 Task: Upload a video to compare different types of technology products.
Action: Mouse moved to (452, 183)
Screenshot: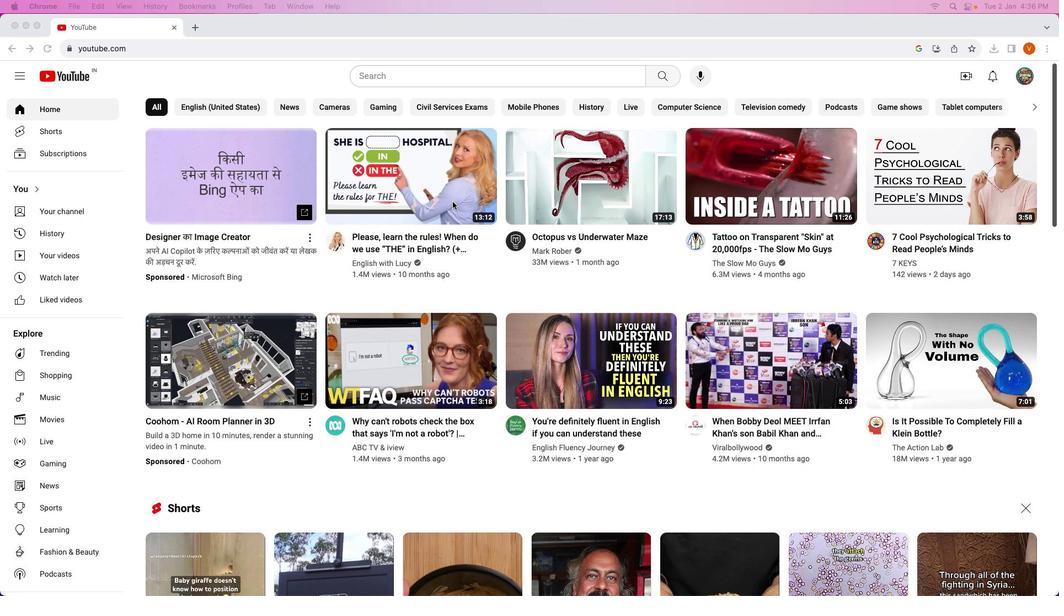 
Action: Mouse scrolled (452, 183) with delta (-2, -3)
Screenshot: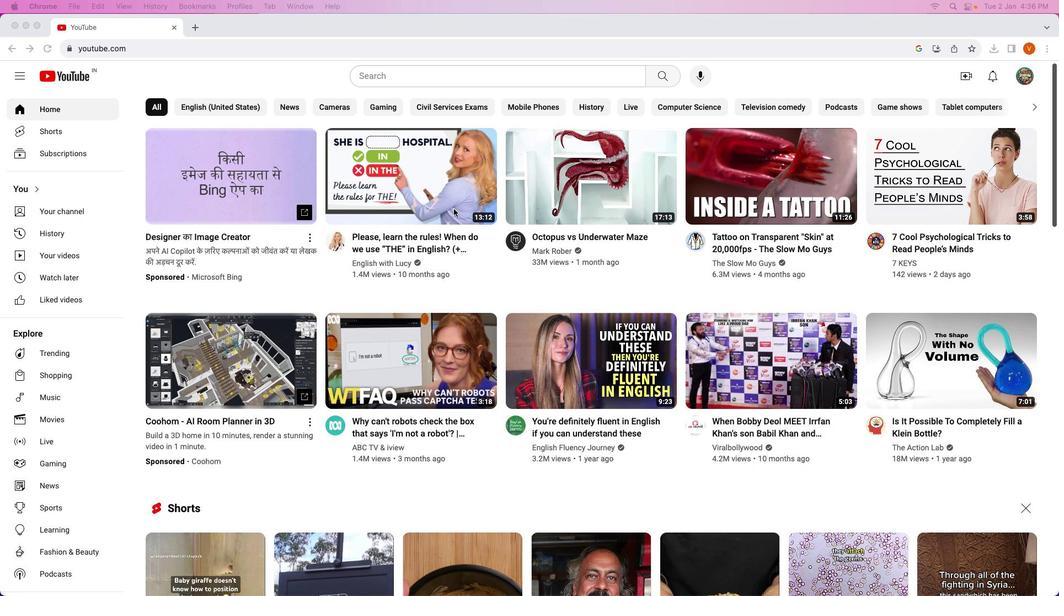
Action: Mouse scrolled (452, 183) with delta (-2, -3)
Screenshot: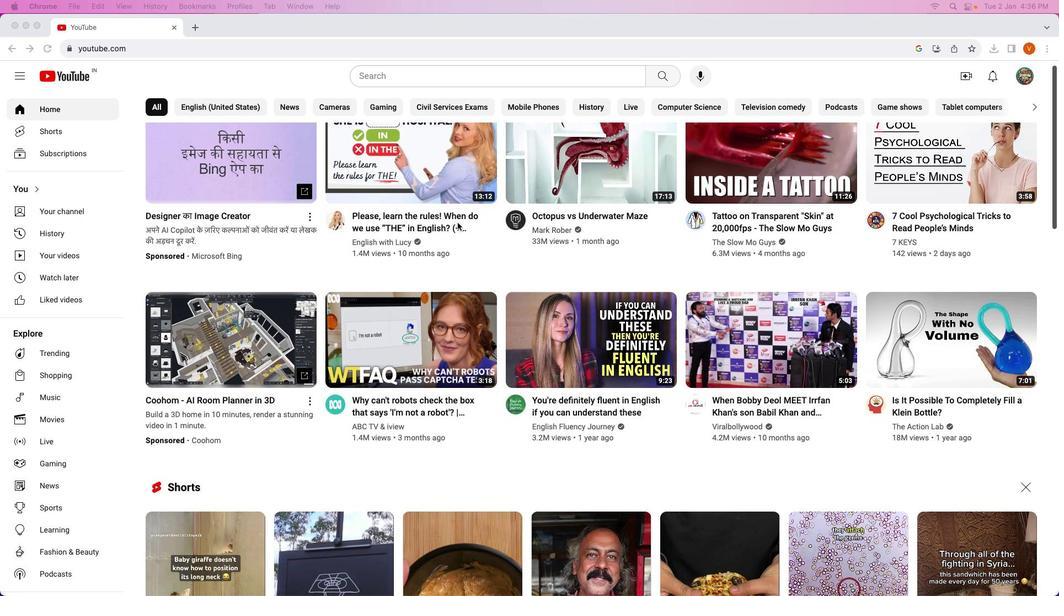 
Action: Mouse moved to (449, 188)
Screenshot: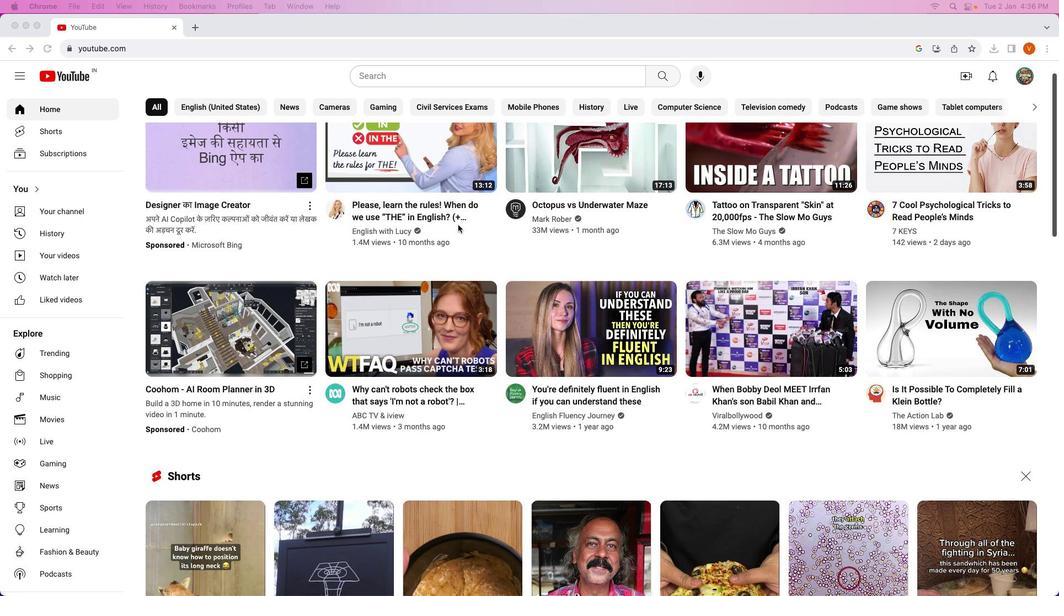 
Action: Mouse scrolled (449, 188) with delta (-2, -3)
Screenshot: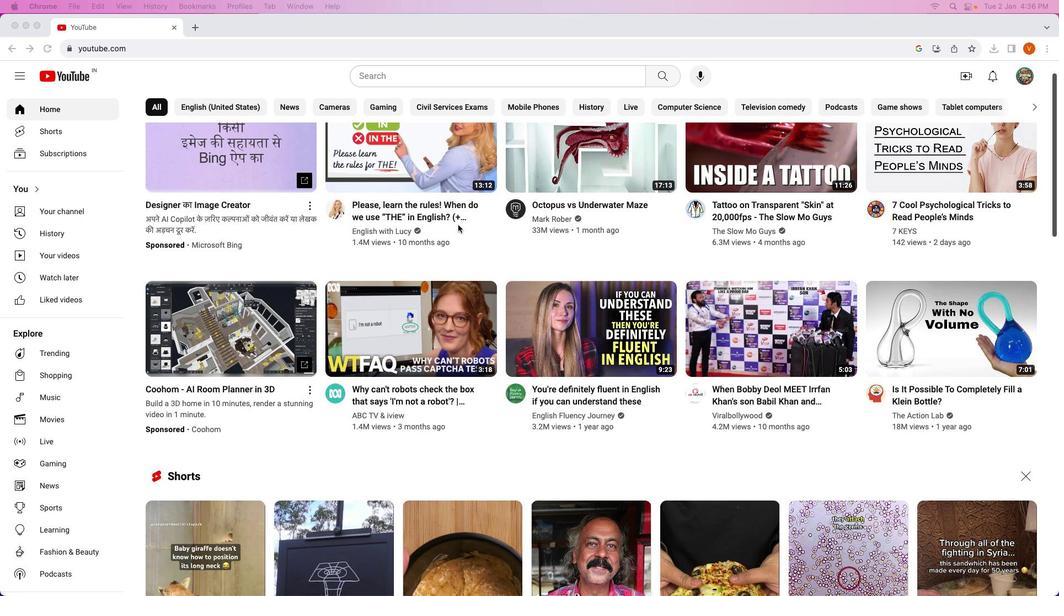 
Action: Mouse moved to (449, 190)
Screenshot: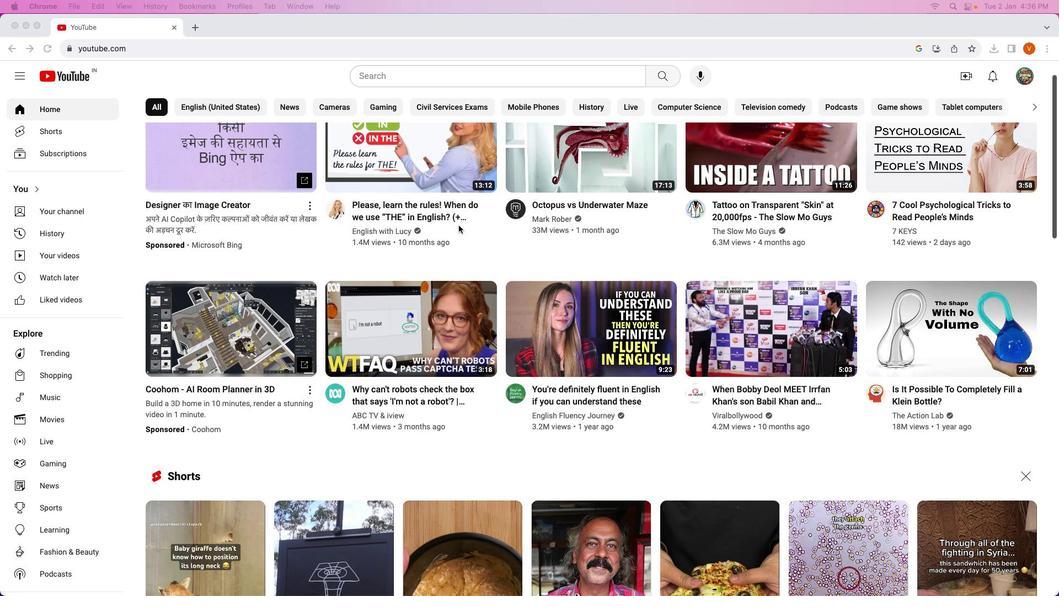 
Action: Mouse scrolled (449, 190) with delta (-2, -3)
Screenshot: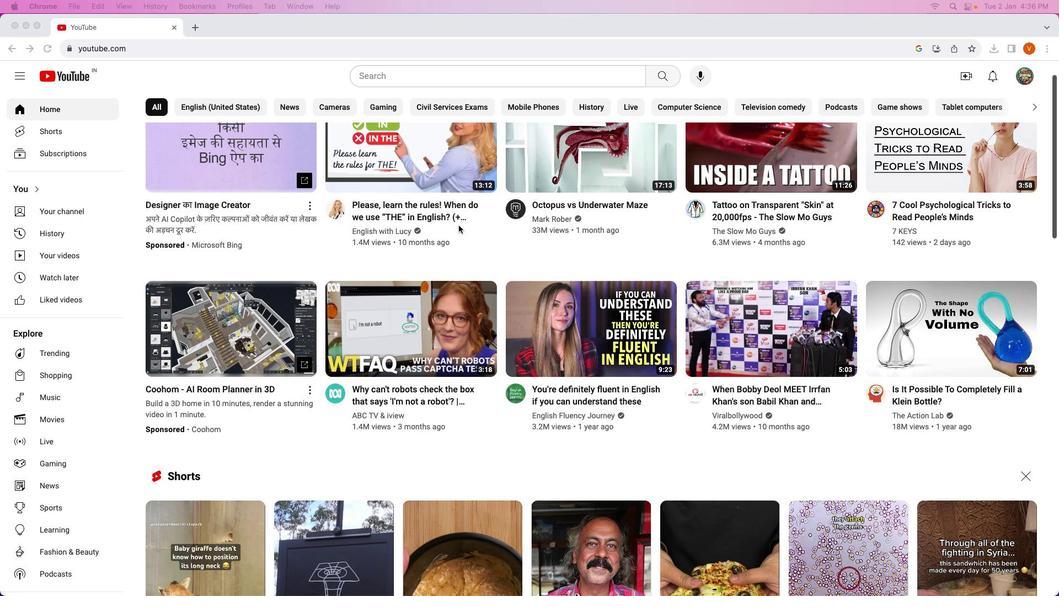 
Action: Mouse moved to (449, 202)
Screenshot: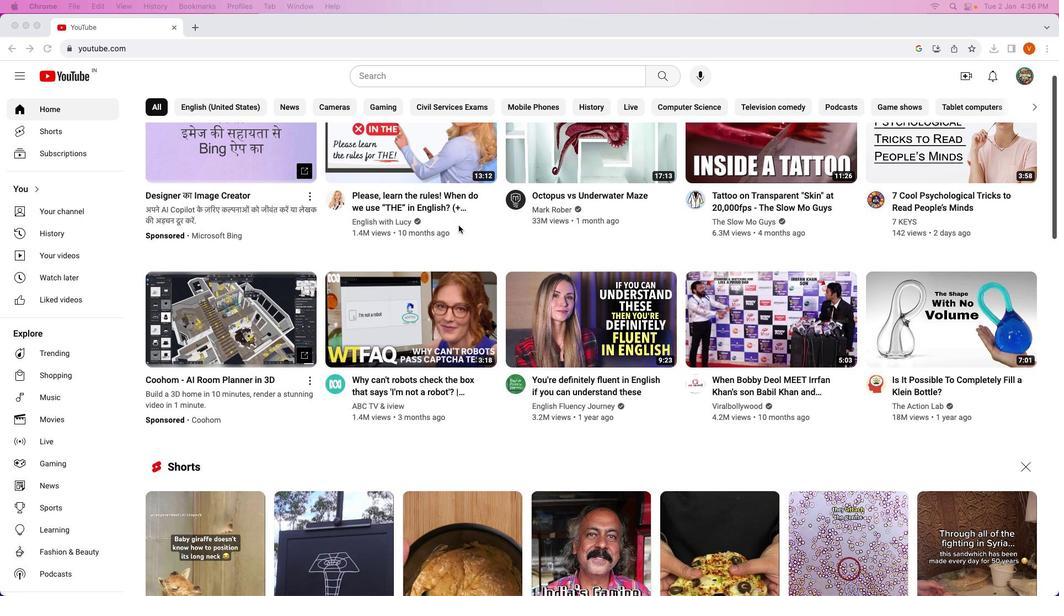 
Action: Mouse scrolled (449, 202) with delta (-2, -3)
Screenshot: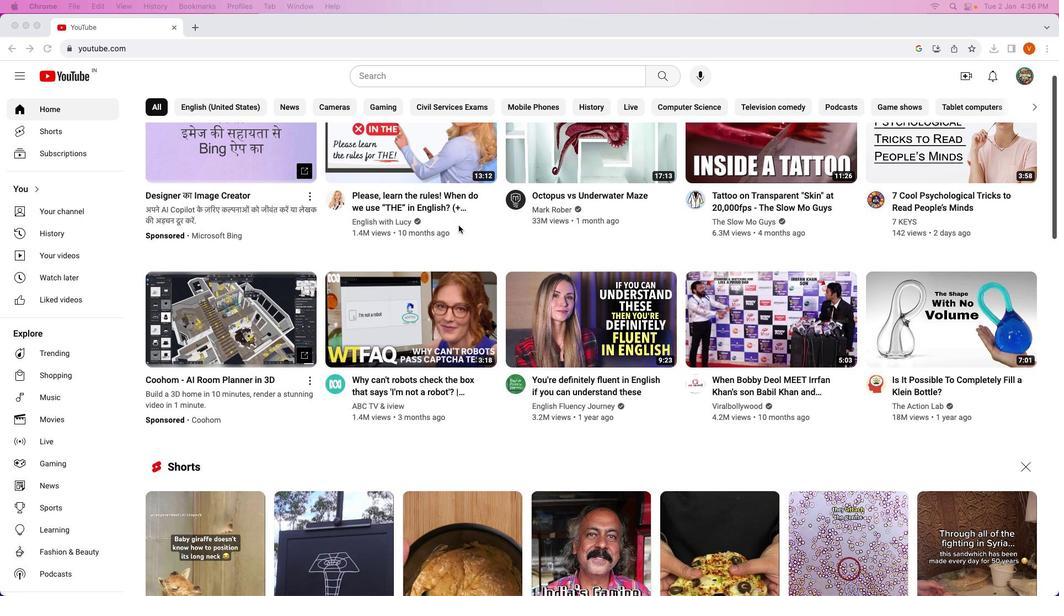 
Action: Mouse moved to (450, 206)
Screenshot: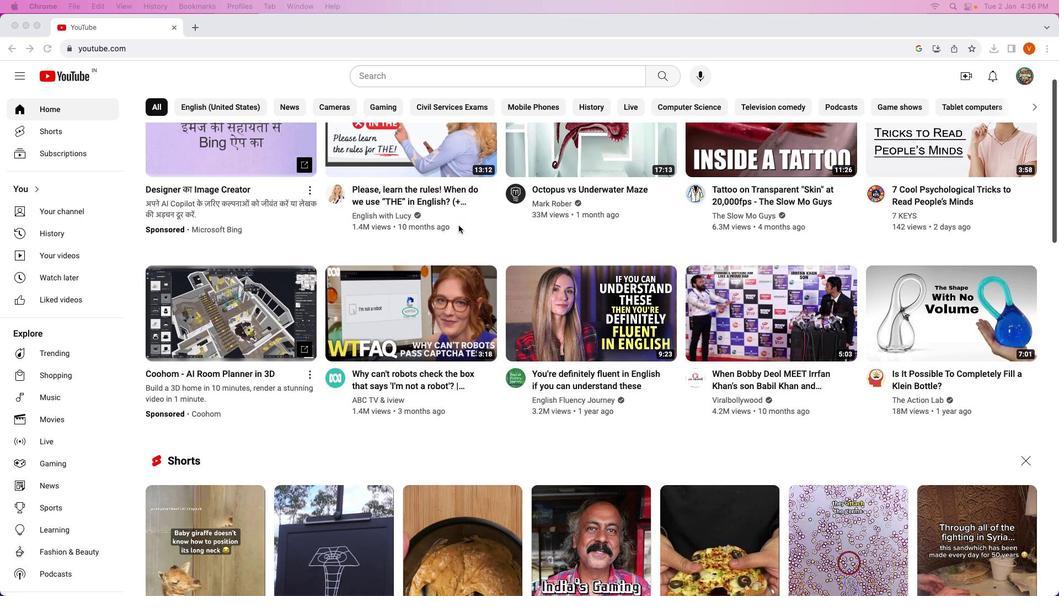 
Action: Mouse scrolled (450, 206) with delta (-2, -3)
Screenshot: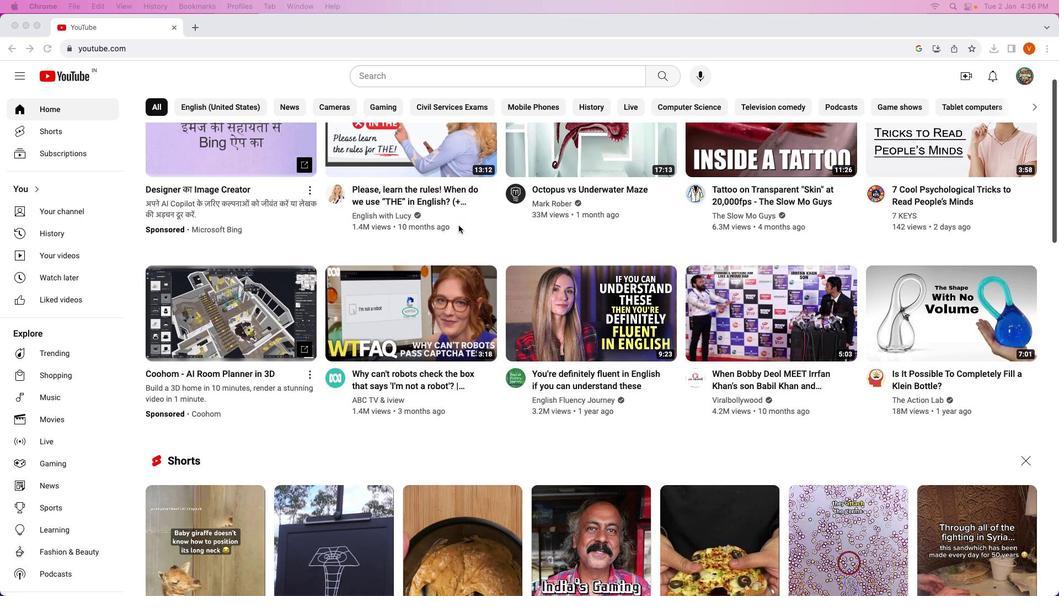 
Action: Mouse moved to (455, 221)
Screenshot: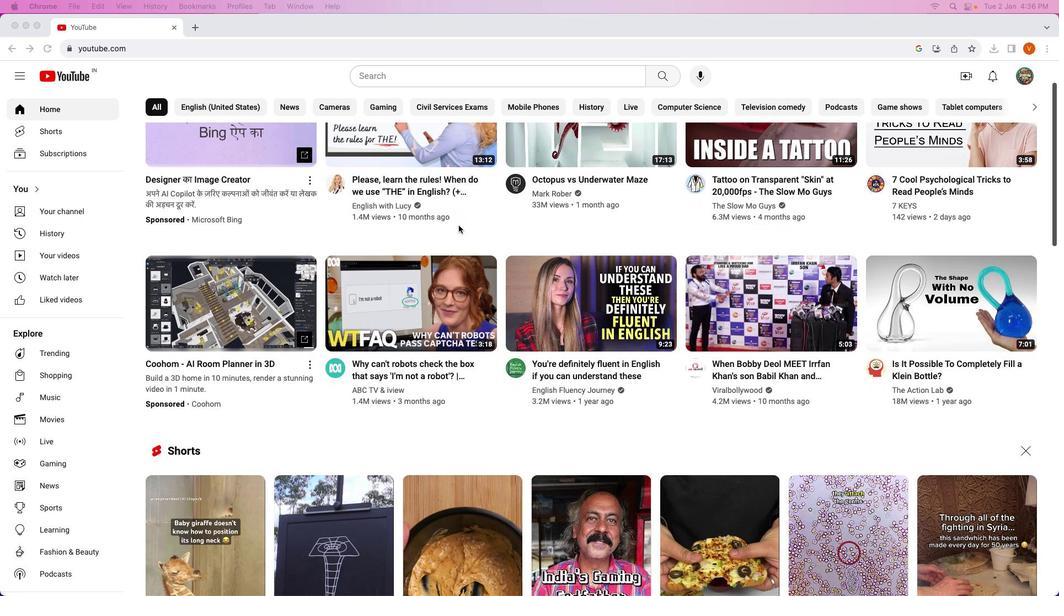 
Action: Mouse scrolled (455, 221) with delta (-2, -3)
Screenshot: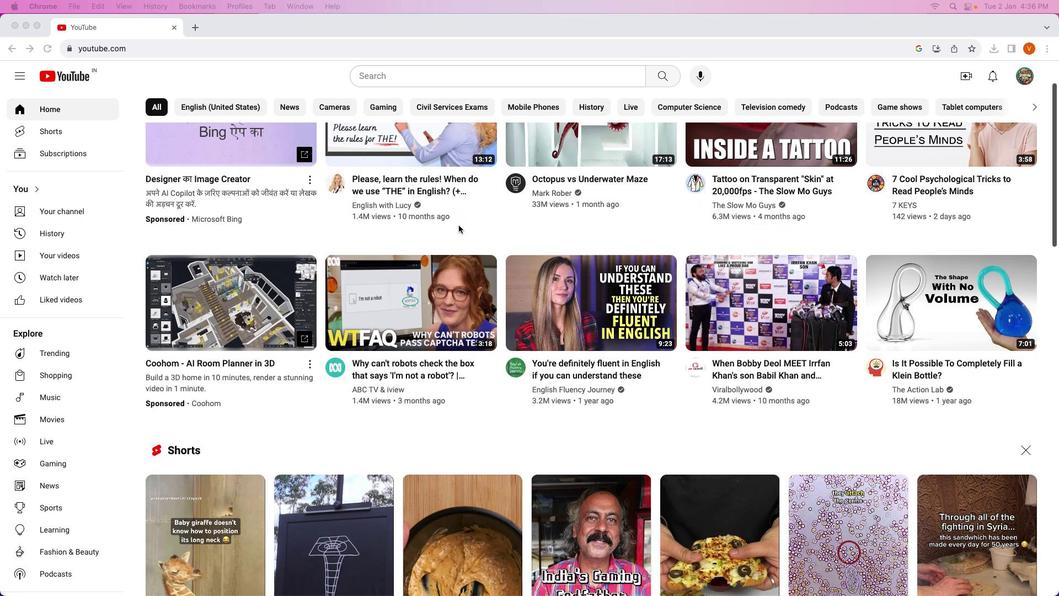 
Action: Mouse scrolled (455, 221) with delta (-2, -3)
Screenshot: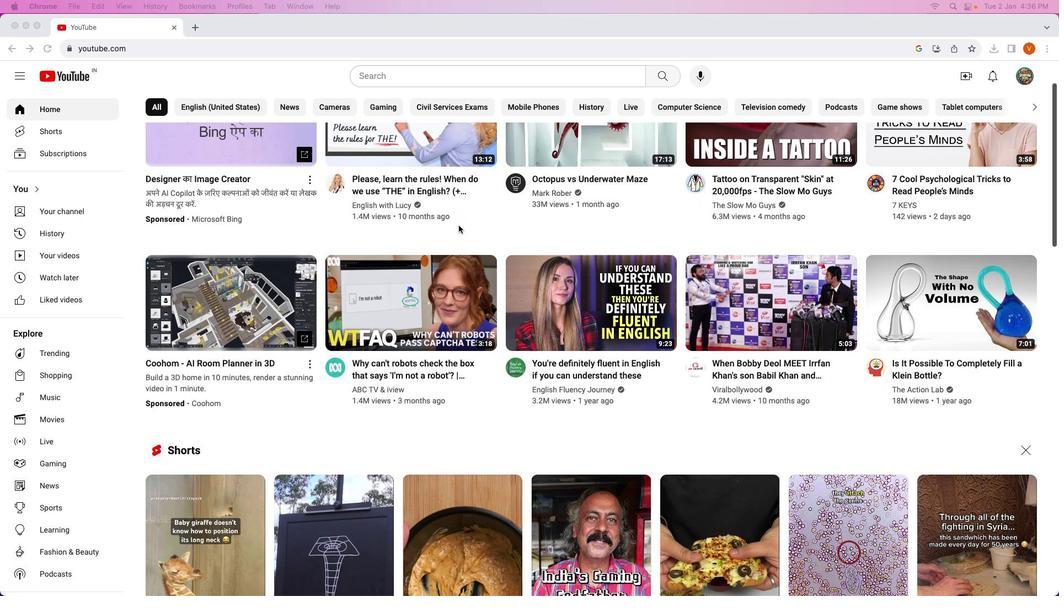 
Action: Mouse scrolled (455, 221) with delta (-2, -3)
Screenshot: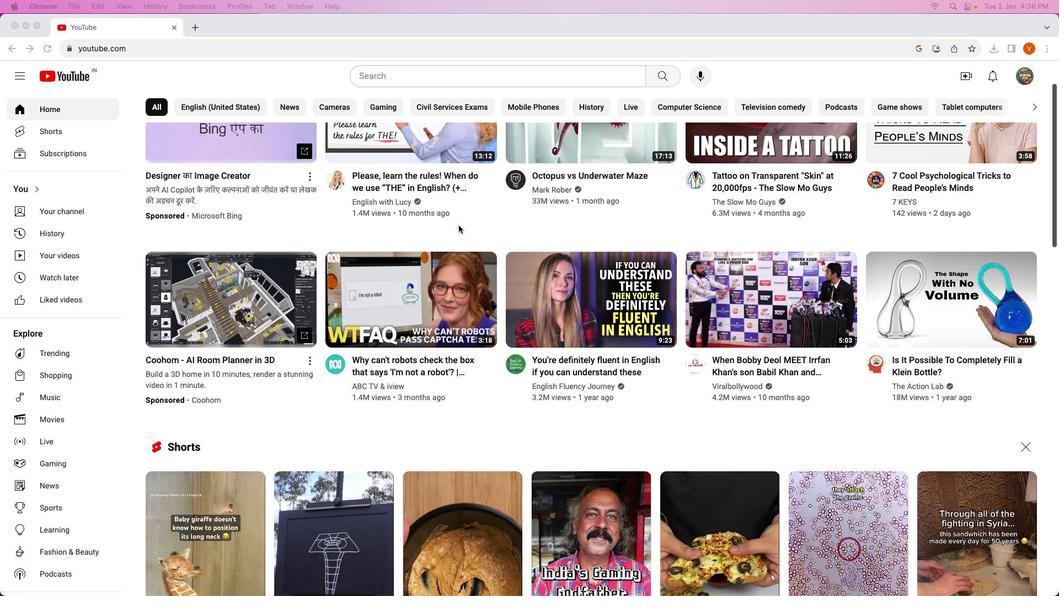 
Action: Mouse scrolled (455, 221) with delta (-2, -3)
Screenshot: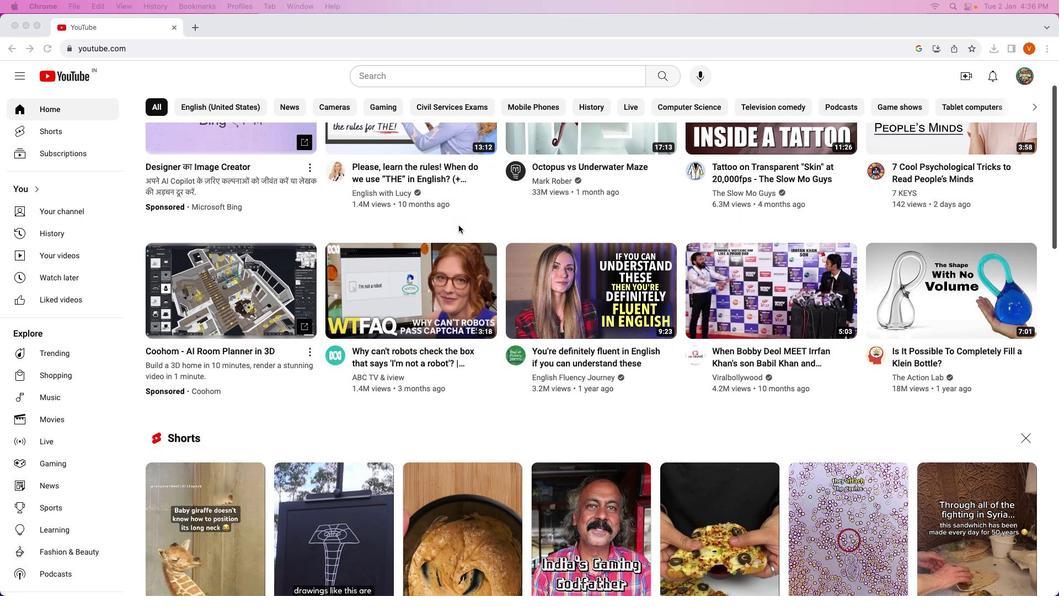 
Action: Mouse scrolled (455, 221) with delta (-2, -3)
Screenshot: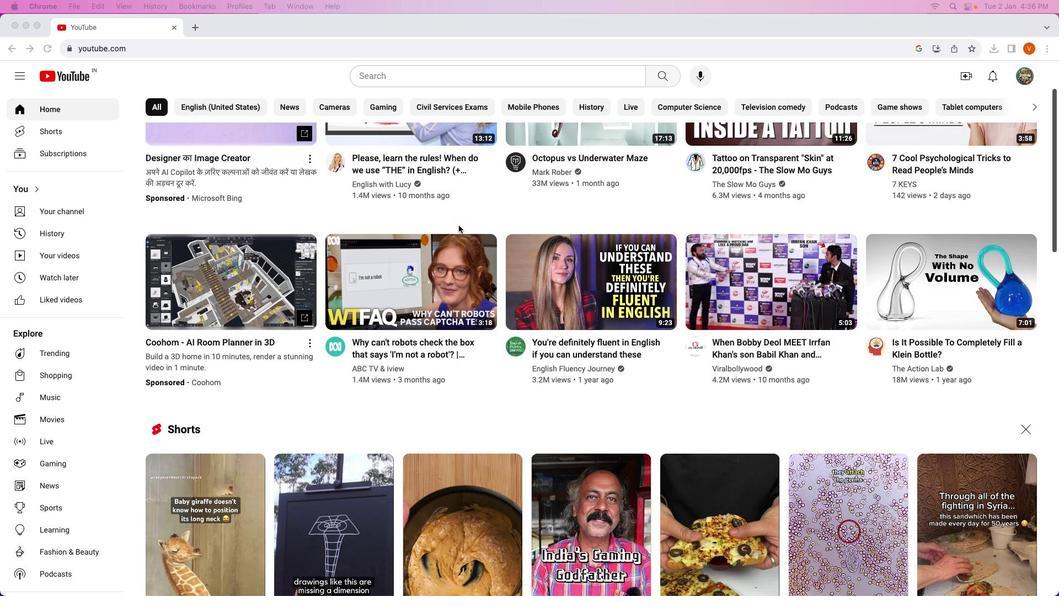 
Action: Mouse scrolled (455, 221) with delta (-2, -3)
Screenshot: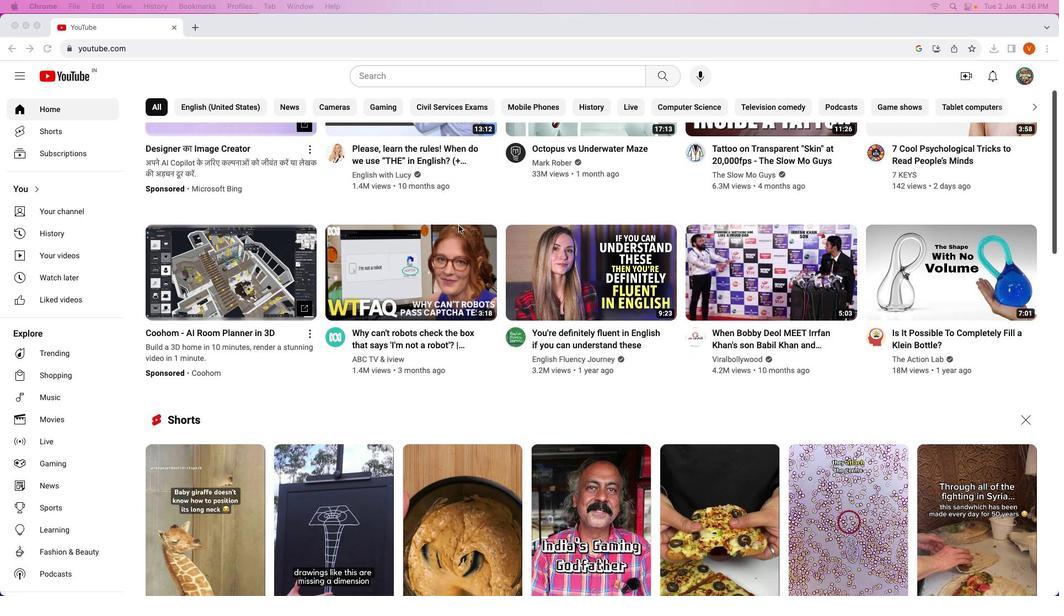 
Action: Mouse scrolled (455, 221) with delta (-2, -3)
Screenshot: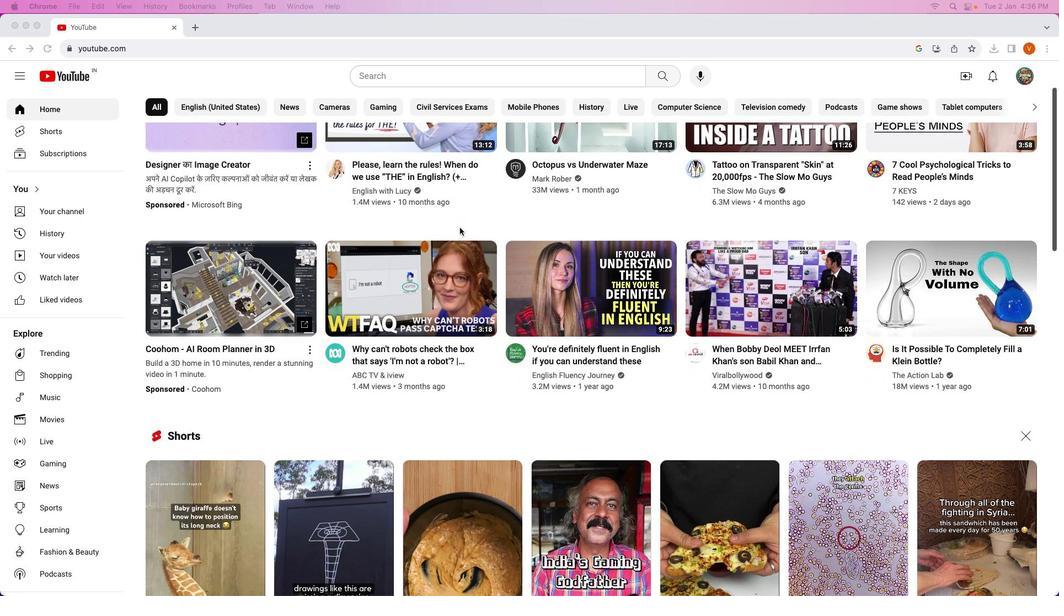 
Action: Mouse scrolled (455, 221) with delta (-2, -3)
Screenshot: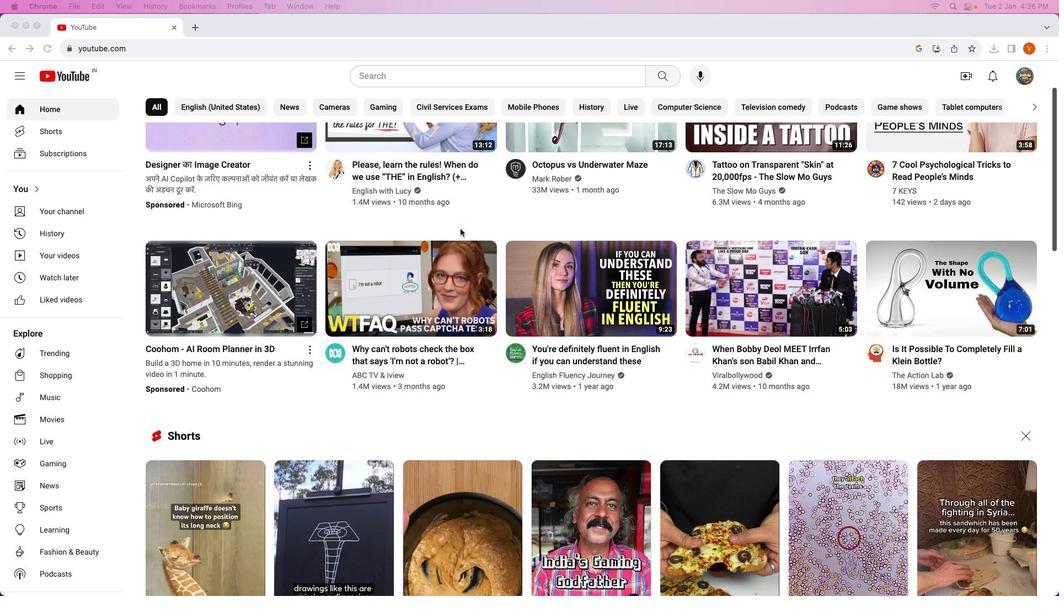 
Action: Mouse scrolled (455, 221) with delta (-2, -2)
Screenshot: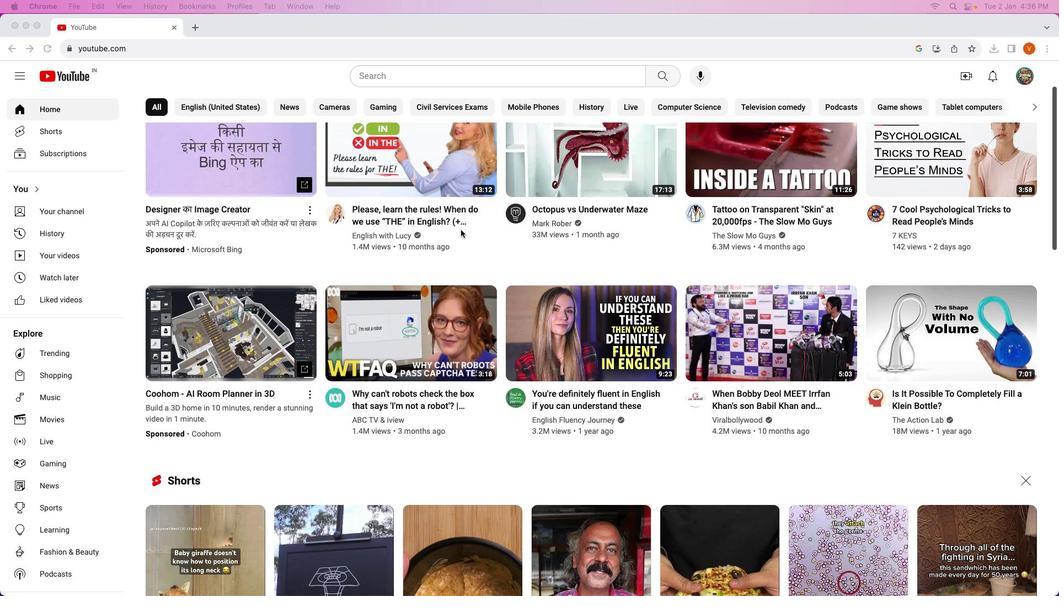 
Action: Mouse scrolled (455, 221) with delta (-2, -2)
Screenshot: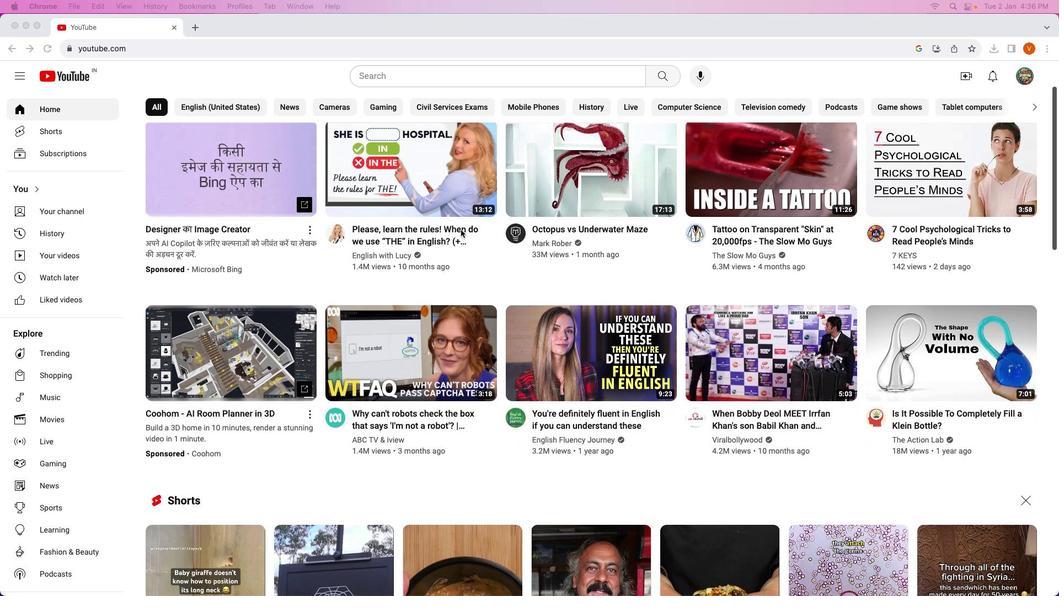 
Action: Mouse moved to (457, 225)
Screenshot: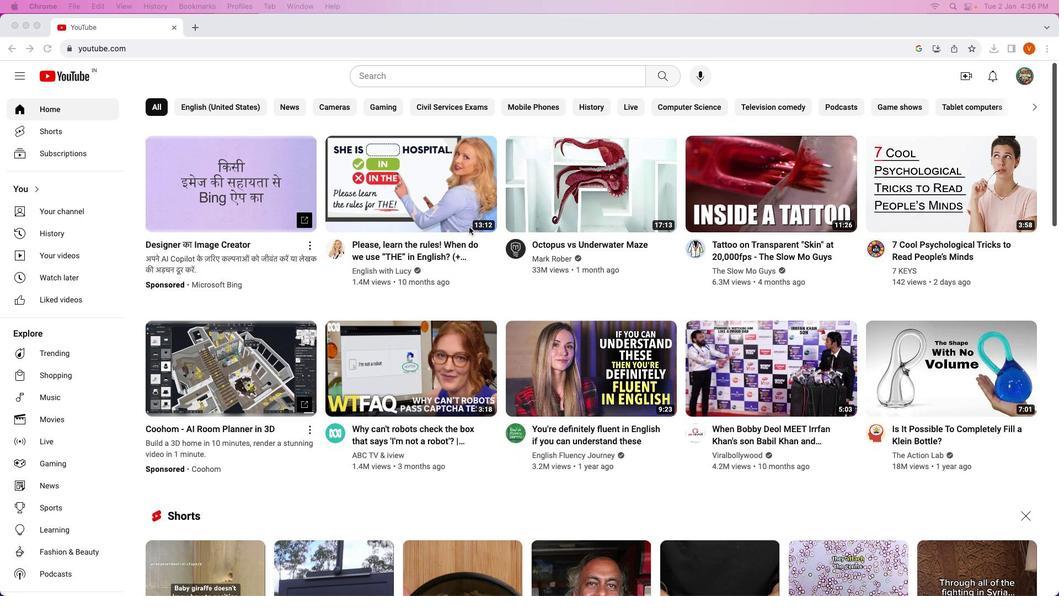 
Action: Mouse scrolled (457, 225) with delta (-2, -2)
Screenshot: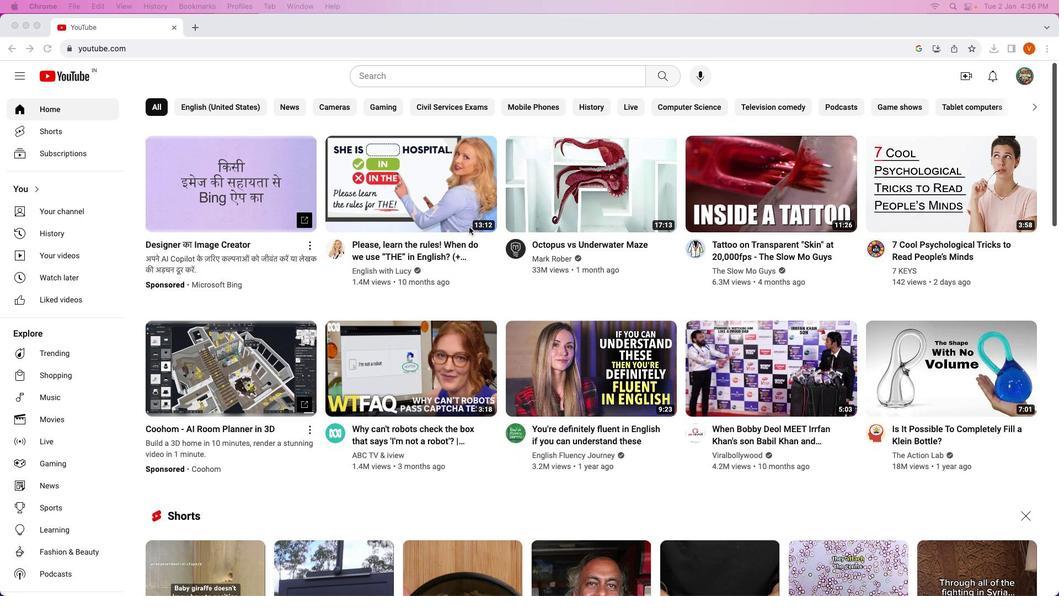 
Action: Mouse moved to (457, 226)
Screenshot: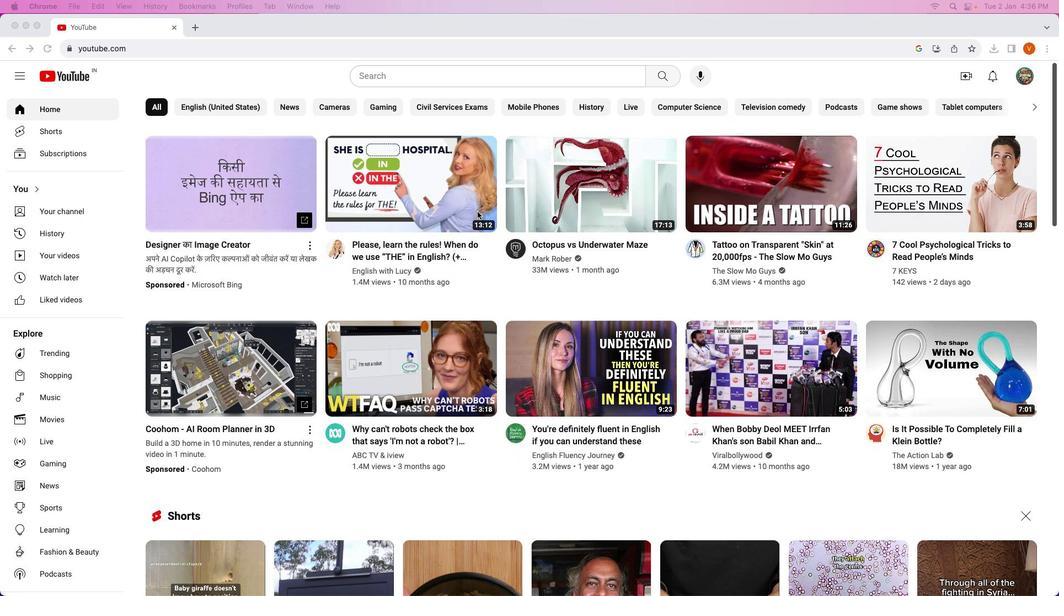 
Action: Mouse scrolled (457, 226) with delta (-2, -2)
Screenshot: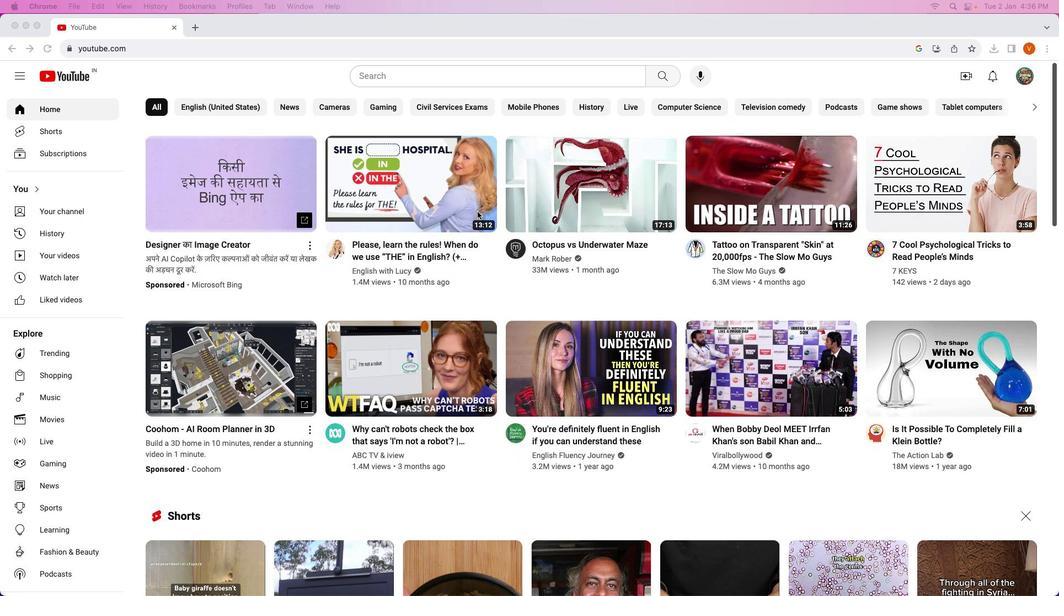
Action: Mouse scrolled (457, 226) with delta (-2, -1)
Screenshot: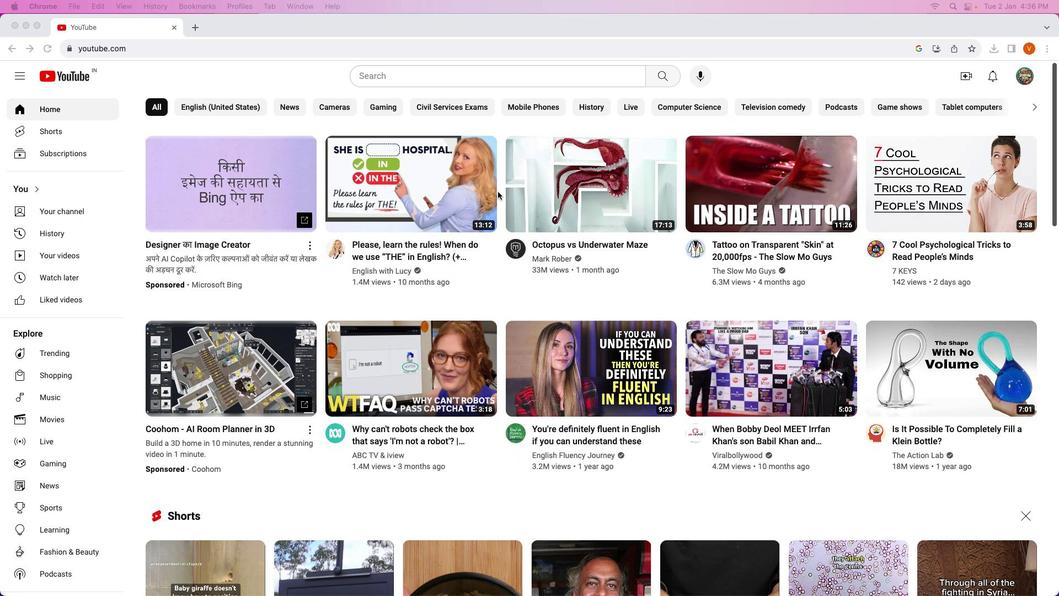 
Action: Mouse scrolled (457, 226) with delta (-2, 0)
Screenshot: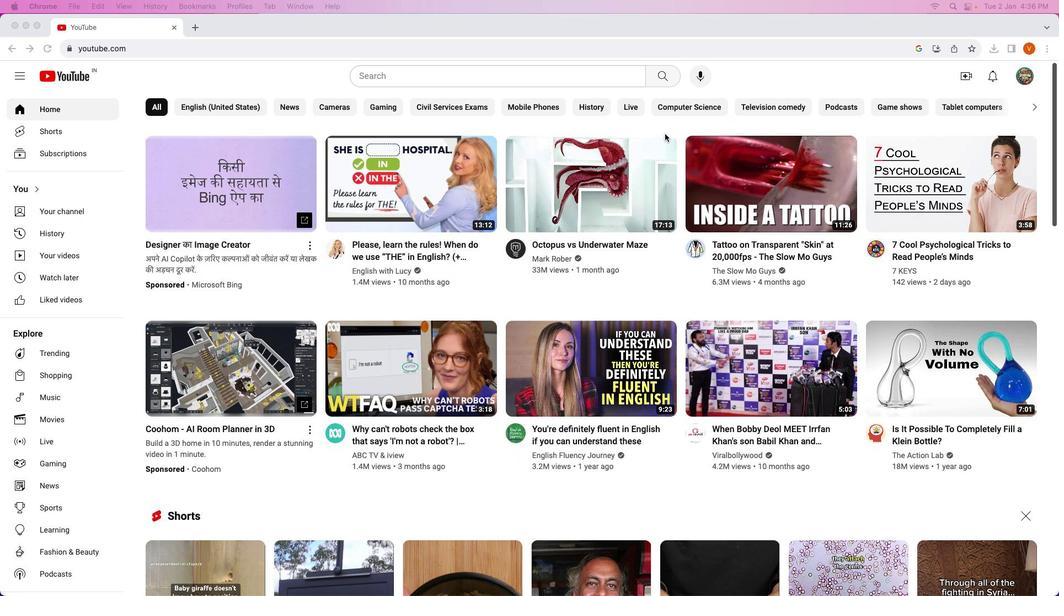 
Action: Mouse moved to (964, 73)
Screenshot: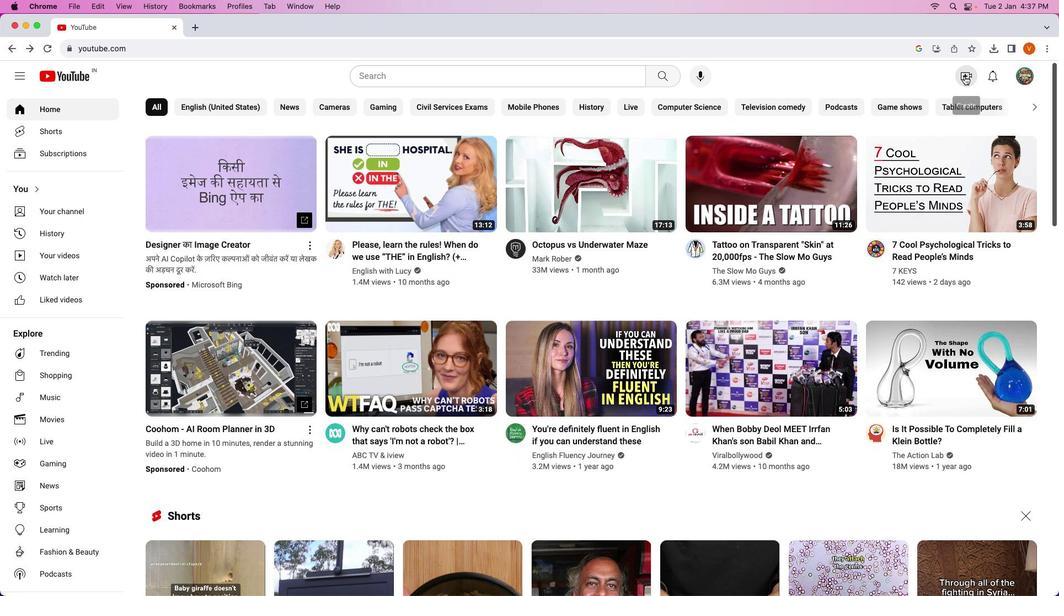 
Action: Mouse pressed left at (964, 73)
Screenshot: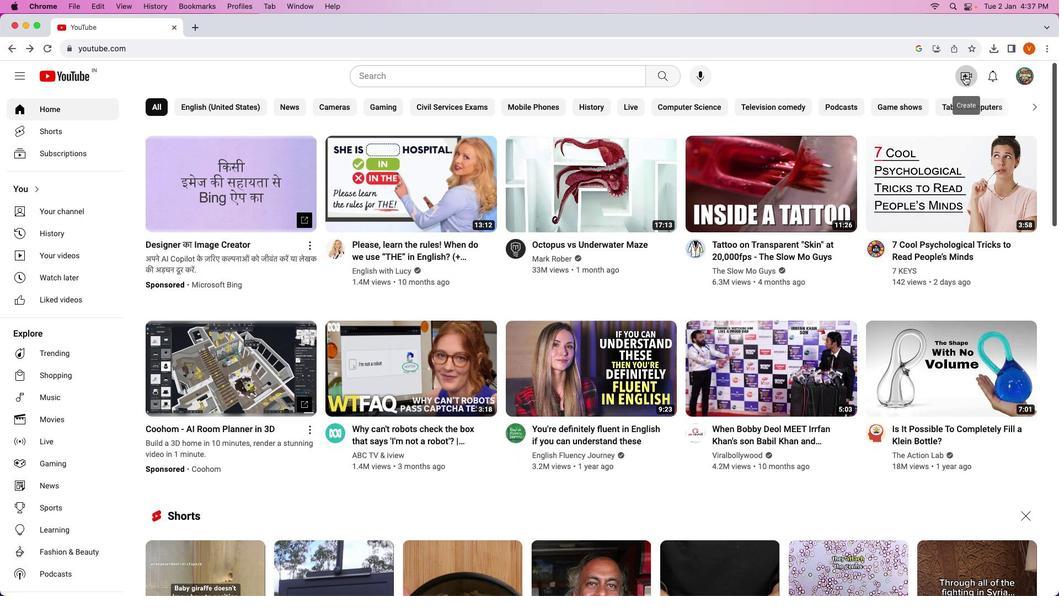 
Action: Mouse moved to (961, 72)
Screenshot: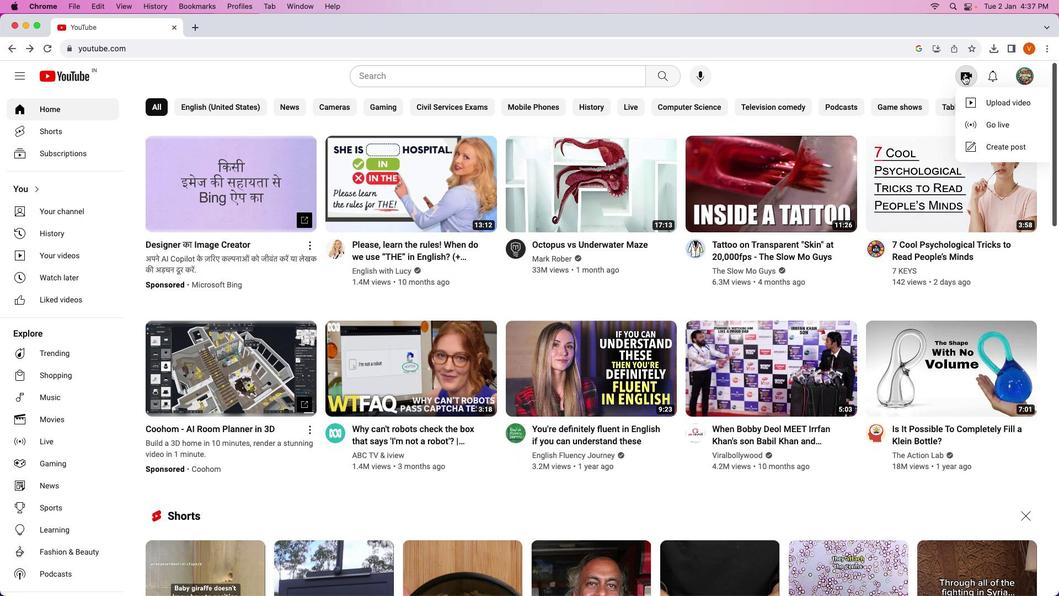 
Action: Mouse pressed left at (961, 72)
Screenshot: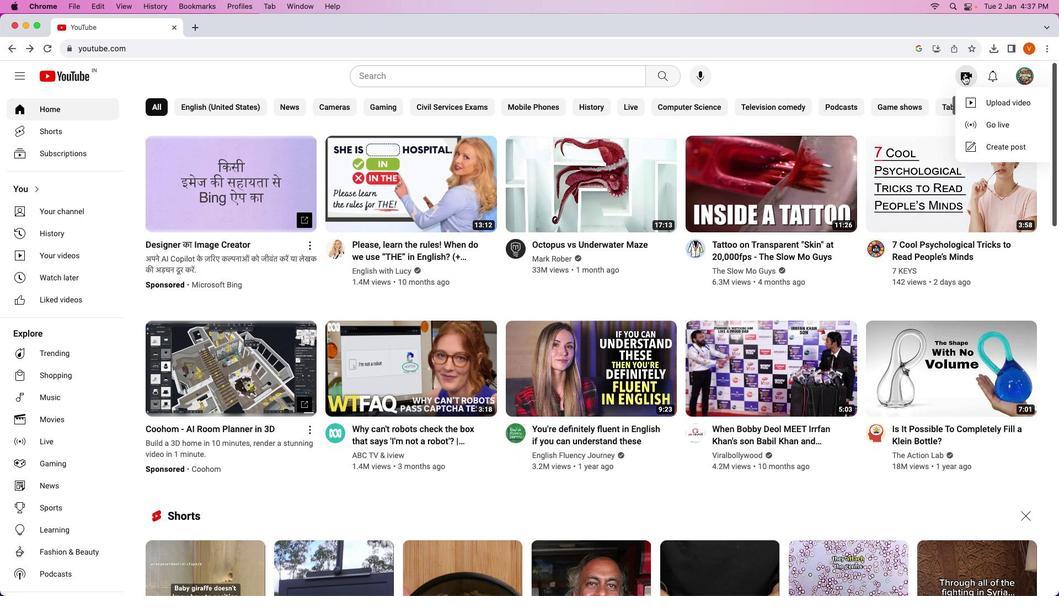 
Action: Mouse moved to (976, 98)
Screenshot: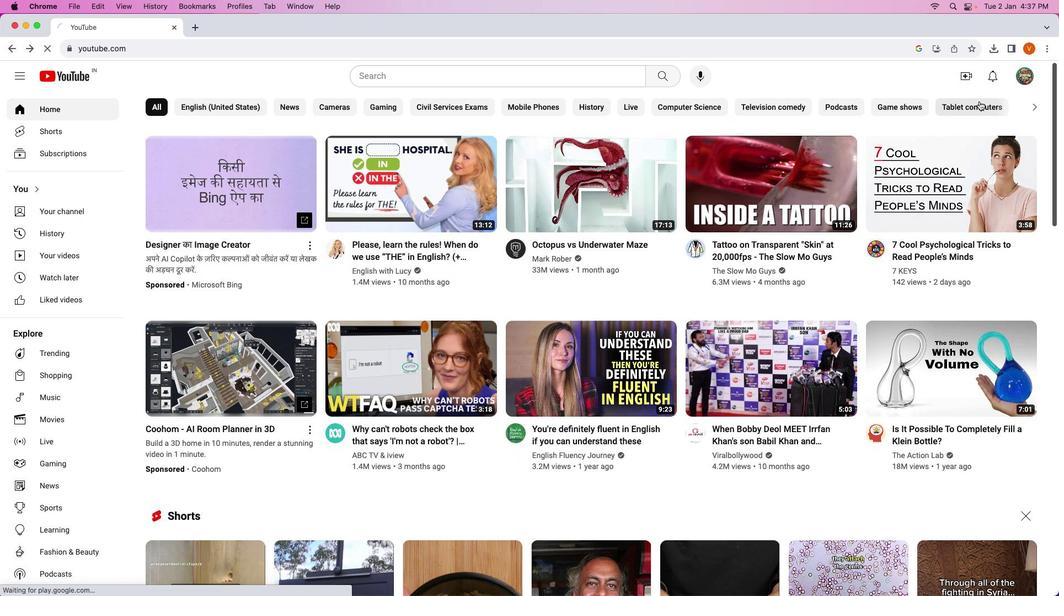 
Action: Mouse pressed left at (976, 98)
Screenshot: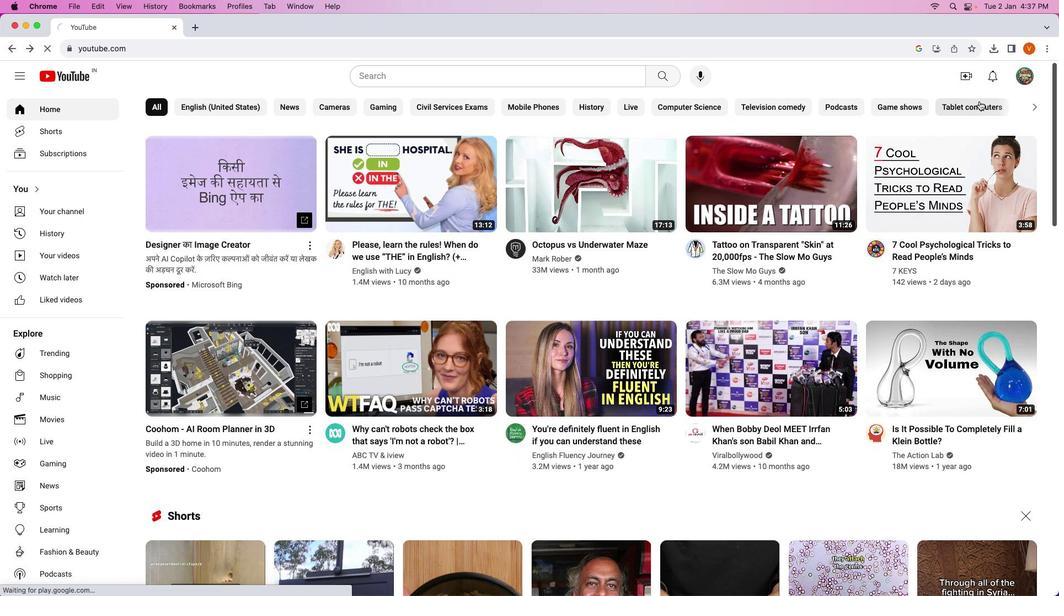 
Action: Mouse moved to (506, 391)
Screenshot: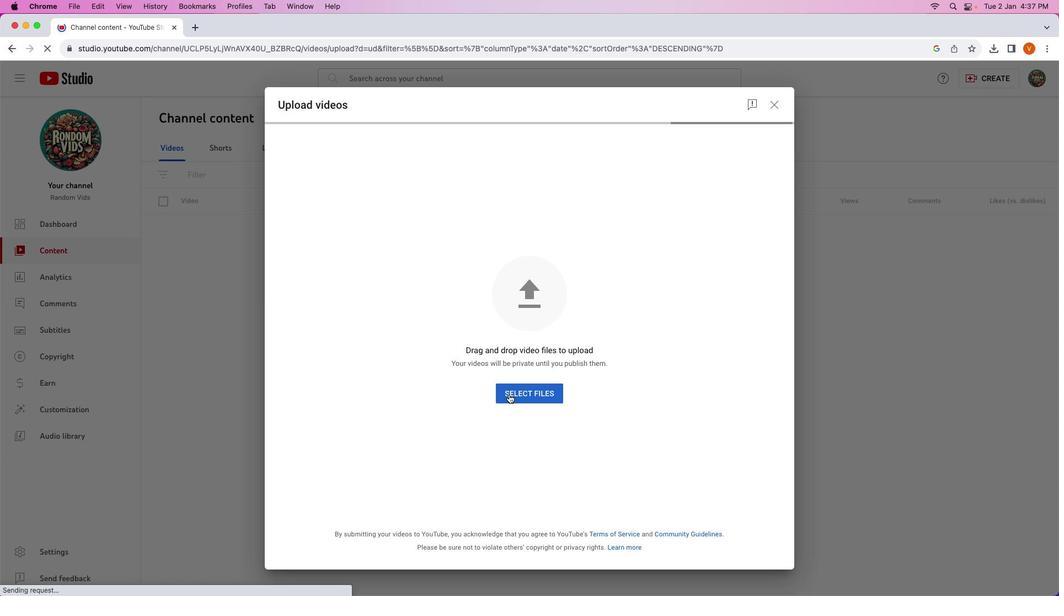 
Action: Mouse pressed left at (506, 391)
Screenshot: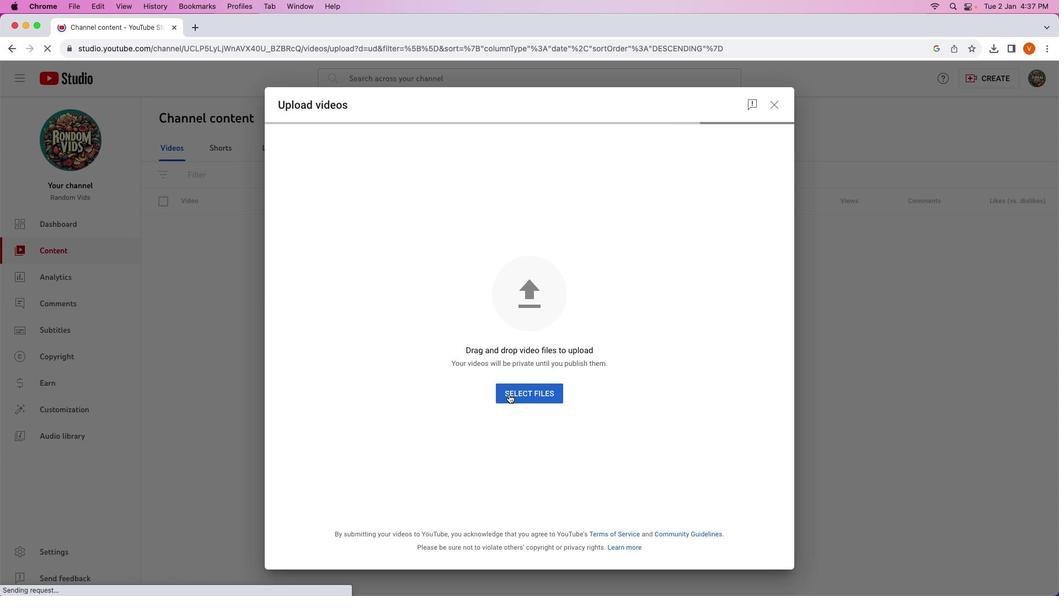 
Action: Mouse moved to (416, 247)
Screenshot: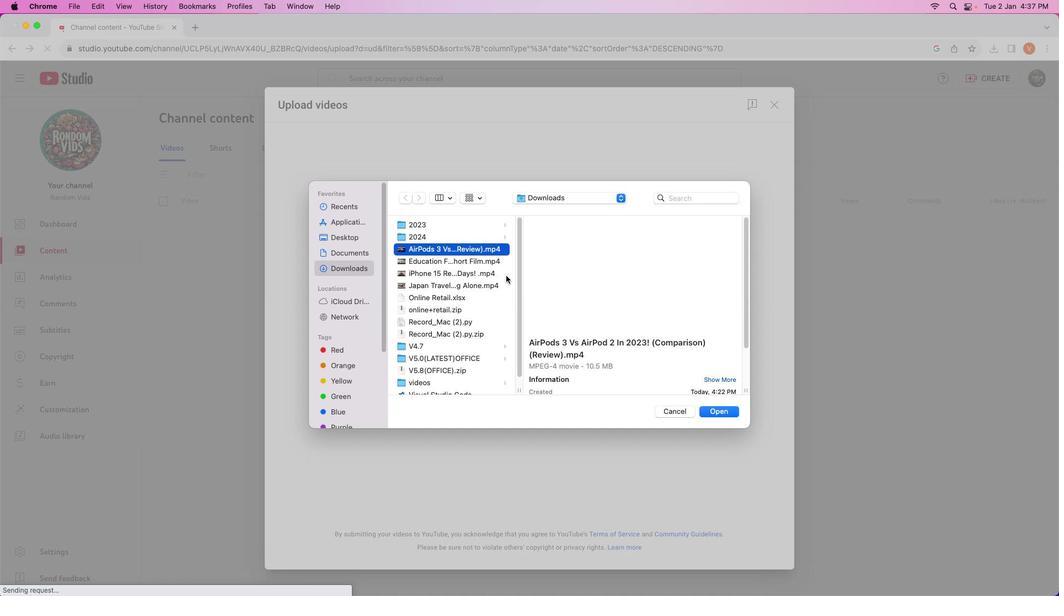 
Action: Mouse pressed left at (416, 247)
Screenshot: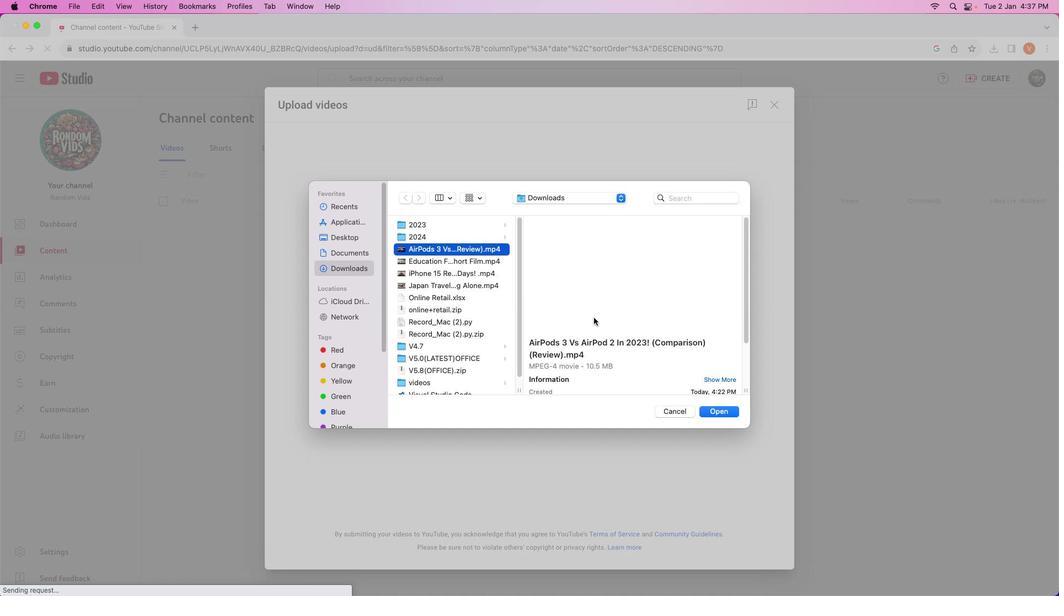 
Action: Mouse moved to (710, 407)
Screenshot: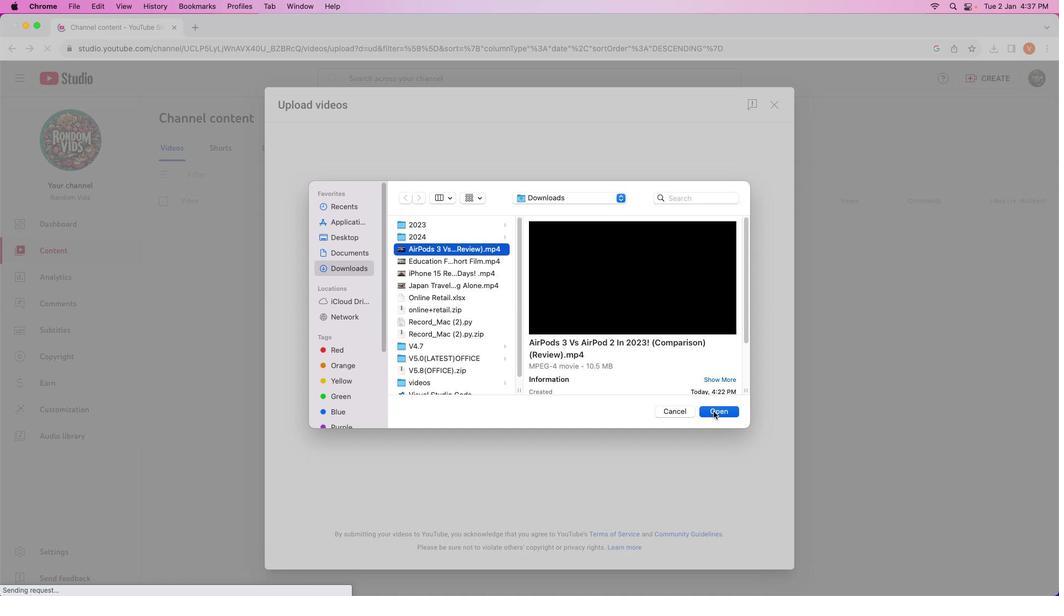 
Action: Mouse pressed left at (710, 407)
Screenshot: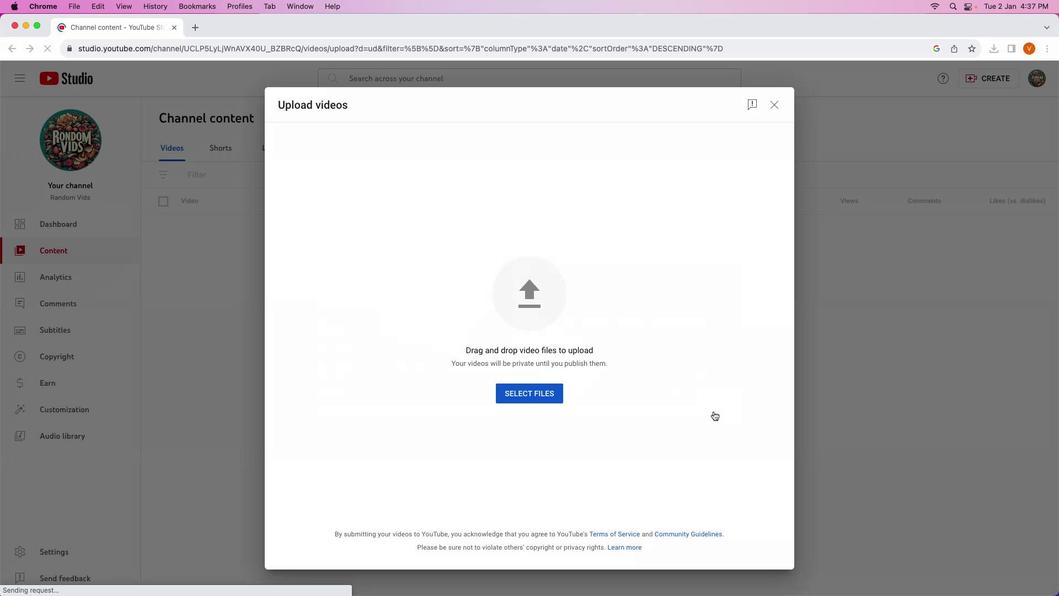 
Action: Mouse moved to (491, 216)
Screenshot: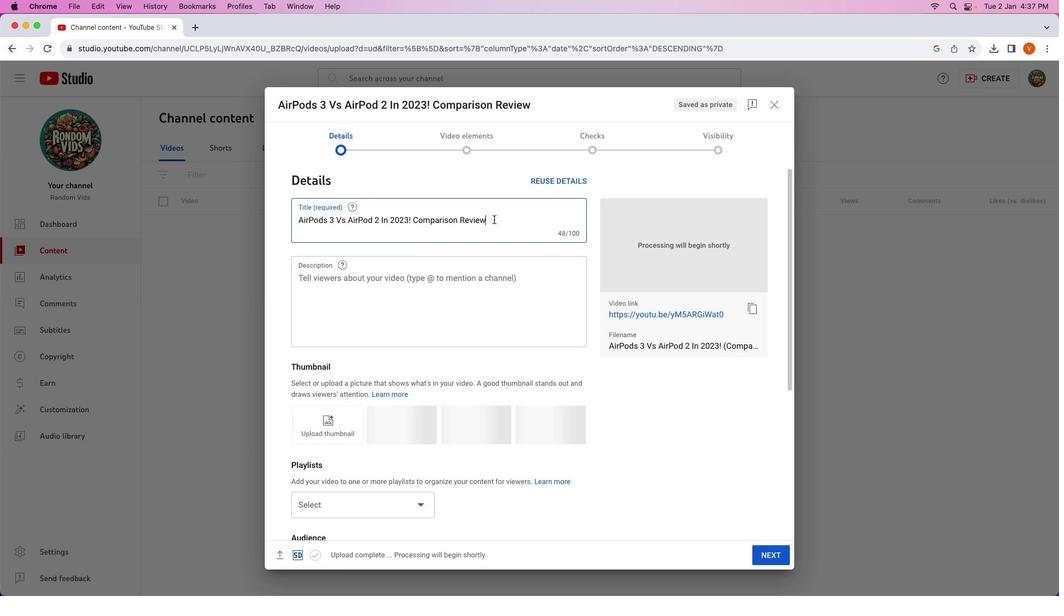 
Action: Mouse pressed left at (491, 216)
Screenshot: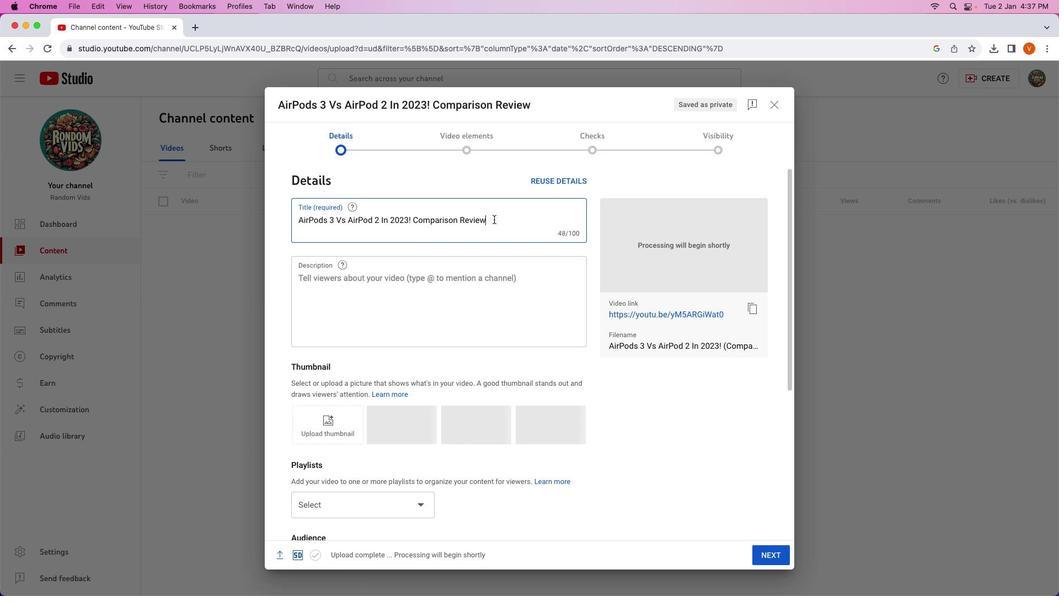 
Action: Key pressed Key.backspaceKey.backspaceKey.backspaceKey.backspaceKey.backspaceKey.backspace
Screenshot: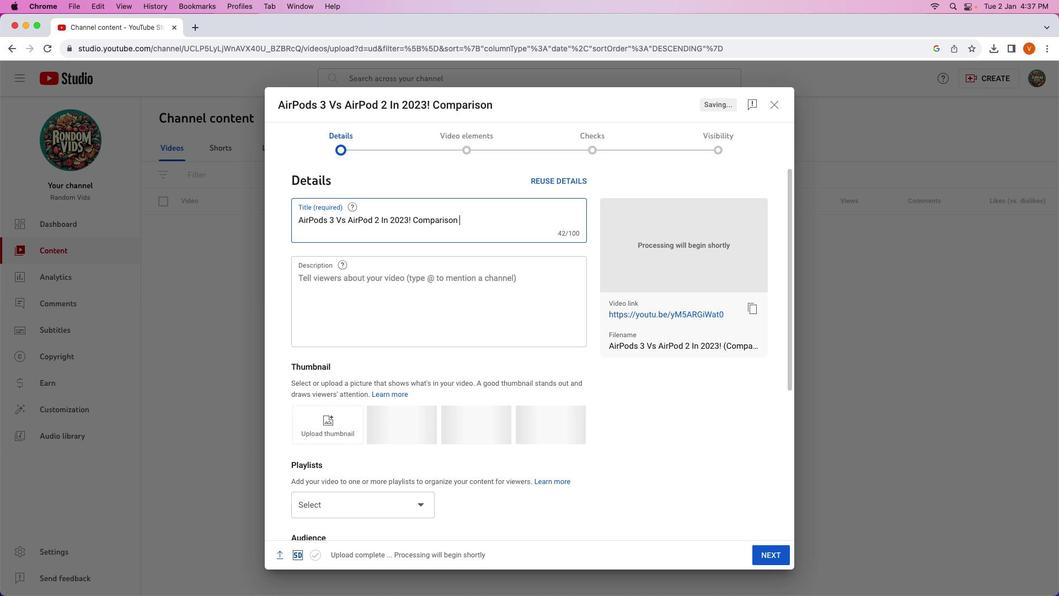
Action: Mouse moved to (380, 283)
Screenshot: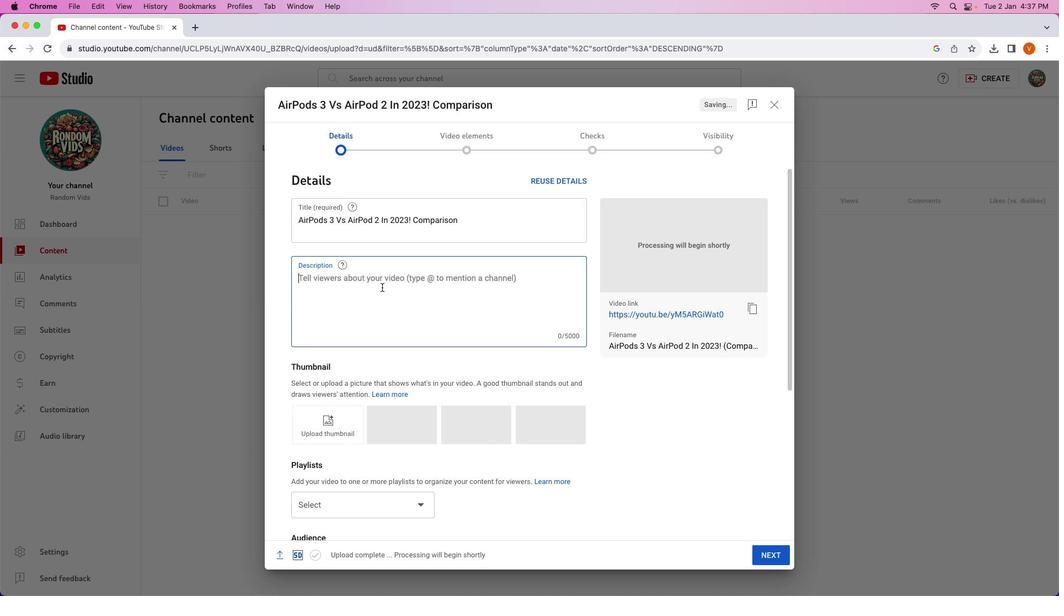 
Action: Mouse pressed left at (380, 283)
Screenshot: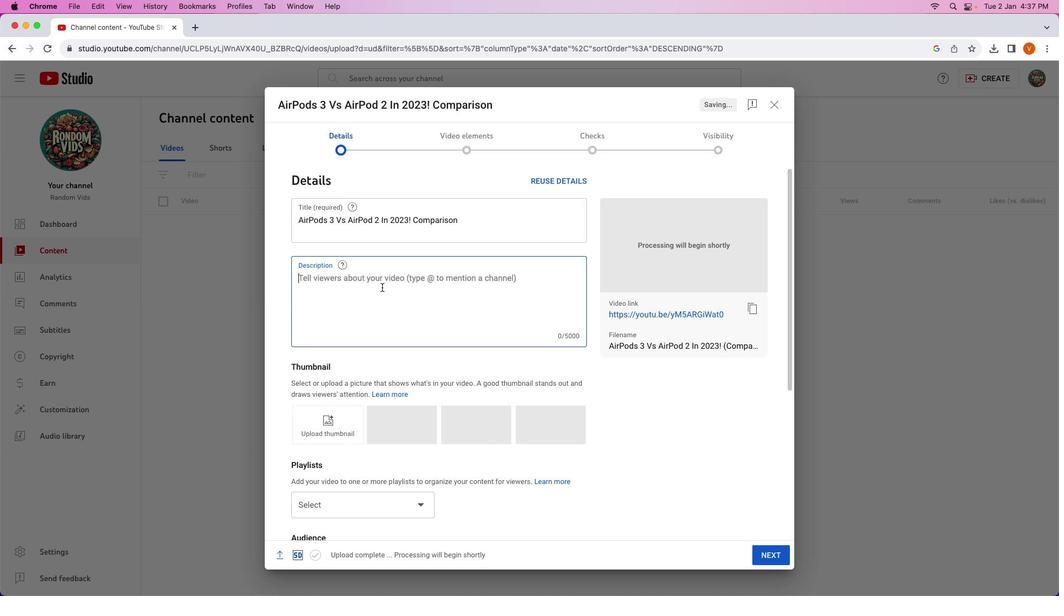 
Action: Mouse moved to (379, 283)
Screenshot: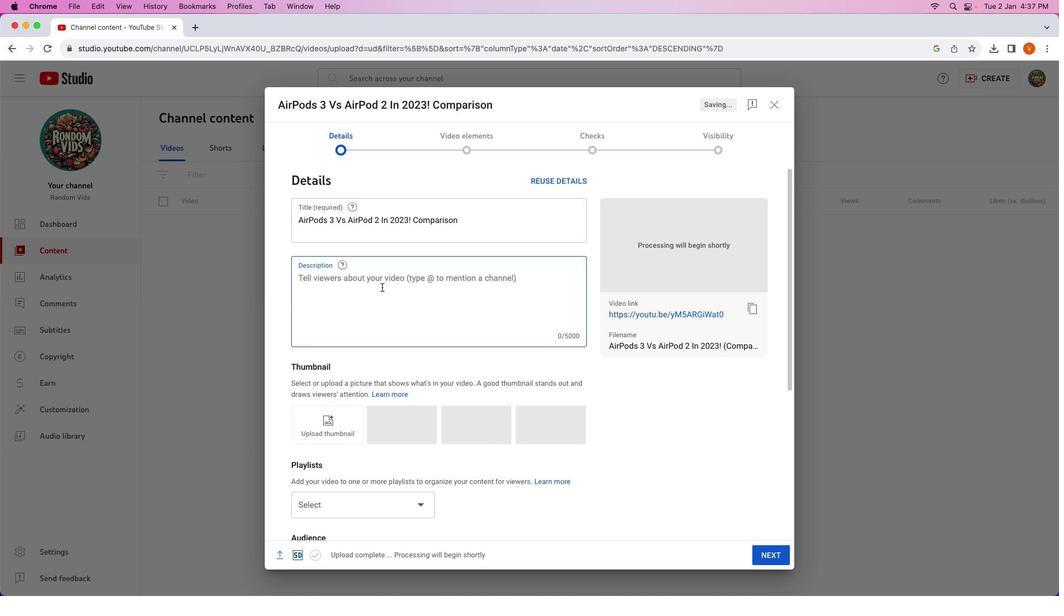 
Action: Key pressed Key.shift'C''o''m''p''a''r''i''n''f'Key.backspace'g'Key.space't''h''e'Key.space't''w''o'Key.space'p''r''o''d''u''c''s'Key.backspace't''s'Key.spaceKey.shift'A''p'Key.backspaceKey.backspaceKey.shift'A''p''p''l''e''s'Key.backspace"'"'s'Key.spaceKey.shift'A''o''r''p'Key.backspaceKey.backspace'i''r''p''o''d'Key.space'2'Key.space'a''n'Key.downKey.leftKey.leftKey.leftKey.leftKey.leftKey.leftKey.leftKey.leftKey.leftKey.leftKey.backspaceKey.down'd'Key.spaceKey.shift'A''i''r''p''o''d'Key.leftKey.rightKey.space'3''.'
Screenshot: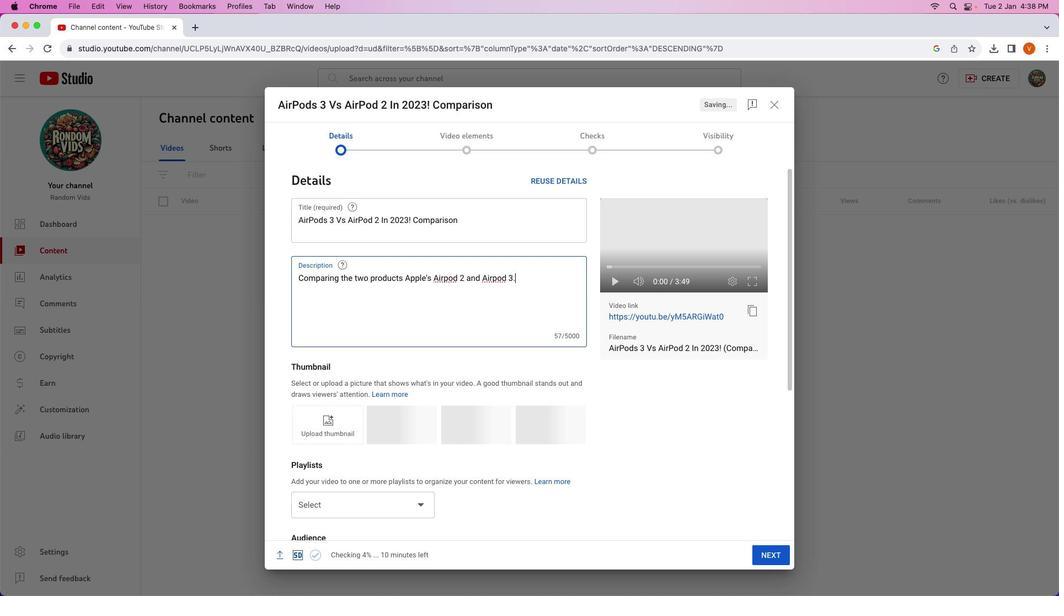 
Action: Mouse moved to (395, 330)
Screenshot: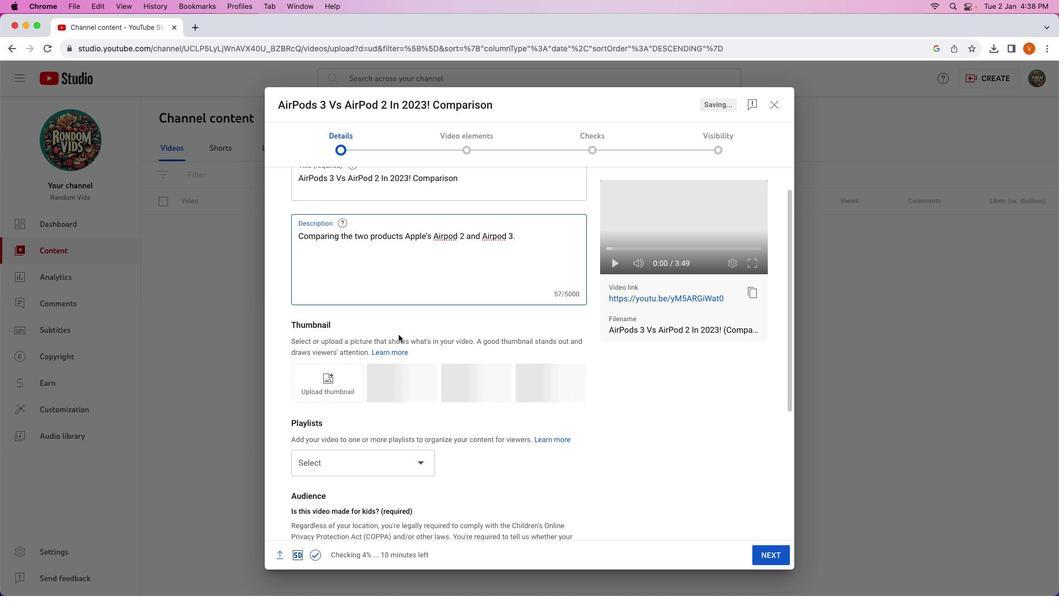 
Action: Mouse scrolled (395, 330) with delta (-2, -3)
Screenshot: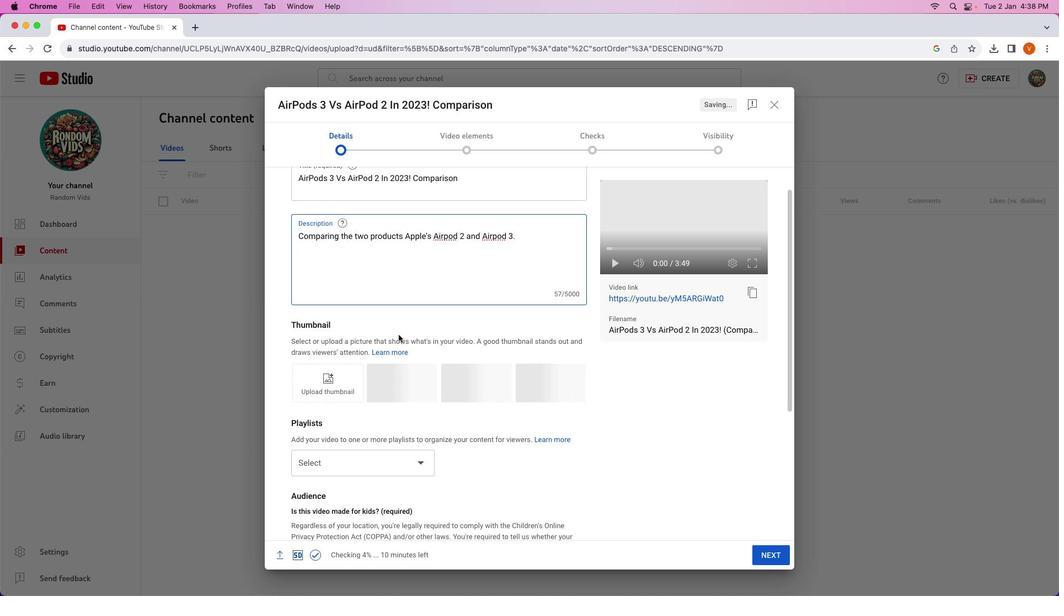 
Action: Mouse scrolled (395, 330) with delta (-2, -3)
Screenshot: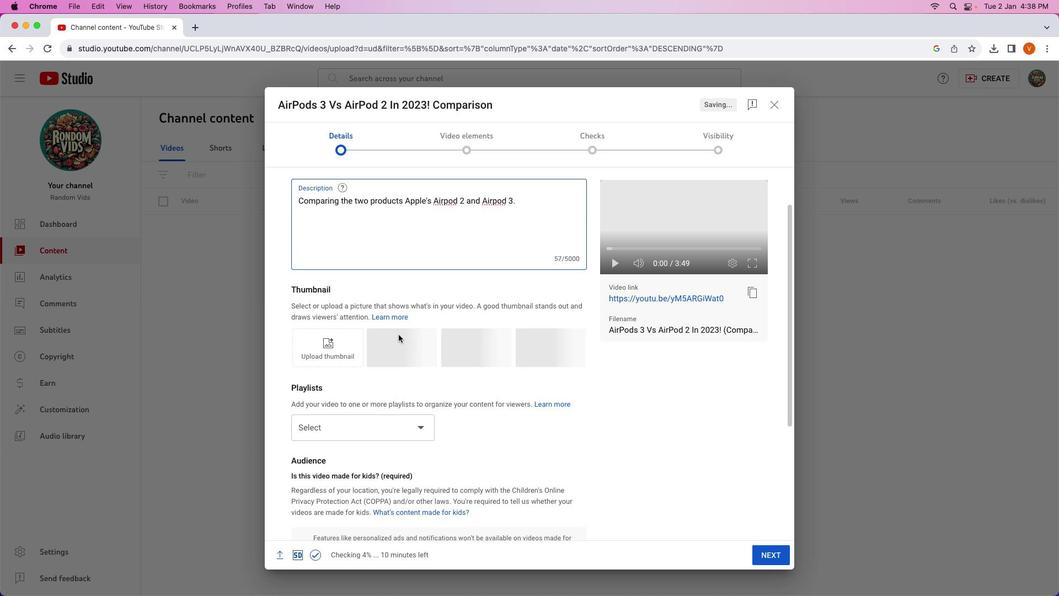 
Action: Mouse moved to (395, 331)
Screenshot: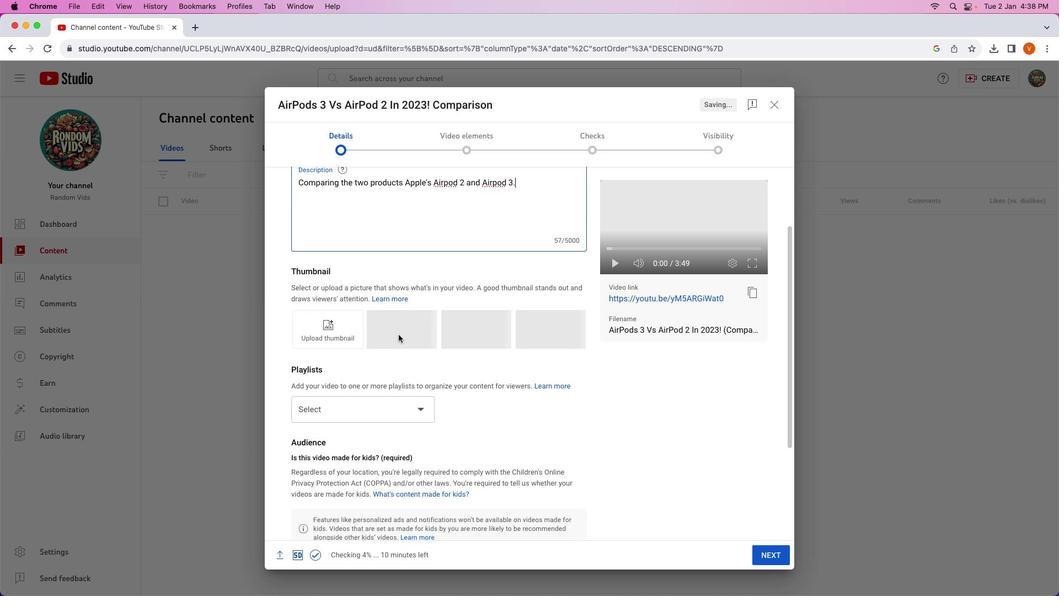 
Action: Mouse scrolled (395, 331) with delta (-2, -3)
Screenshot: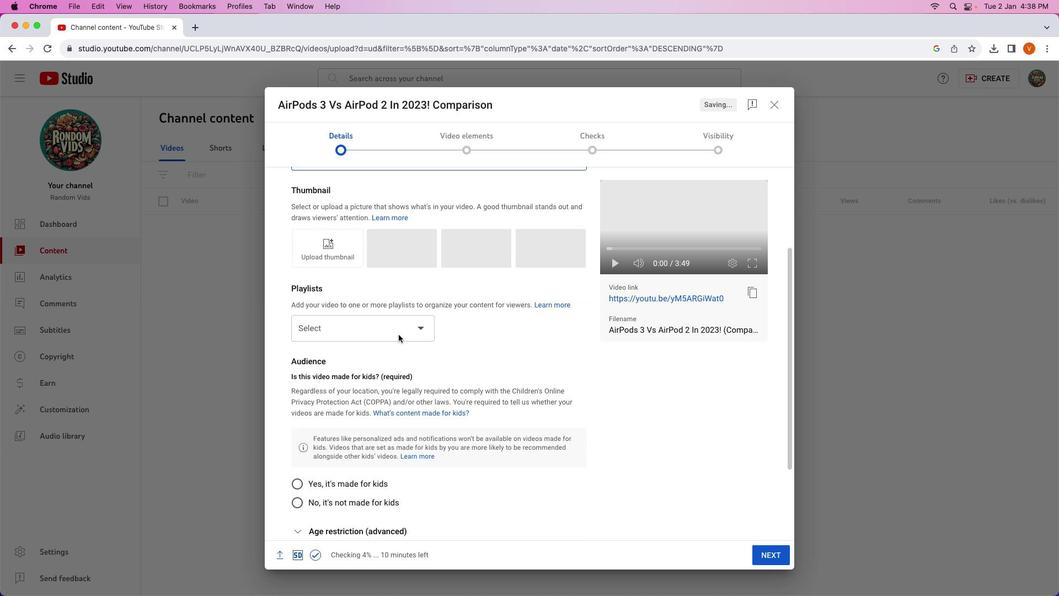 
Action: Mouse scrolled (395, 331) with delta (-2, -3)
Screenshot: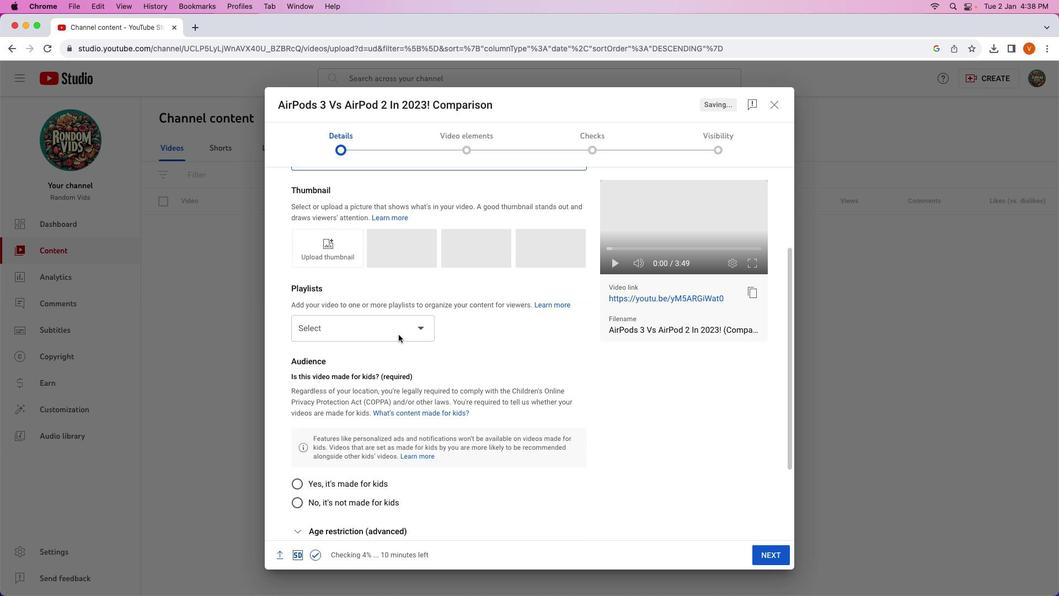 
Action: Mouse scrolled (395, 331) with delta (-2, -3)
Screenshot: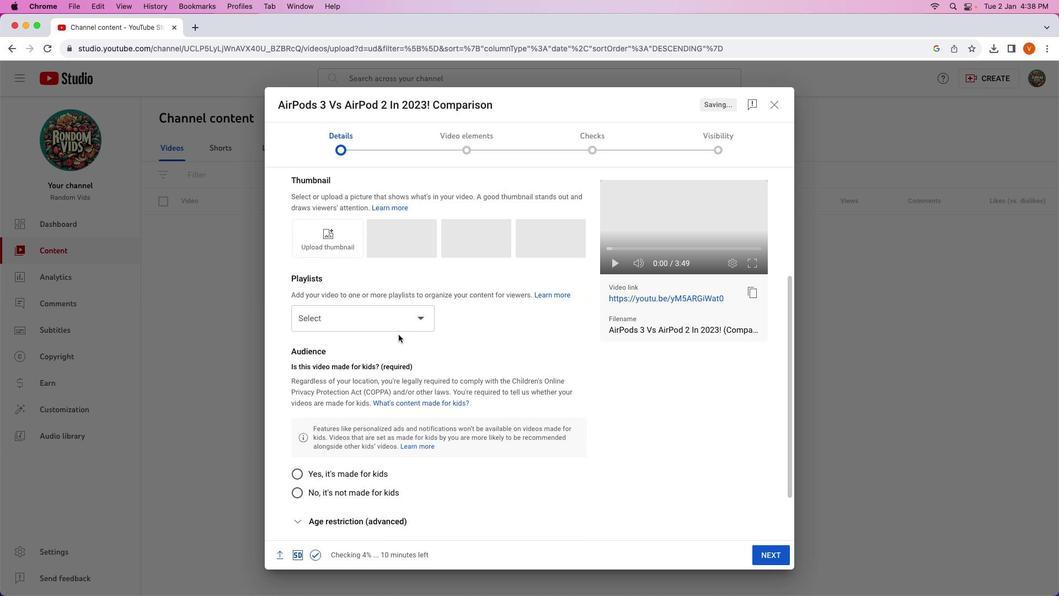 
Action: Mouse scrolled (395, 331) with delta (-2, -3)
Screenshot: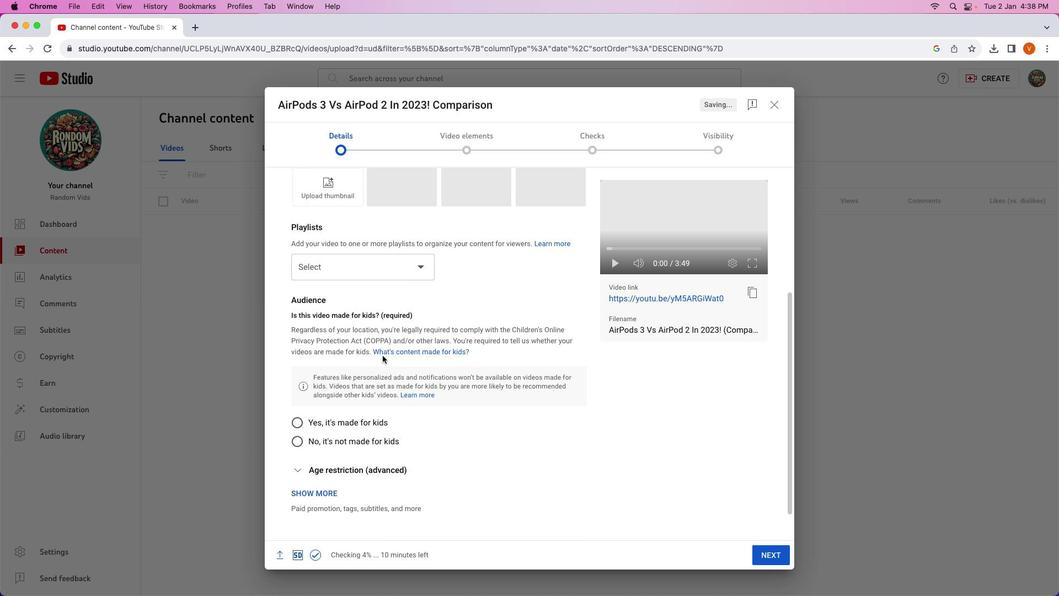 
Action: Mouse scrolled (395, 331) with delta (-2, -3)
Screenshot: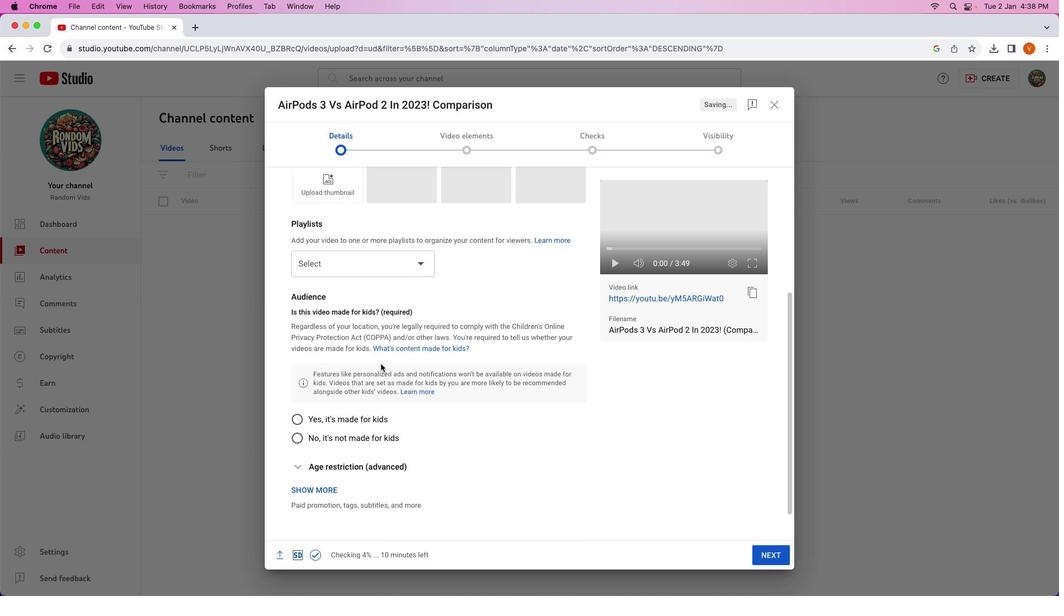 
Action: Mouse scrolled (395, 331) with delta (-2, -4)
Screenshot: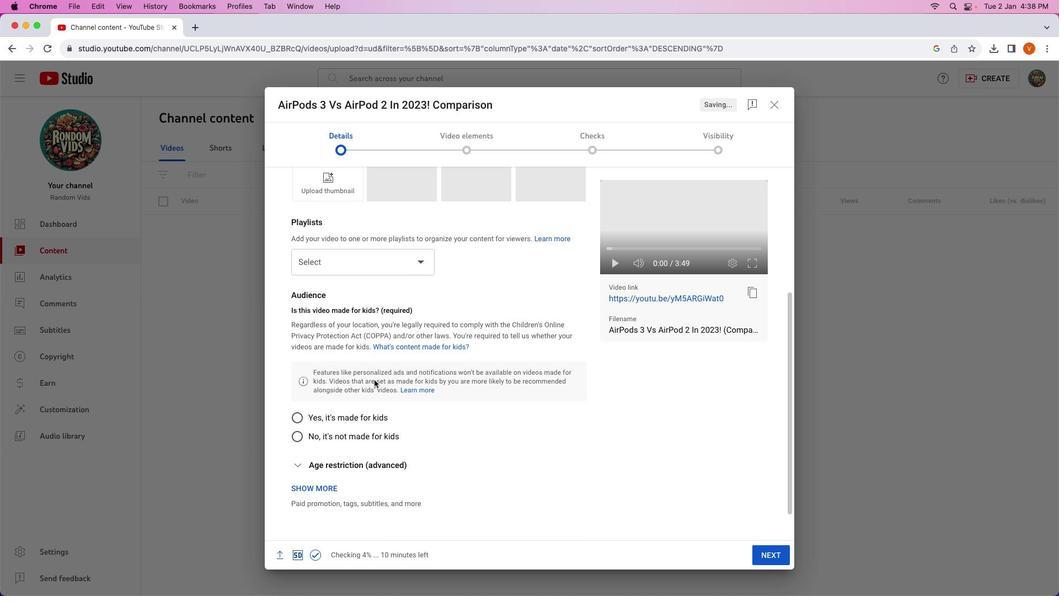 
Action: Mouse scrolled (395, 331) with delta (-2, -3)
Screenshot: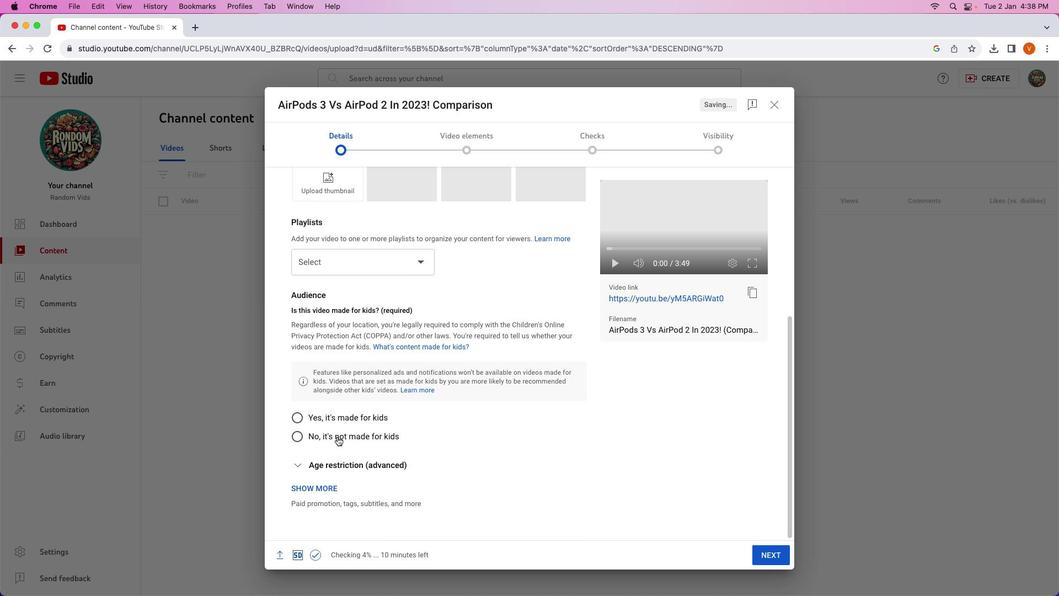
Action: Mouse scrolled (395, 331) with delta (-2, -3)
Screenshot: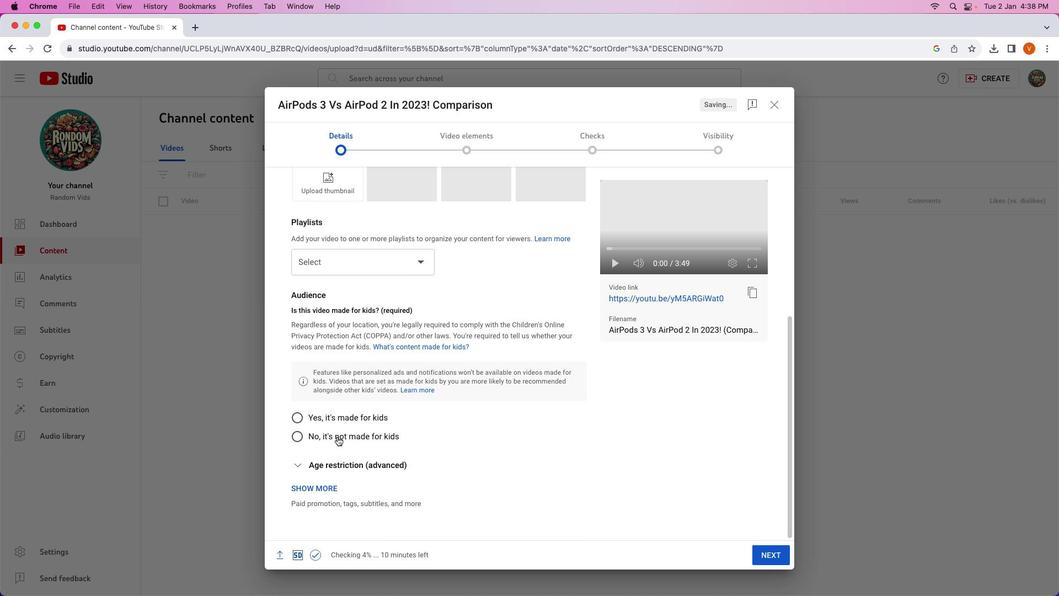 
Action: Mouse scrolled (395, 331) with delta (-2, -4)
Screenshot: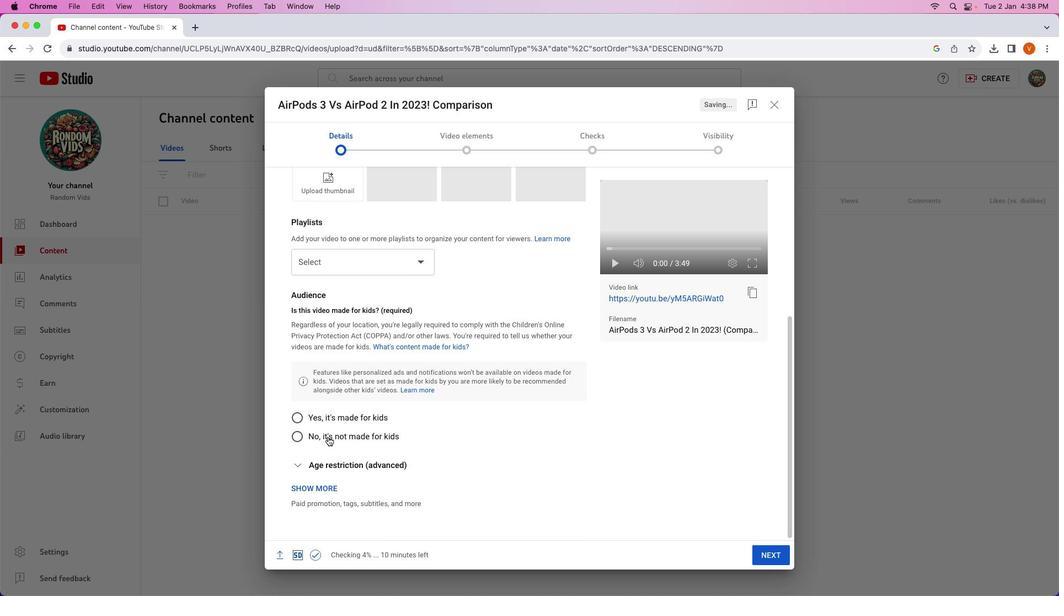 
Action: Mouse scrolled (395, 331) with delta (-2, -5)
Screenshot: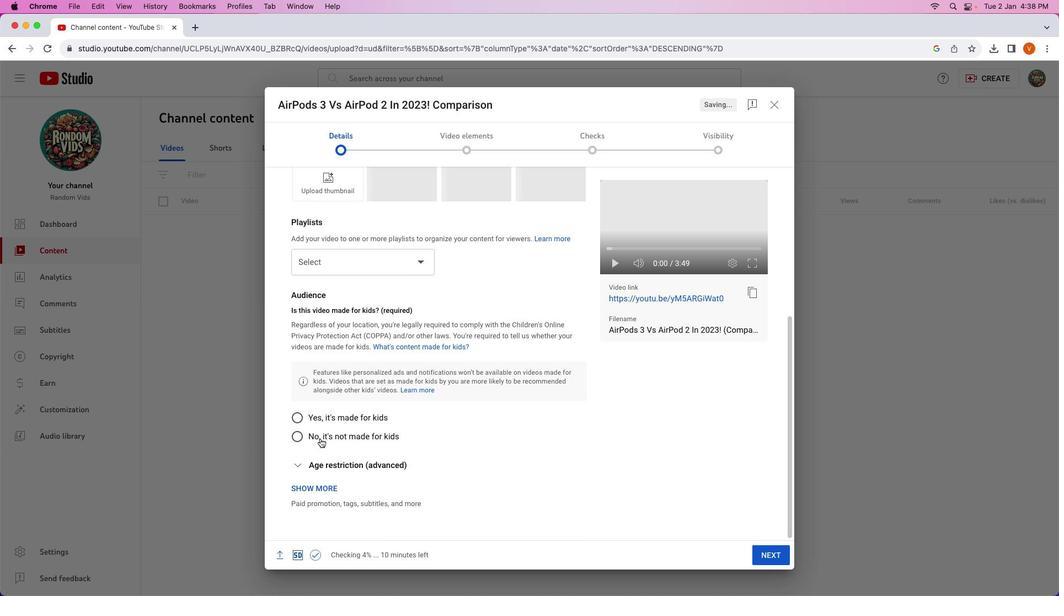 
Action: Mouse moved to (294, 434)
Screenshot: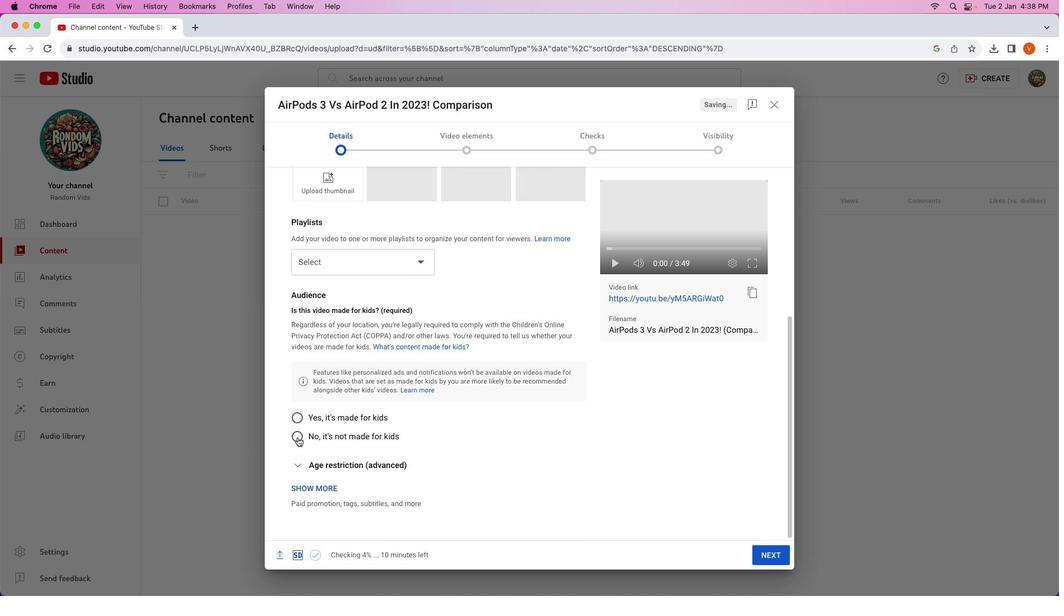 
Action: Mouse pressed left at (294, 434)
Screenshot: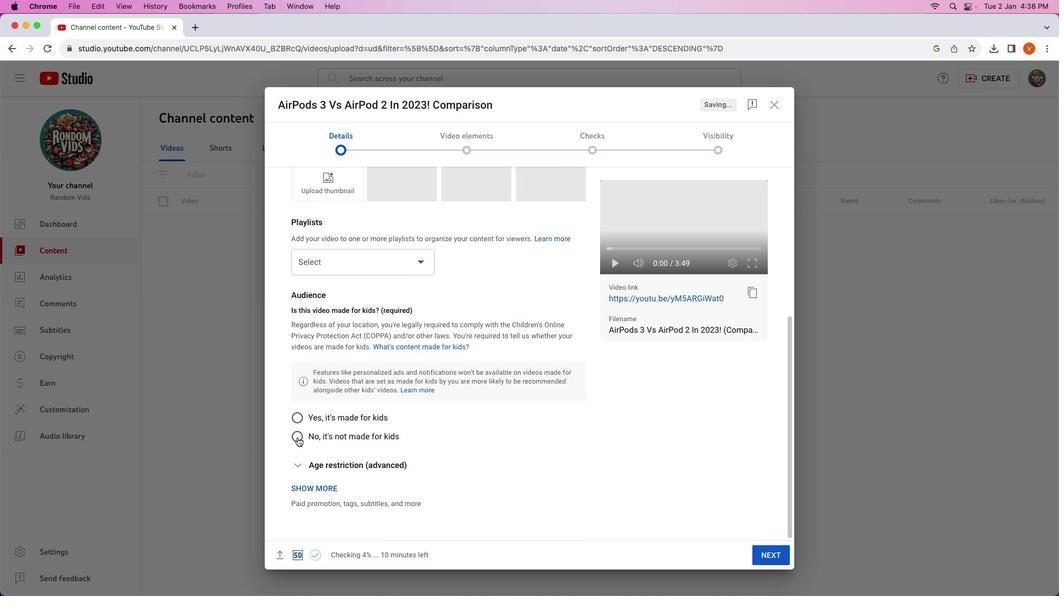 
Action: Mouse moved to (300, 421)
Screenshot: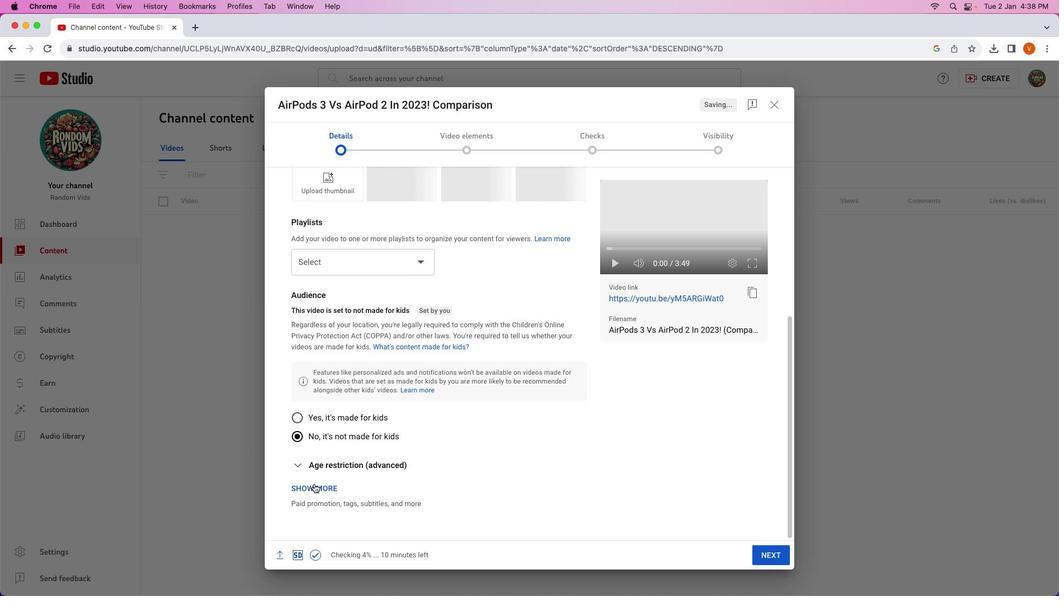 
Action: Mouse scrolled (300, 421) with delta (-2, -3)
Screenshot: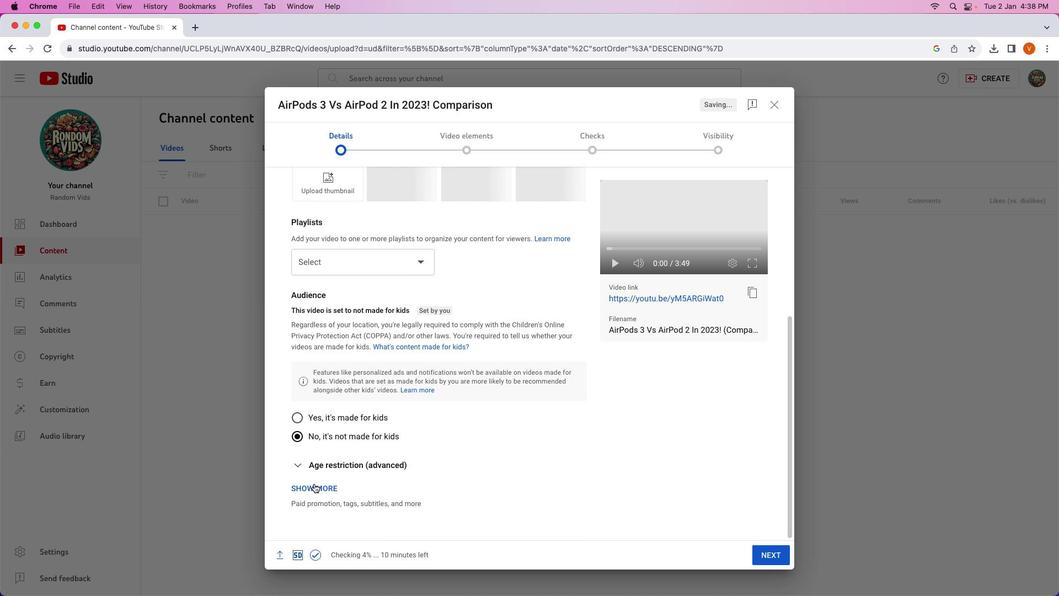 
Action: Mouse scrolled (300, 421) with delta (-2, -3)
Screenshot: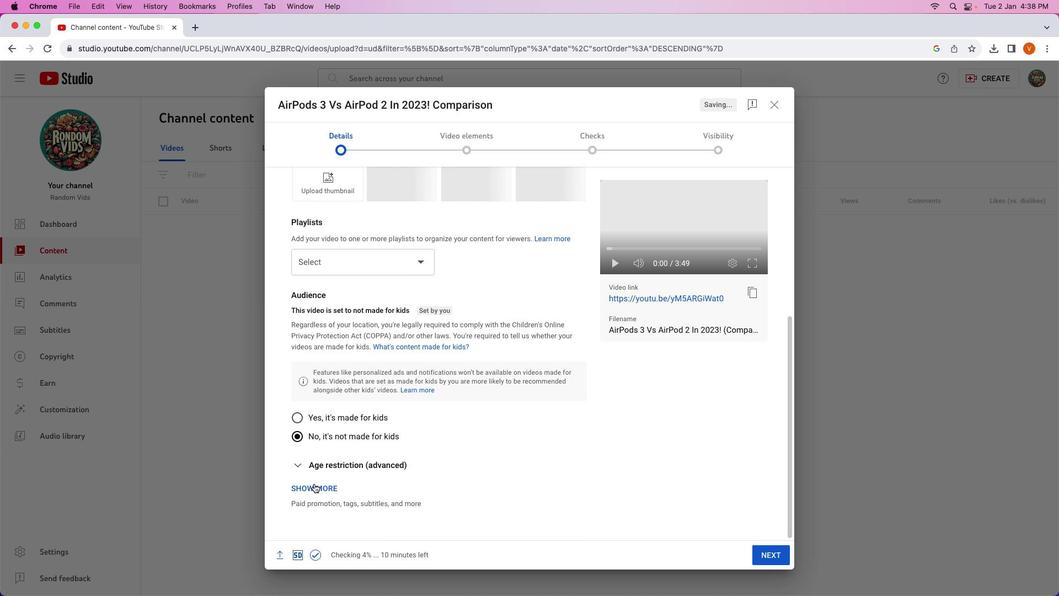 
Action: Mouse scrolled (300, 421) with delta (-2, -4)
Screenshot: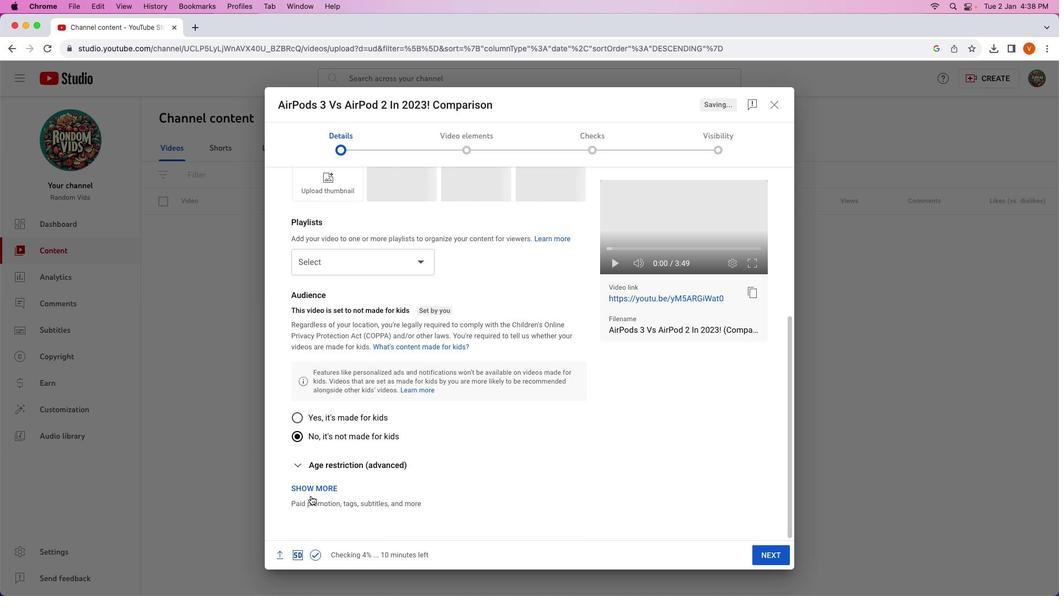 
Action: Mouse scrolled (300, 421) with delta (-2, -4)
Screenshot: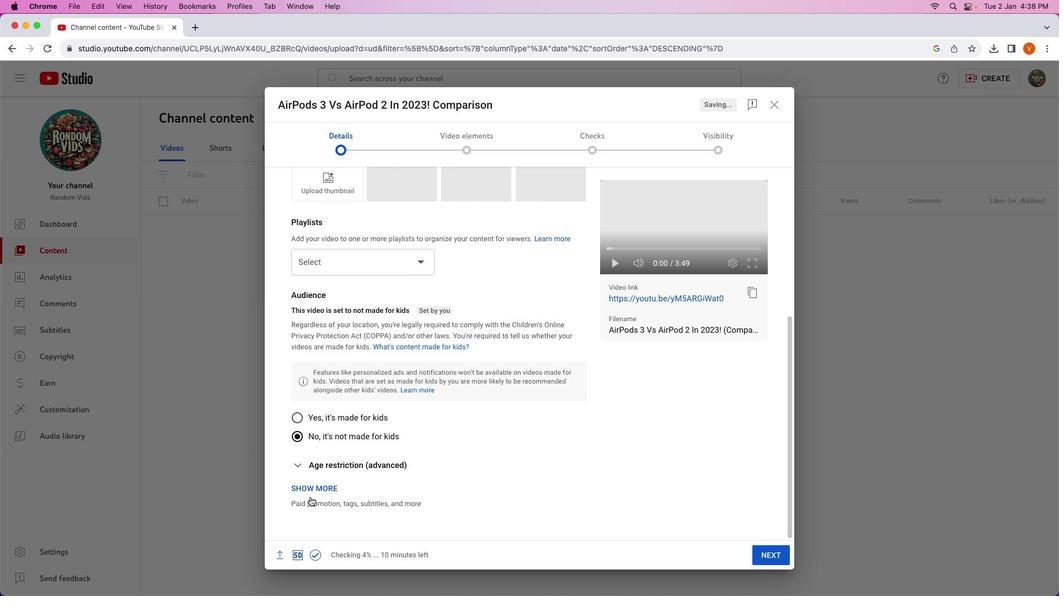 
Action: Mouse moved to (307, 494)
Screenshot: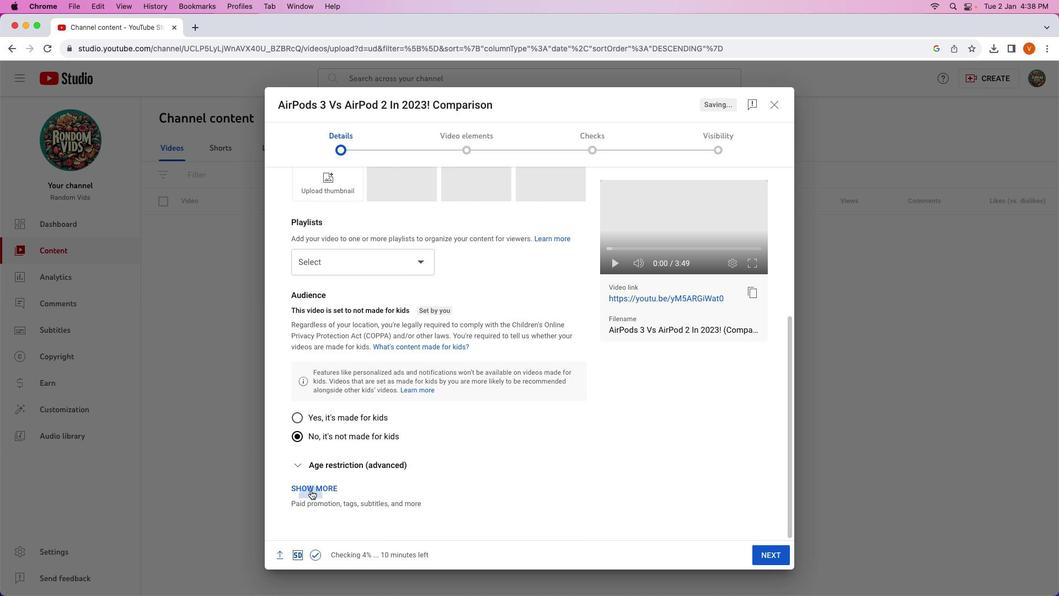 
Action: Mouse pressed left at (307, 494)
Screenshot: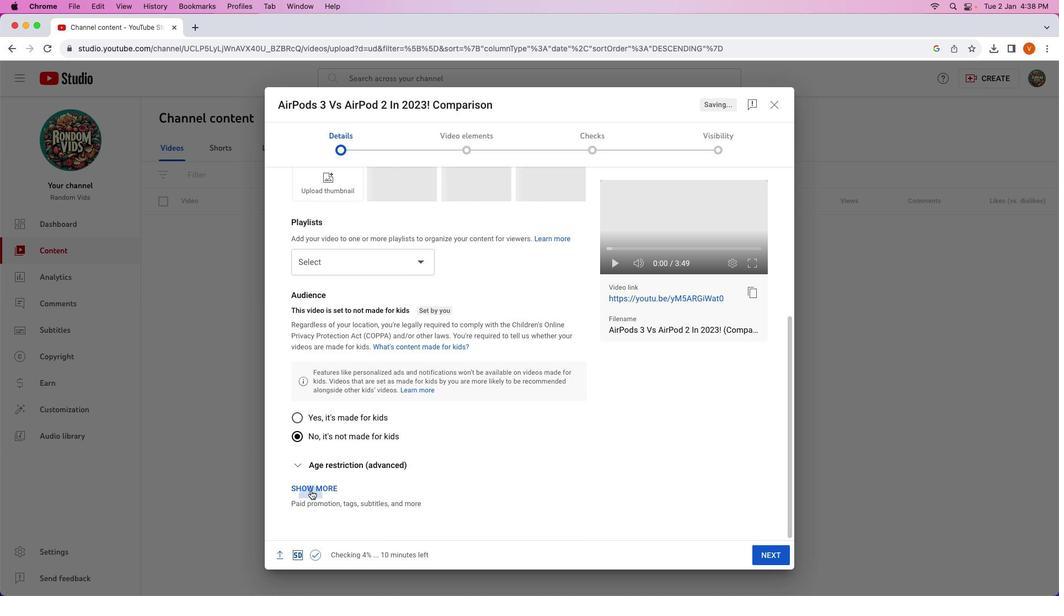 
Action: Mouse moved to (315, 484)
Screenshot: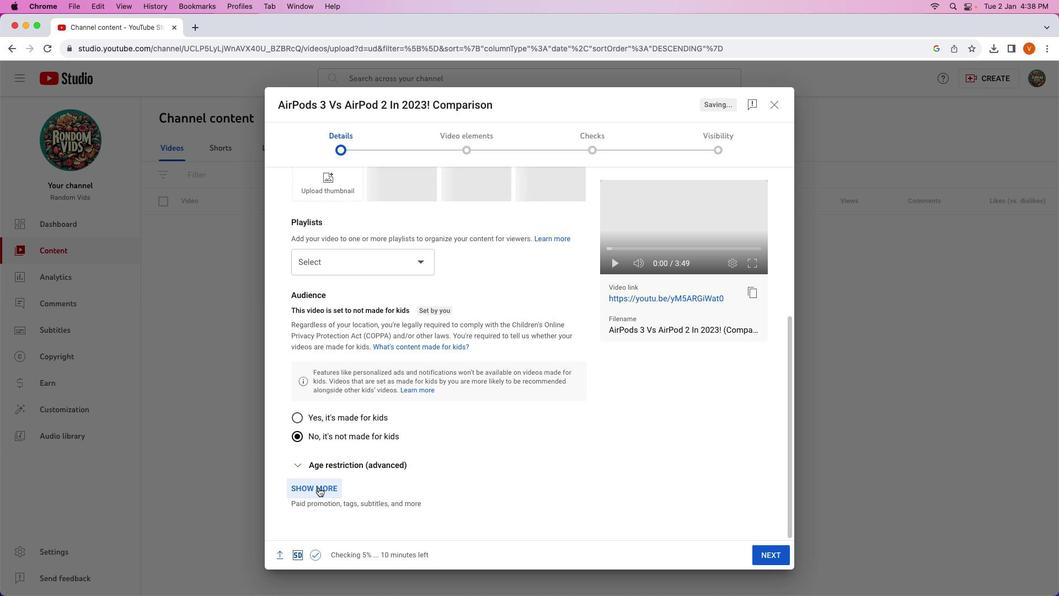 
Action: Mouse pressed left at (315, 484)
Screenshot: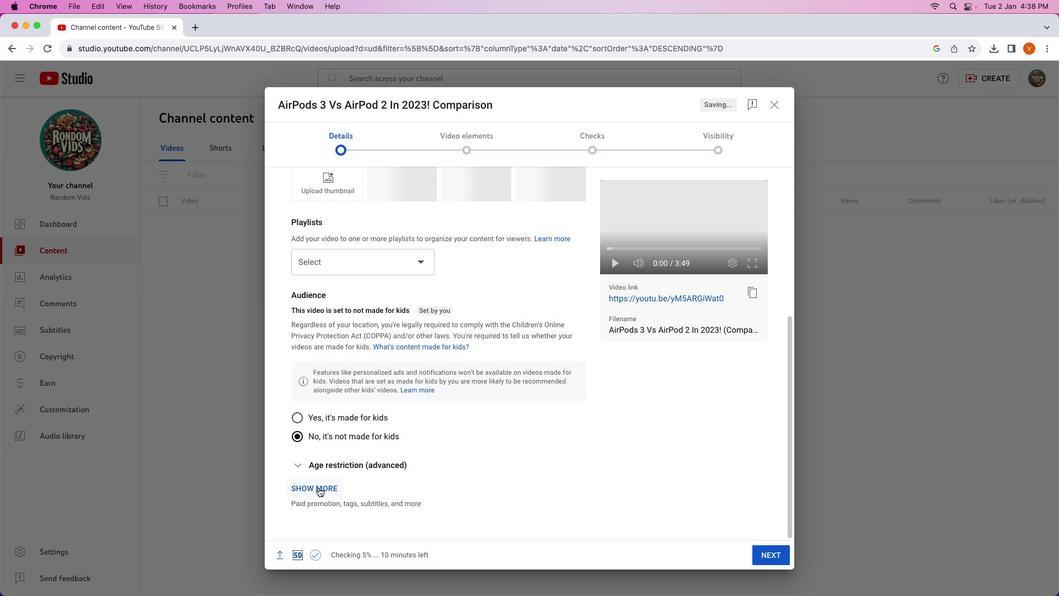 
Action: Mouse moved to (342, 367)
Screenshot: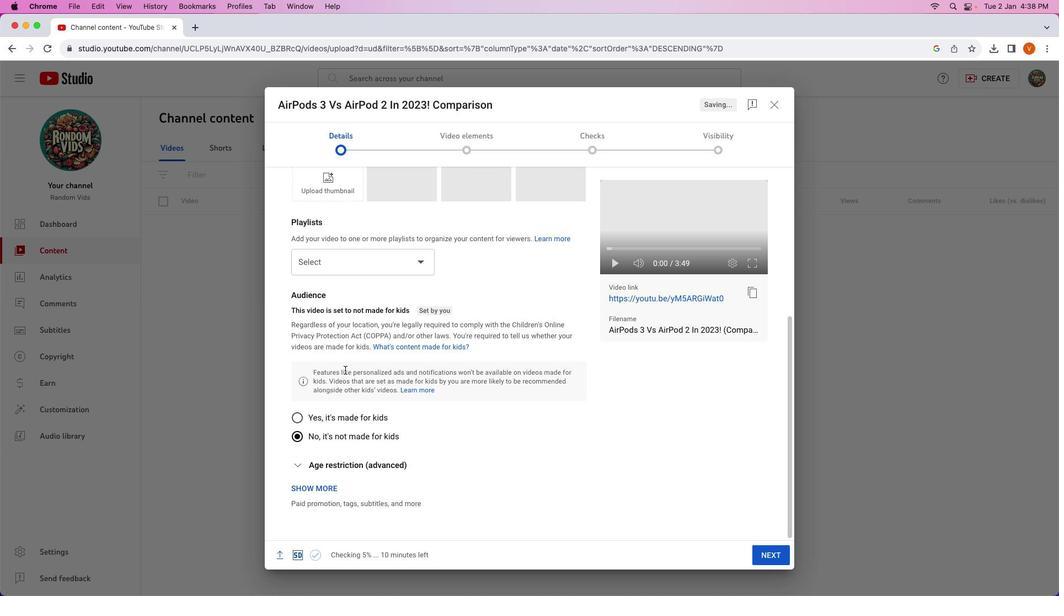 
Action: Mouse scrolled (342, 367) with delta (-2, -3)
Screenshot: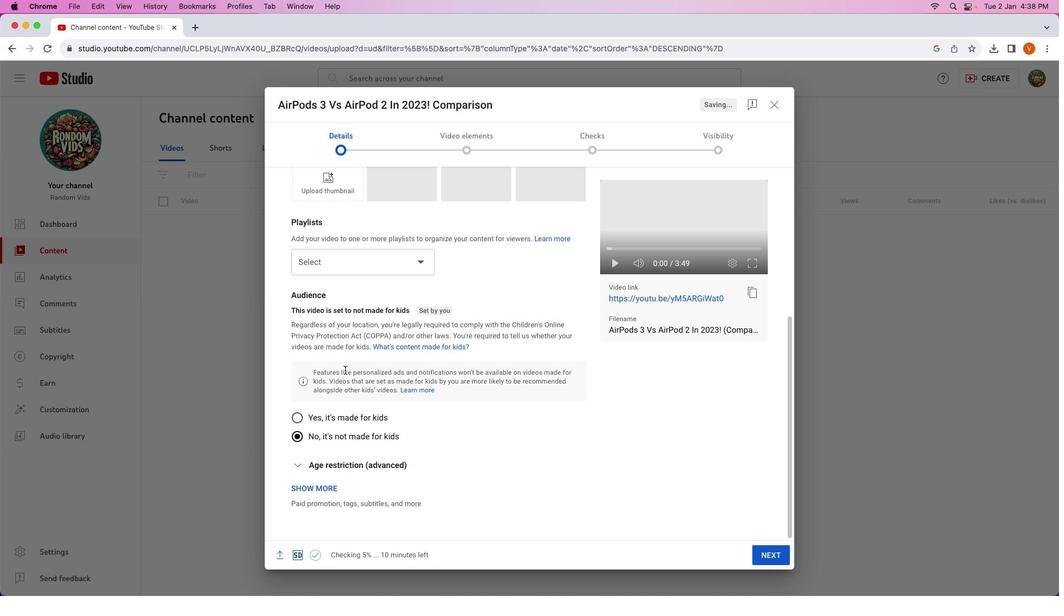 
Action: Mouse scrolled (342, 367) with delta (-2, -3)
Screenshot: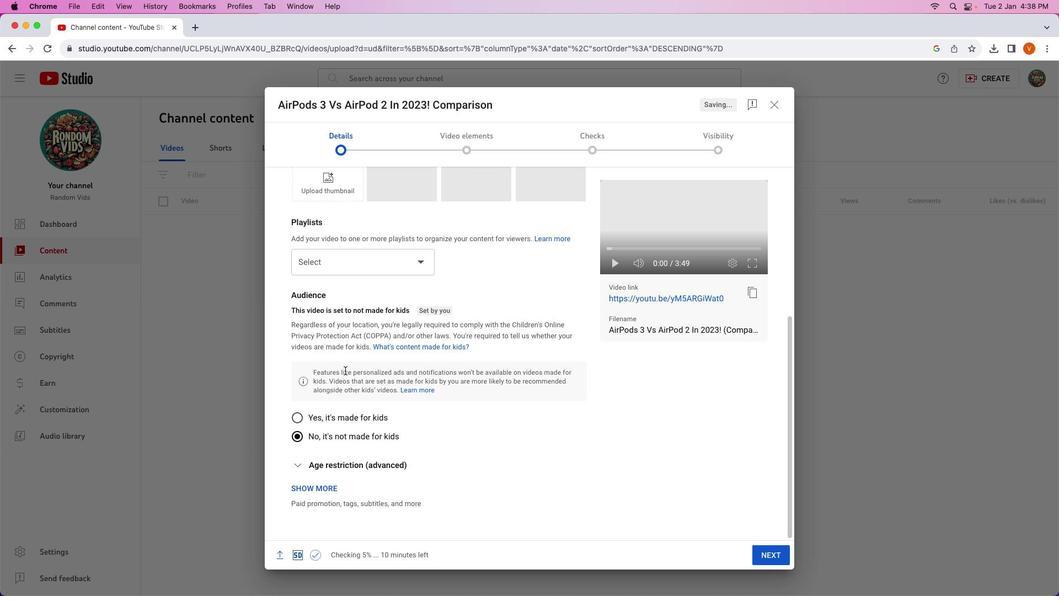 
Action: Mouse scrolled (342, 367) with delta (-2, -3)
Screenshot: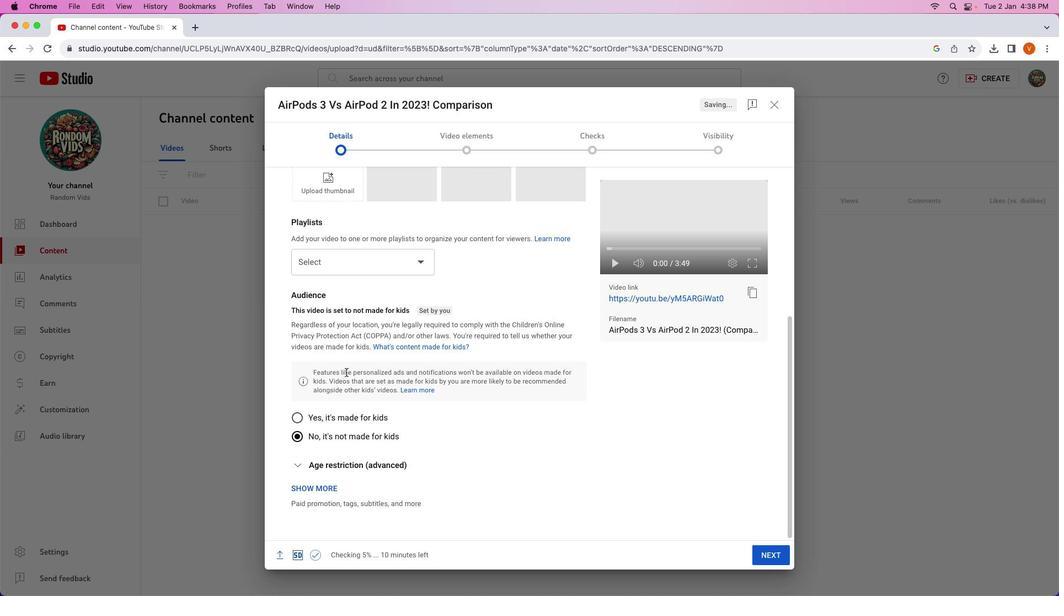 
Action: Mouse scrolled (342, 367) with delta (-2, -3)
Screenshot: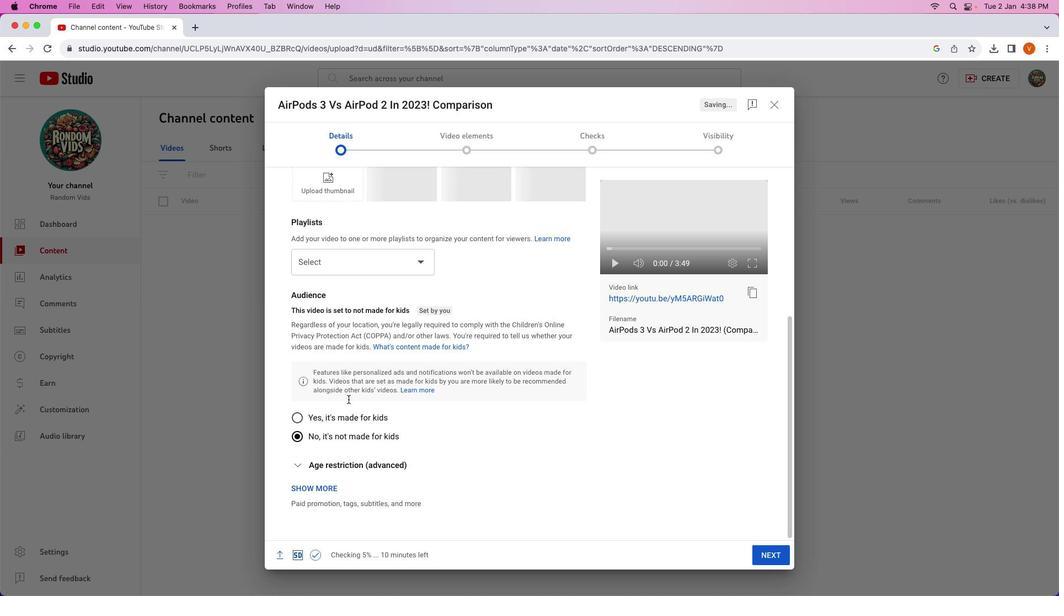 
Action: Mouse scrolled (342, 367) with delta (-2, -3)
Screenshot: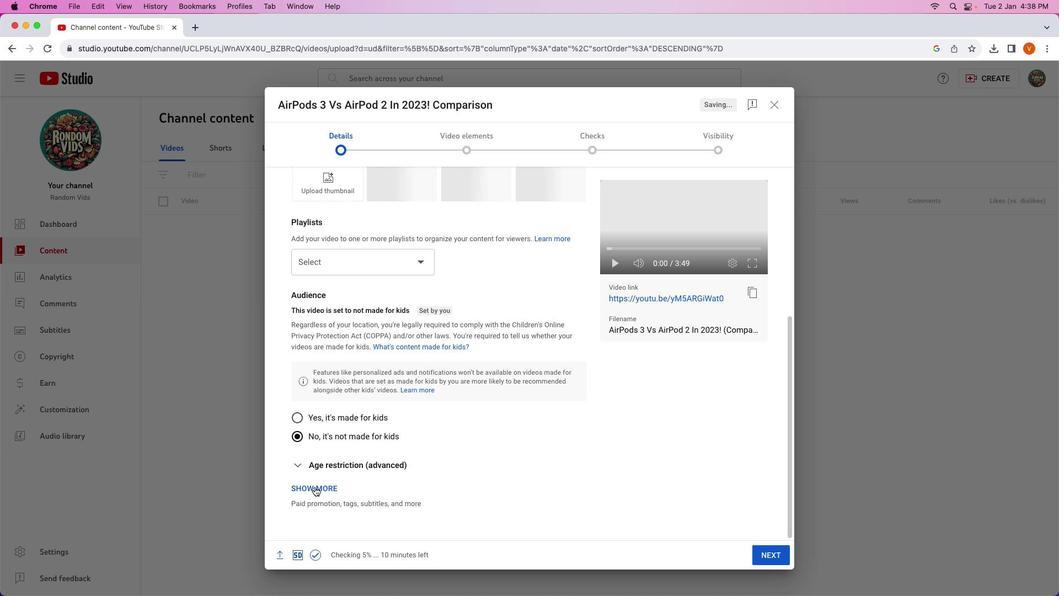 
Action: Mouse moved to (311, 483)
Screenshot: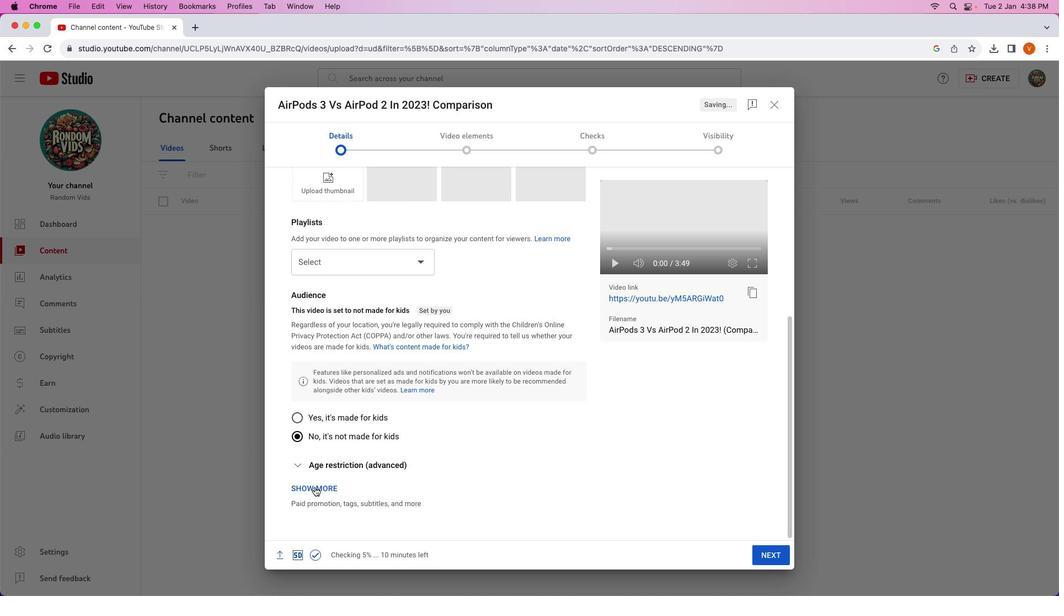 
Action: Mouse pressed left at (311, 483)
Screenshot: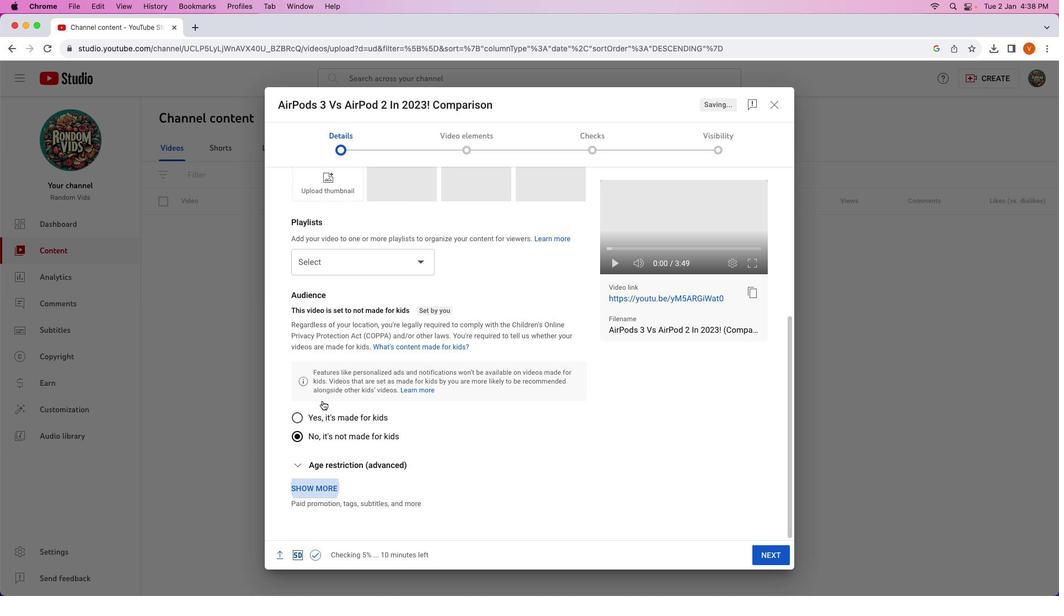 
Action: Mouse moved to (337, 361)
Screenshot: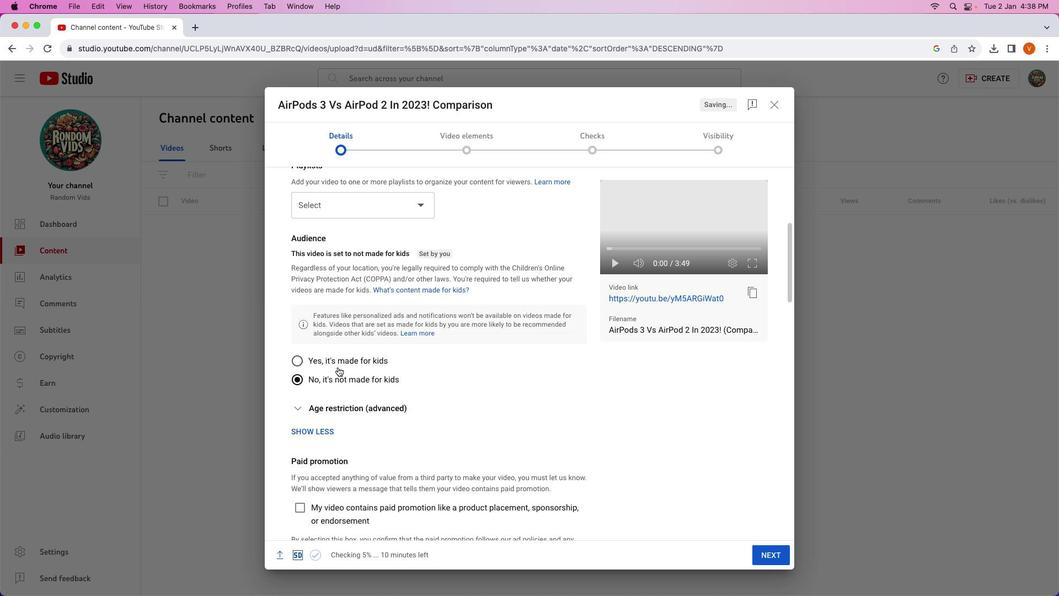 
Action: Mouse scrolled (337, 361) with delta (-2, -3)
Screenshot: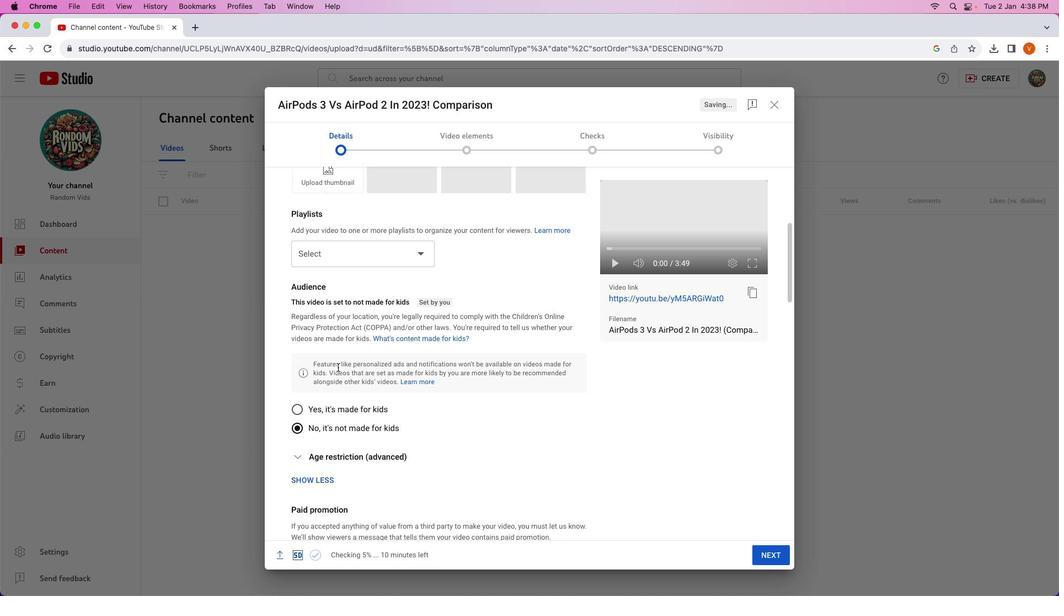 
Action: Mouse scrolled (337, 361) with delta (-2, -3)
Screenshot: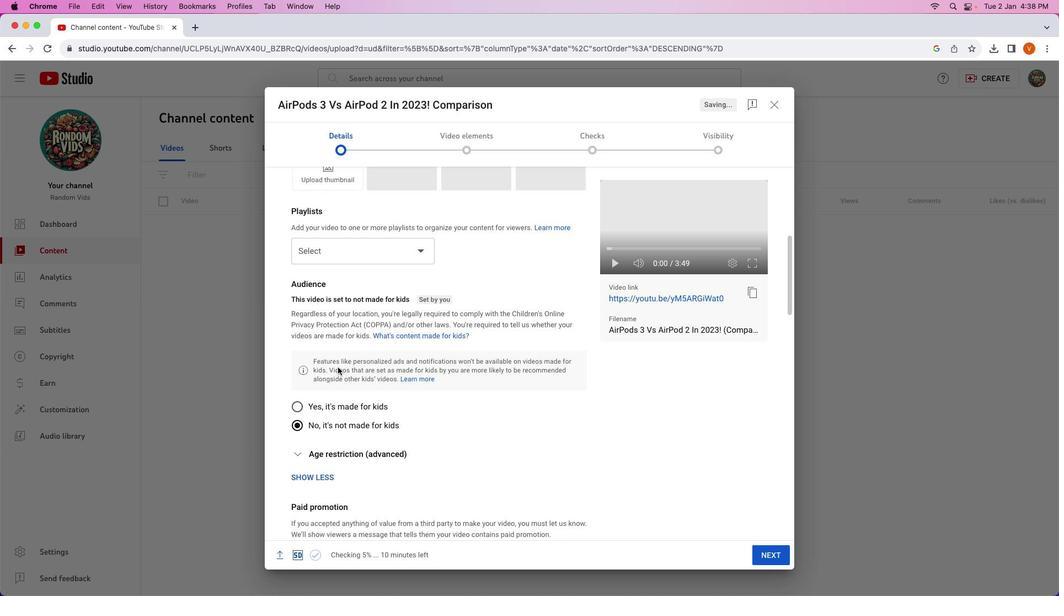
Action: Mouse moved to (336, 361)
Screenshot: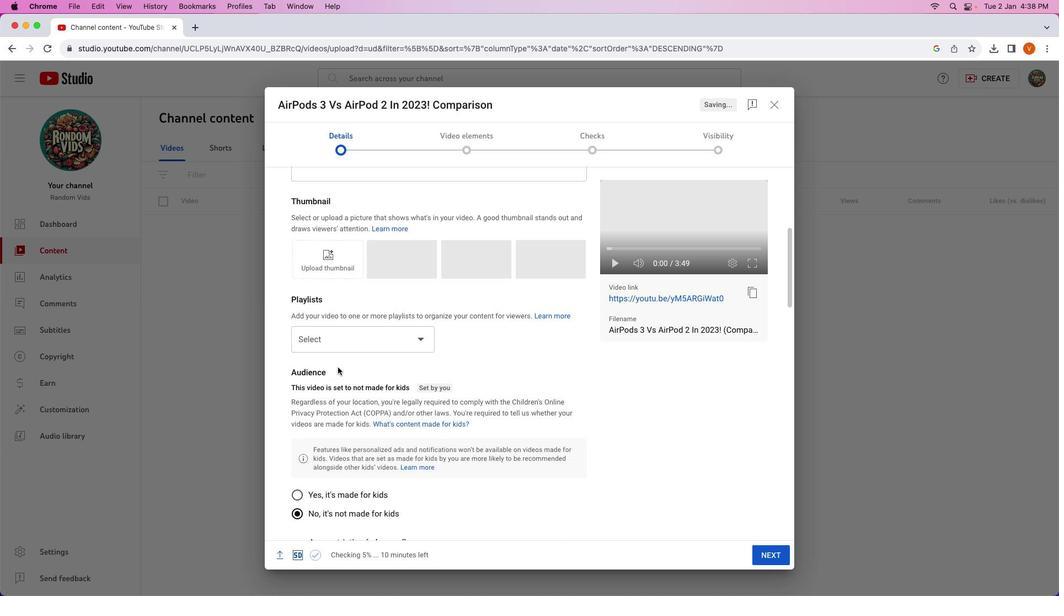 
Action: Mouse scrolled (336, 361) with delta (-2, -3)
Screenshot: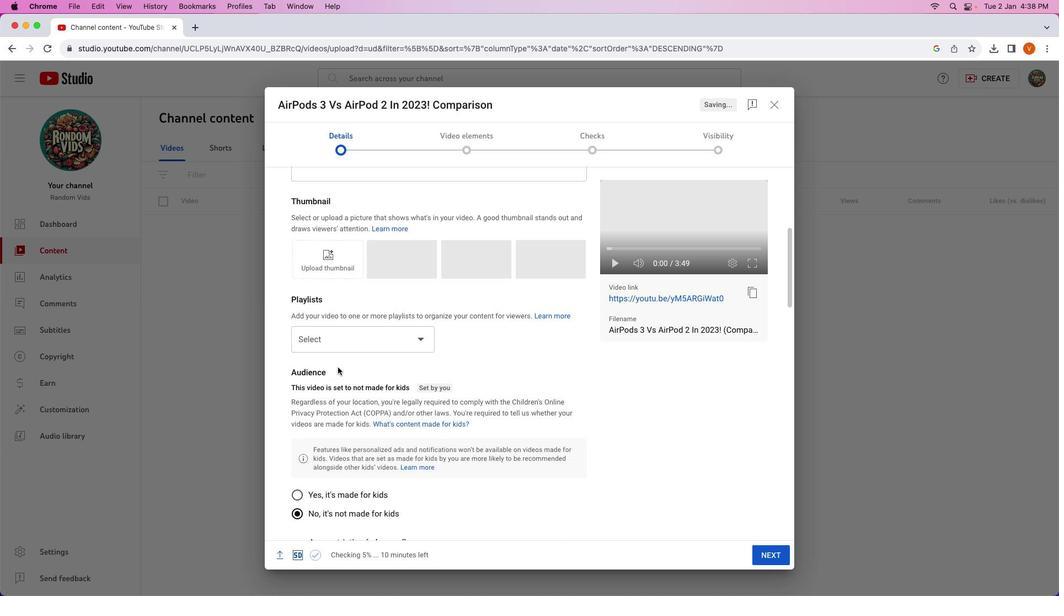 
Action: Mouse moved to (335, 362)
Screenshot: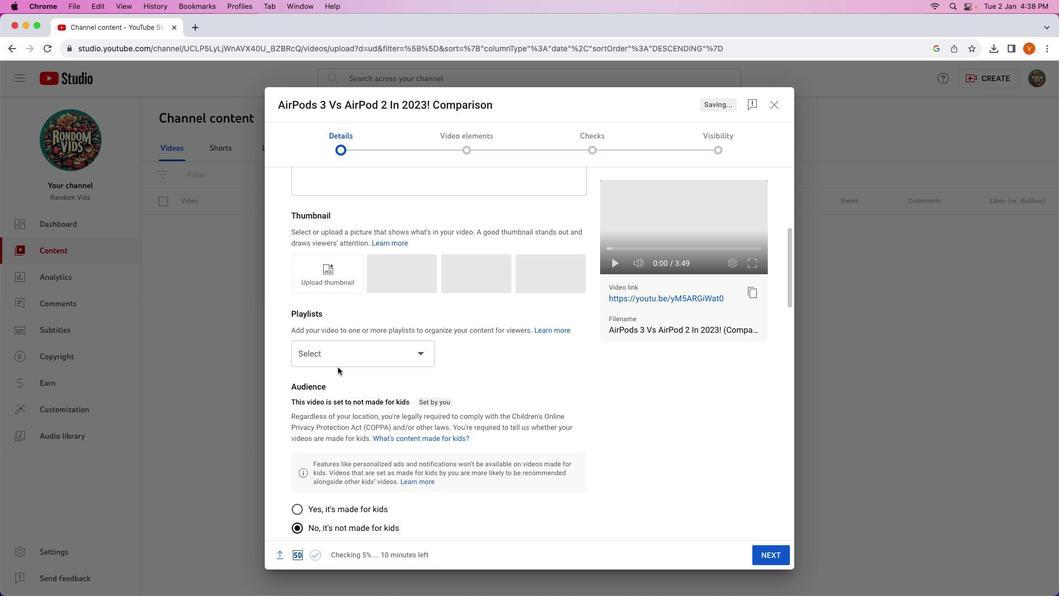 
Action: Mouse scrolled (335, 362) with delta (-2, -3)
Screenshot: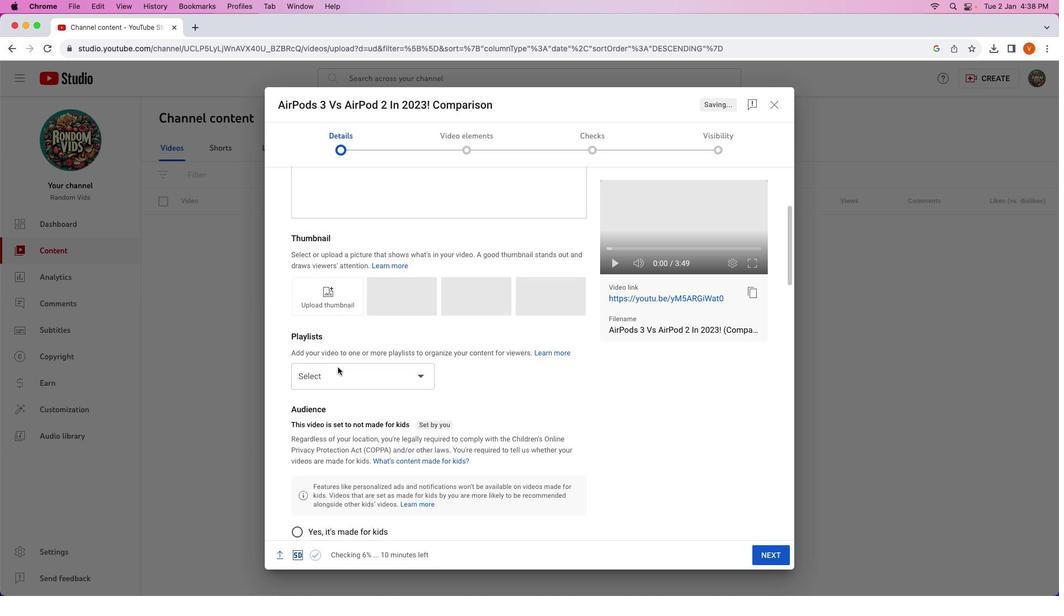
Action: Mouse moved to (335, 363)
Screenshot: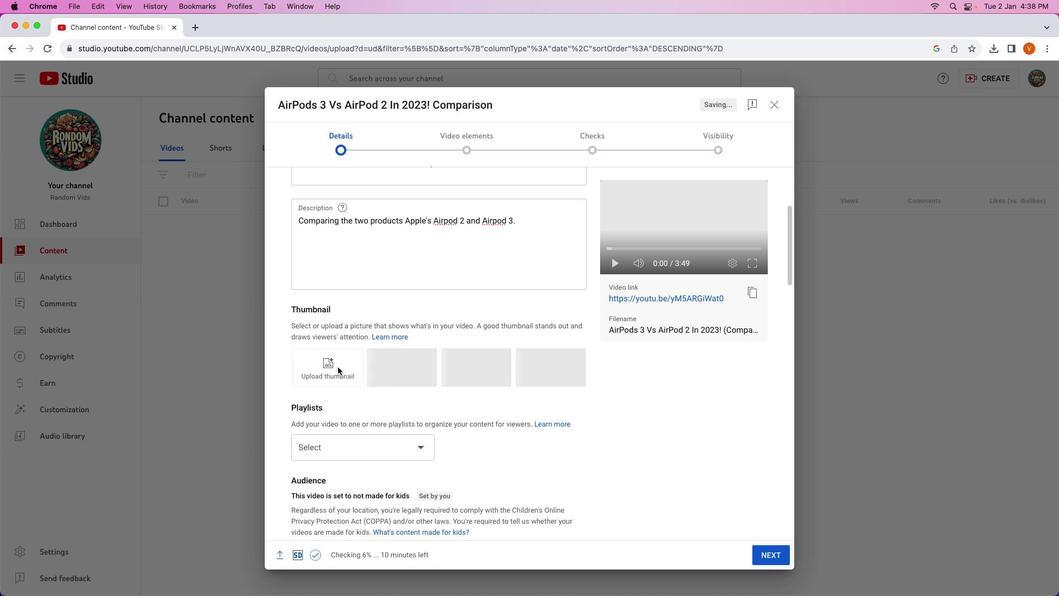 
Action: Mouse scrolled (335, 363) with delta (-2, -2)
Screenshot: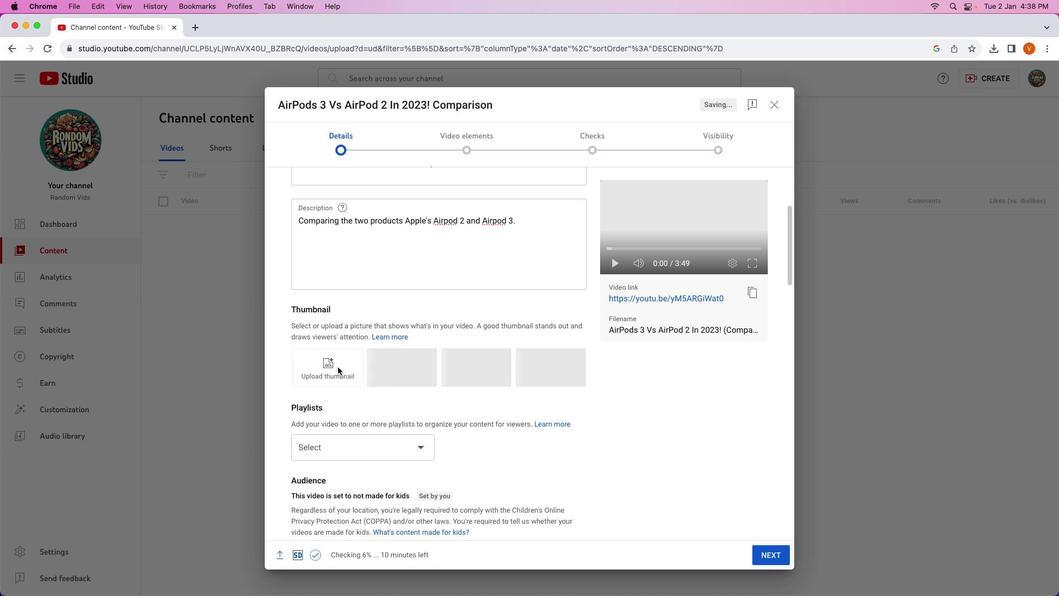 
Action: Mouse scrolled (335, 363) with delta (-2, -2)
Screenshot: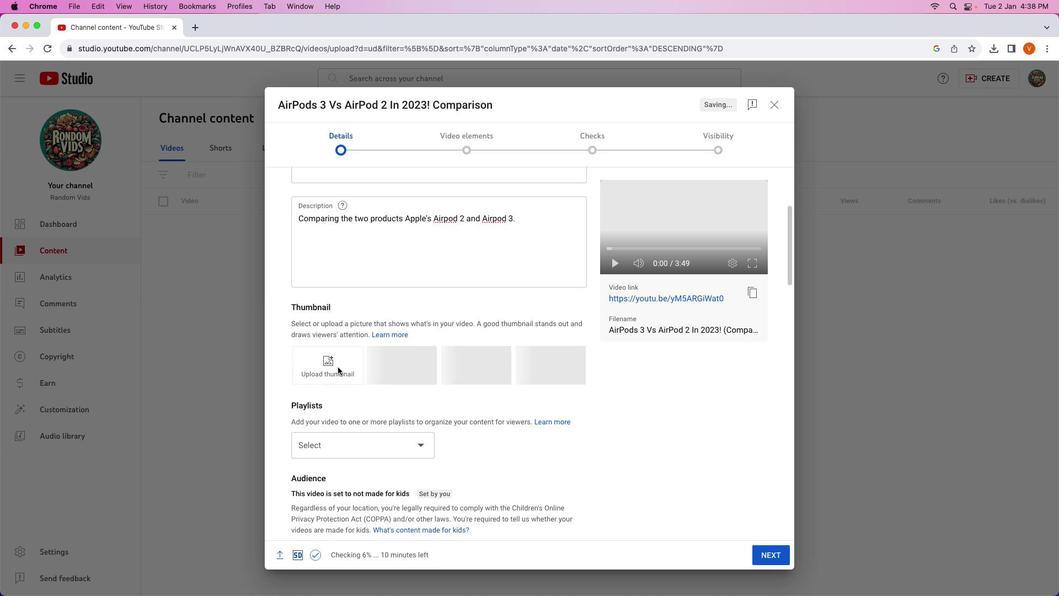 
Action: Mouse moved to (335, 363)
Screenshot: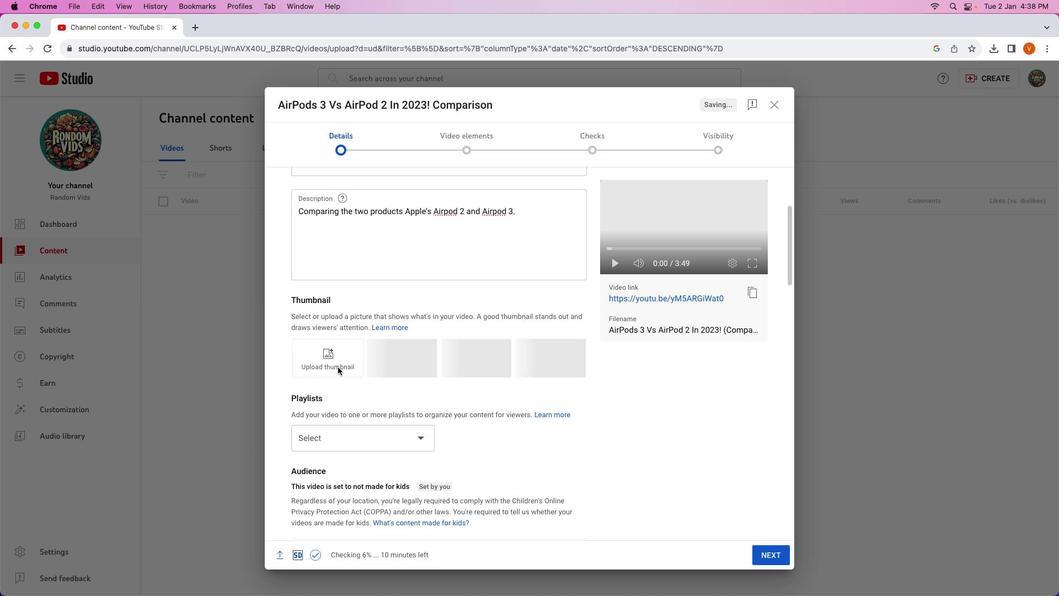 
Action: Mouse scrolled (335, 363) with delta (-2, -1)
Screenshot: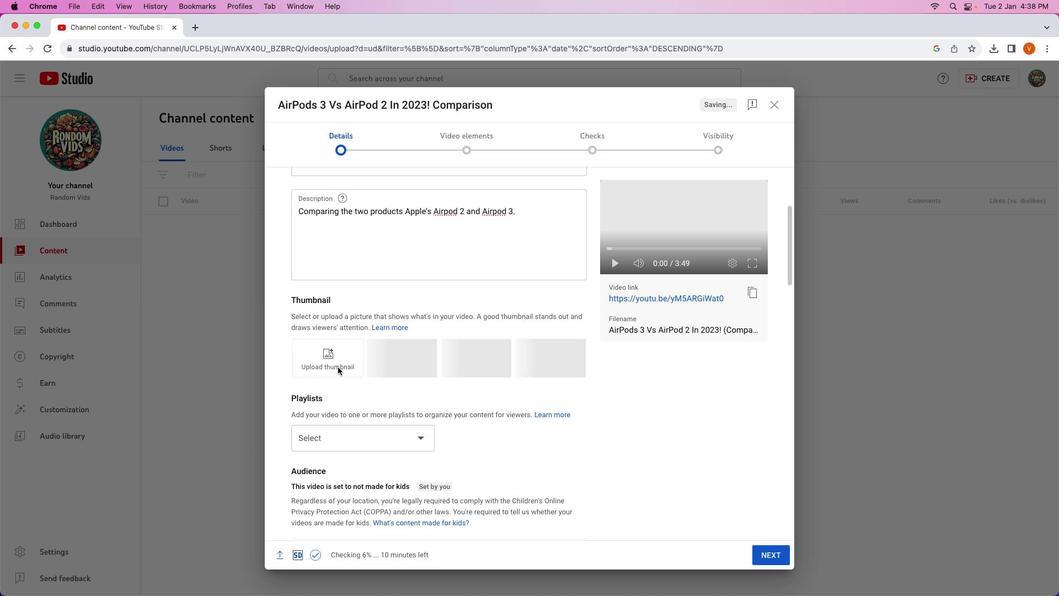 
Action: Mouse moved to (335, 363)
Screenshot: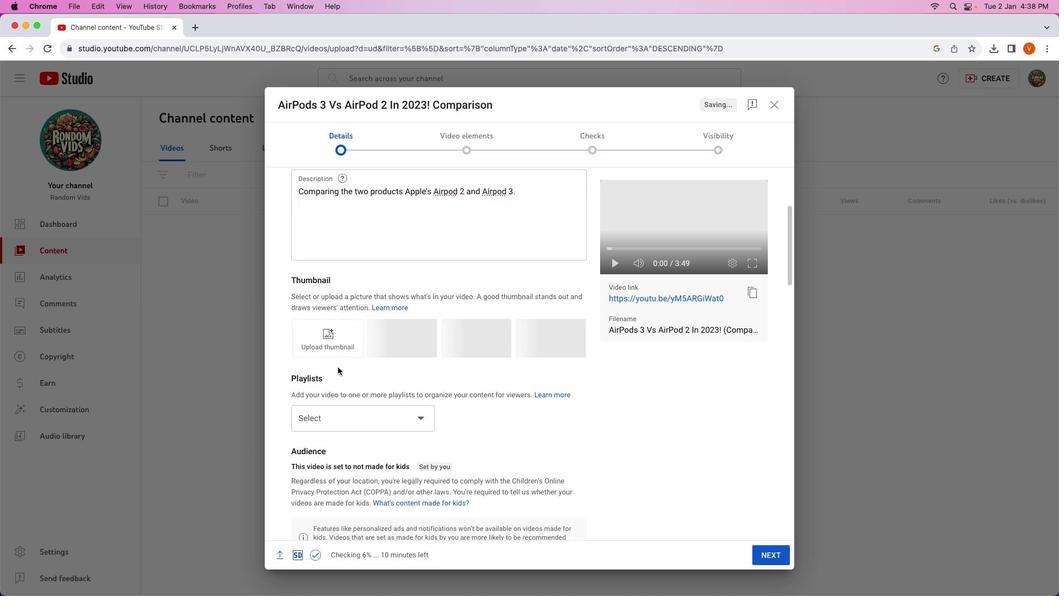 
Action: Mouse scrolled (335, 363) with delta (-2, -1)
Screenshot: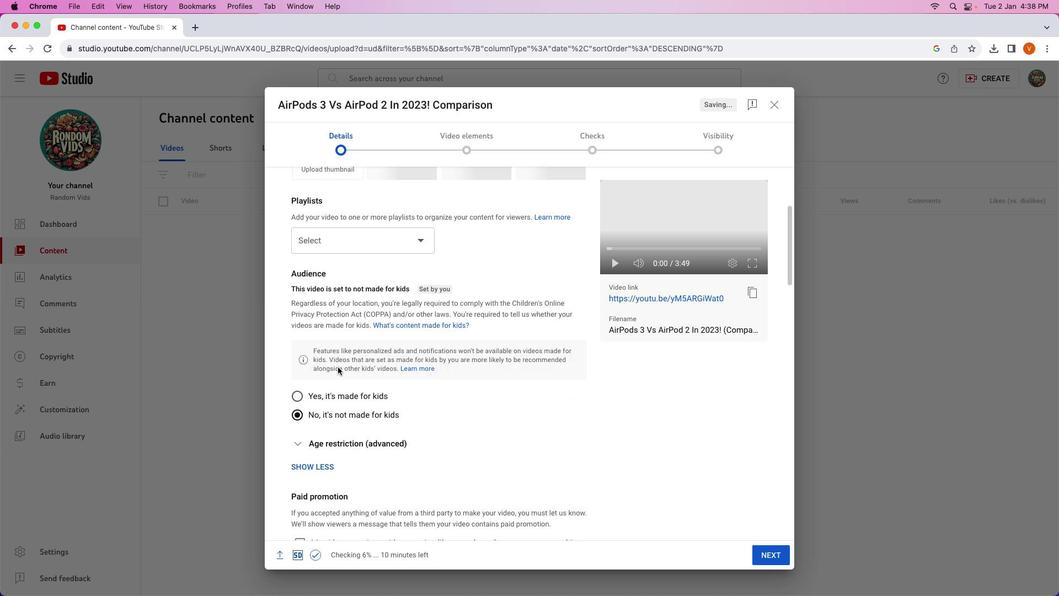 
Action: Mouse scrolled (335, 363) with delta (-2, -1)
Screenshot: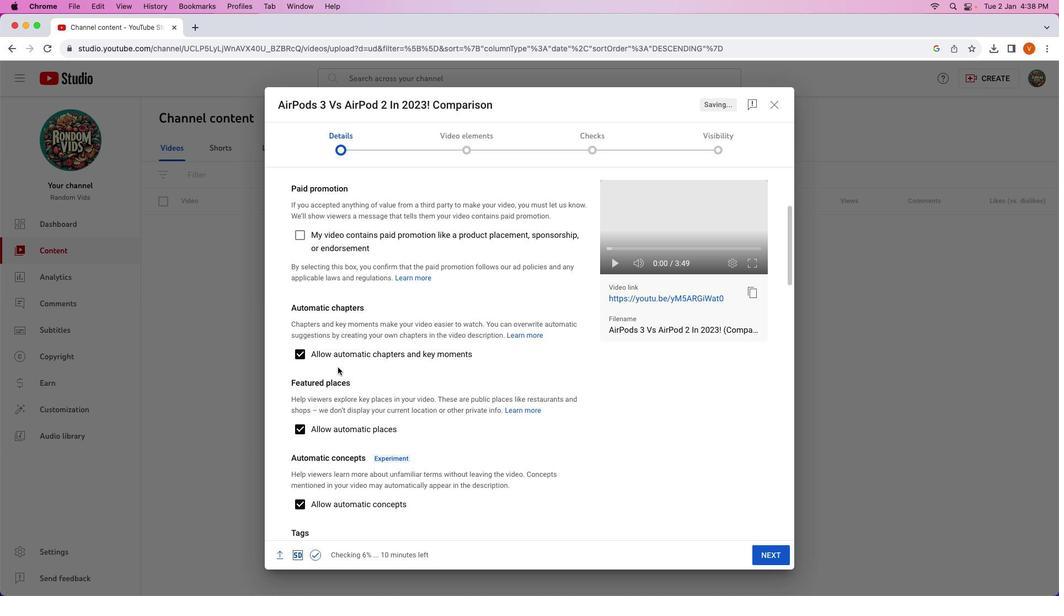 
Action: Mouse scrolled (335, 363) with delta (-2, -3)
Screenshot: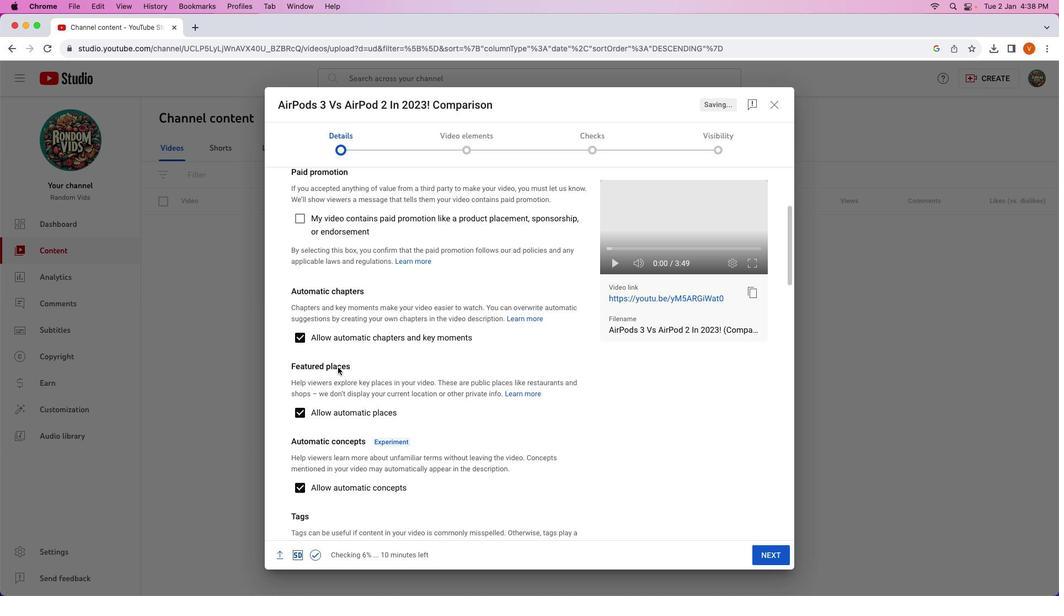 
Action: Mouse scrolled (335, 363) with delta (-2, -3)
Screenshot: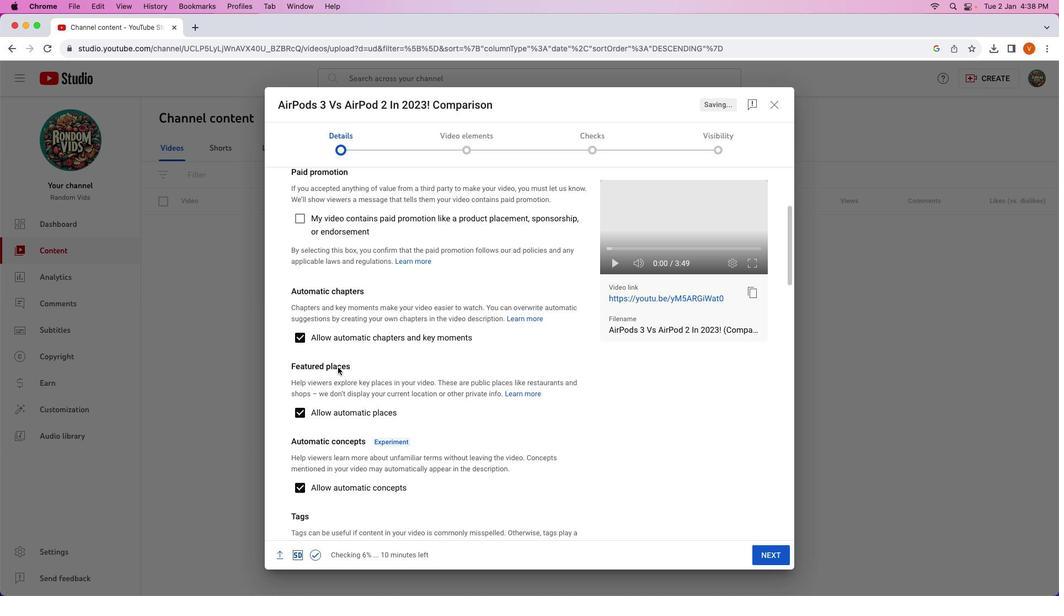 
Action: Mouse scrolled (335, 363) with delta (-2, -4)
Screenshot: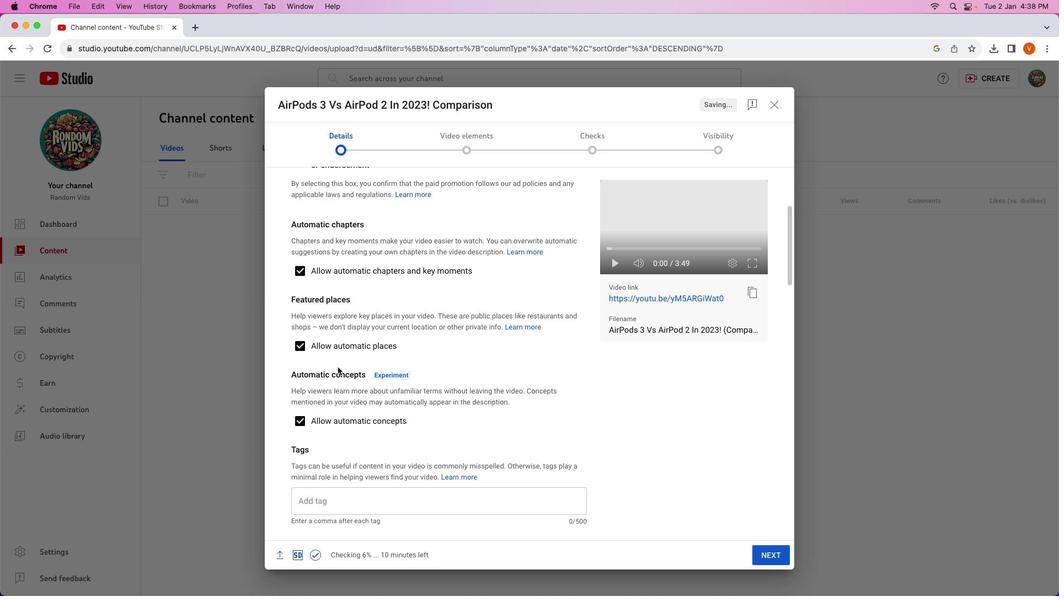 
Action: Mouse scrolled (335, 363) with delta (-2, -5)
Screenshot: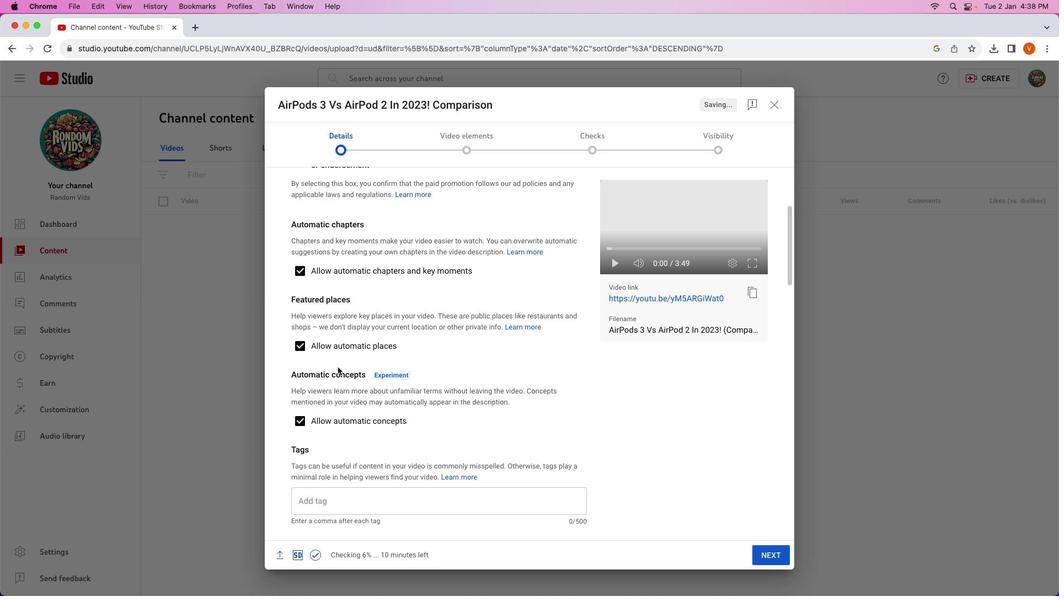 
Action: Mouse scrolled (335, 363) with delta (-2, -6)
Screenshot: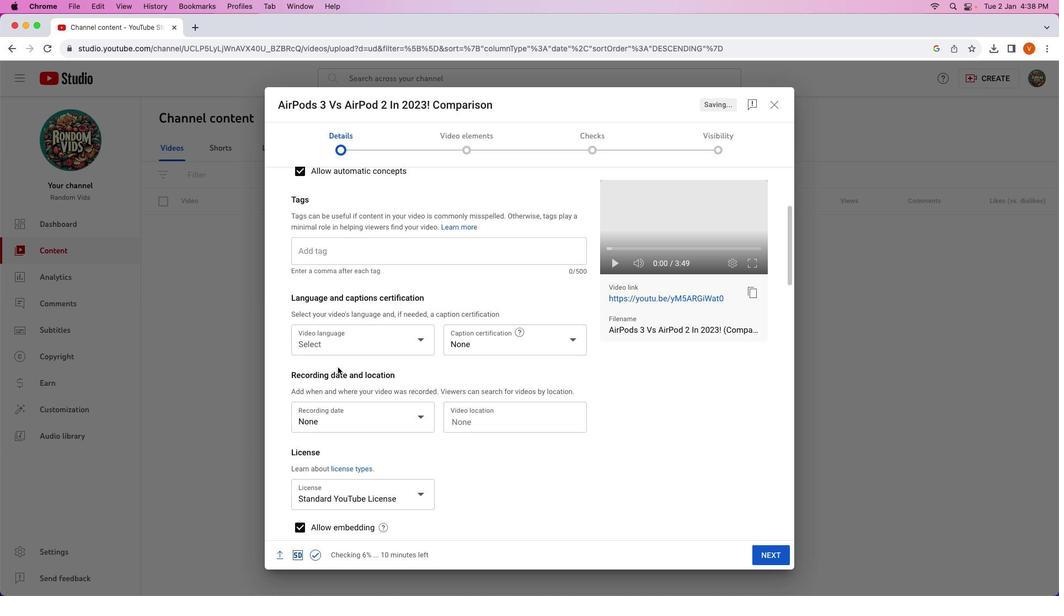 
Action: Mouse scrolled (335, 363) with delta (-2, -6)
Screenshot: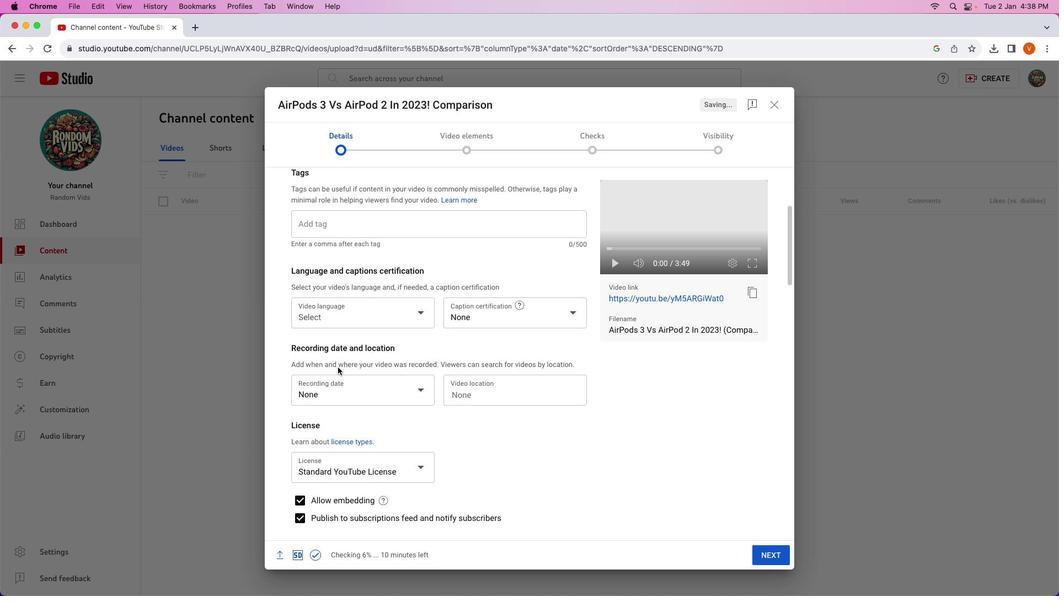 
Action: Mouse moved to (335, 364)
Screenshot: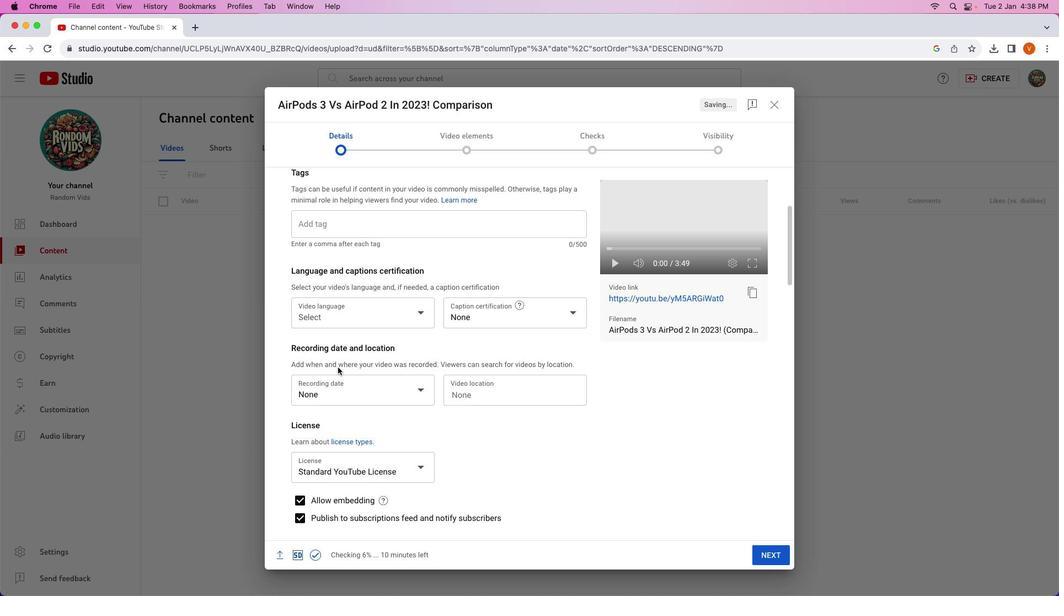 
Action: Mouse scrolled (335, 364) with delta (-2, -3)
Screenshot: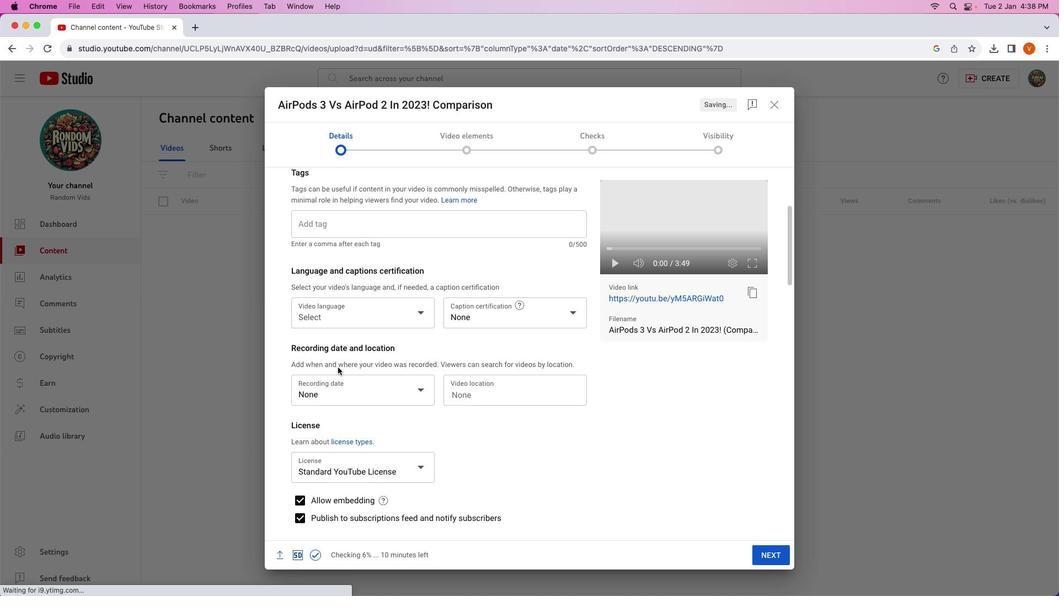 
Action: Mouse scrolled (335, 364) with delta (-2, -3)
Screenshot: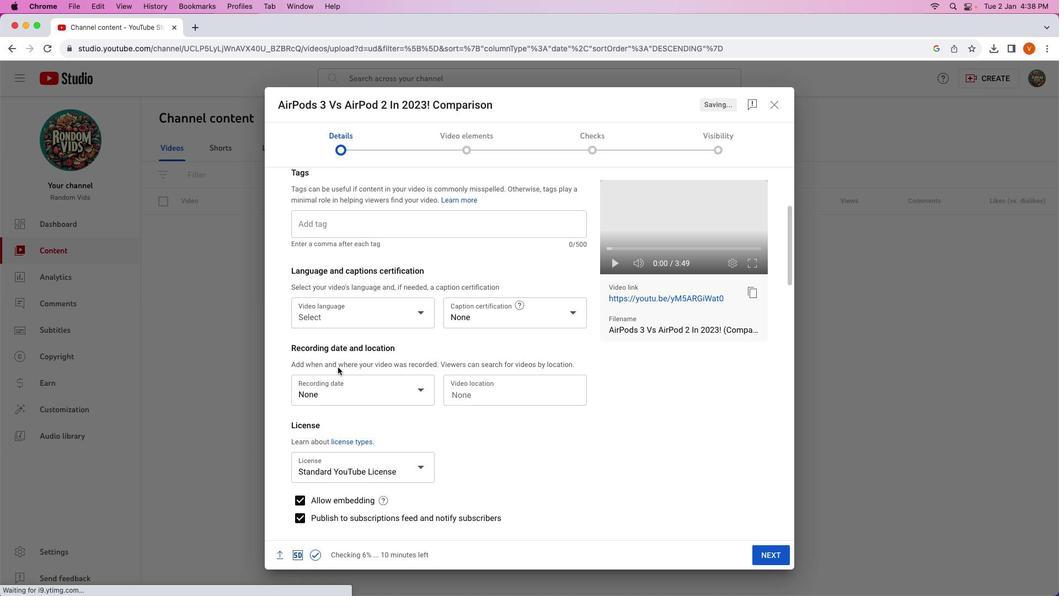 
Action: Mouse scrolled (335, 364) with delta (-2, -4)
Screenshot: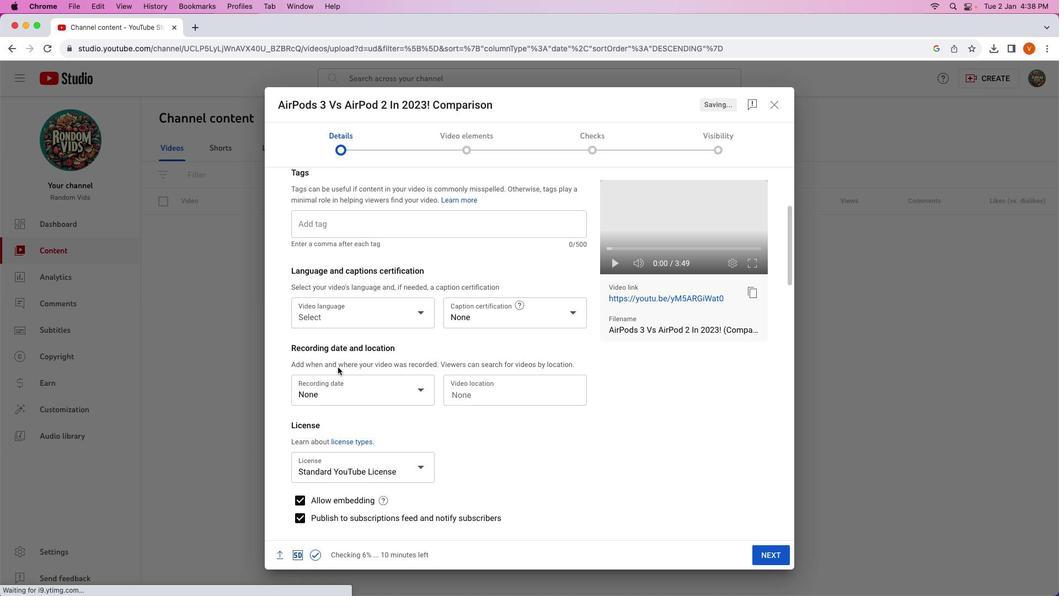 
Action: Mouse scrolled (335, 364) with delta (-2, -5)
Screenshot: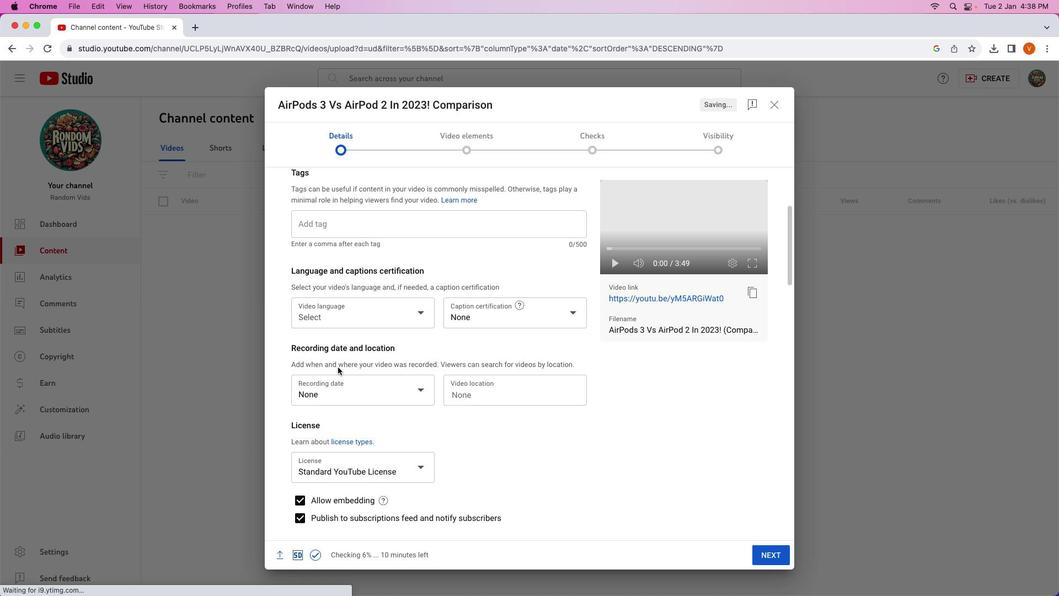 
Action: Mouse scrolled (335, 364) with delta (-2, -5)
Screenshot: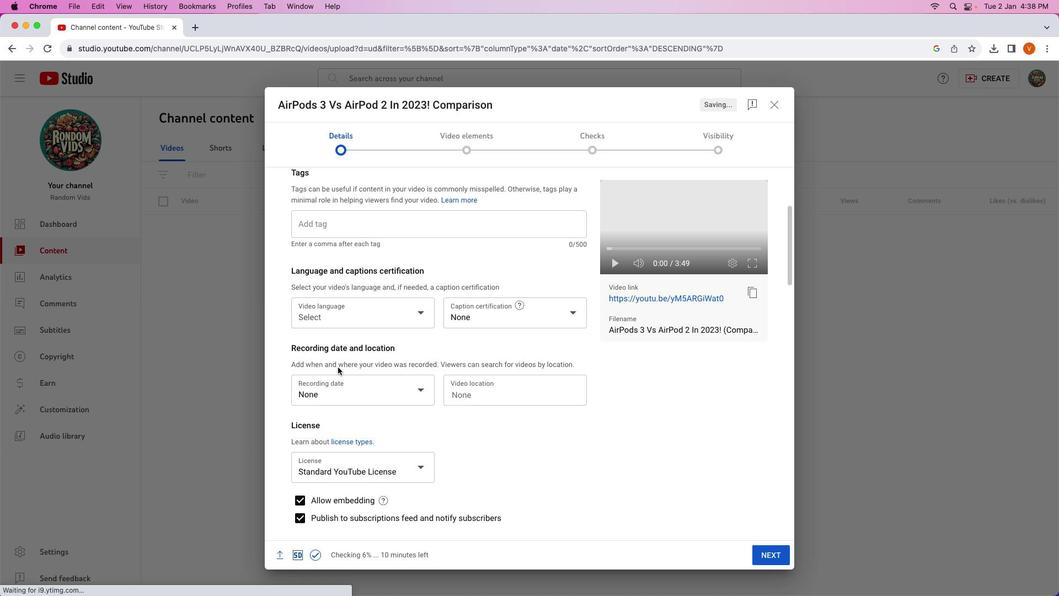 
Action: Mouse scrolled (335, 364) with delta (-2, -3)
Screenshot: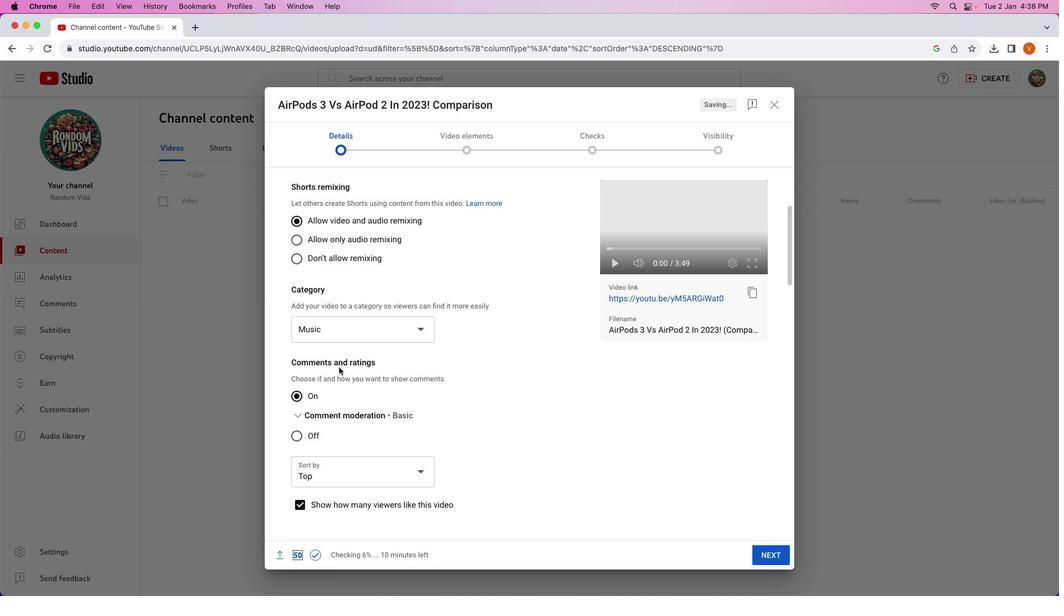 
Action: Mouse scrolled (335, 364) with delta (-2, -3)
Screenshot: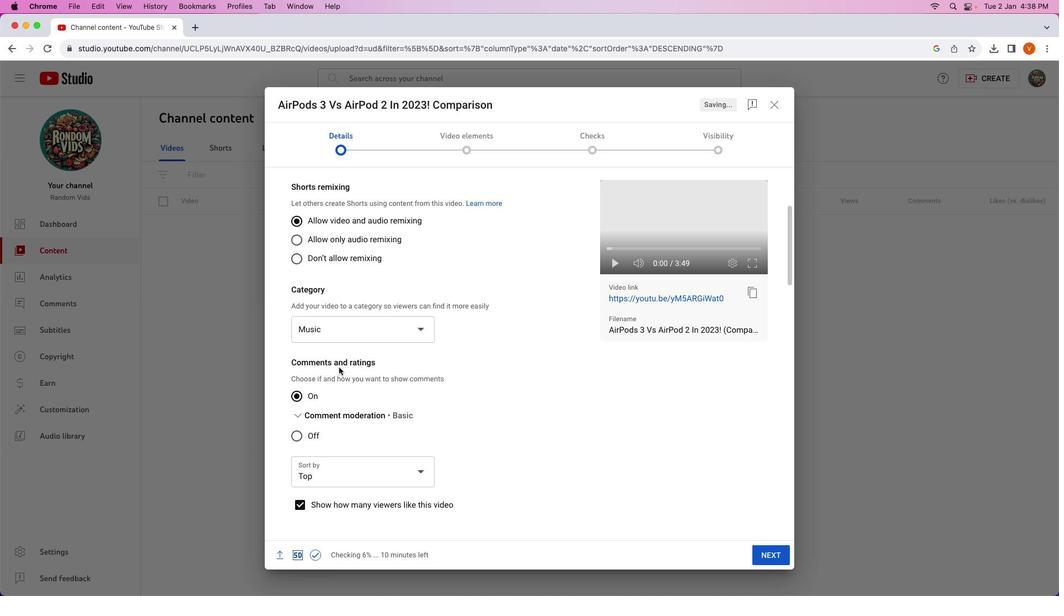 
Action: Mouse scrolled (335, 364) with delta (-2, -4)
Screenshot: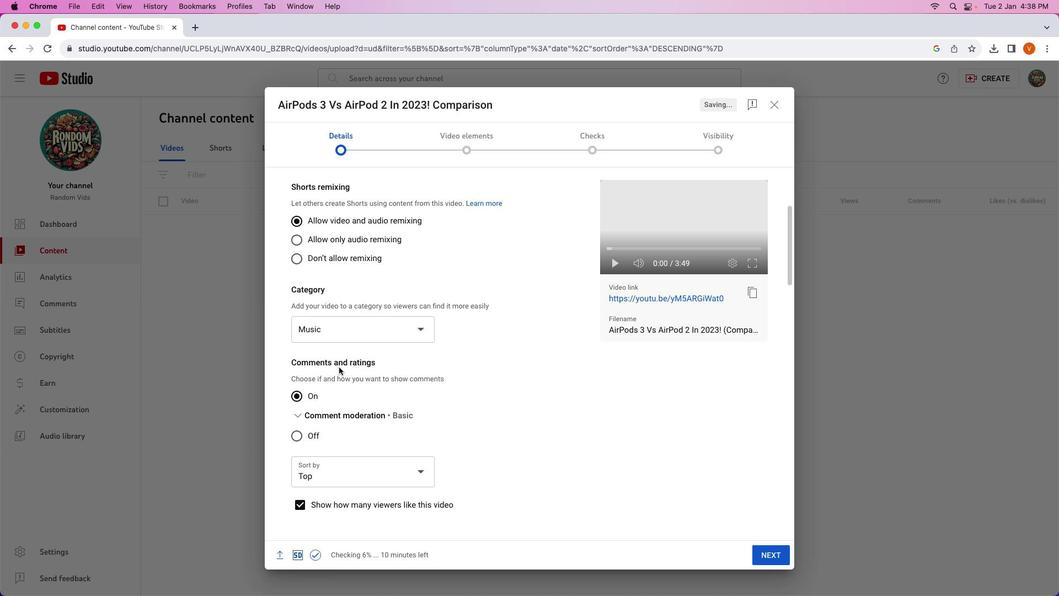 
Action: Mouse scrolled (335, 364) with delta (-2, -4)
Screenshot: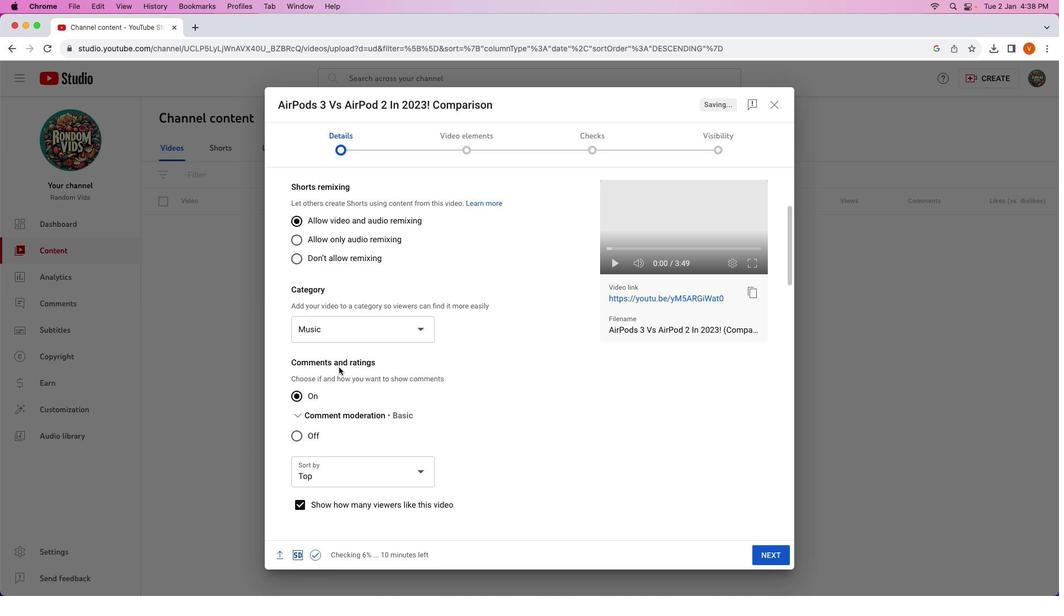 
Action: Mouse scrolled (335, 364) with delta (-2, -5)
Screenshot: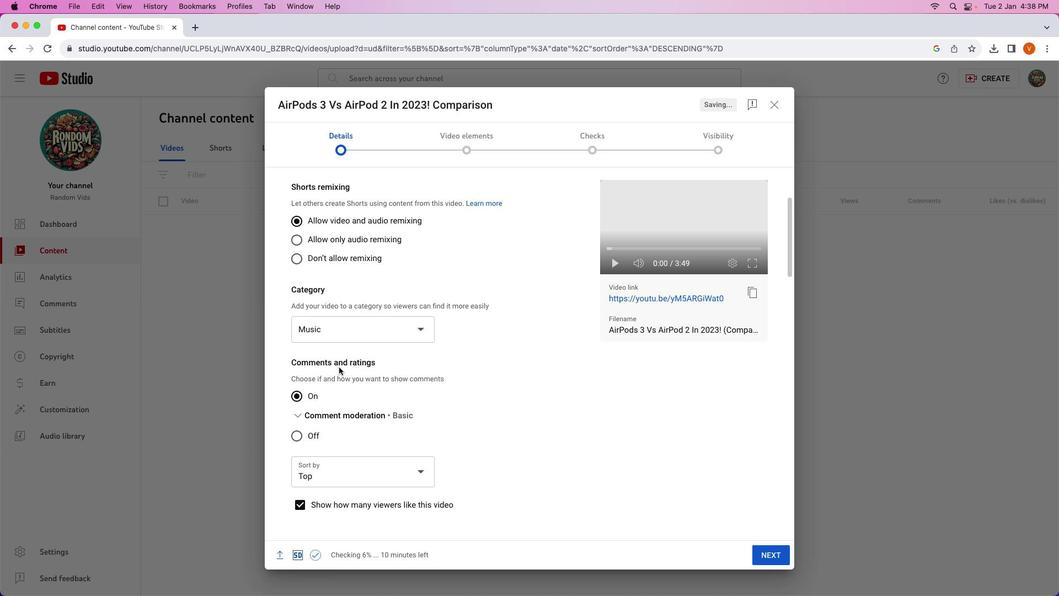 
Action: Mouse scrolled (335, 364) with delta (-2, -5)
Screenshot: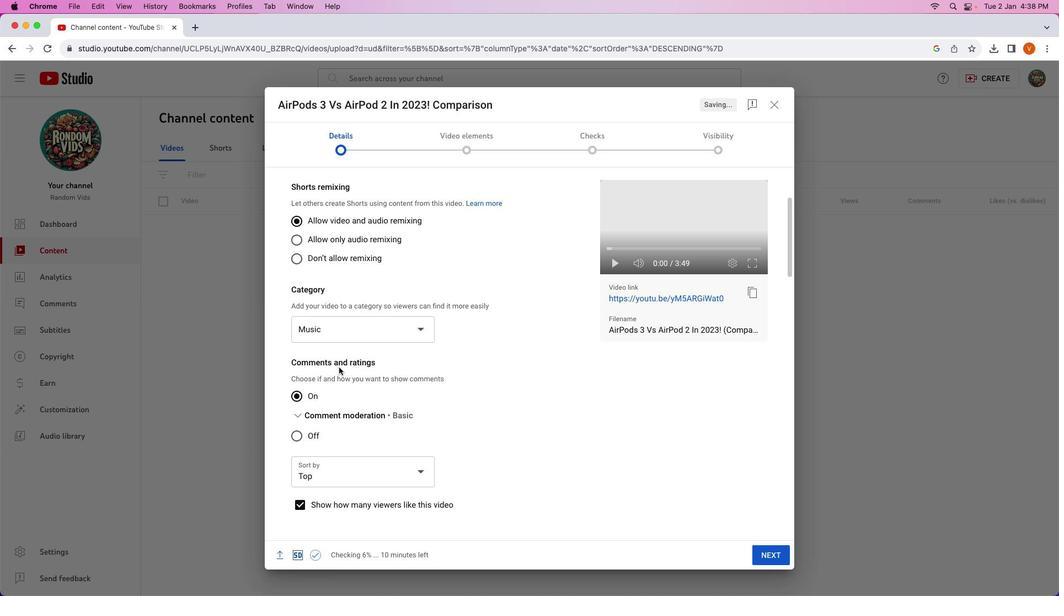 
Action: Mouse moved to (336, 364)
Screenshot: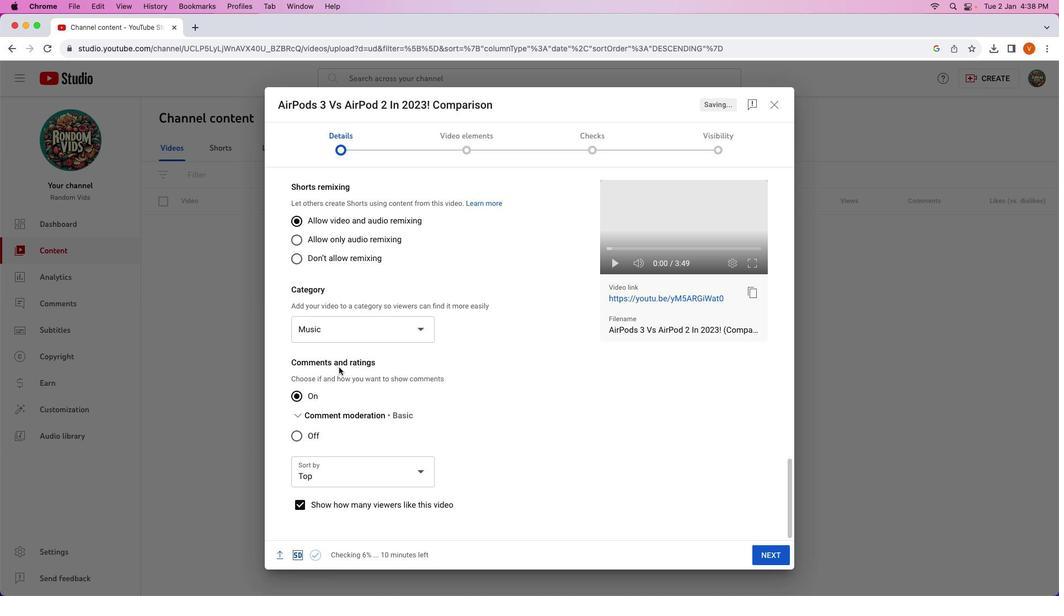 
Action: Mouse scrolled (336, 364) with delta (-2, -3)
Screenshot: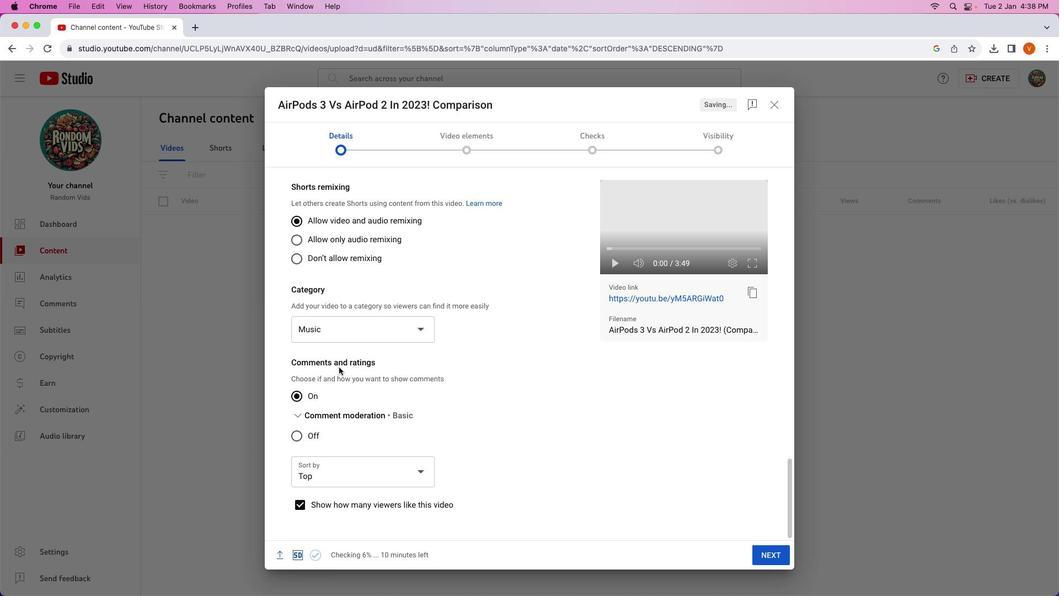 
Action: Mouse scrolled (336, 364) with delta (-2, -3)
Screenshot: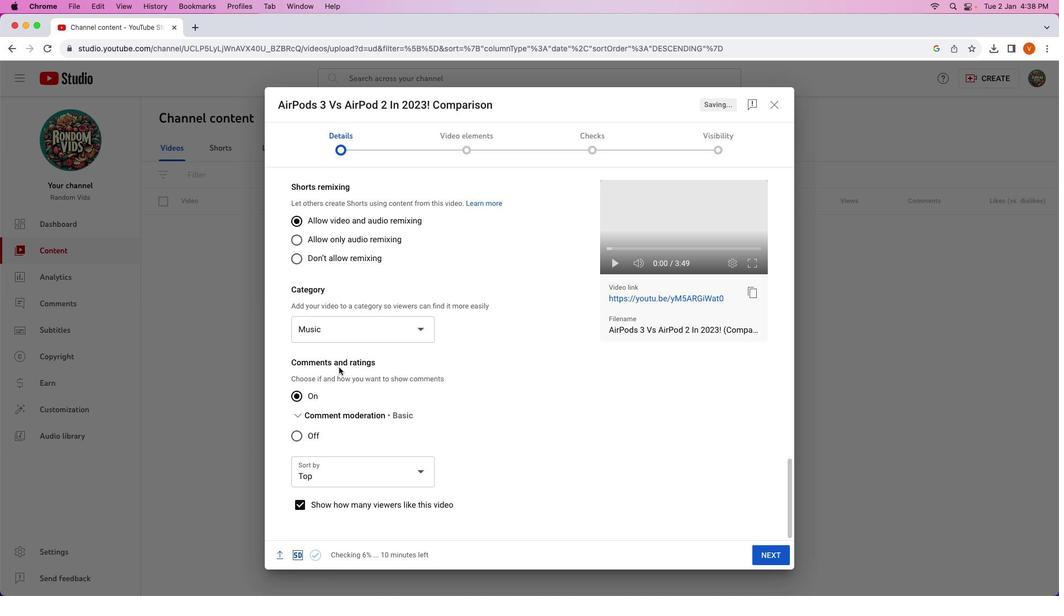 
Action: Mouse scrolled (336, 364) with delta (-2, -4)
Screenshot: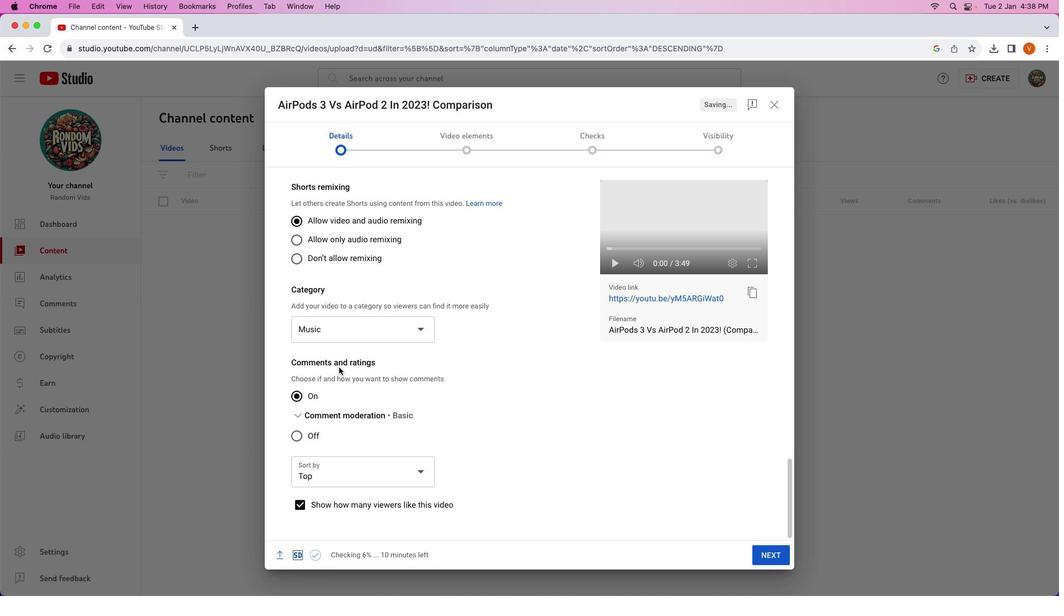 
Action: Mouse scrolled (336, 364) with delta (-2, -4)
Screenshot: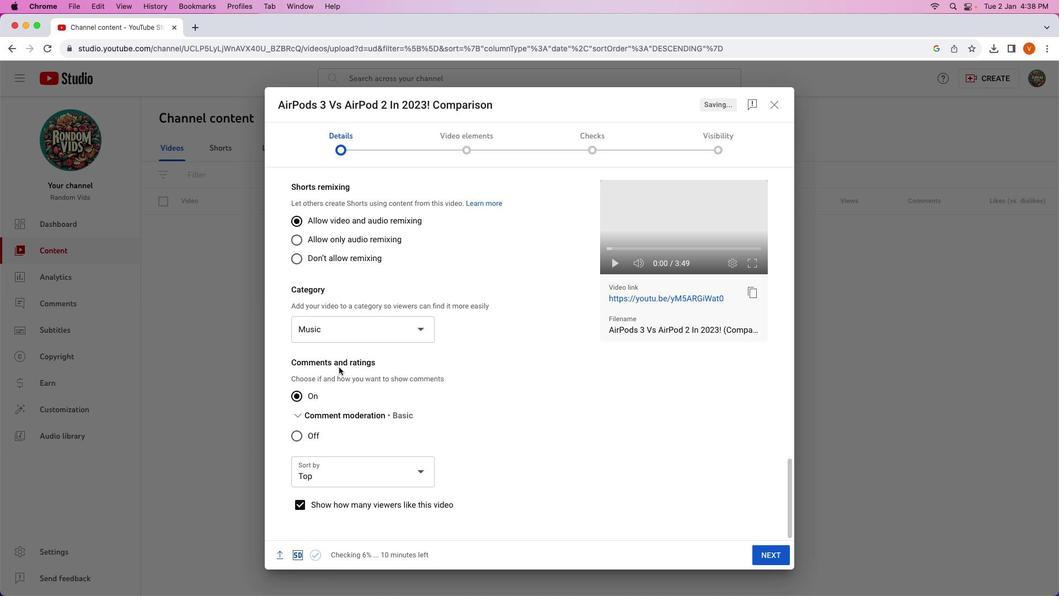 
Action: Mouse scrolled (336, 364) with delta (-2, -5)
Screenshot: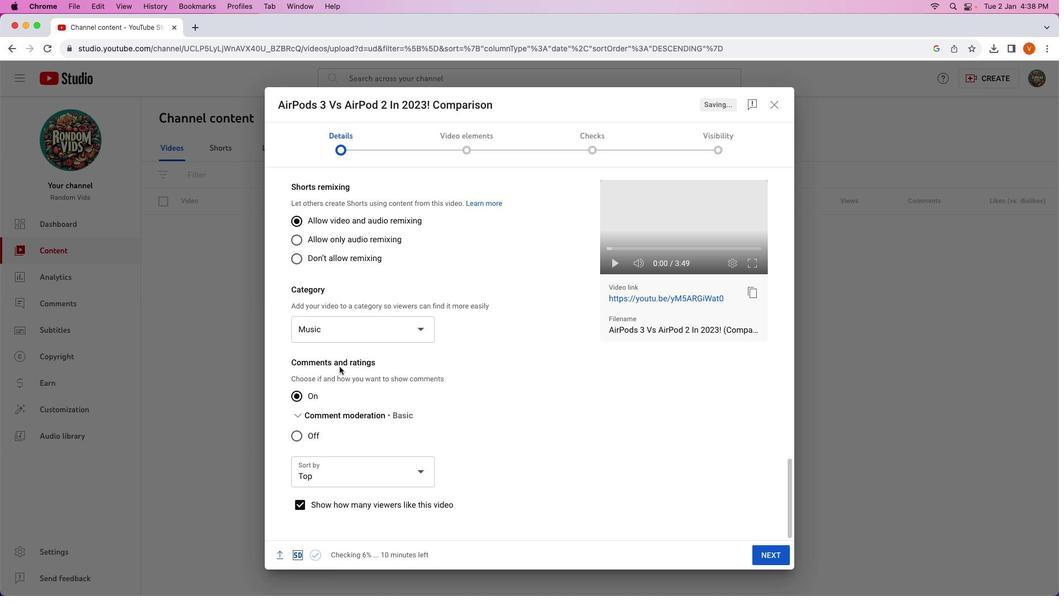 
Action: Mouse moved to (324, 340)
Screenshot: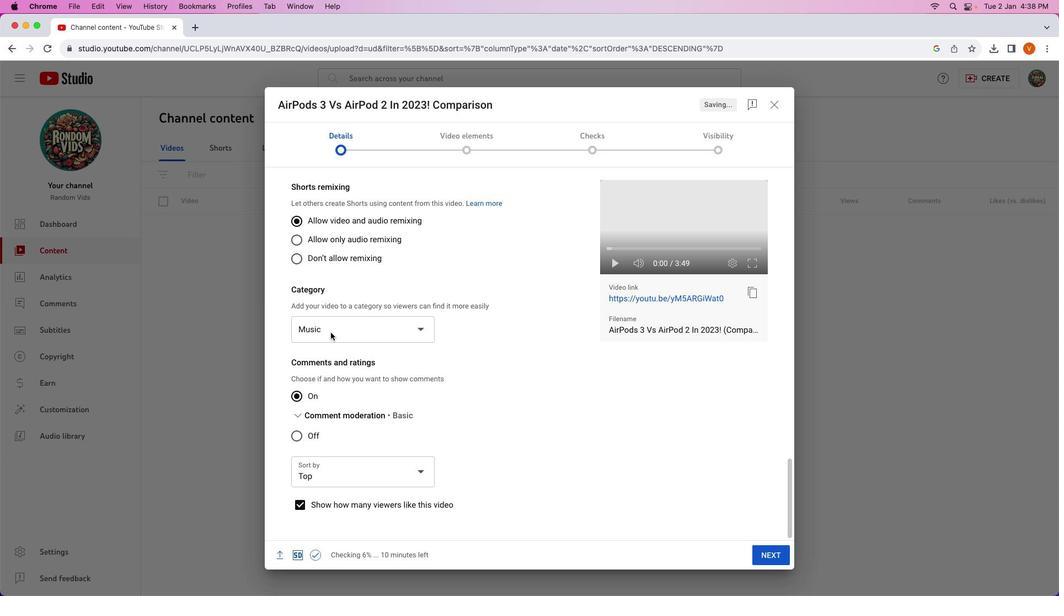 
Action: Mouse scrolled (324, 340) with delta (-2, -3)
Screenshot: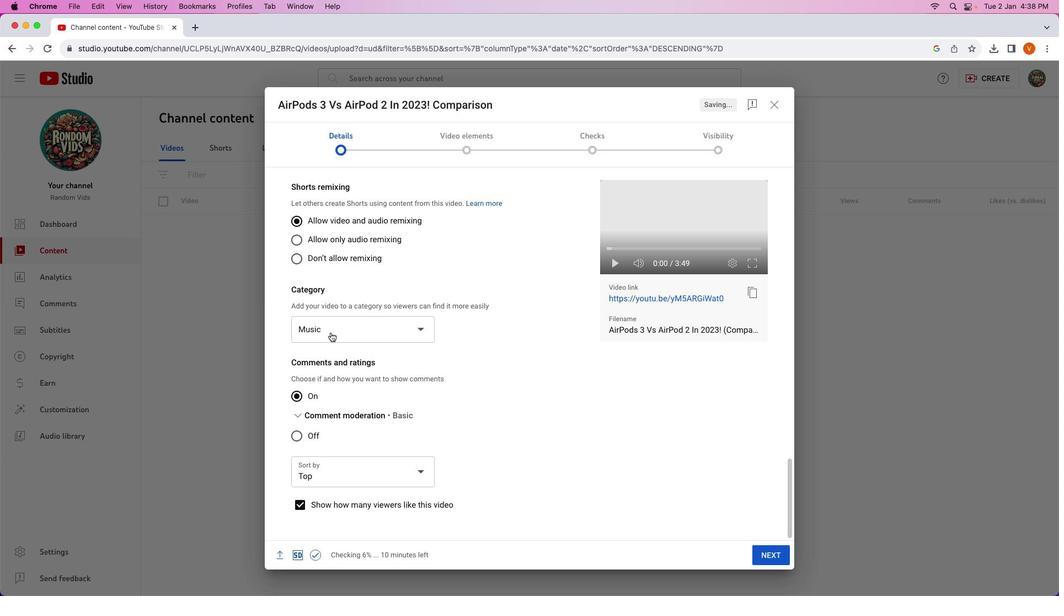 
Action: Mouse moved to (327, 329)
Screenshot: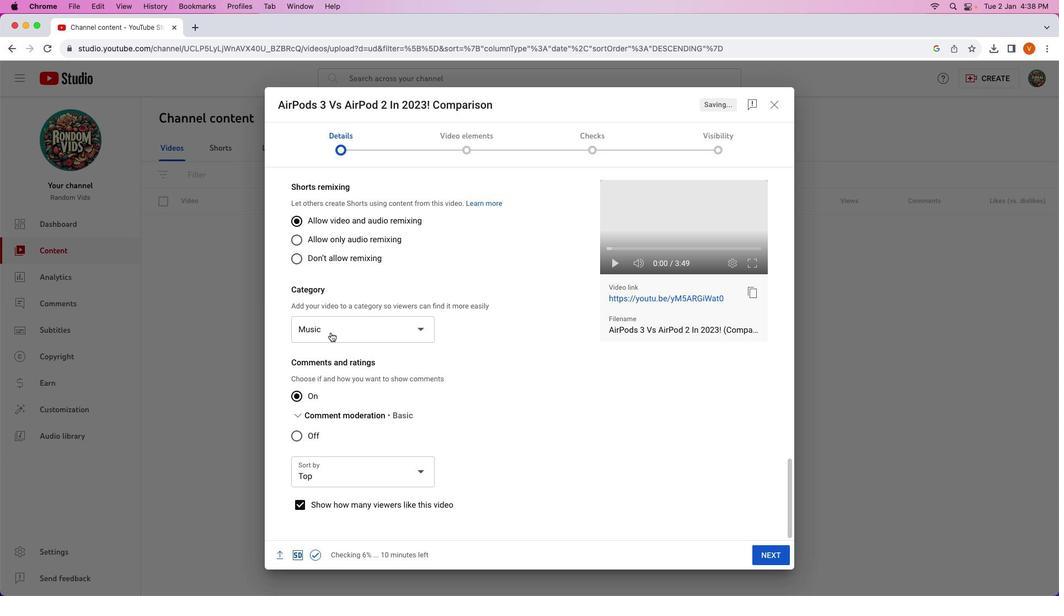 
Action: Mouse pressed left at (327, 329)
Screenshot: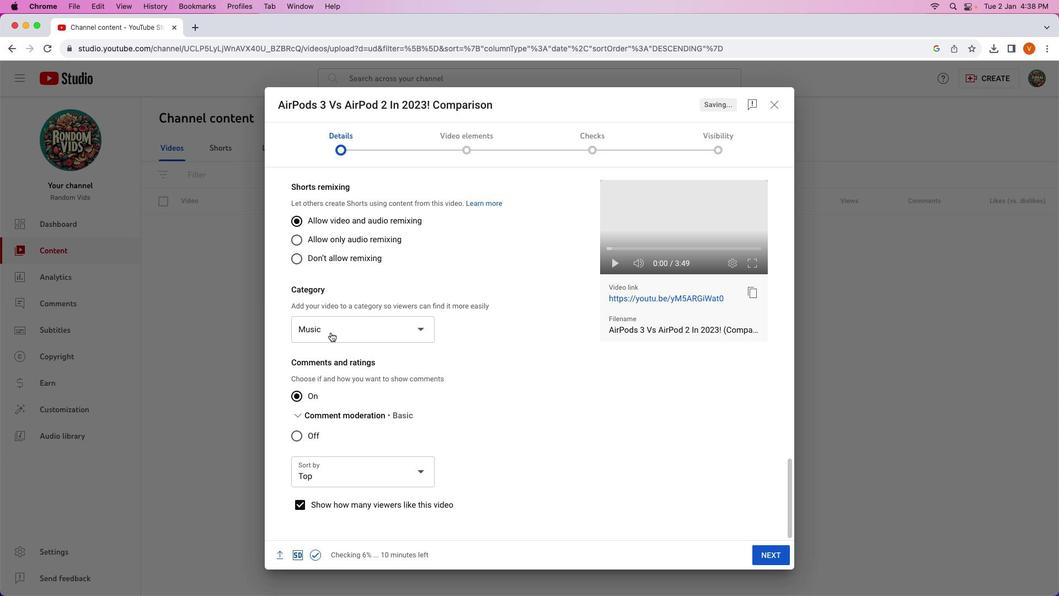 
Action: Mouse pressed left at (327, 329)
Screenshot: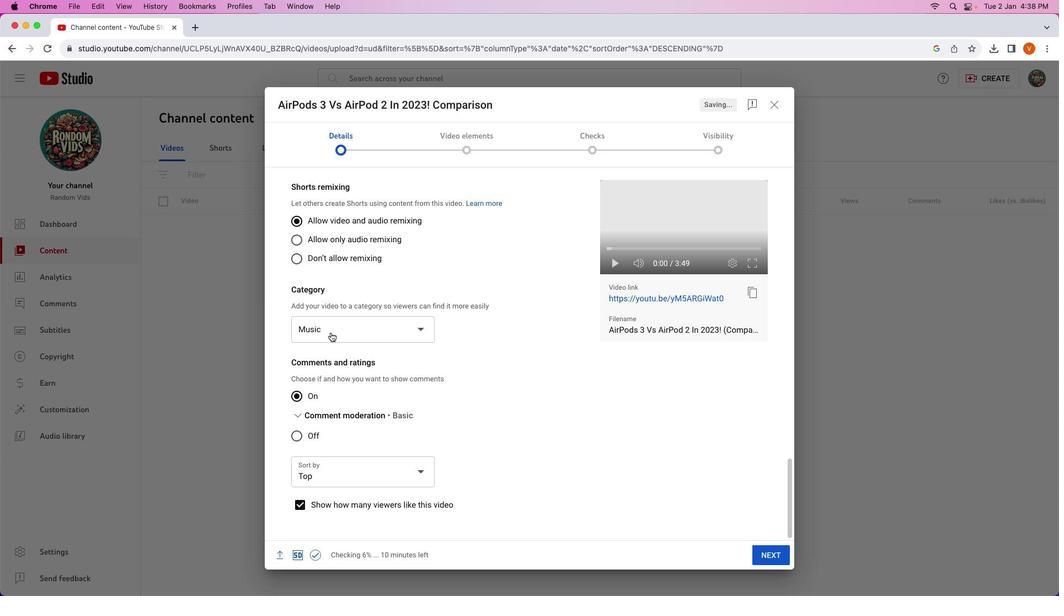 
Action: Mouse moved to (360, 322)
Screenshot: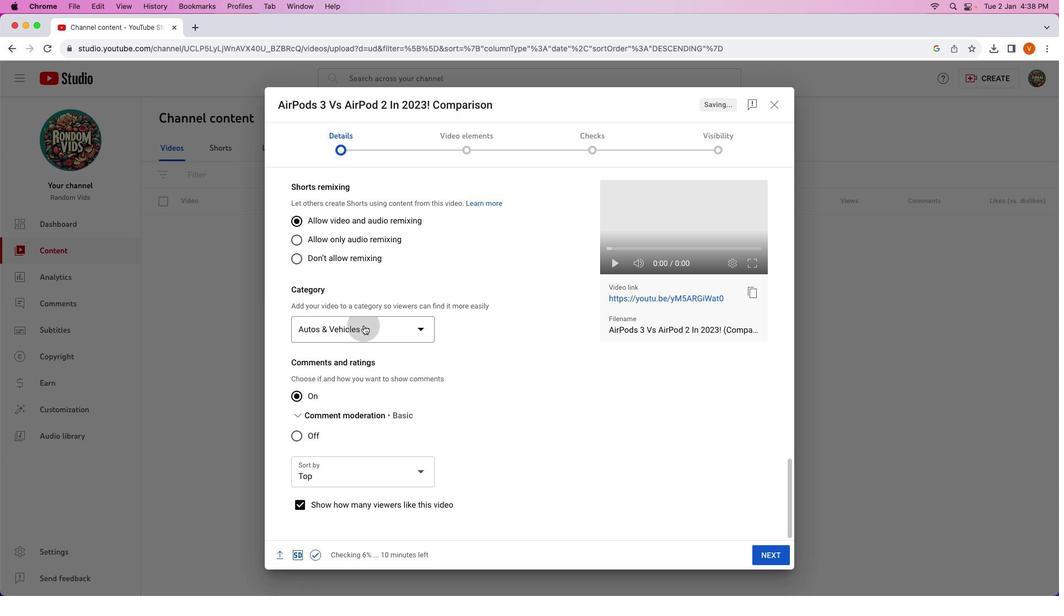 
Action: Mouse pressed left at (360, 322)
Screenshot: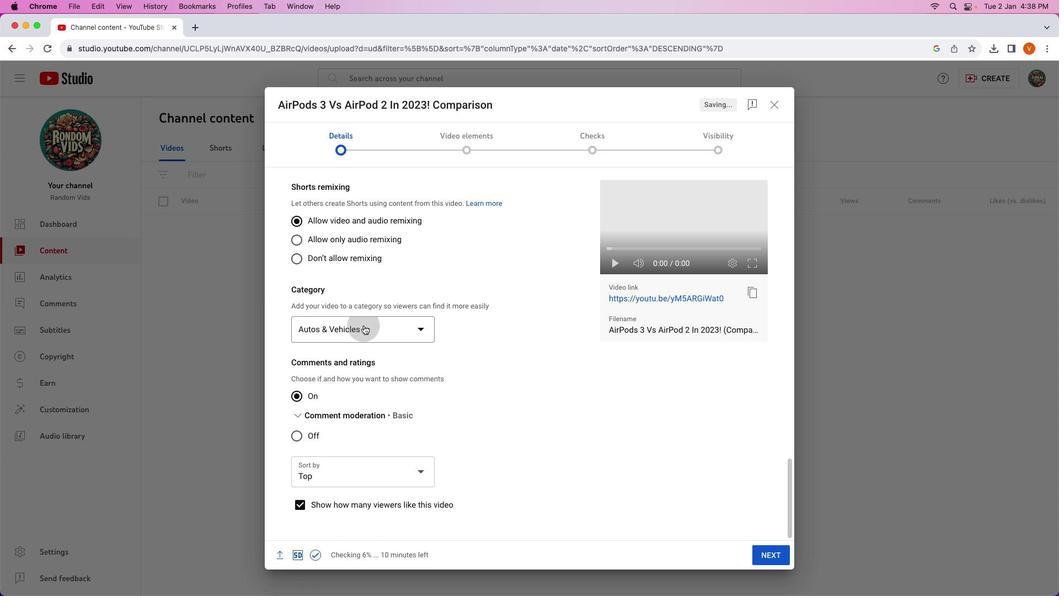 
Action: Mouse moved to (322, 532)
Screenshot: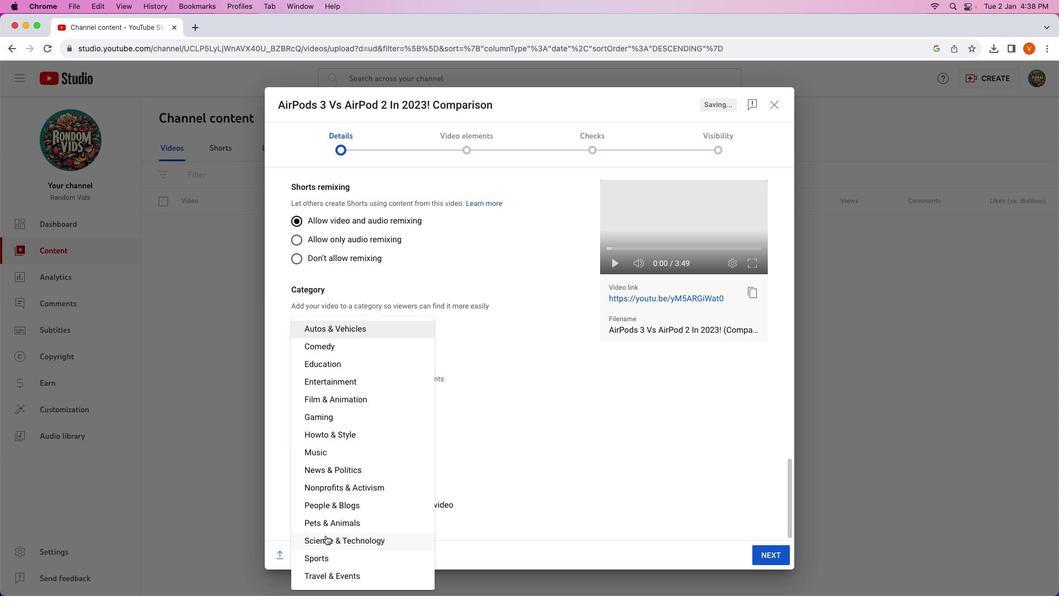 
Action: Mouse pressed left at (322, 532)
Screenshot: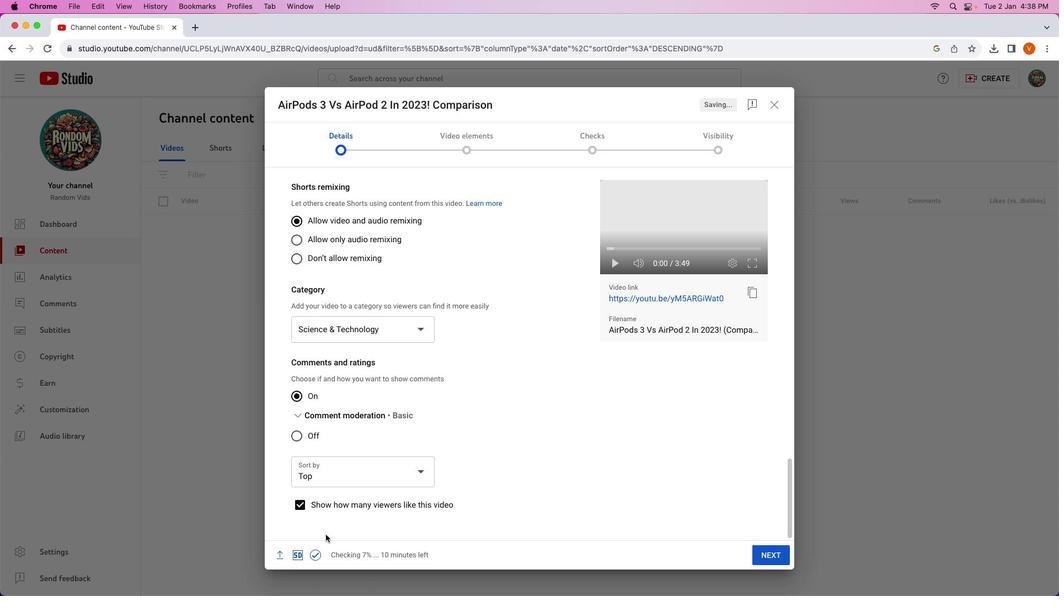 
Action: Mouse moved to (341, 246)
Screenshot: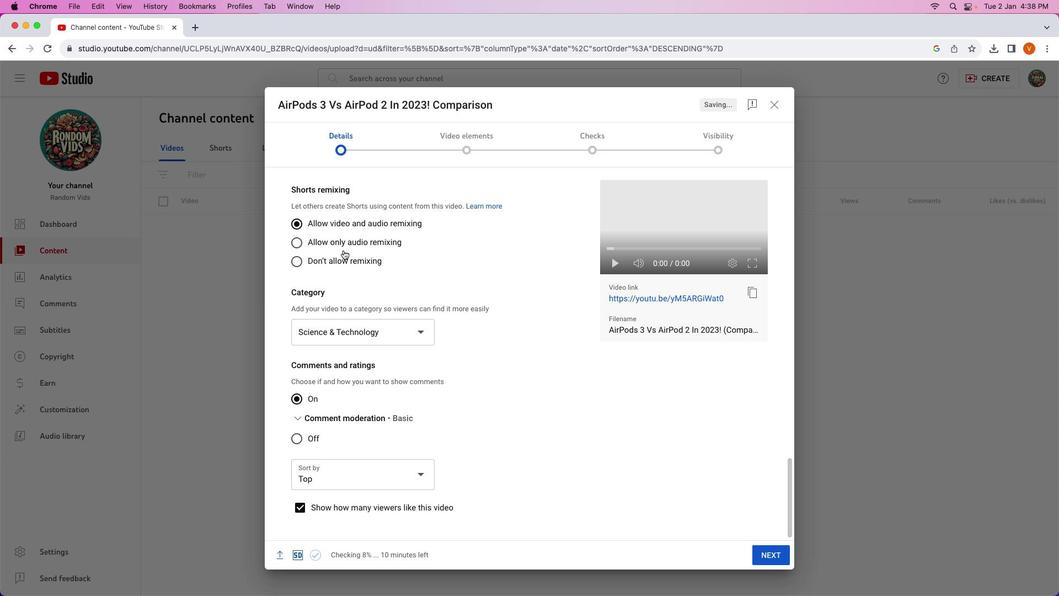 
Action: Mouse scrolled (341, 246) with delta (-2, -2)
Screenshot: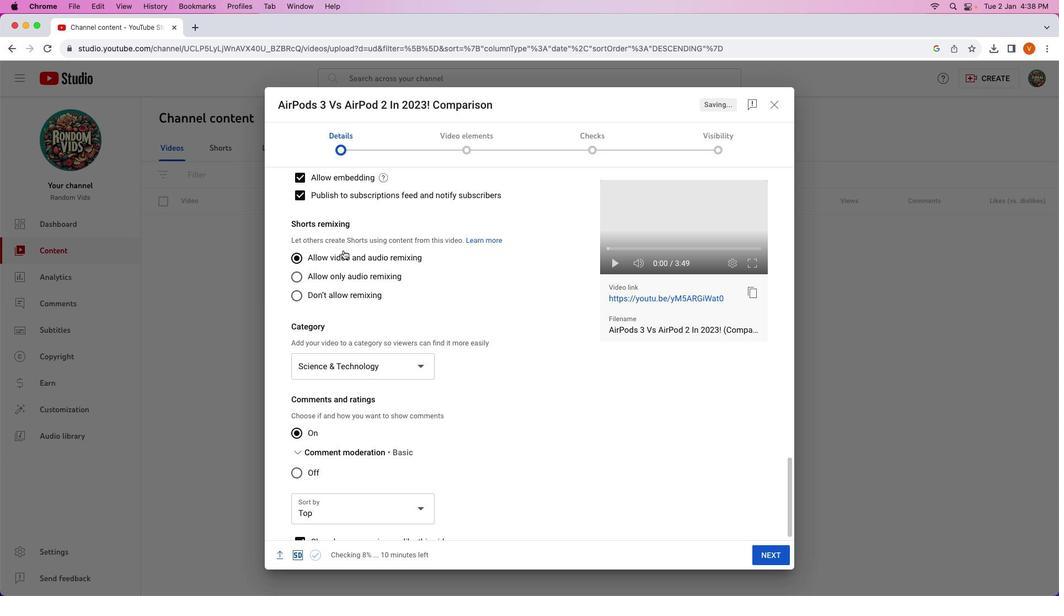 
Action: Mouse moved to (340, 246)
Screenshot: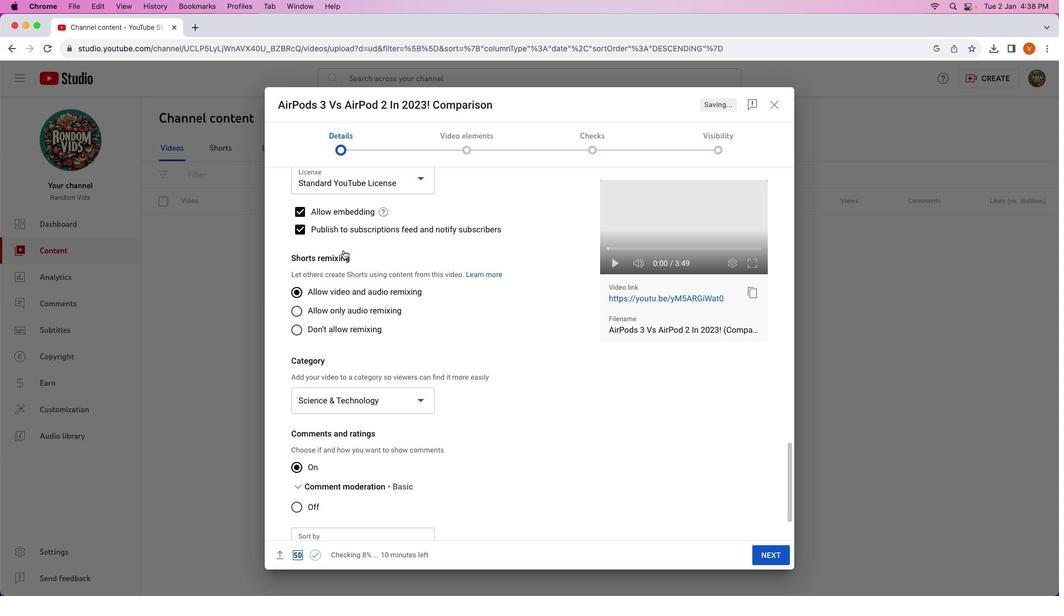 
Action: Mouse scrolled (340, 246) with delta (-2, -2)
Screenshot: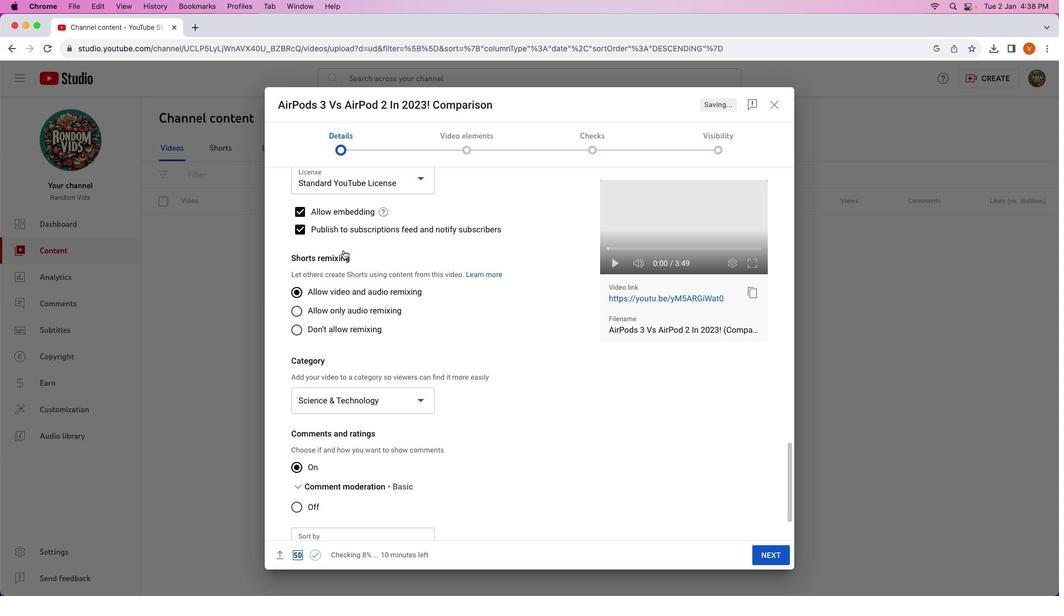 
Action: Mouse moved to (340, 246)
Screenshot: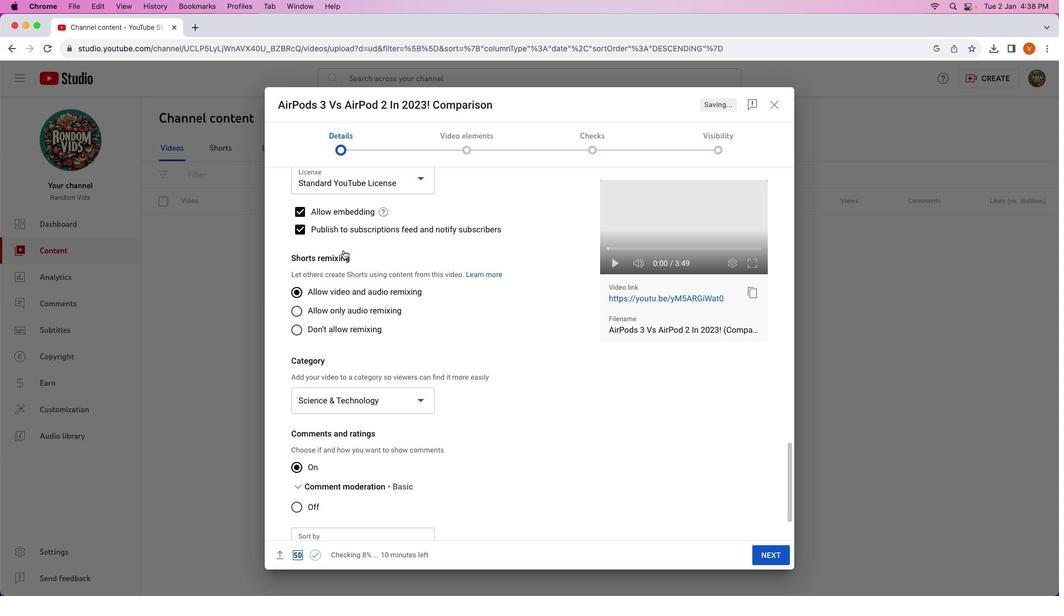 
Action: Mouse scrolled (340, 246) with delta (-2, -2)
Screenshot: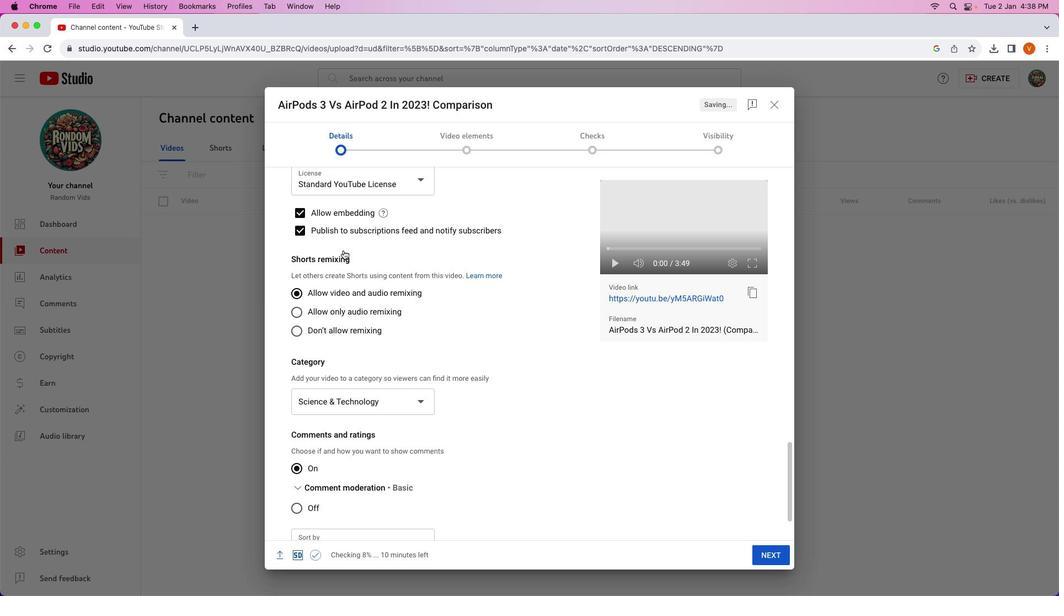 
Action: Mouse scrolled (340, 246) with delta (-2, -1)
Screenshot: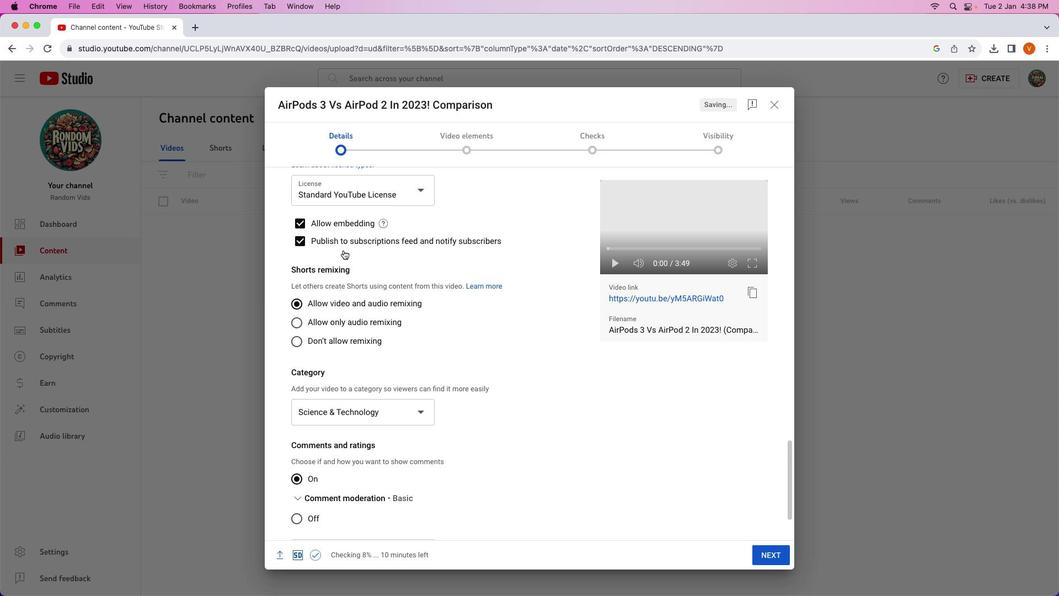 
Action: Mouse scrolled (340, 246) with delta (-2, -2)
Screenshot: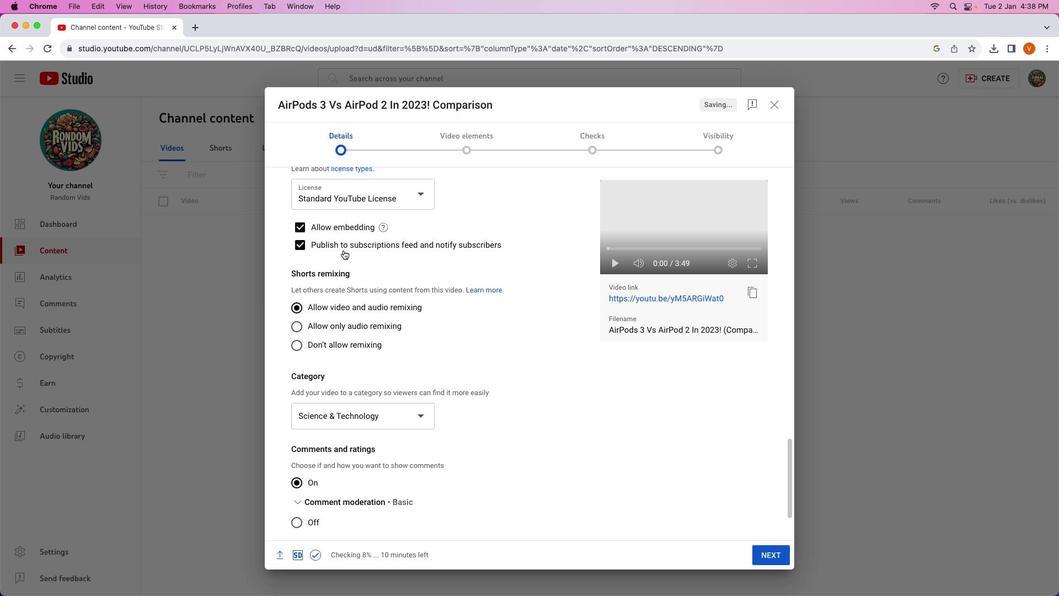 
Action: Mouse scrolled (340, 246) with delta (-2, -2)
Screenshot: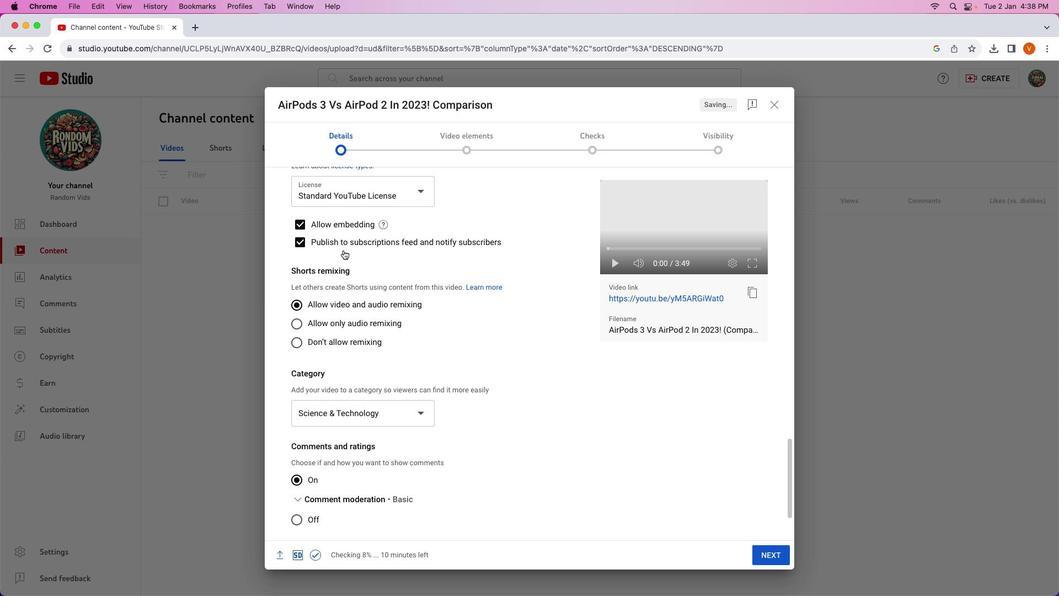 
Action: Mouse moved to (340, 246)
Screenshot: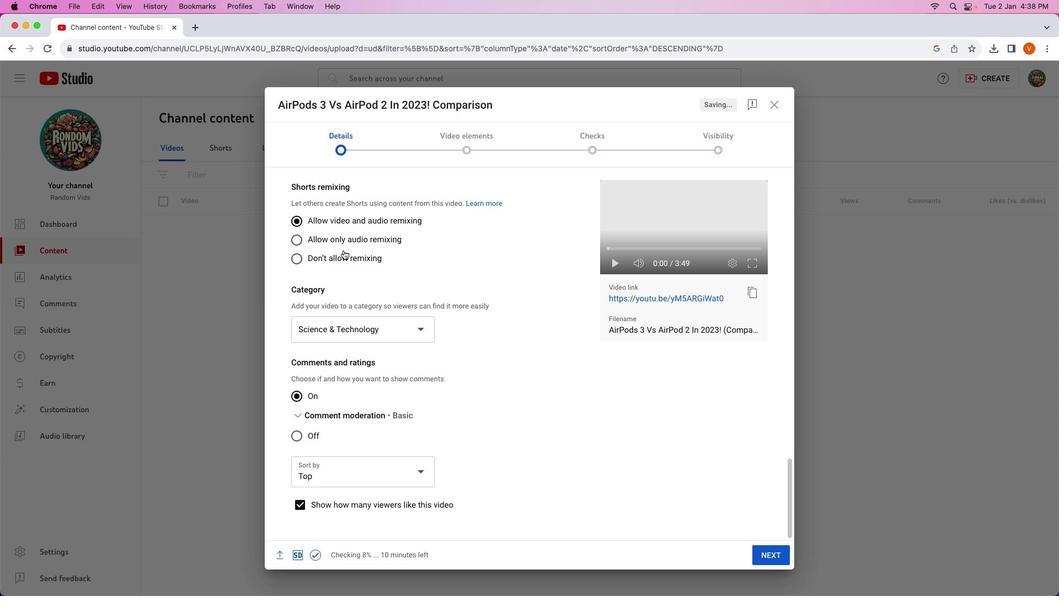 
Action: Mouse scrolled (340, 246) with delta (-2, -3)
Screenshot: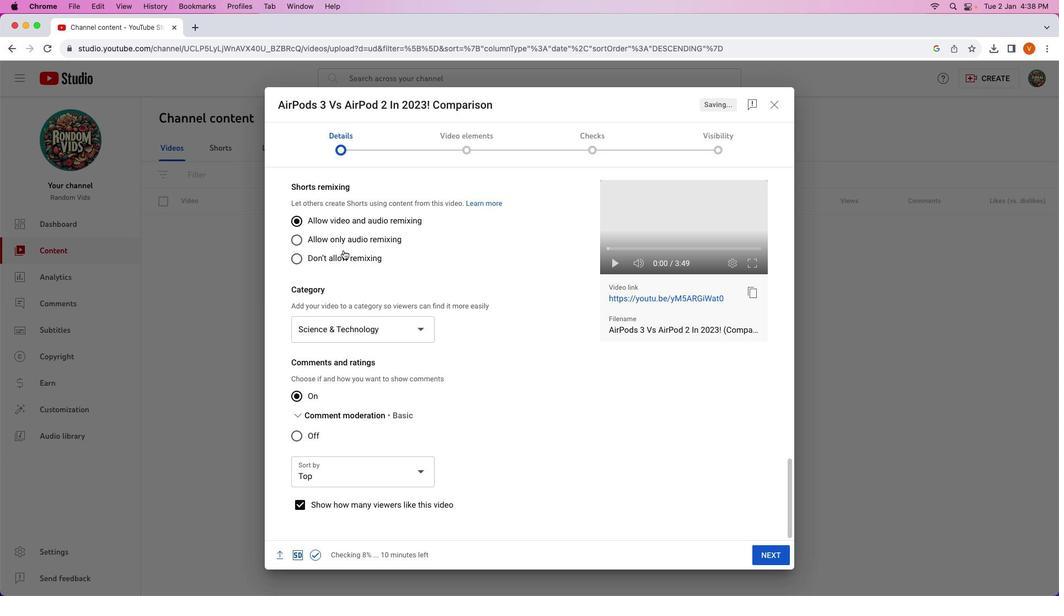 
Action: Mouse scrolled (340, 246) with delta (-2, -3)
Screenshot: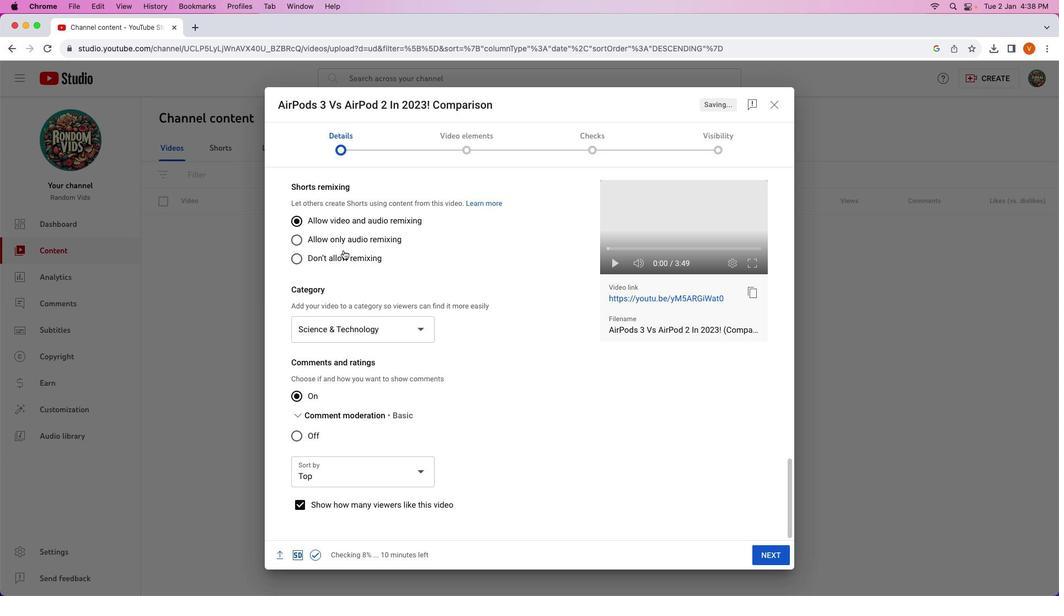 
Action: Mouse scrolled (340, 246) with delta (-2, -4)
Screenshot: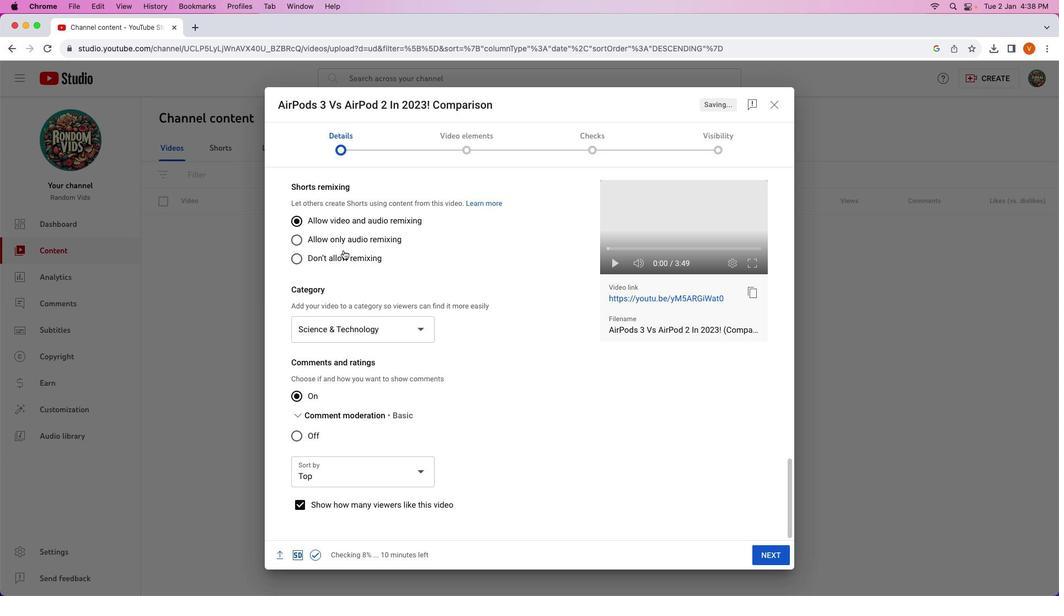 
Action: Mouse scrolled (340, 246) with delta (-2, -4)
Screenshot: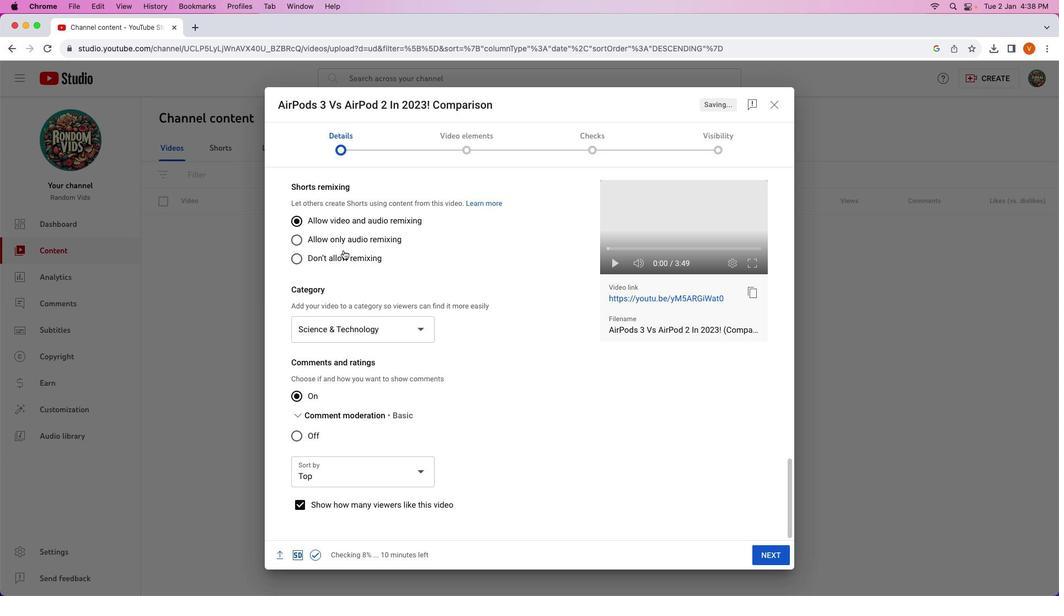 
Action: Mouse scrolled (340, 246) with delta (-2, -3)
Screenshot: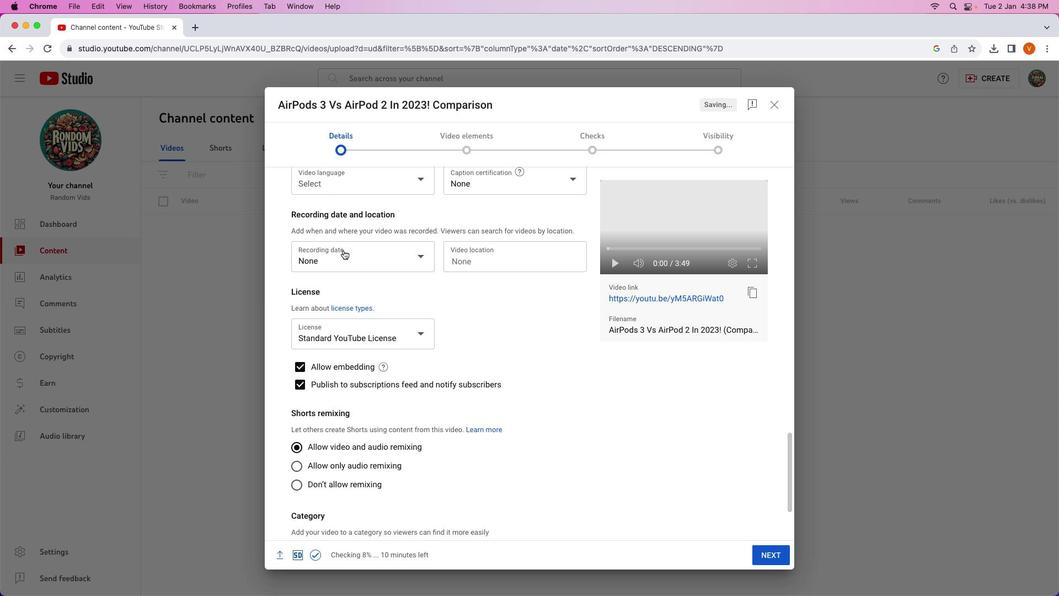 
Action: Mouse scrolled (340, 246) with delta (-2, -3)
Screenshot: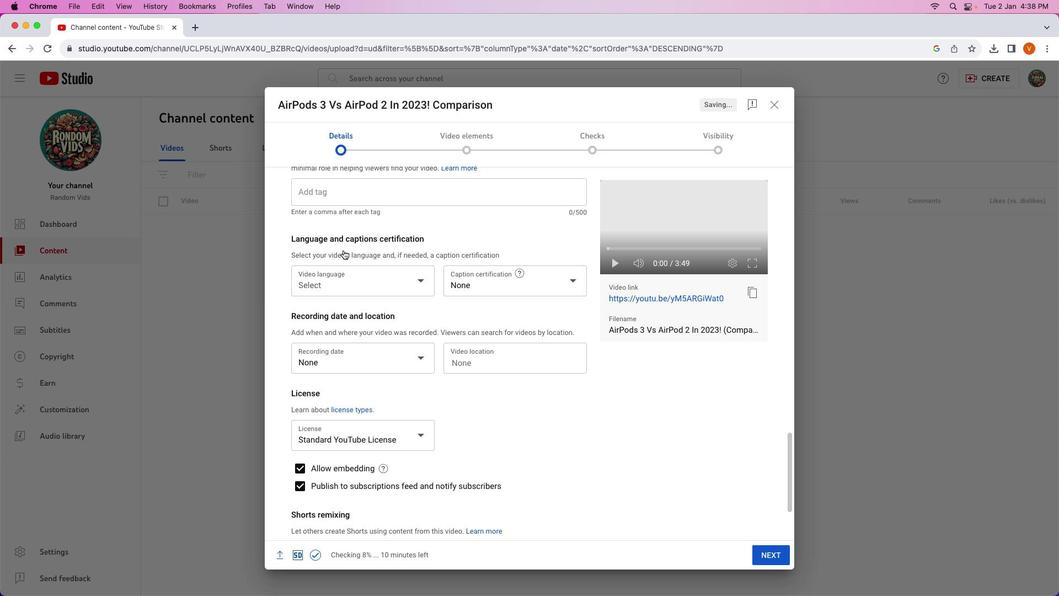 
Action: Mouse scrolled (340, 246) with delta (-2, -4)
Screenshot: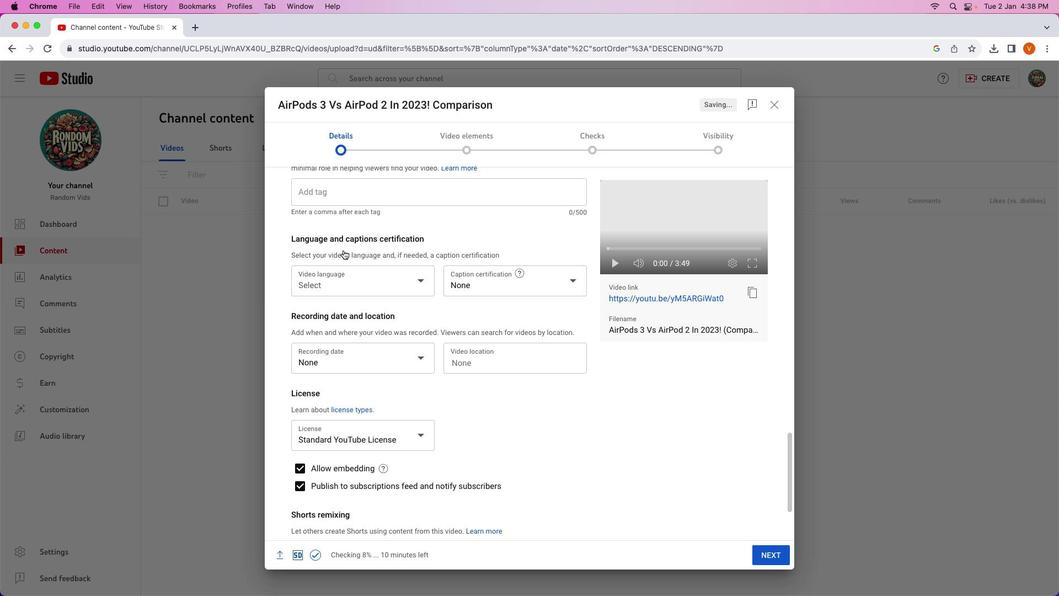 
Action: Mouse scrolled (340, 246) with delta (-2, -4)
Screenshot: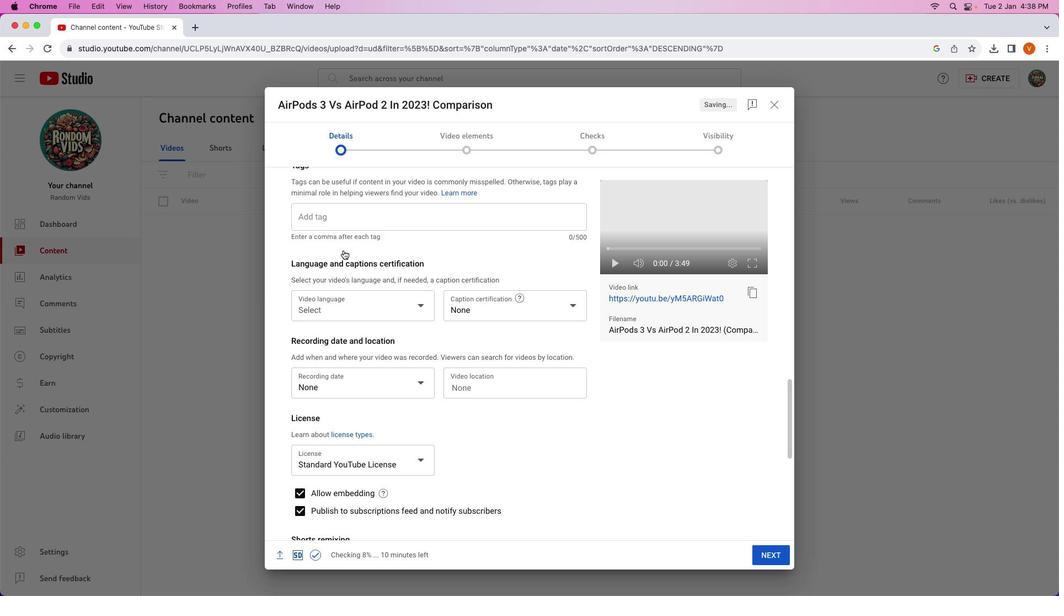 
Action: Mouse scrolled (340, 246) with delta (-2, -5)
Screenshot: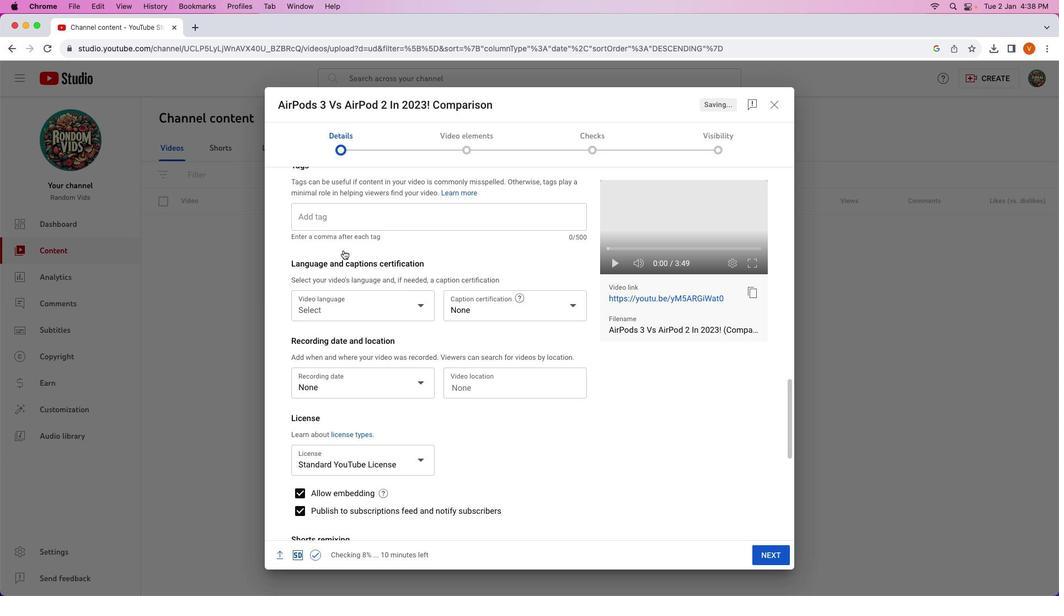 
Action: Mouse scrolled (340, 246) with delta (-2, -2)
Screenshot: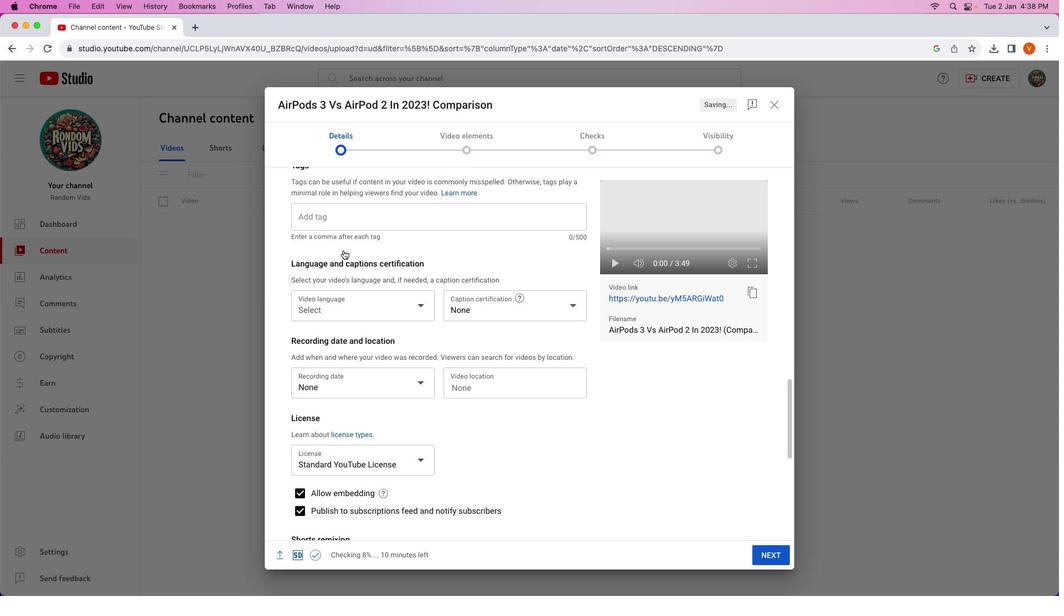 
Action: Mouse scrolled (340, 246) with delta (-2, -2)
Screenshot: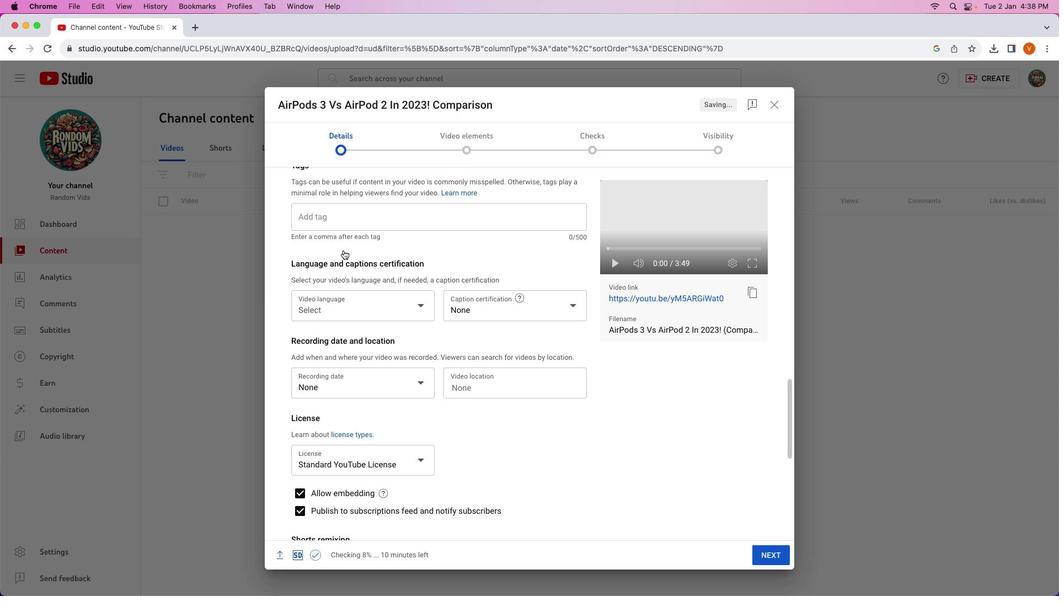 
Action: Mouse scrolled (340, 246) with delta (-2, -1)
Screenshot: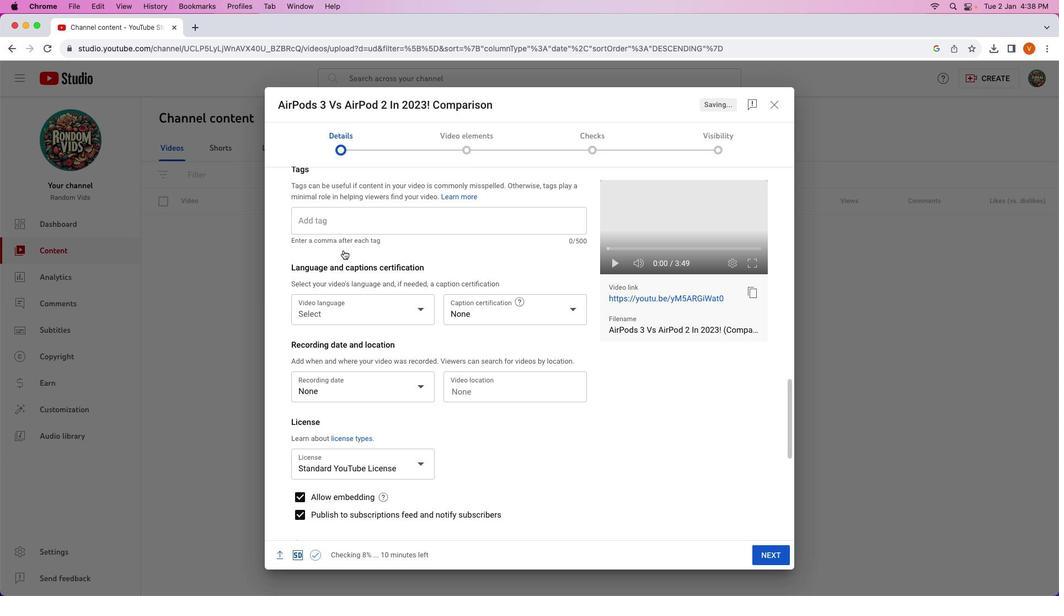 
Action: Mouse scrolled (340, 246) with delta (-2, 0)
Screenshot: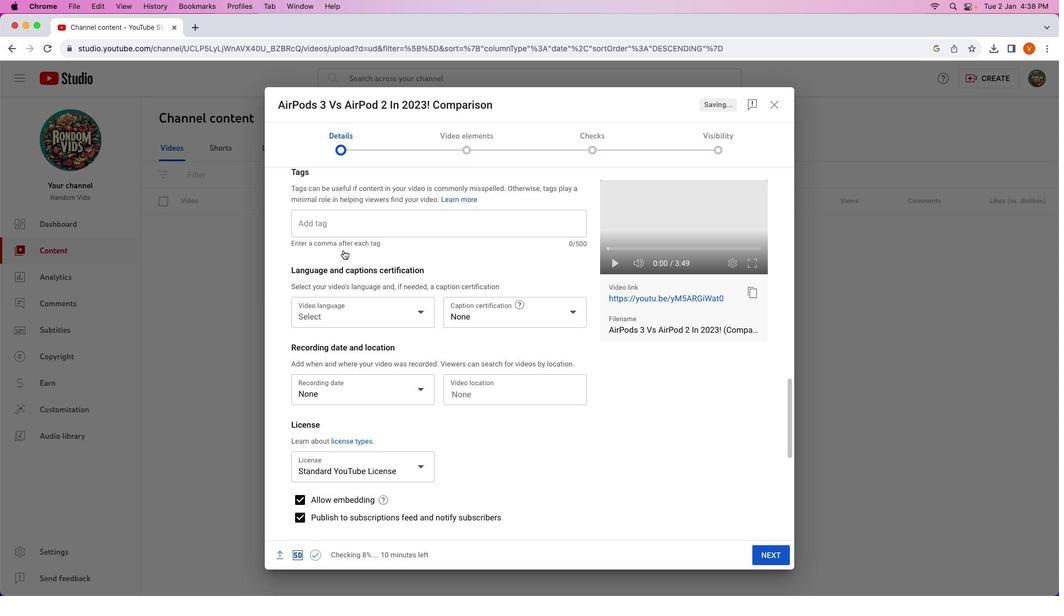 
Action: Mouse scrolled (340, 246) with delta (-2, 0)
Screenshot: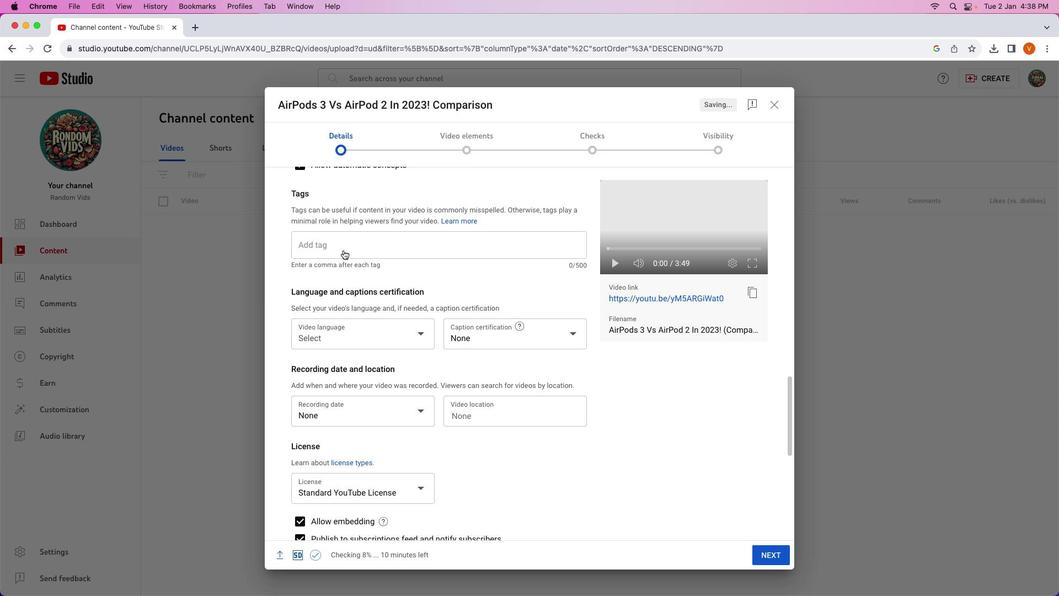 
Action: Mouse scrolled (340, 246) with delta (-2, -2)
Screenshot: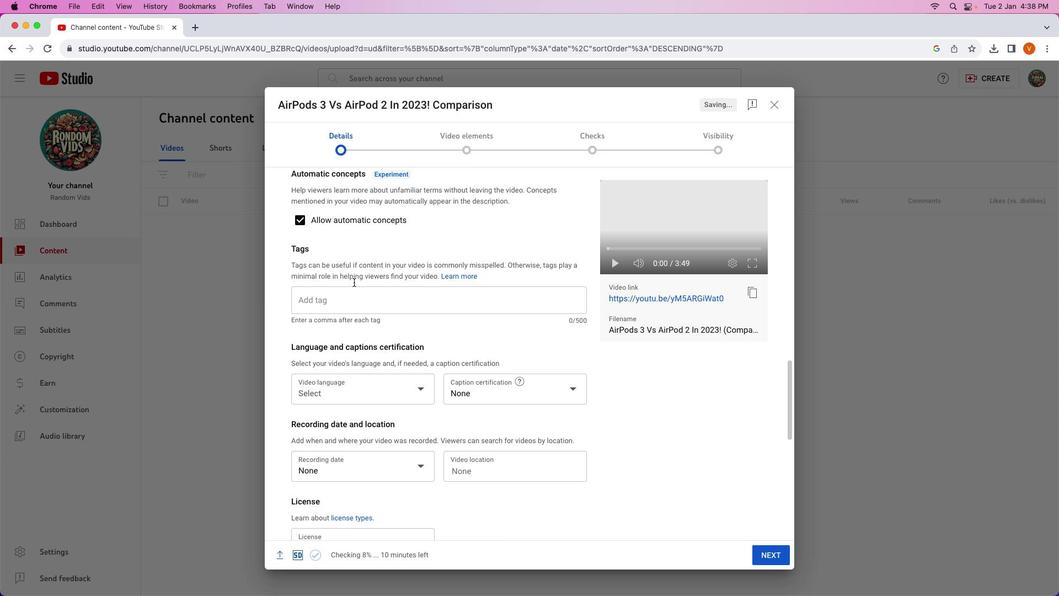 
Action: Mouse scrolled (340, 246) with delta (-2, -2)
Screenshot: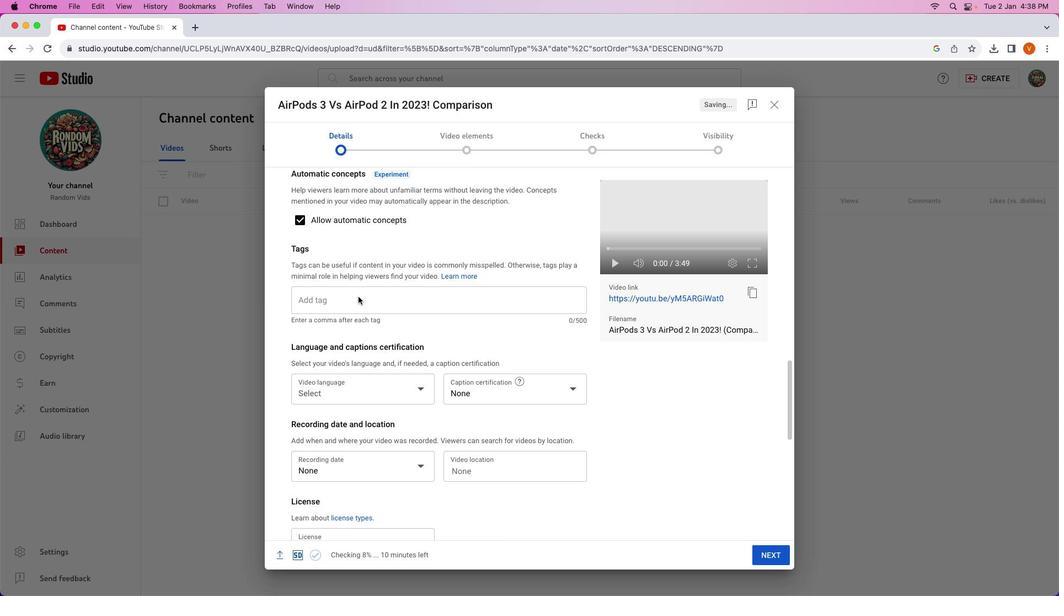 
Action: Mouse scrolled (340, 246) with delta (-2, -1)
Screenshot: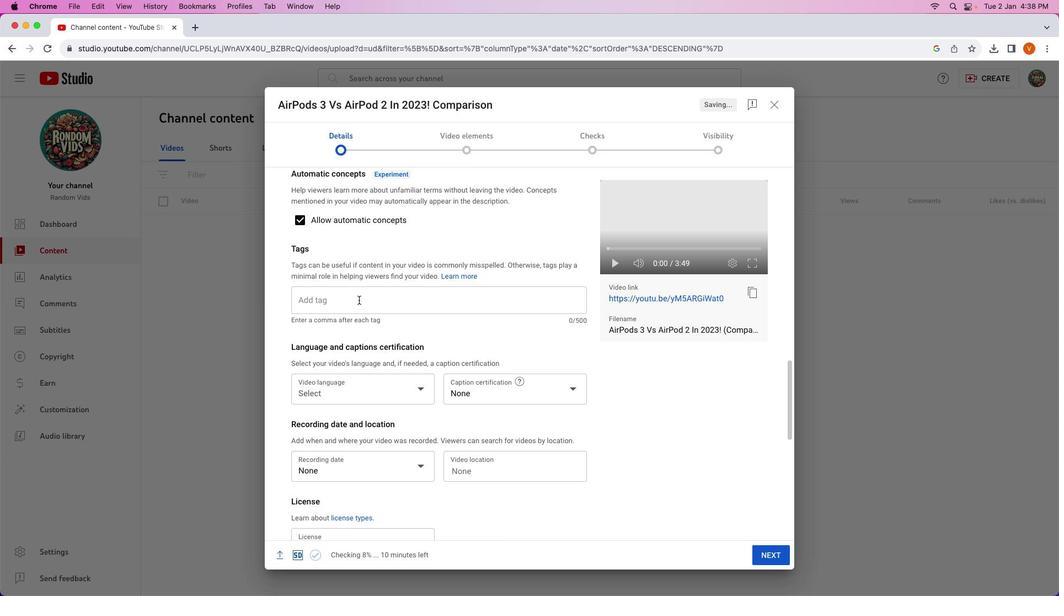 
Action: Mouse moved to (352, 302)
Screenshot: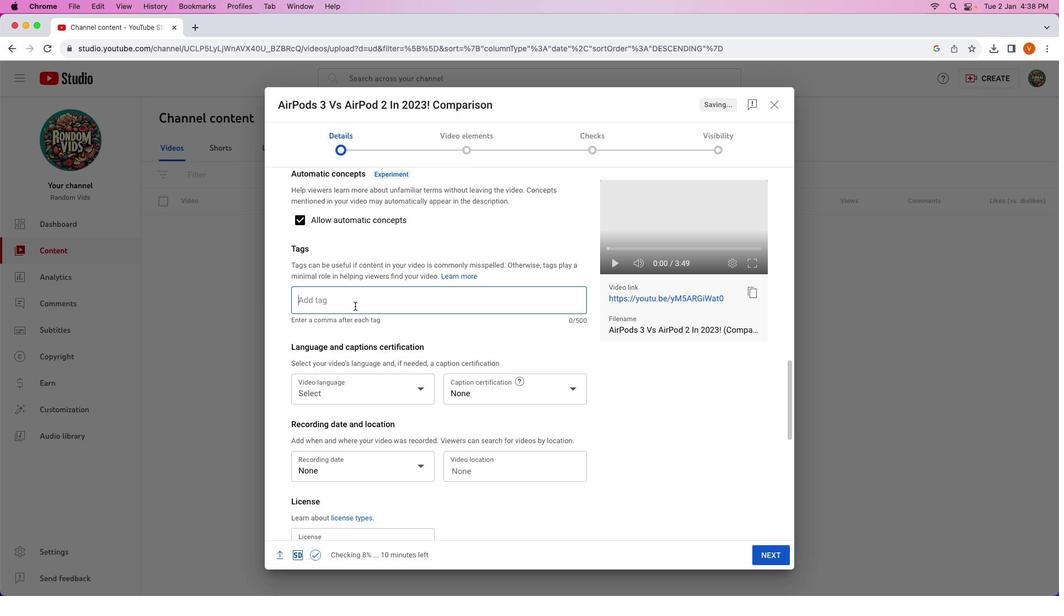 
Action: Mouse pressed left at (352, 302)
Screenshot: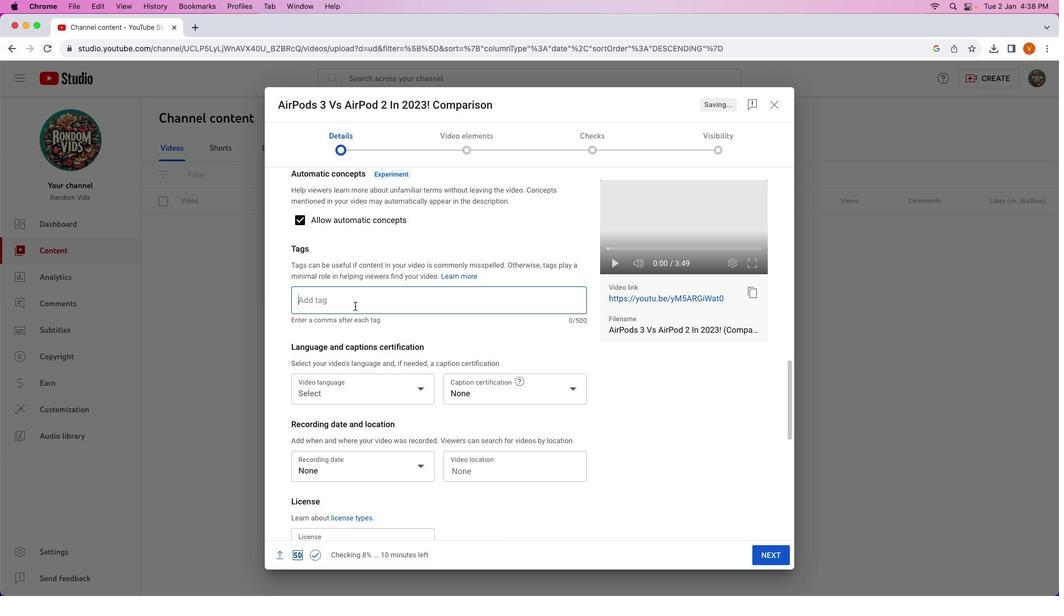 
Action: Key pressed Key.shift'C''o''m''p''a''r''i''s''o''n'Key.spaceKey.shift'S'Key.backspace'A''i''r''p''o''d''s'Key.space'2'Key.space'a''n''d'Key.spaceKey.shift'A''i''r''p''o''d''s'Key.backspace'3'Key.backspaceKey.space'3'Key.enterKey.shift'C''o''m''p''a''r''e'Key.enterKey.shift'A''i''r''p''o''d''s'Key.space'a'Key.backspace'2'Key.space'a''n''d'Key.space'3'
Screenshot: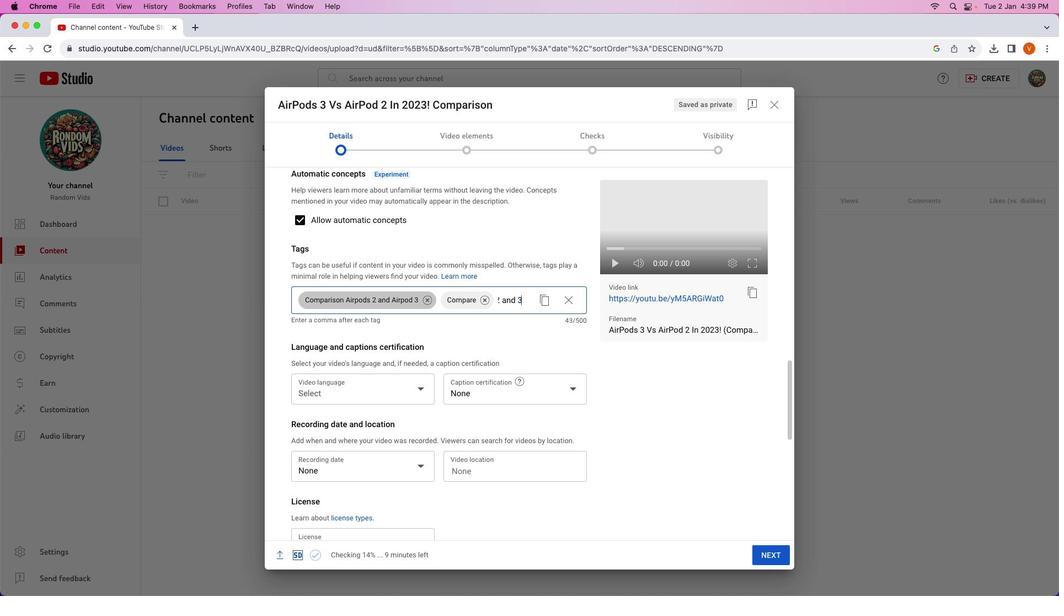 
Action: Mouse moved to (515, 295)
Screenshot: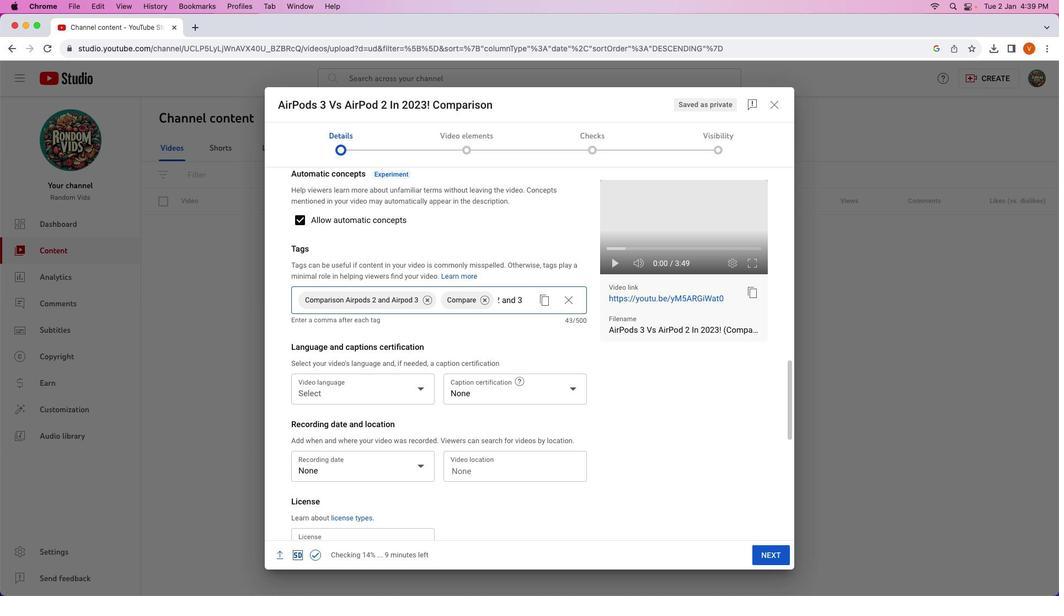 
Action: Key pressed Key.enter
Screenshot: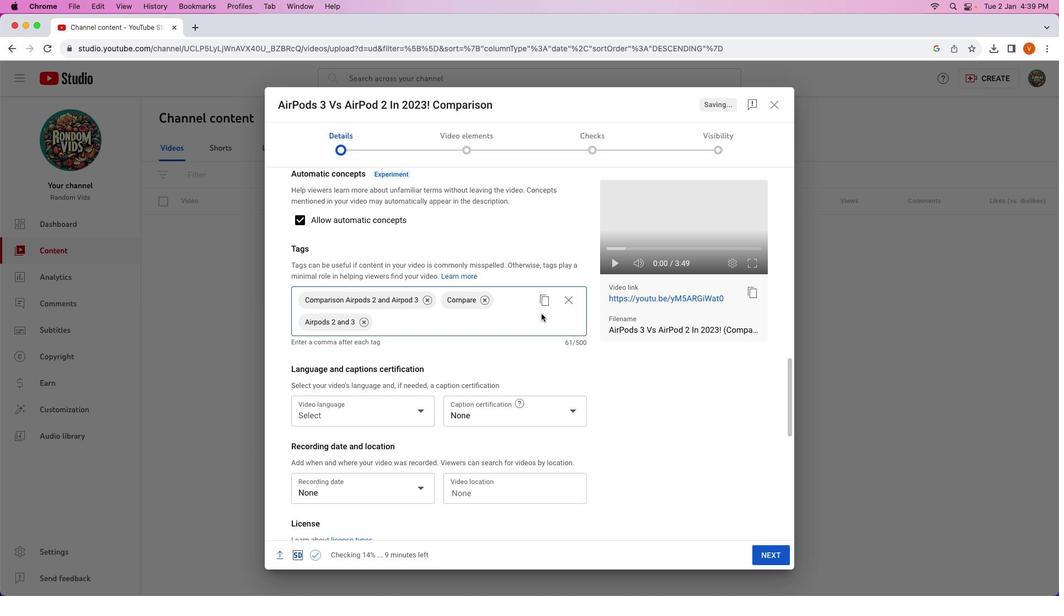 
Action: Mouse moved to (531, 396)
Screenshot: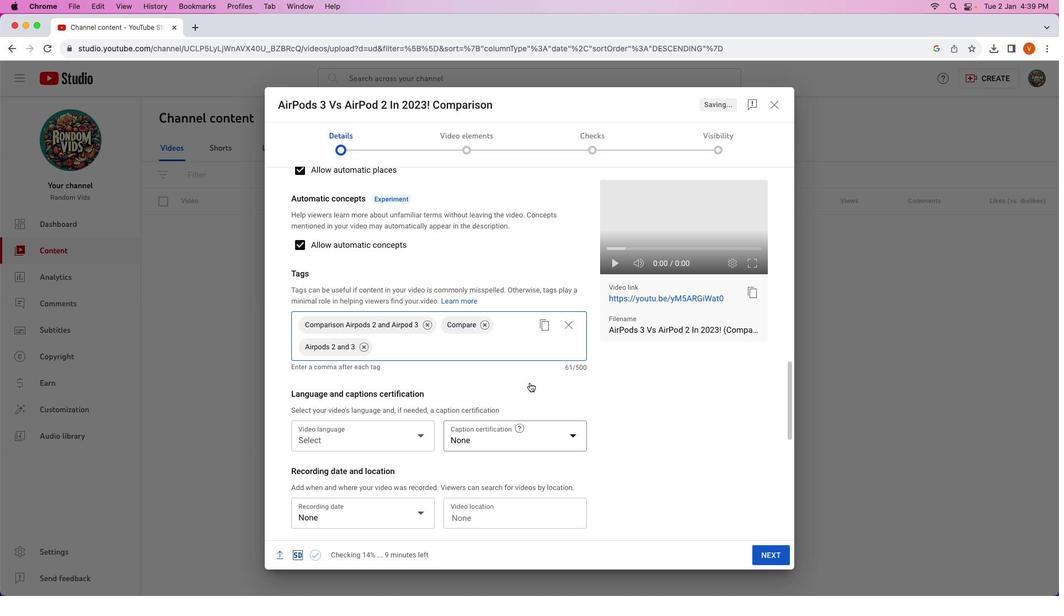 
Action: Mouse scrolled (531, 396) with delta (-2, -3)
Screenshot: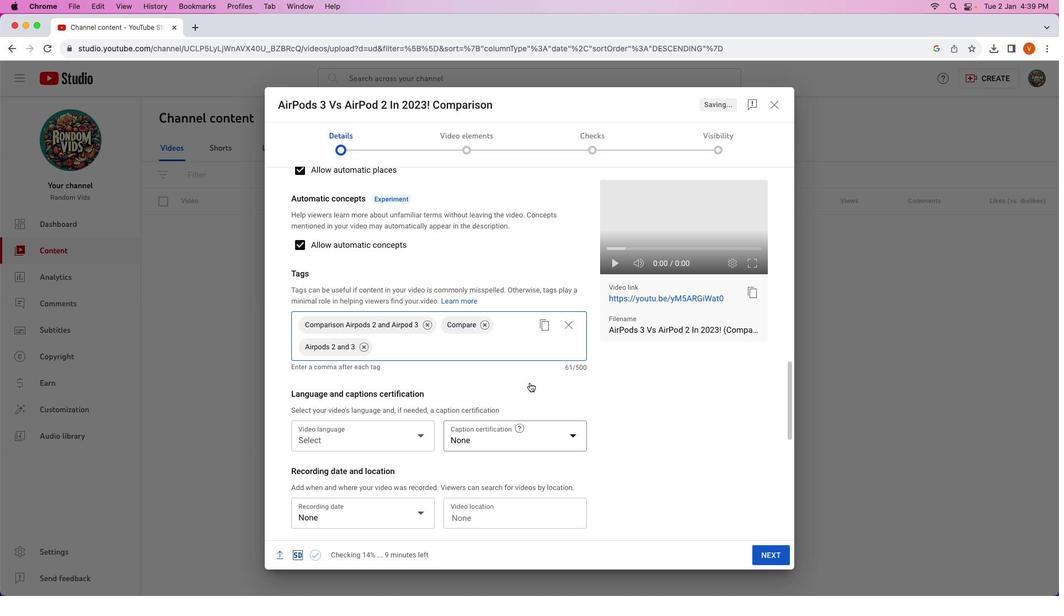 
Action: Mouse moved to (532, 396)
Screenshot: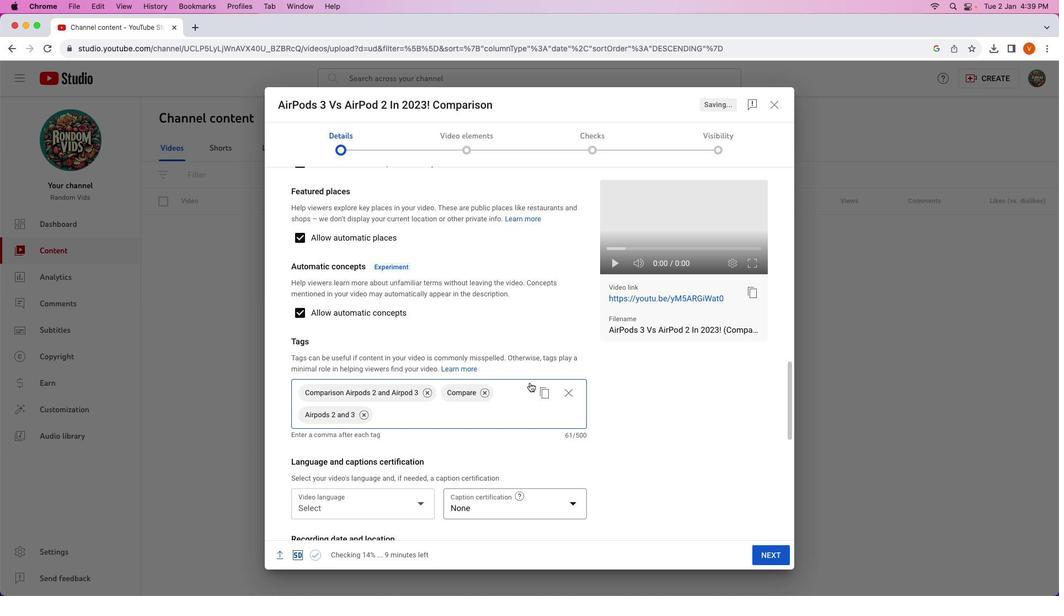 
Action: Mouse scrolled (532, 396) with delta (-2, -3)
Screenshot: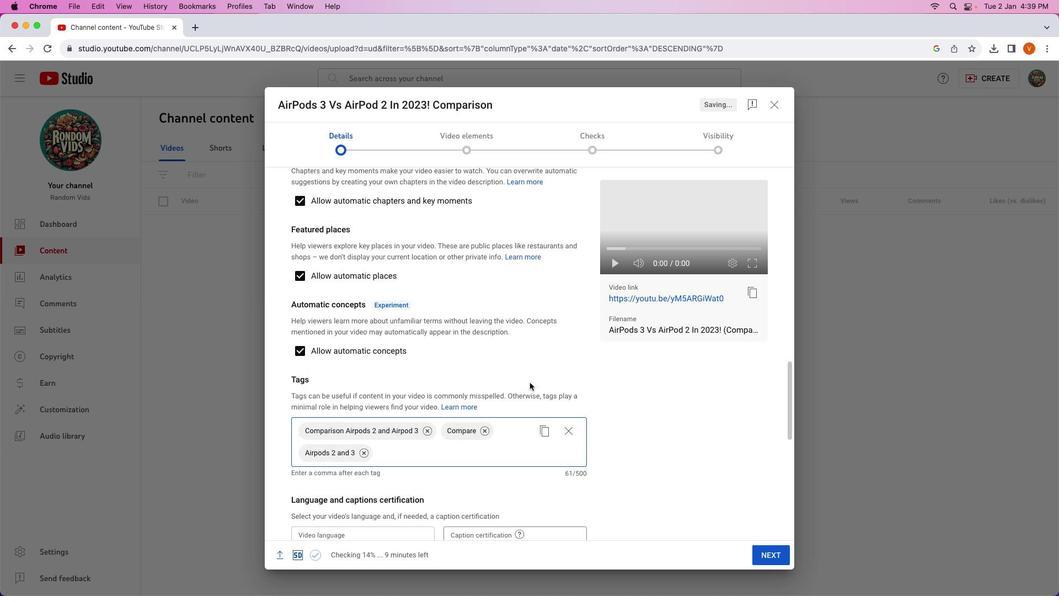 
Action: Mouse moved to (529, 379)
Screenshot: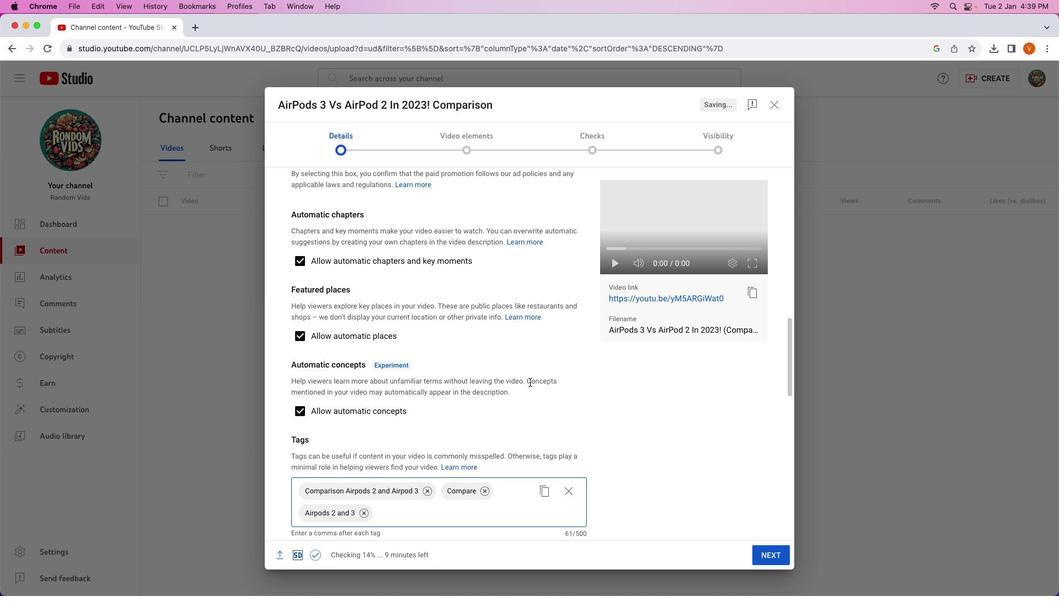
Action: Mouse scrolled (529, 379) with delta (-2, -2)
Screenshot: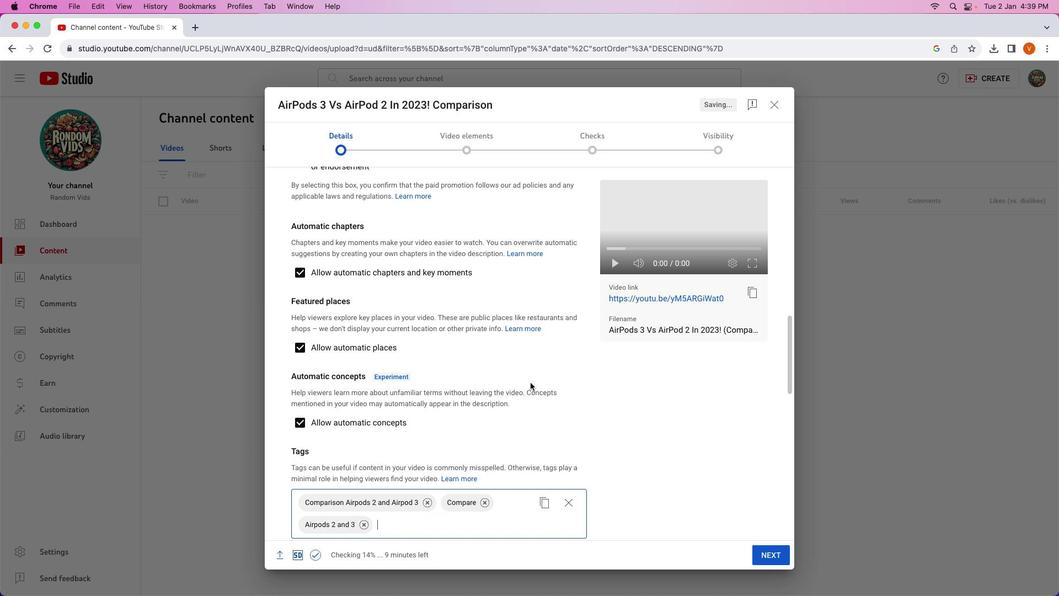 
Action: Mouse scrolled (529, 379) with delta (-2, -2)
Screenshot: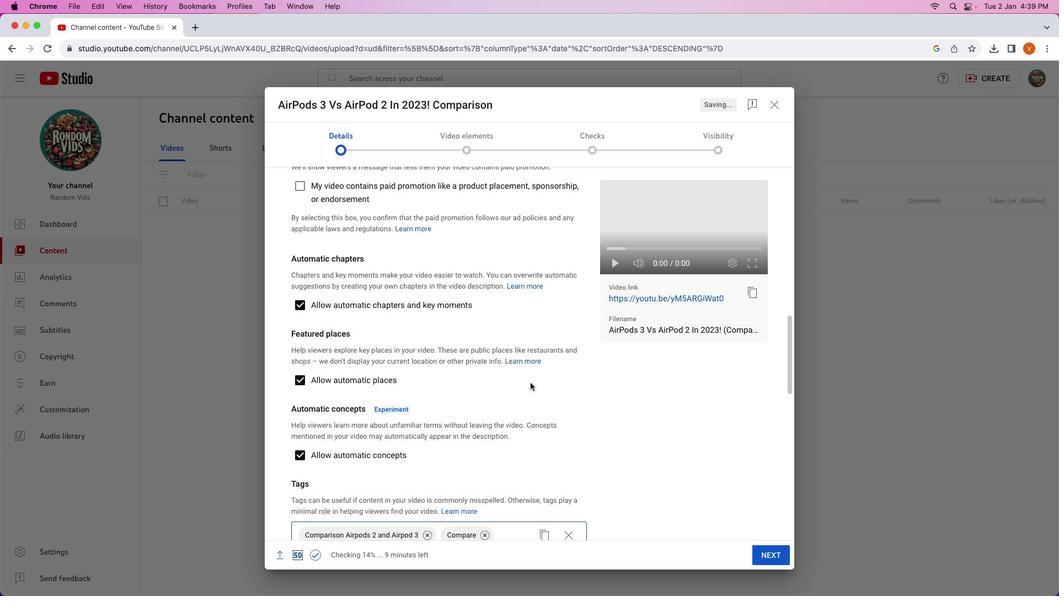 
Action: Mouse scrolled (529, 379) with delta (-2, -1)
Screenshot: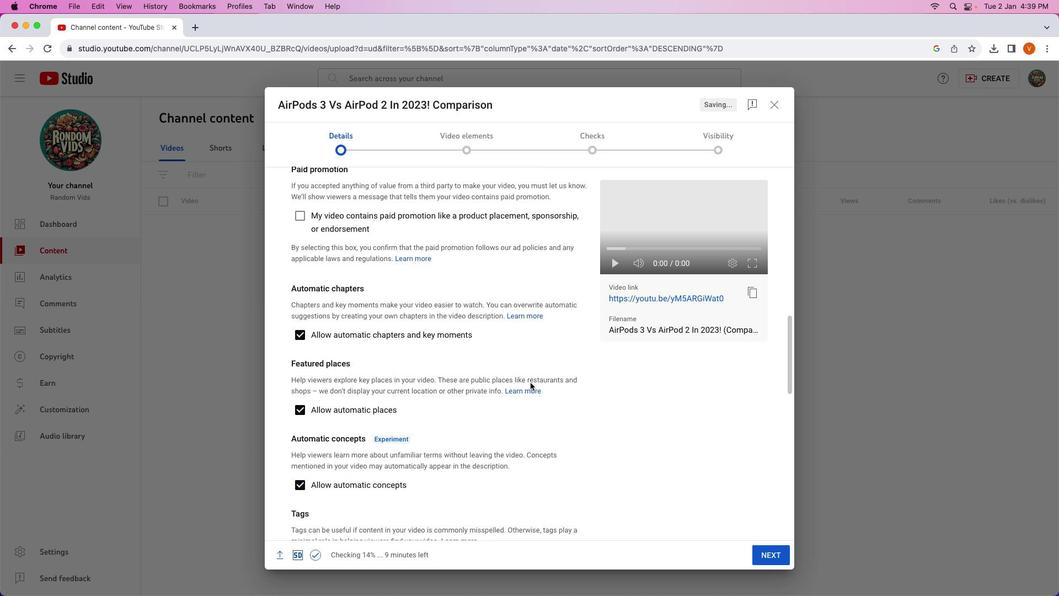 
Action: Mouse moved to (529, 379)
Screenshot: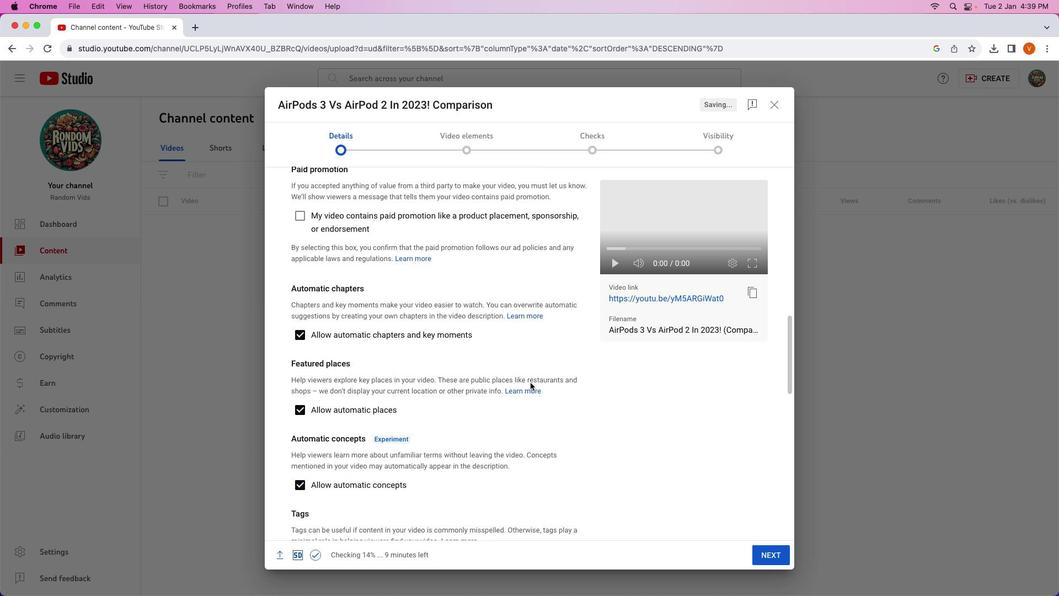 
Action: Mouse scrolled (529, 379) with delta (-2, 0)
Screenshot: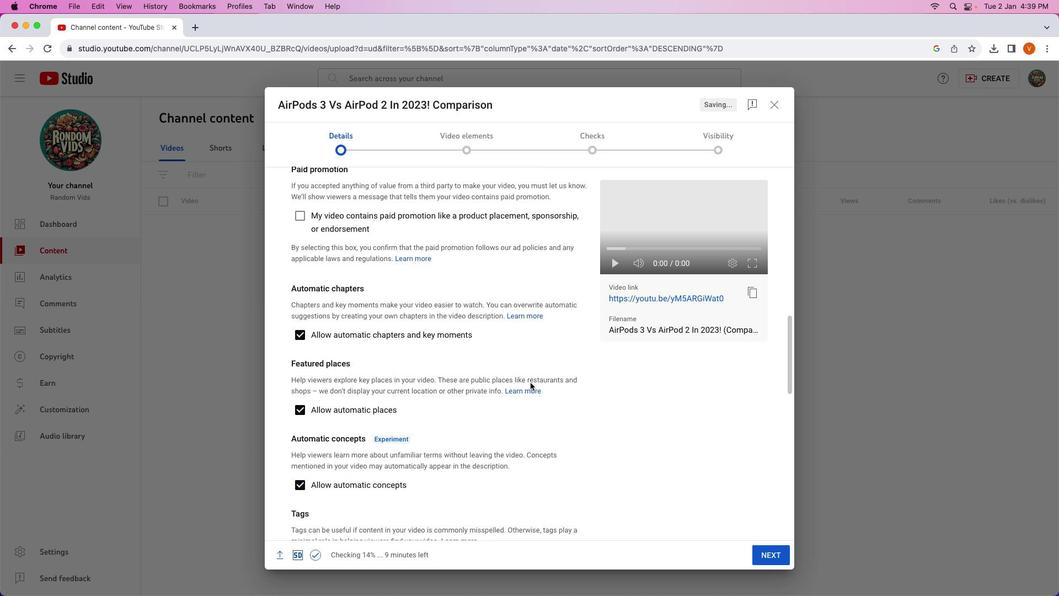 
Action: Mouse moved to (527, 378)
Screenshot: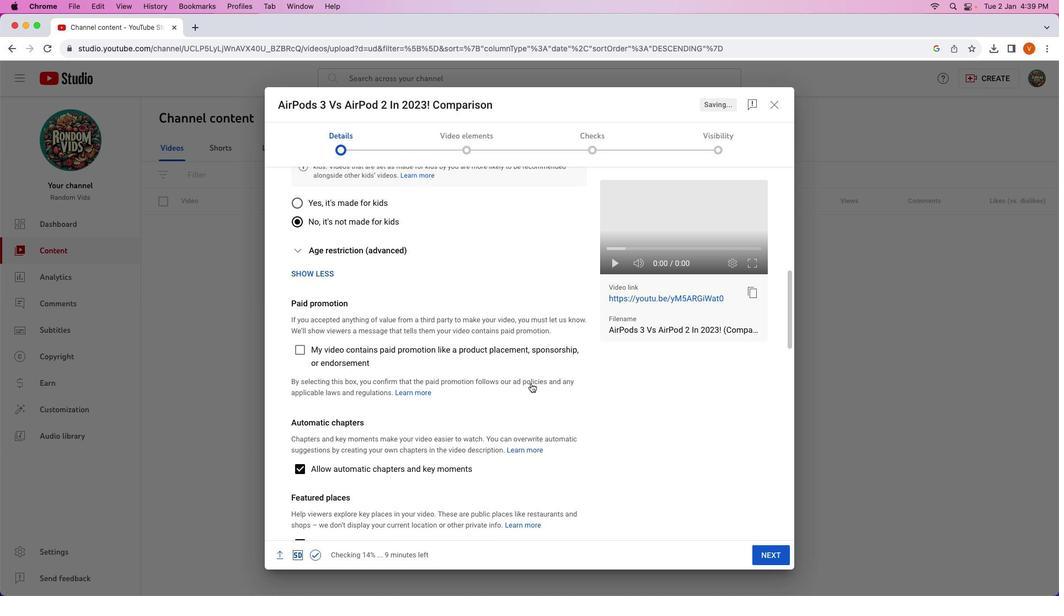 
Action: Mouse scrolled (527, 378) with delta (-2, -2)
Screenshot: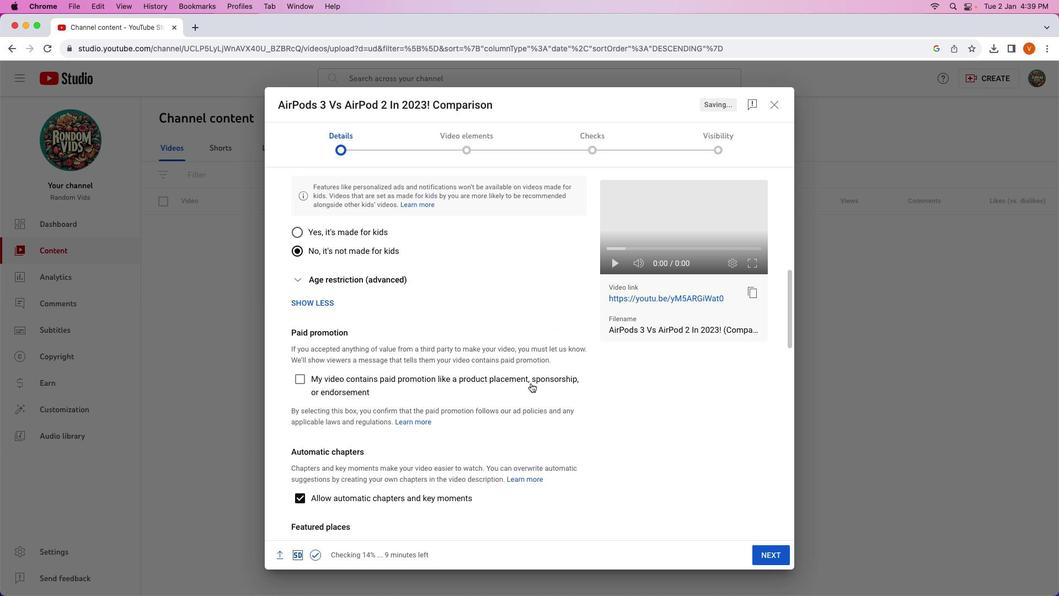 
Action: Mouse scrolled (527, 378) with delta (-2, -2)
Screenshot: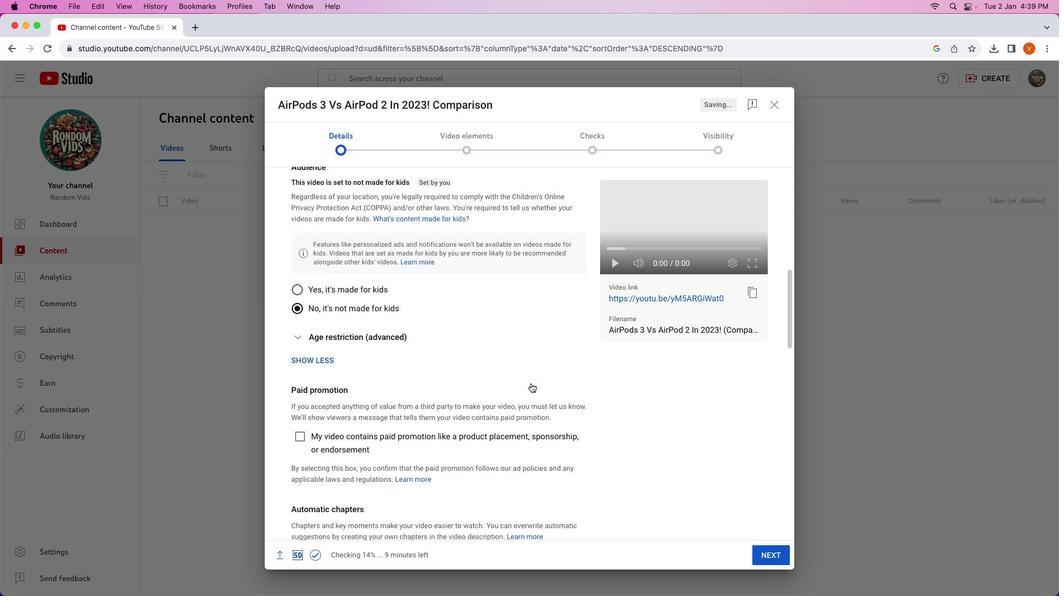 
Action: Mouse scrolled (527, 378) with delta (-2, -1)
Screenshot: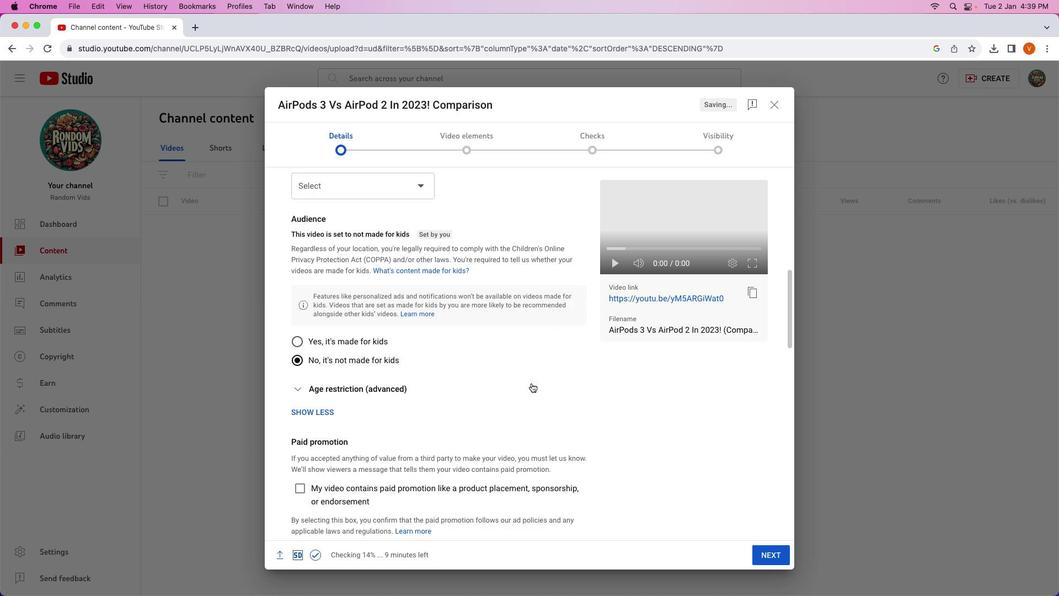 
Action: Mouse moved to (527, 379)
Screenshot: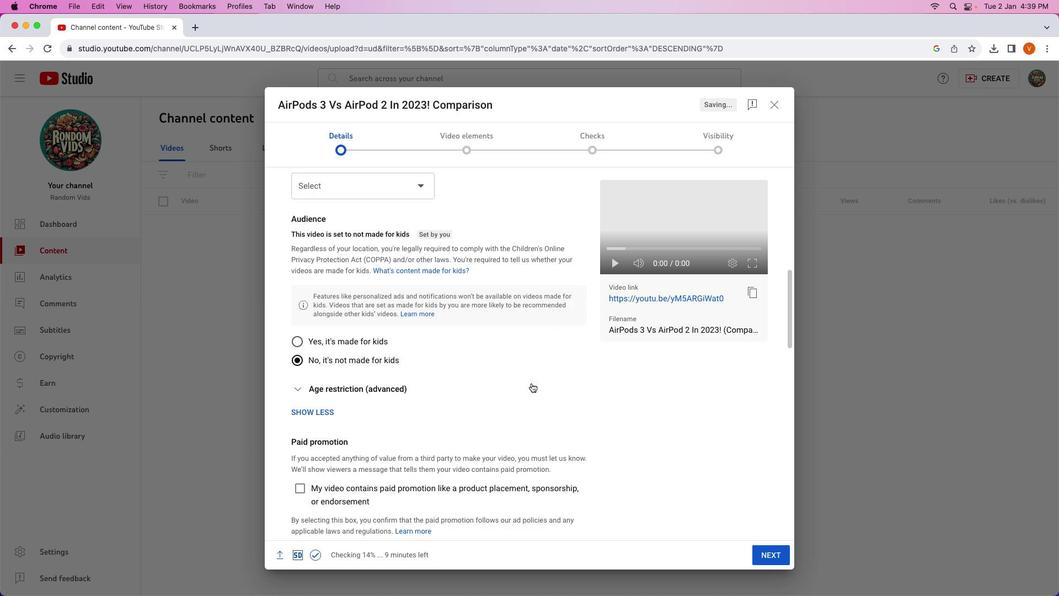 
Action: Mouse scrolled (527, 379) with delta (-2, 0)
Screenshot: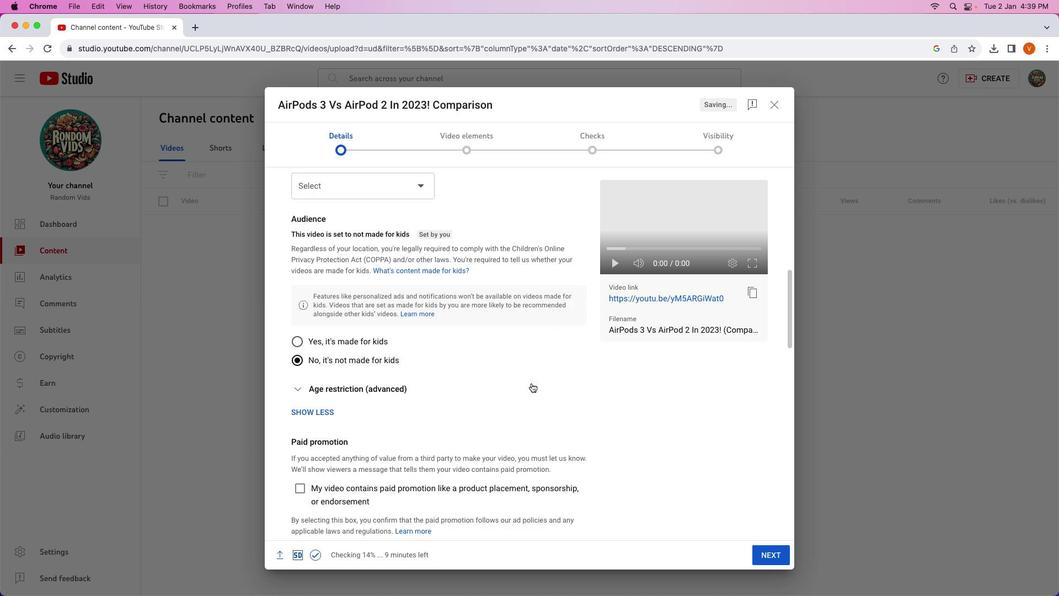 
Action: Mouse moved to (527, 379)
Screenshot: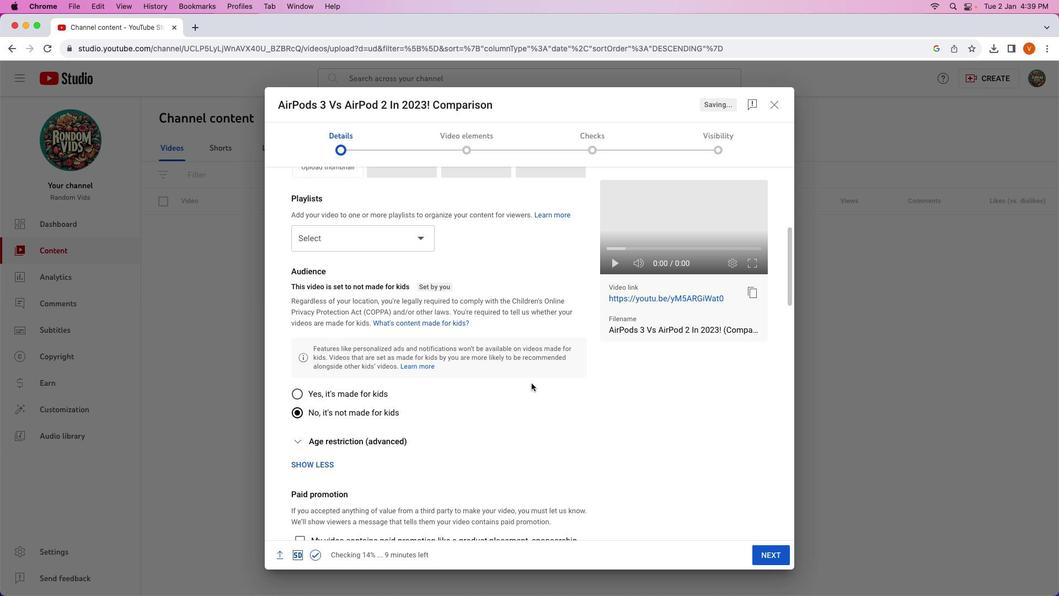 
Action: Mouse scrolled (527, 379) with delta (-2, -2)
Screenshot: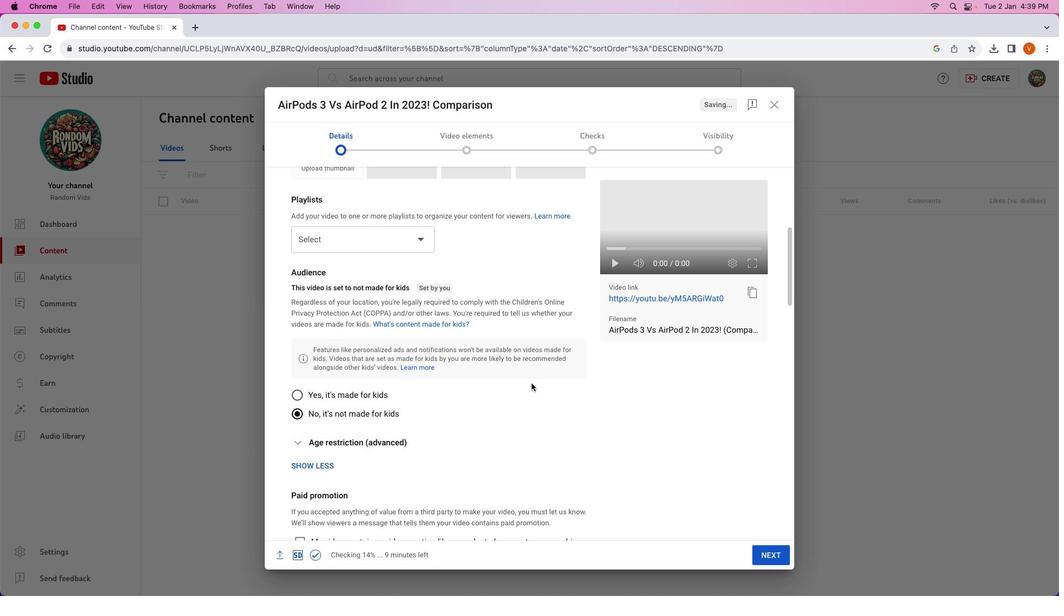 
Action: Mouse moved to (528, 379)
Screenshot: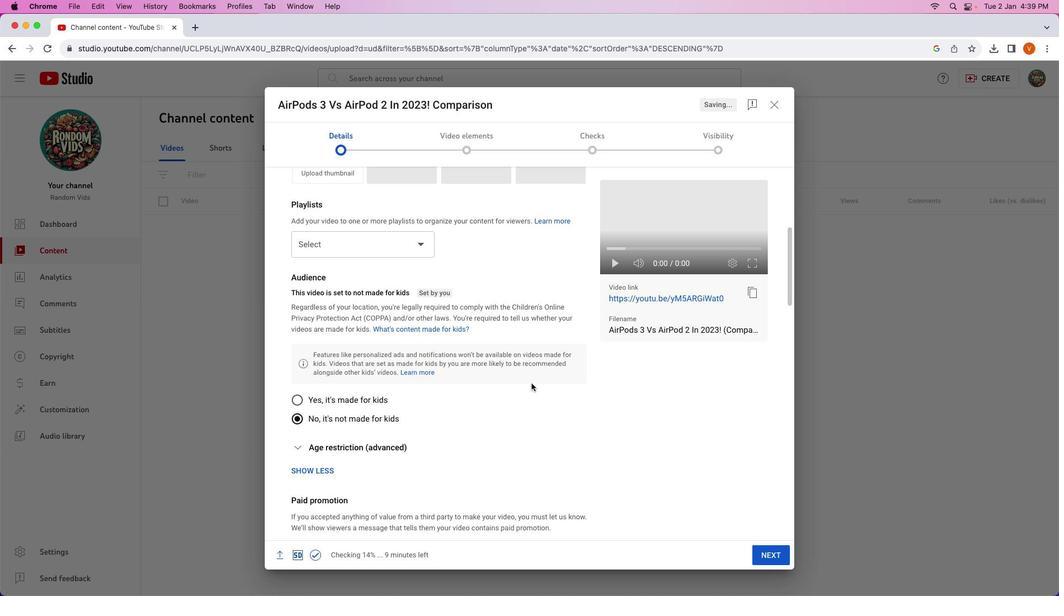 
Action: Mouse scrolled (528, 379) with delta (-2, -2)
Screenshot: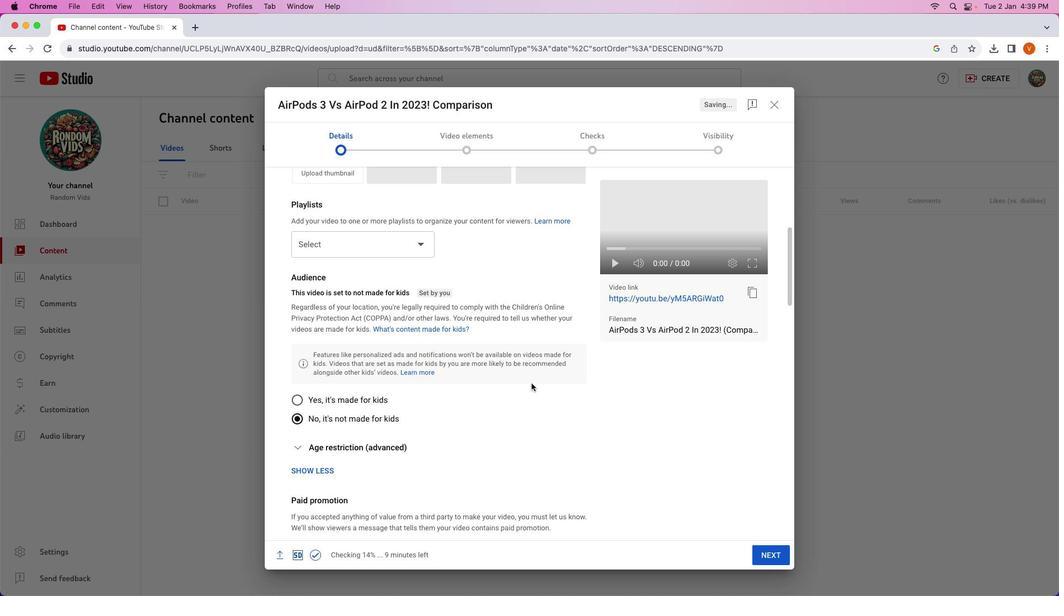 
Action: Mouse moved to (528, 379)
Screenshot: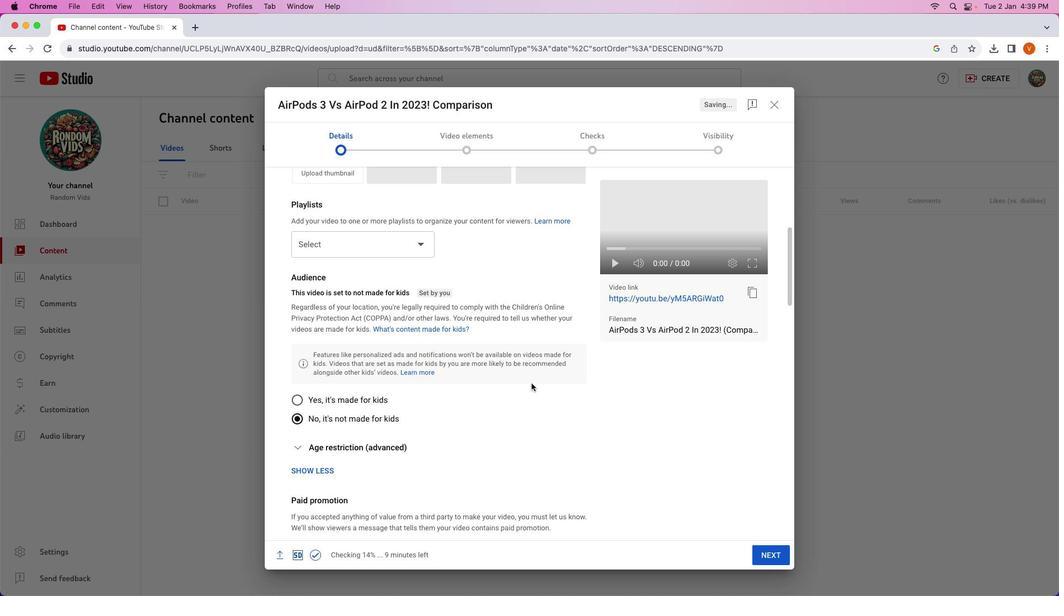 
Action: Mouse scrolled (528, 379) with delta (-2, -1)
Screenshot: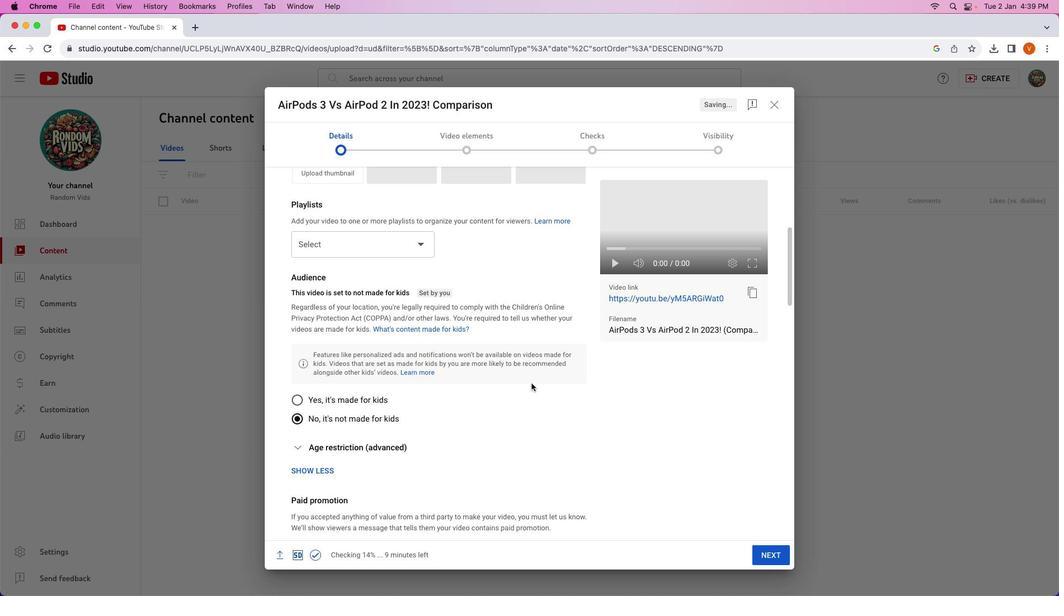 
Action: Mouse moved to (528, 380)
Screenshot: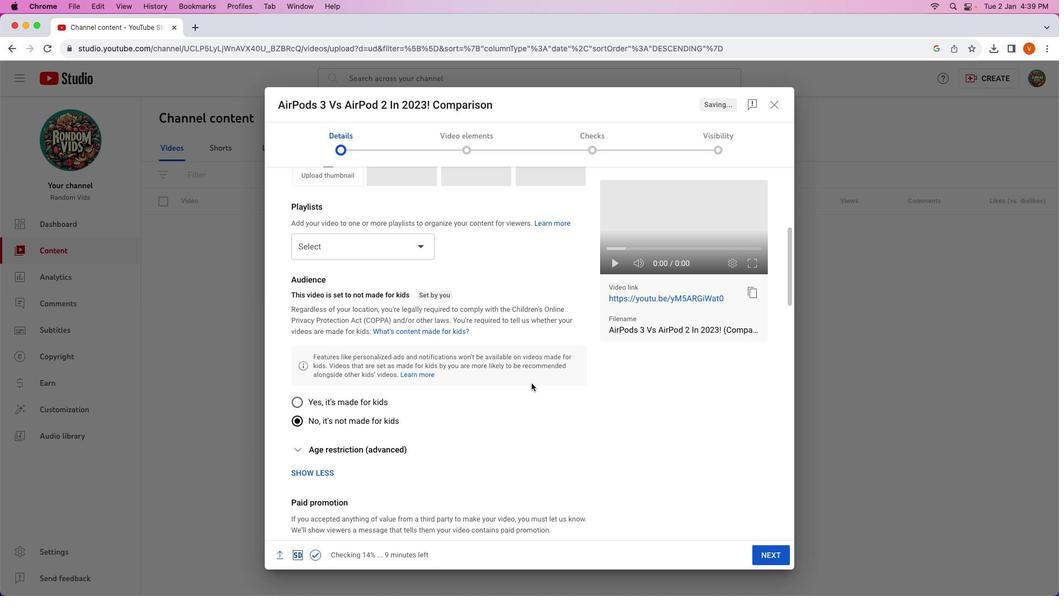 
Action: Mouse scrolled (528, 380) with delta (-2, 0)
Screenshot: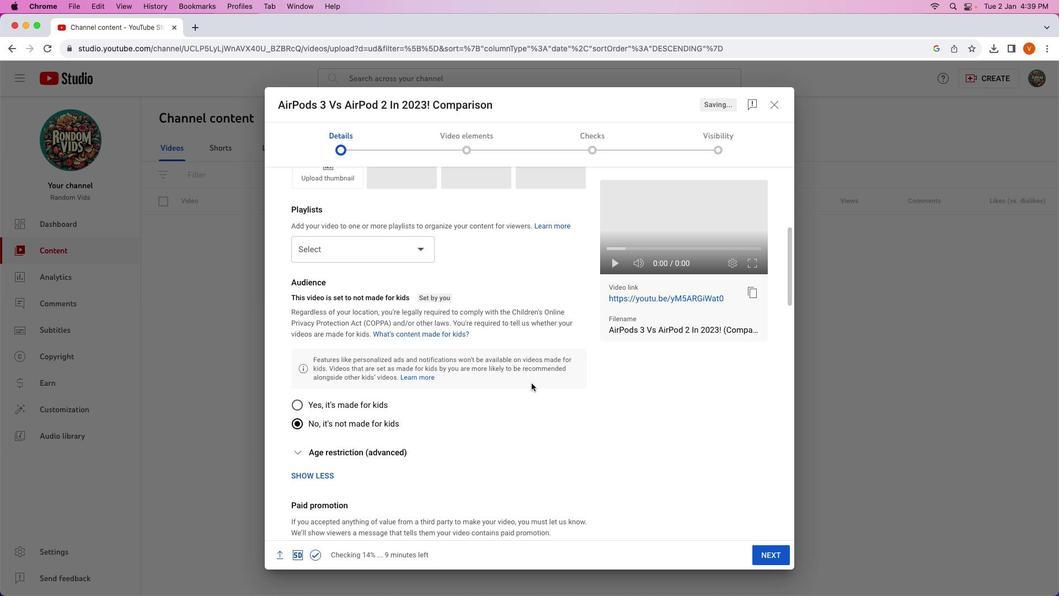 
Action: Mouse moved to (528, 380)
Screenshot: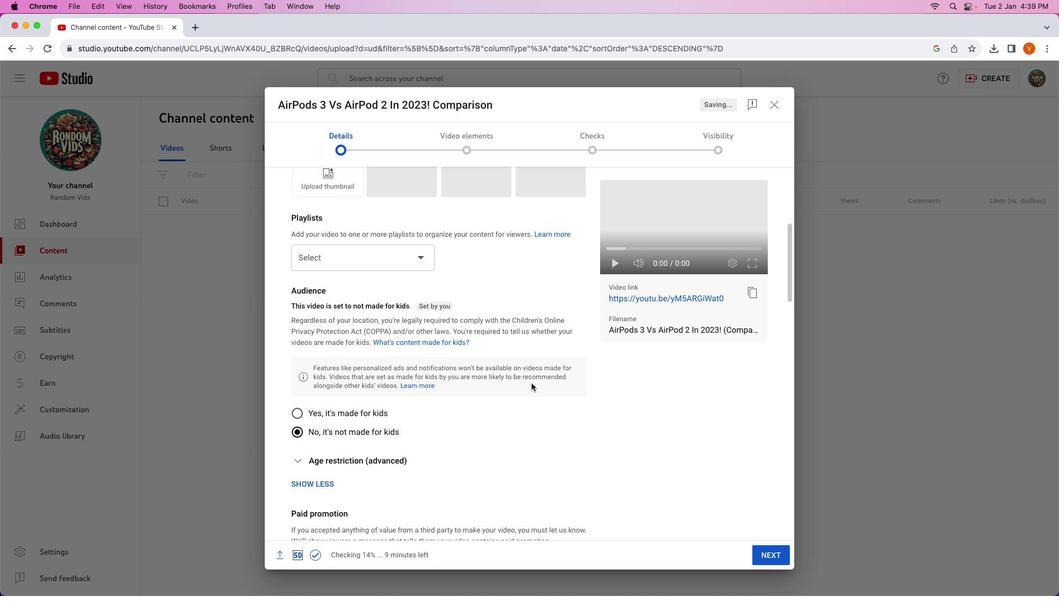 
Action: Mouse scrolled (528, 380) with delta (-2, -2)
Screenshot: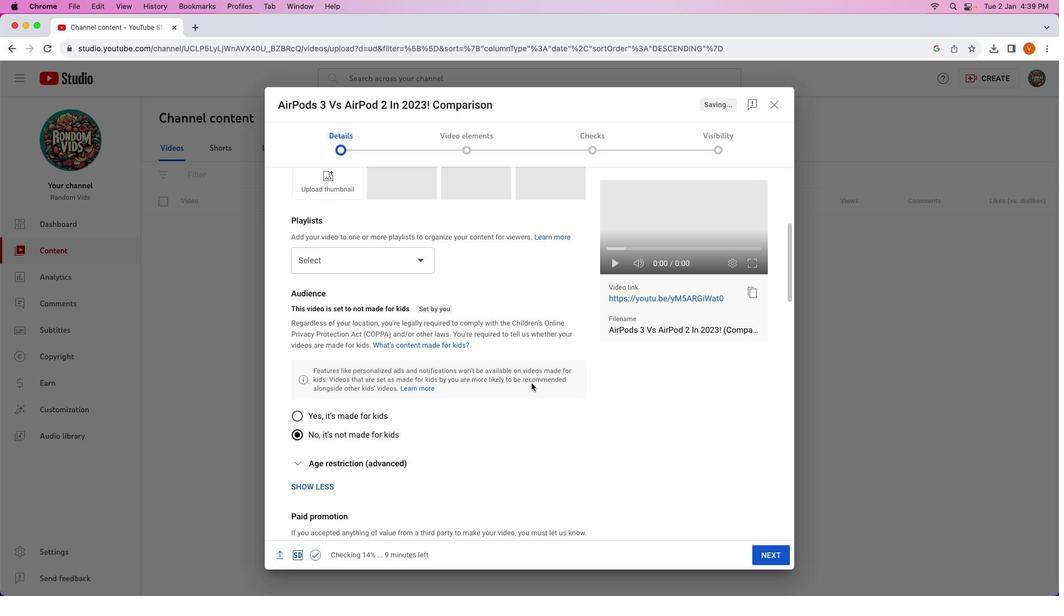 
Action: Mouse scrolled (528, 380) with delta (-2, -2)
Screenshot: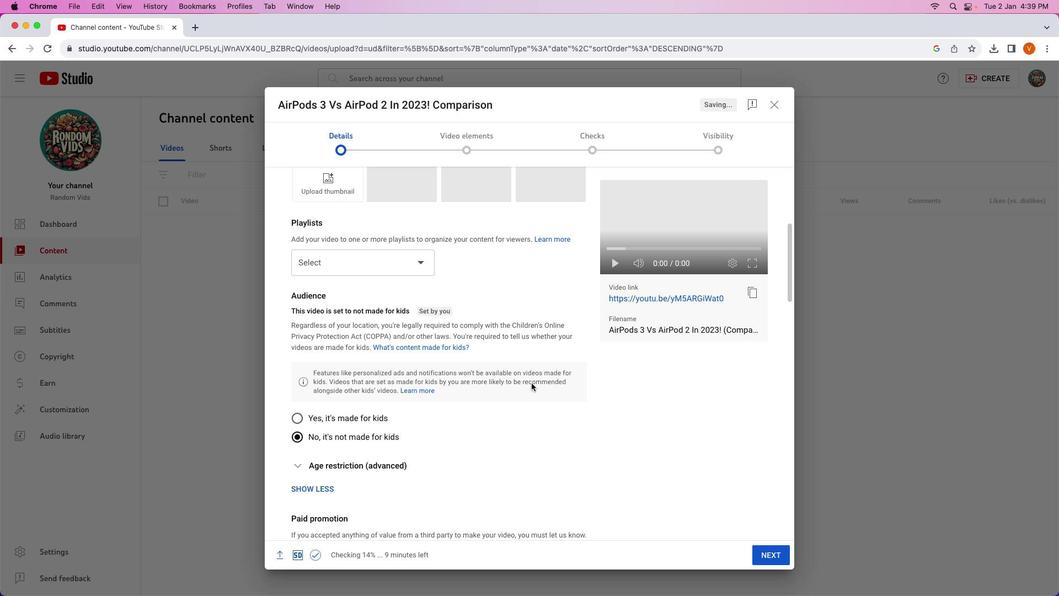 
Action: Mouse scrolled (528, 380) with delta (-2, -2)
Screenshot: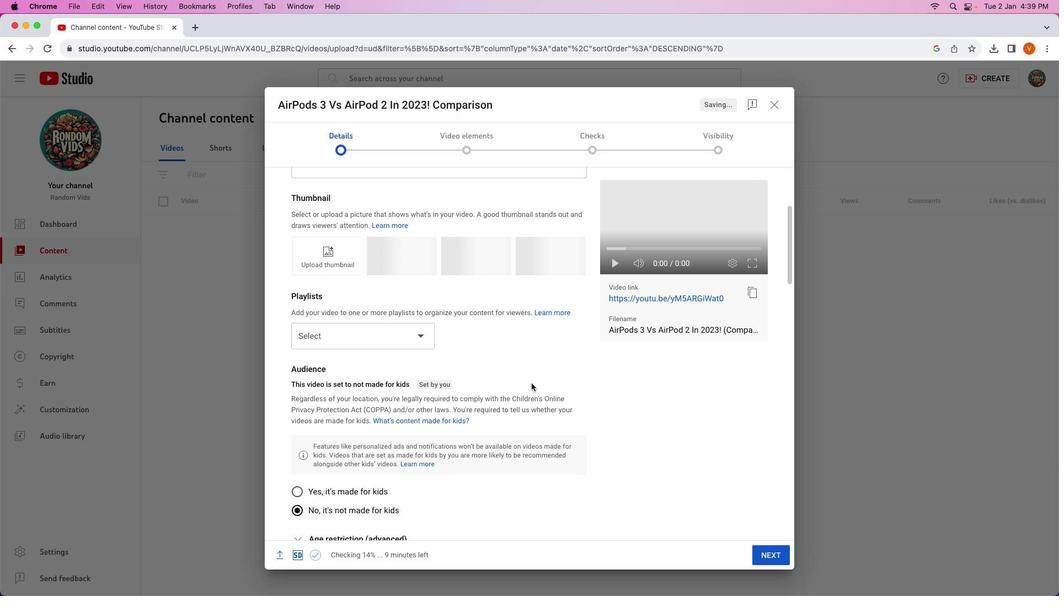 
Action: Mouse scrolled (528, 380) with delta (-2, -2)
Screenshot: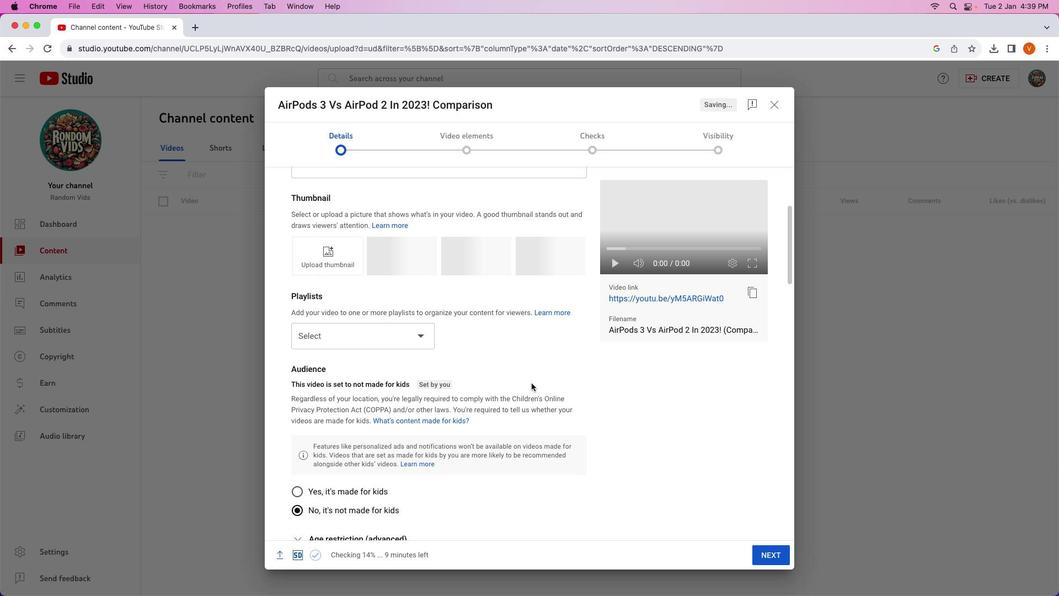 
Action: Mouse scrolled (528, 380) with delta (-2, -1)
Screenshot: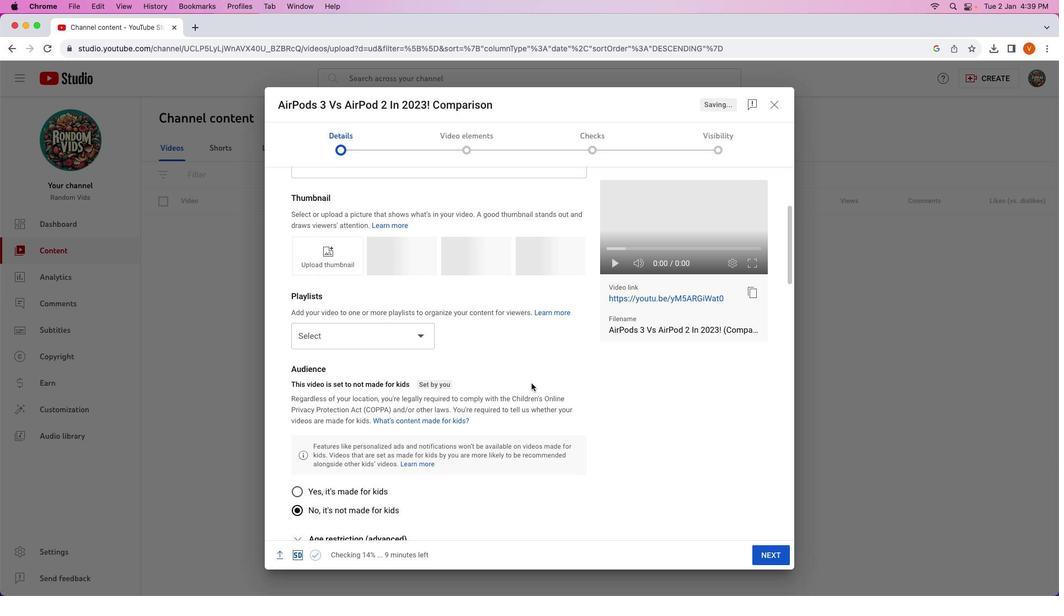 
Action: Mouse moved to (528, 380)
Screenshot: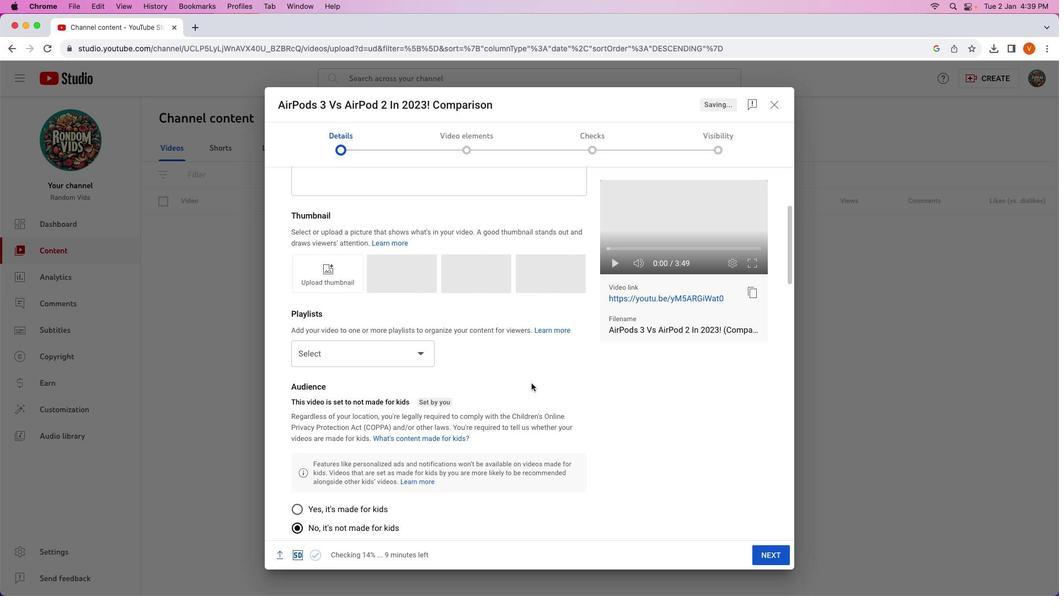 
Action: Mouse scrolled (528, 380) with delta (-2, -2)
Screenshot: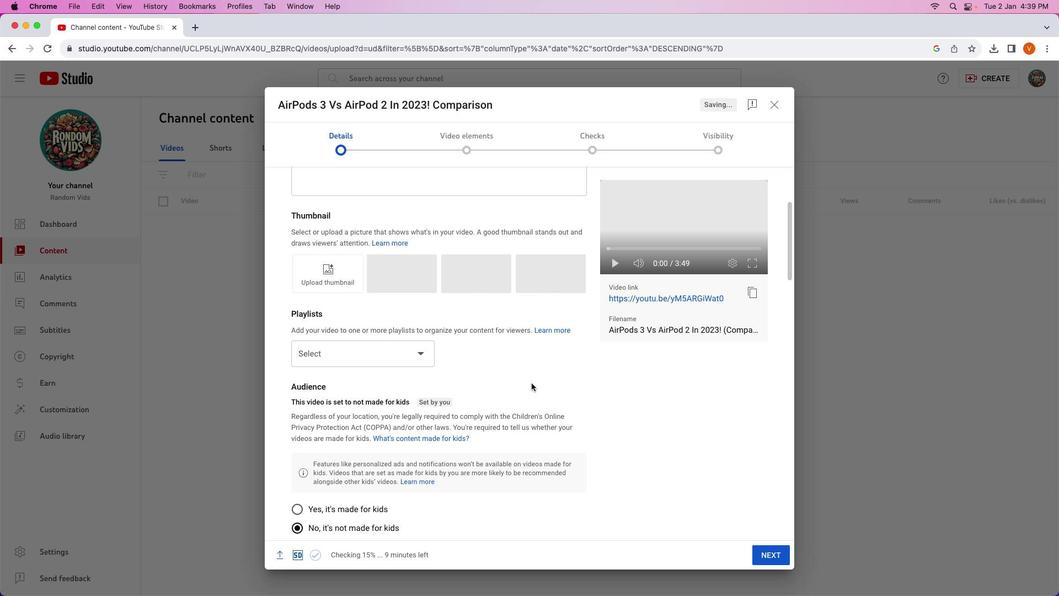 
Action: Mouse scrolled (528, 380) with delta (-2, -2)
Screenshot: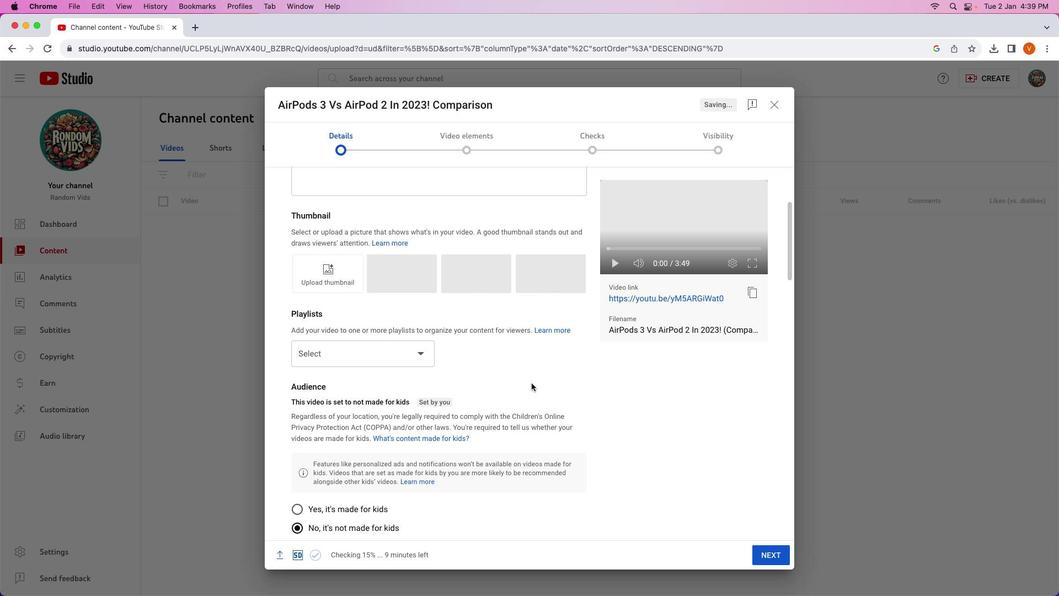
Action: Mouse scrolled (528, 380) with delta (-2, -2)
Screenshot: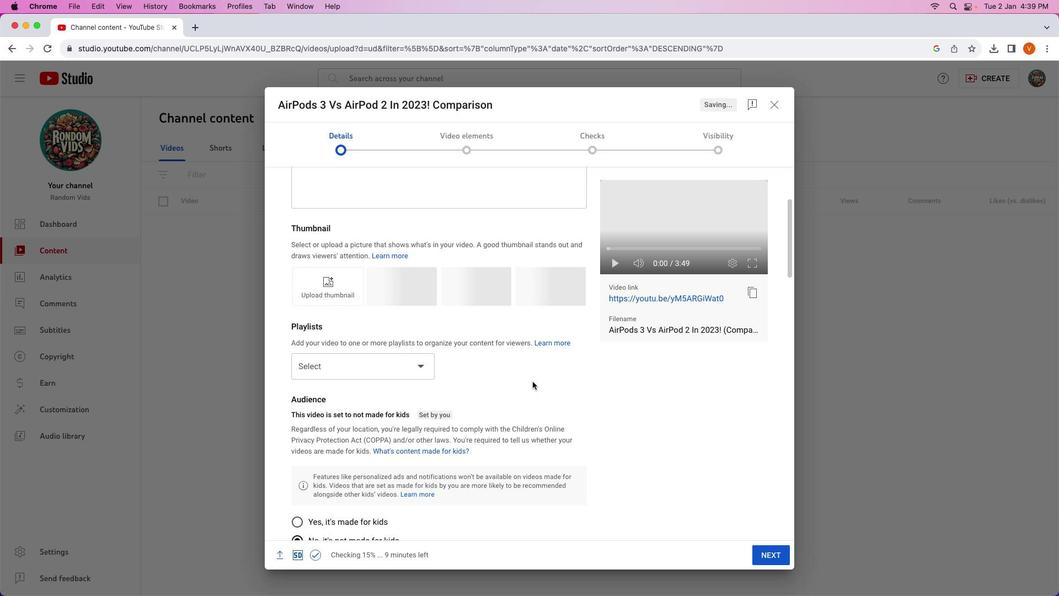 
Action: Mouse scrolled (528, 380) with delta (-2, -2)
Screenshot: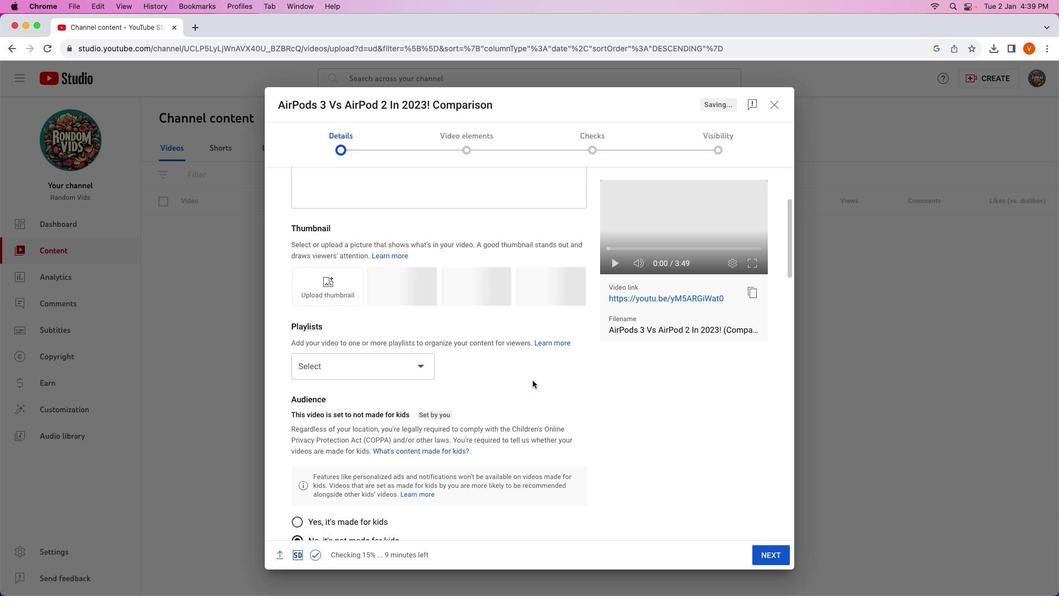 
Action: Mouse moved to (503, 352)
Screenshot: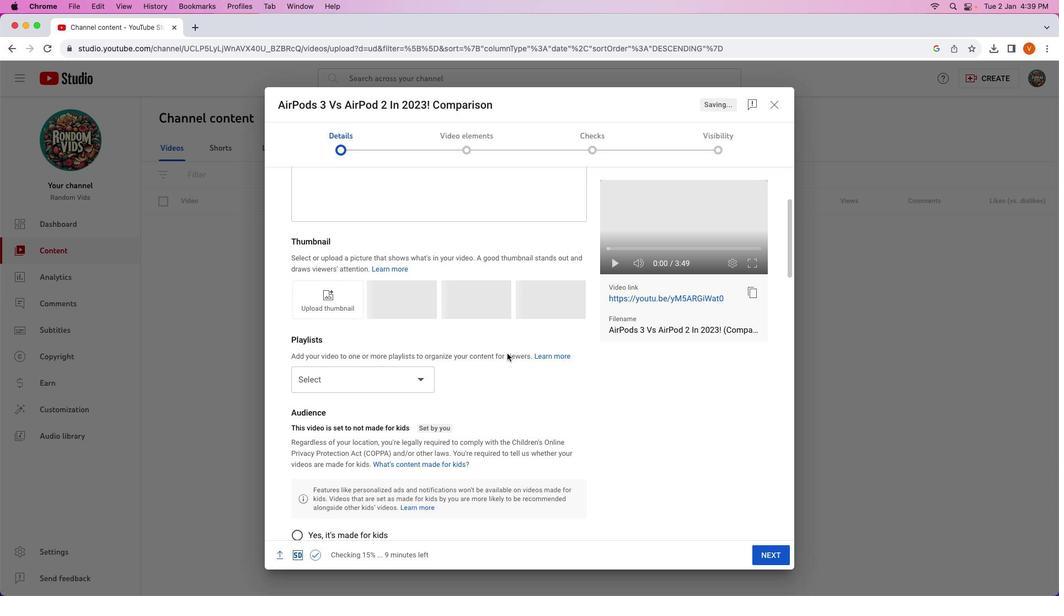 
Action: Mouse scrolled (503, 352) with delta (-2, -2)
Screenshot: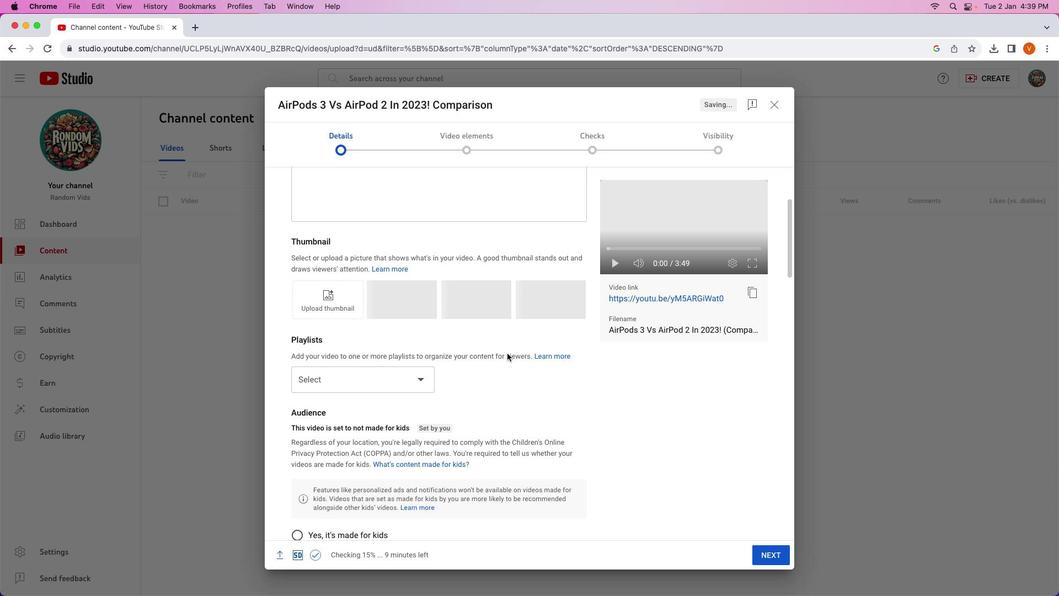 
Action: Mouse scrolled (503, 352) with delta (-2, -2)
Screenshot: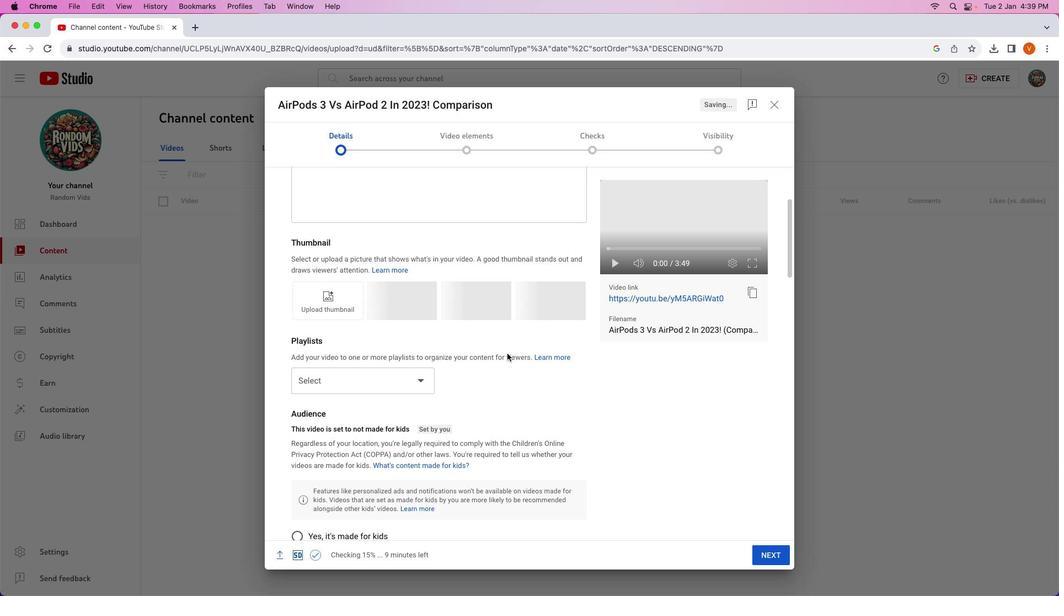 
Action: Mouse moved to (504, 349)
Screenshot: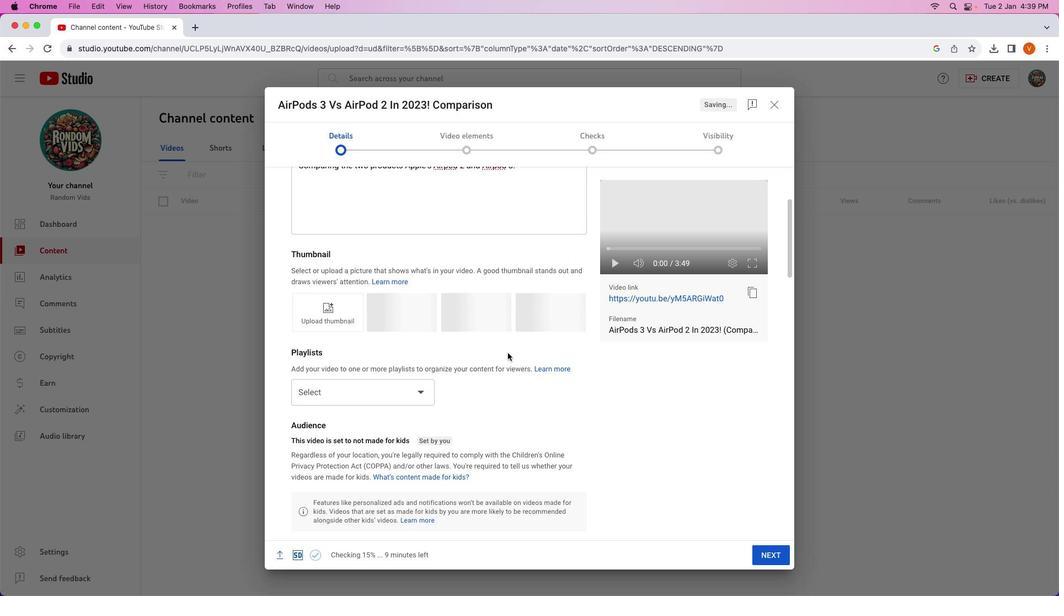 
Action: Mouse scrolled (504, 349) with delta (-2, -2)
Screenshot: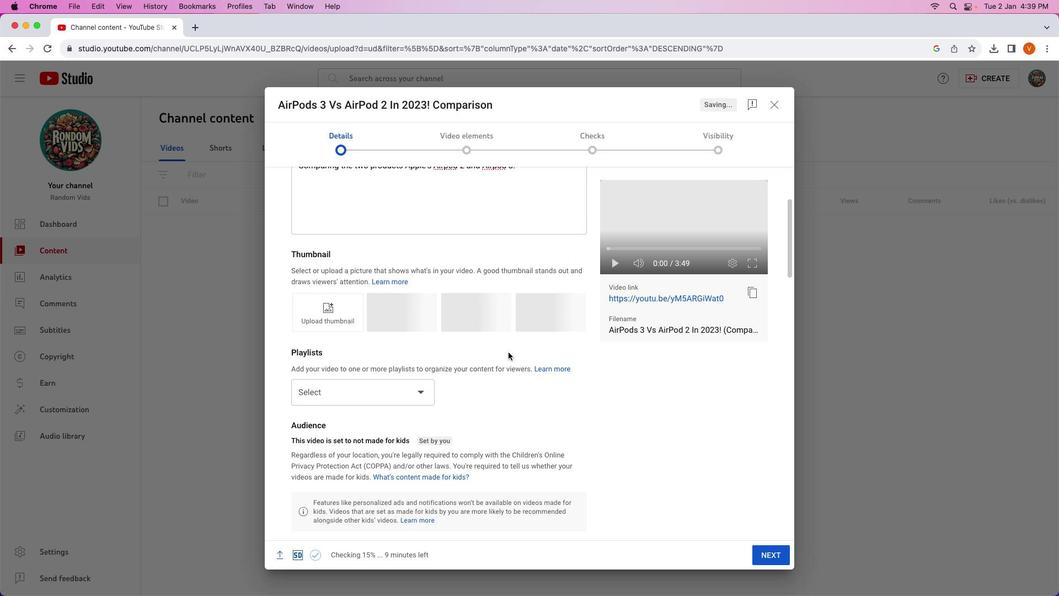
Action: Mouse scrolled (504, 349) with delta (-2, -2)
Screenshot: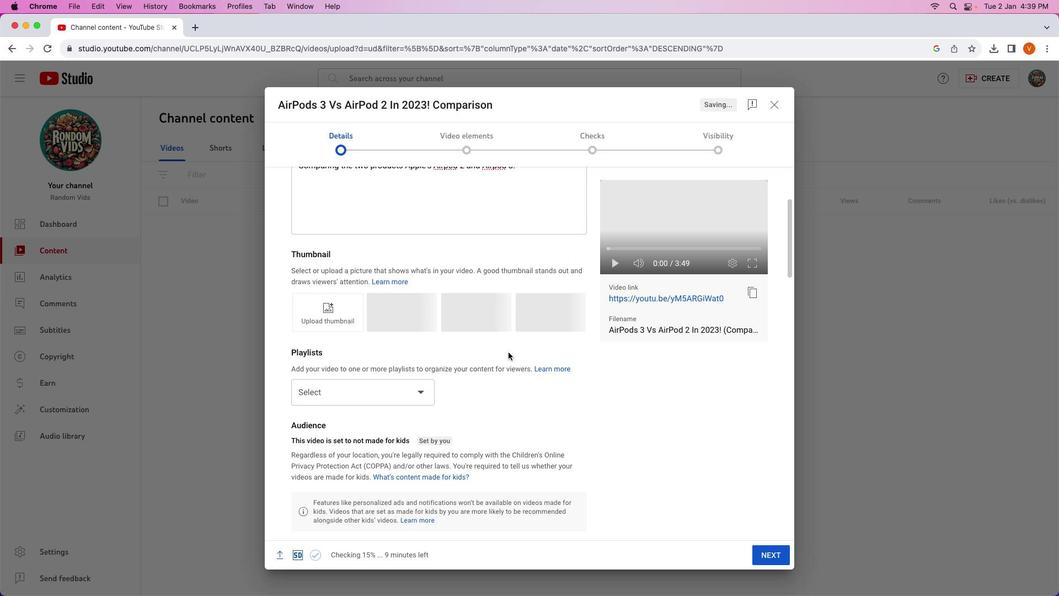 
Action: Mouse moved to (505, 349)
Screenshot: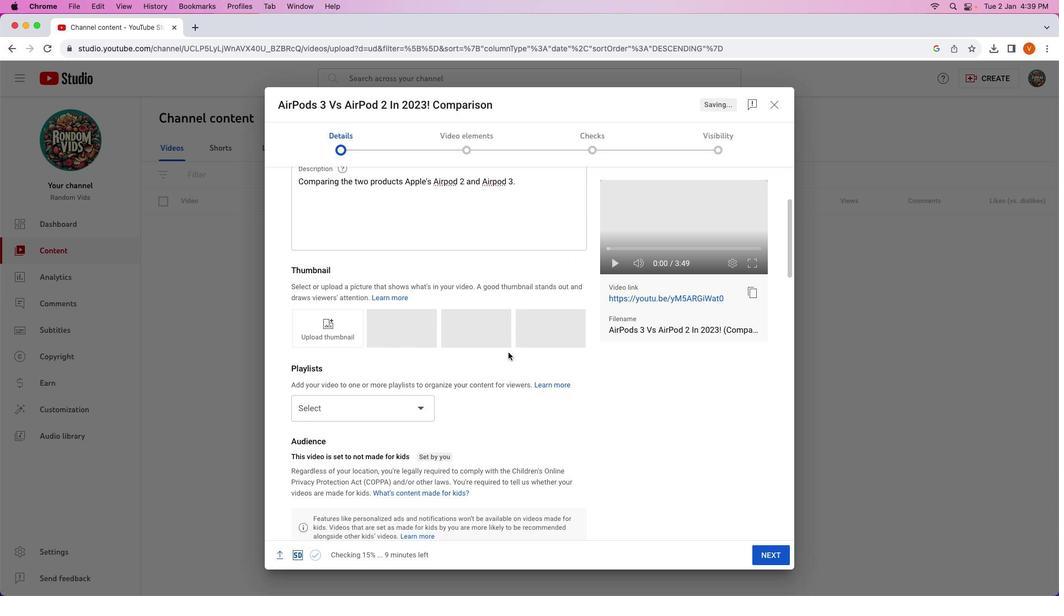 
Action: Mouse scrolled (505, 349) with delta (-2, -2)
Screenshot: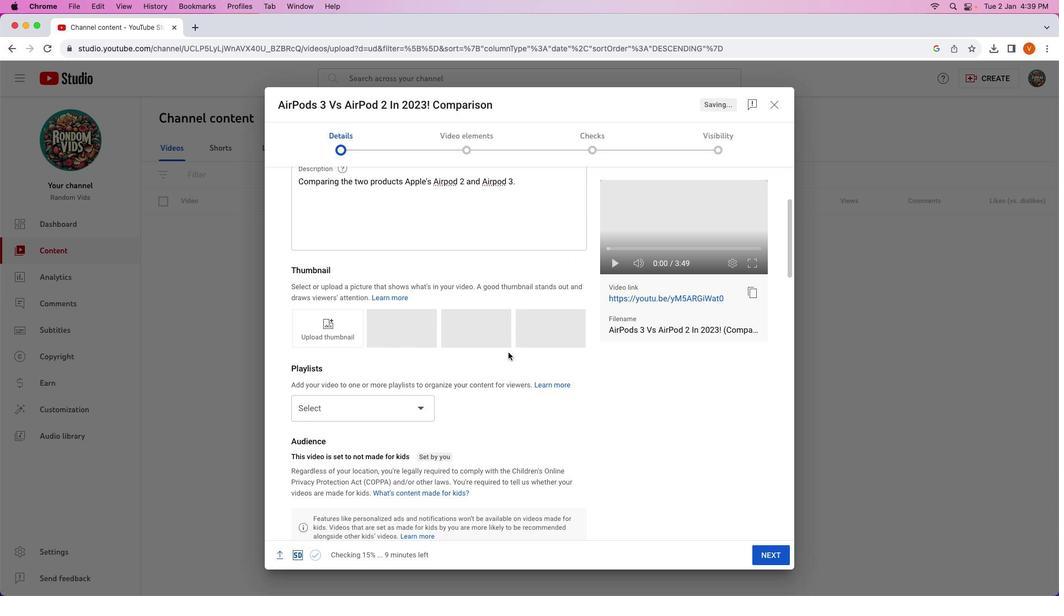 
Action: Mouse scrolled (505, 349) with delta (-2, -2)
Screenshot: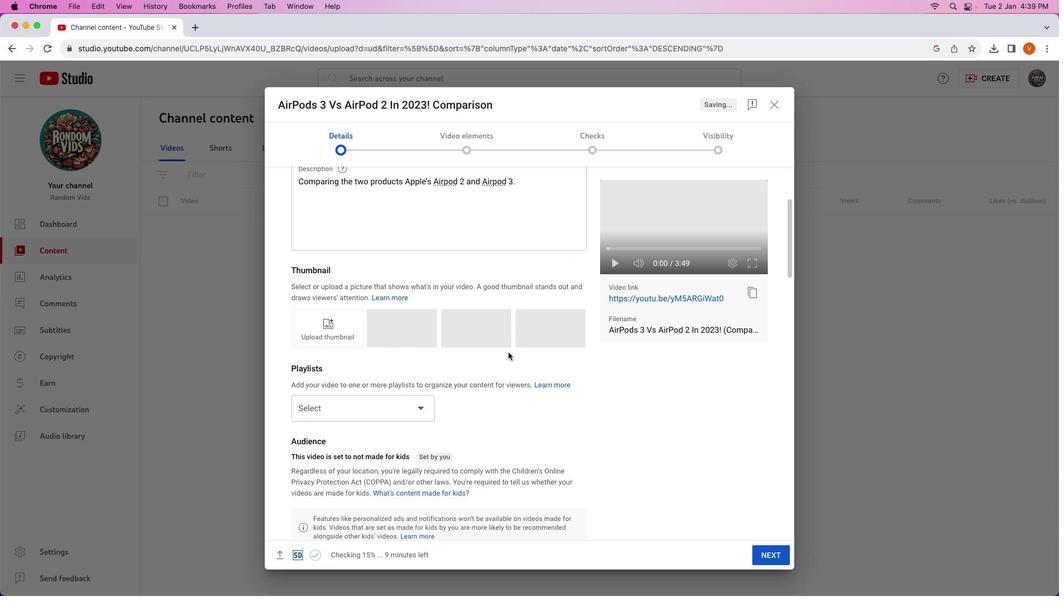 
Action: Mouse moved to (505, 348)
Screenshot: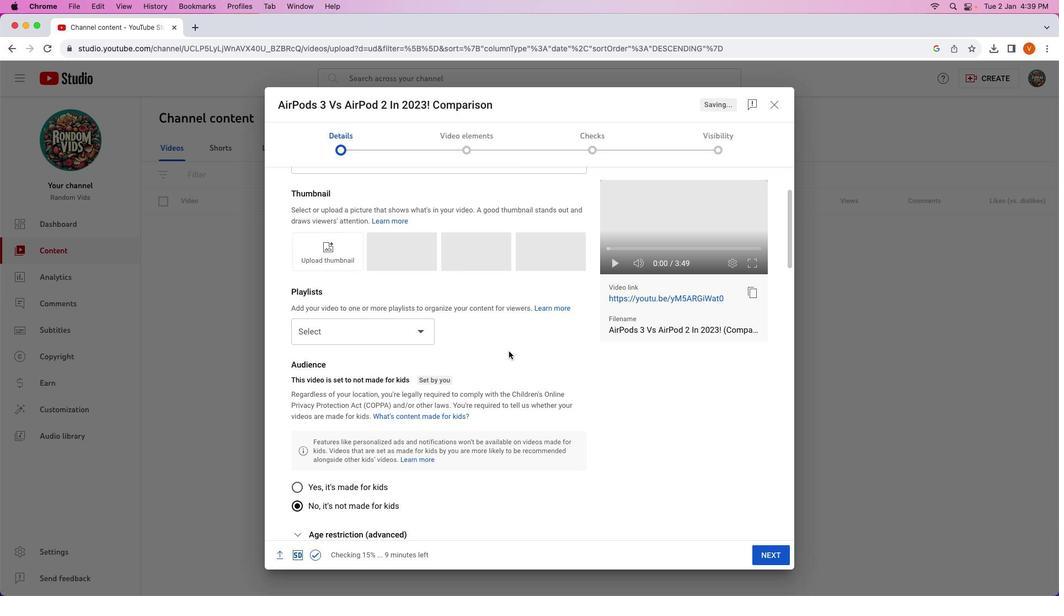 
Action: Mouse scrolled (505, 348) with delta (-2, -3)
Screenshot: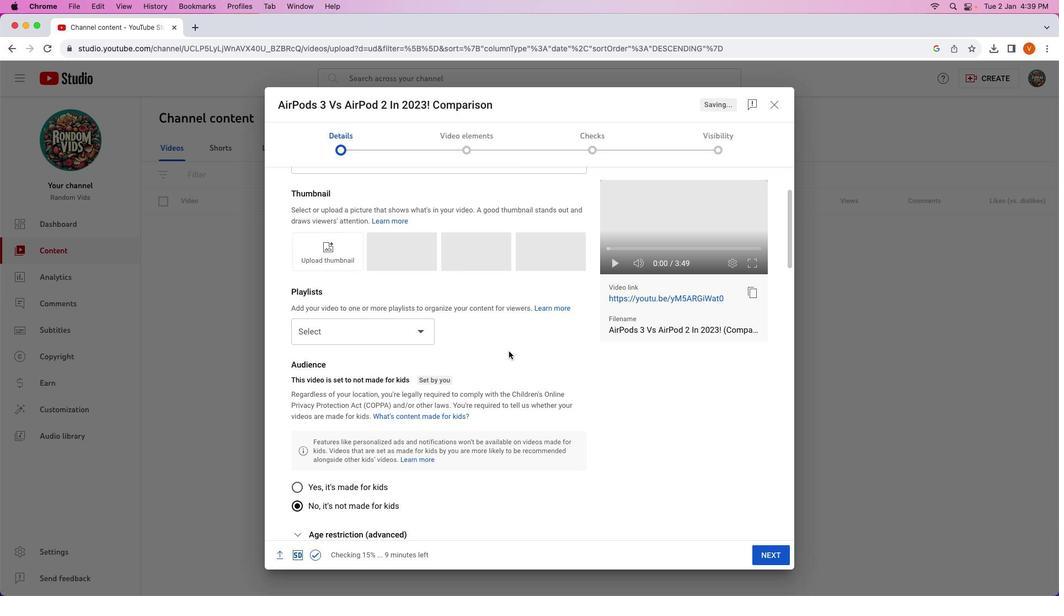 
Action: Mouse scrolled (505, 348) with delta (-2, -3)
Screenshot: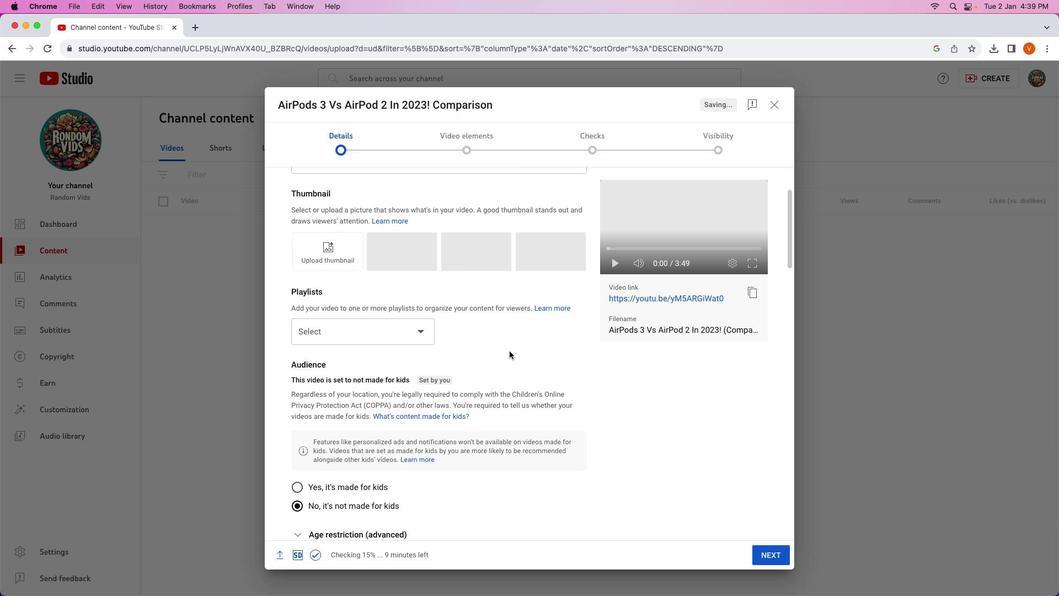 
Action: Mouse scrolled (505, 348) with delta (-2, -3)
Screenshot: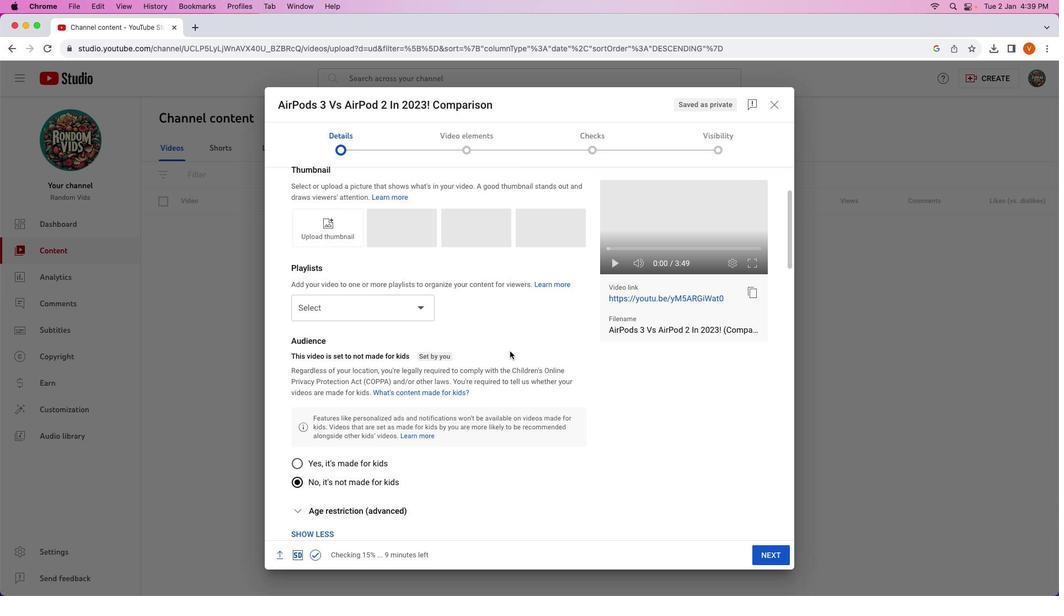 
Action: Mouse moved to (505, 348)
Screenshot: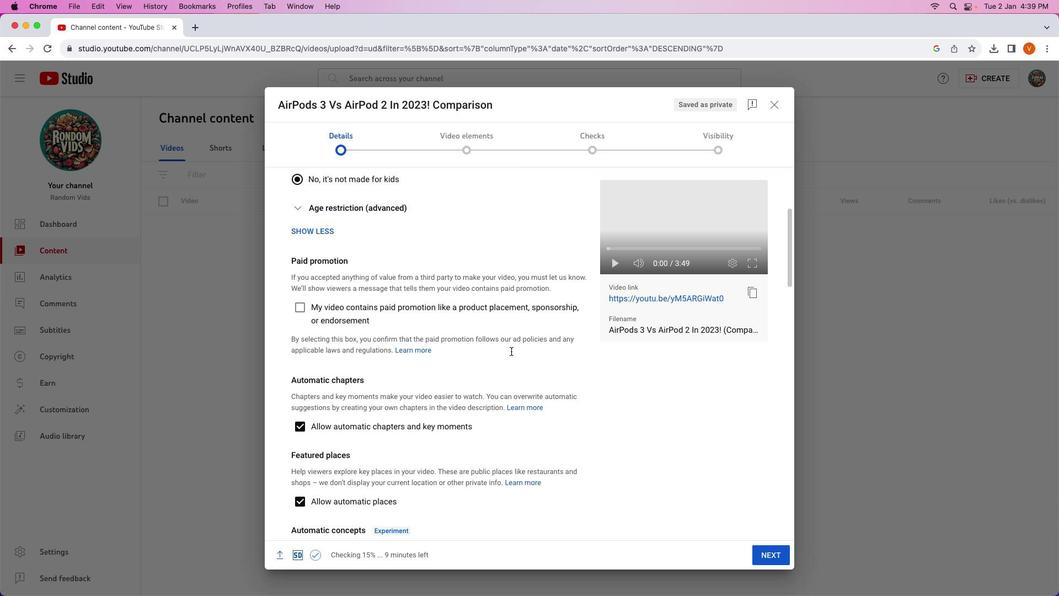 
Action: Mouse scrolled (505, 348) with delta (-2, -3)
Screenshot: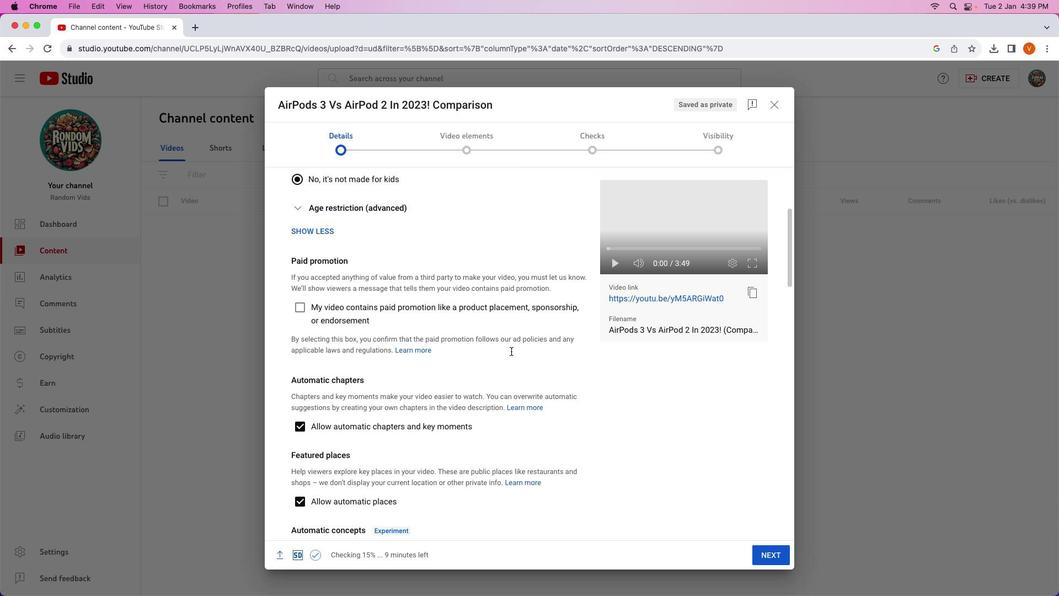 
Action: Mouse scrolled (505, 348) with delta (-2, -3)
Screenshot: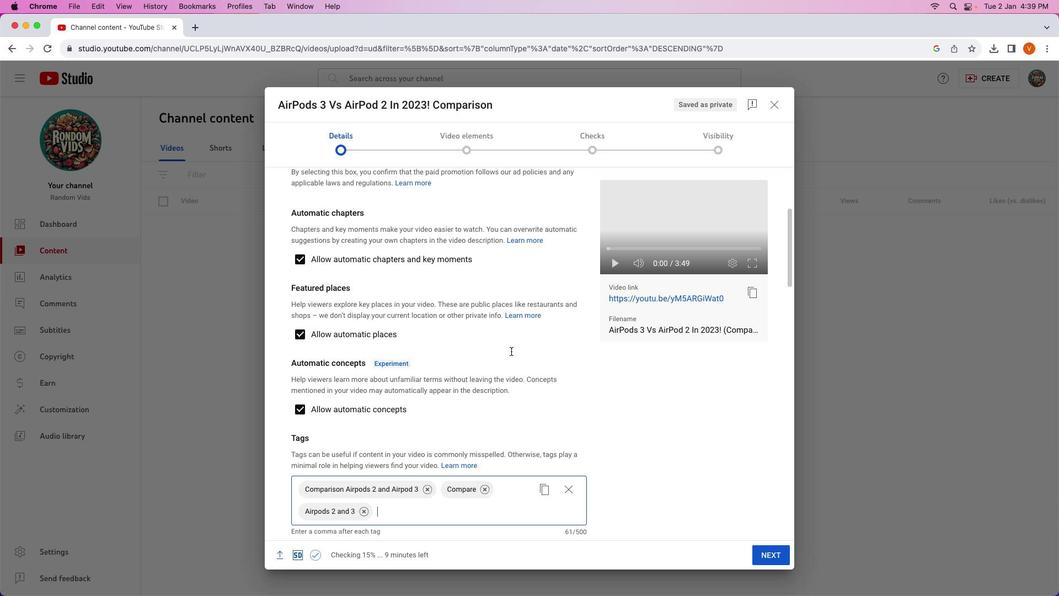 
Action: Mouse scrolled (505, 348) with delta (-2, -3)
Screenshot: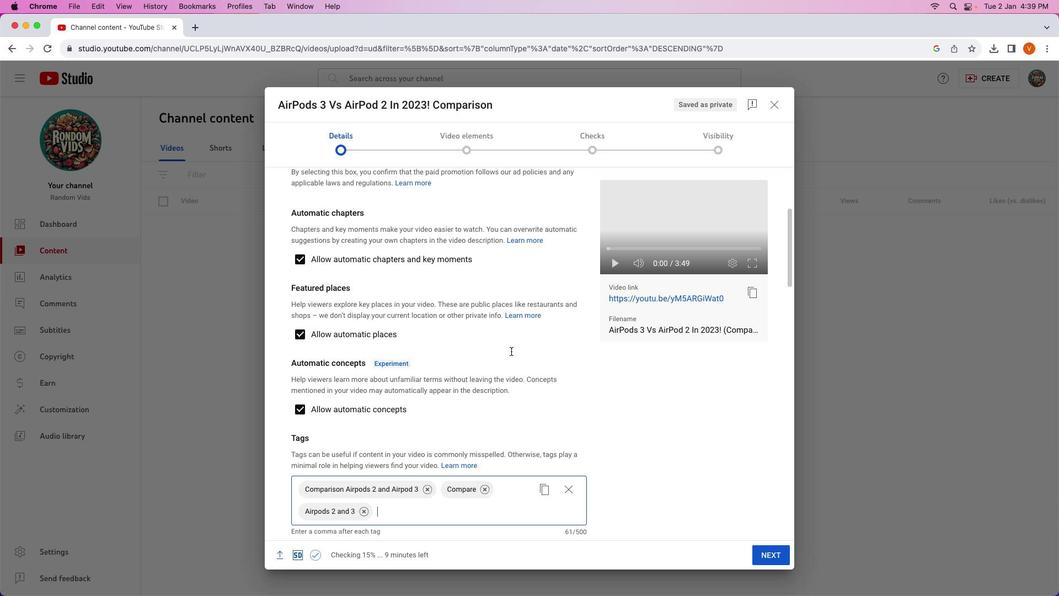 
Action: Mouse scrolled (505, 348) with delta (-2, -4)
Screenshot: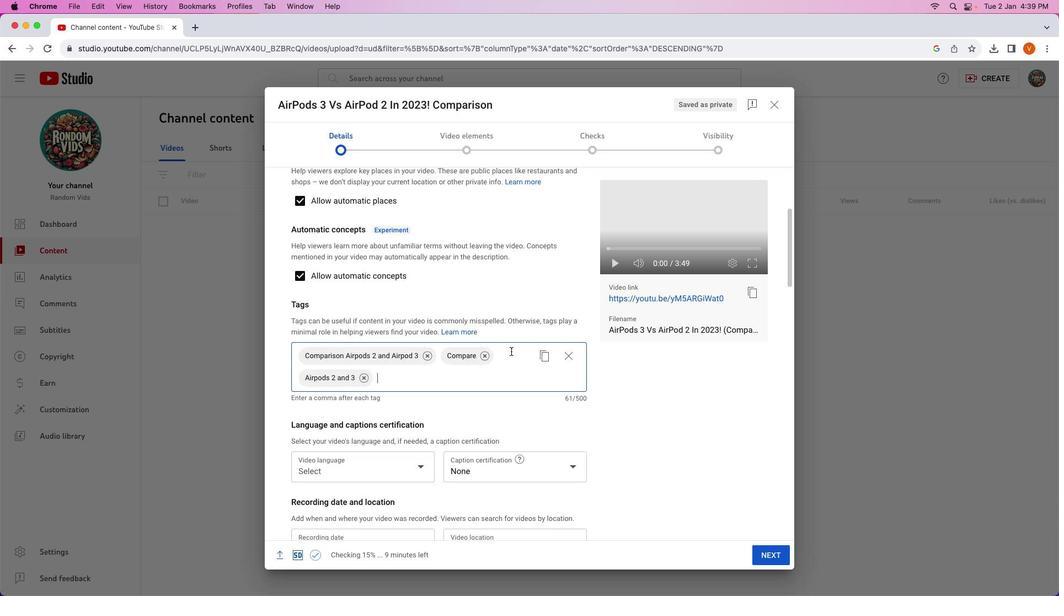 
Action: Mouse moved to (505, 348)
Screenshot: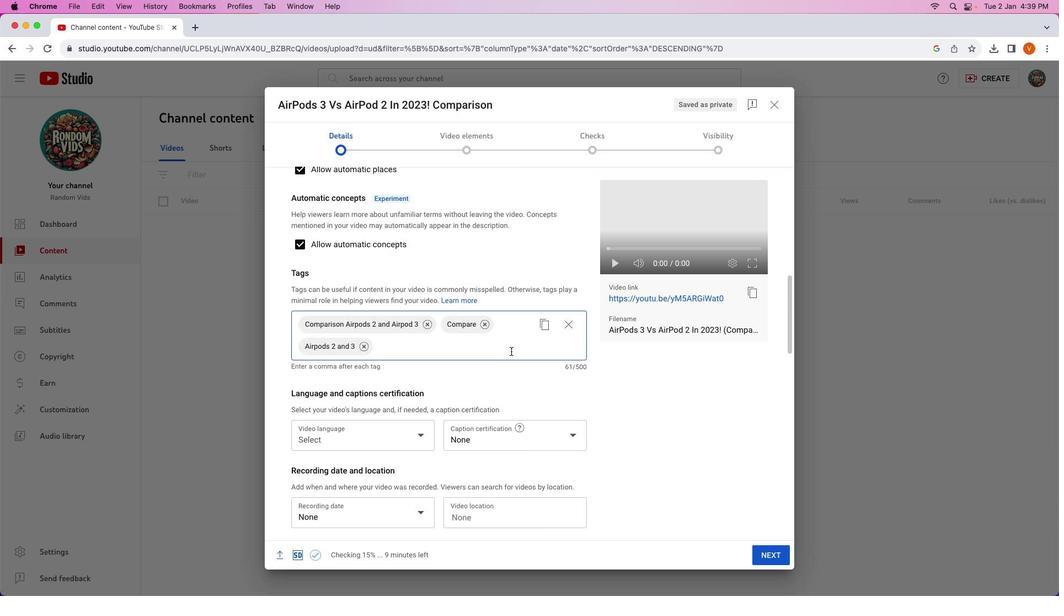 
Action: Mouse scrolled (505, 348) with delta (-2, -5)
Screenshot: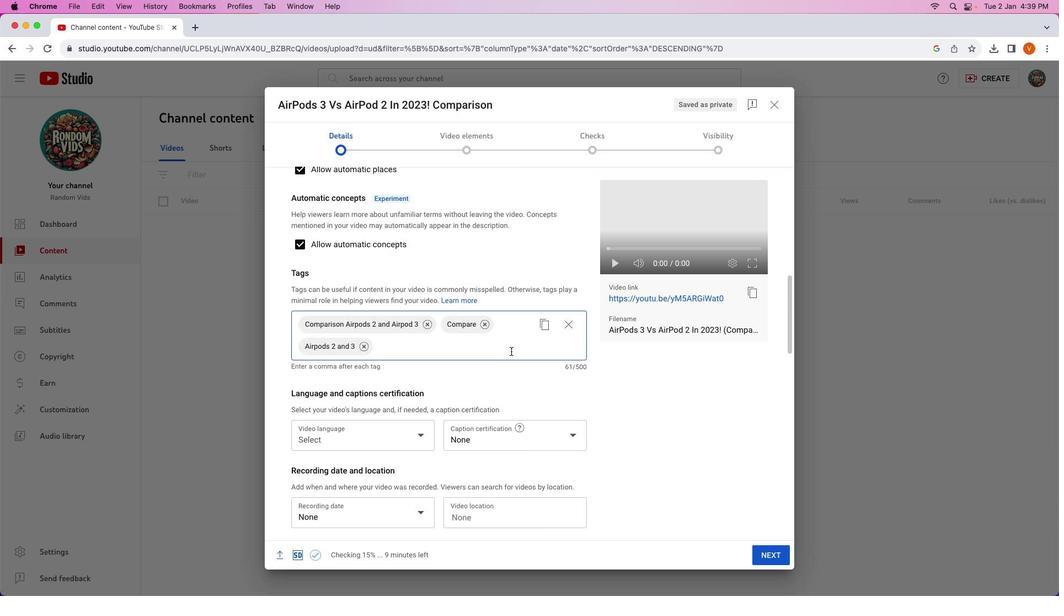 
Action: Mouse moved to (507, 348)
Screenshot: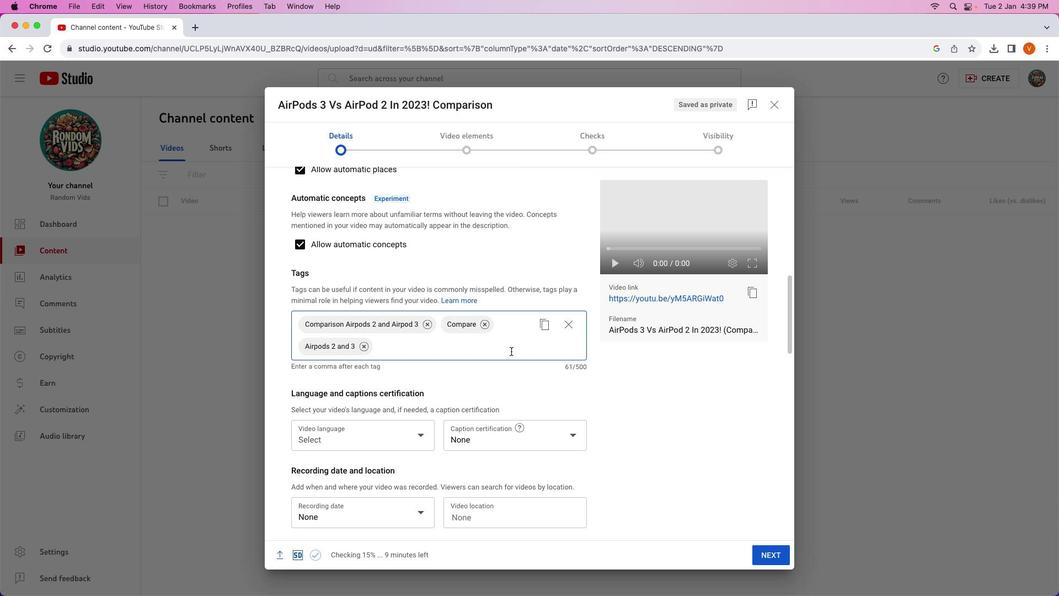 
Action: Mouse scrolled (507, 348) with delta (-2, -3)
Screenshot: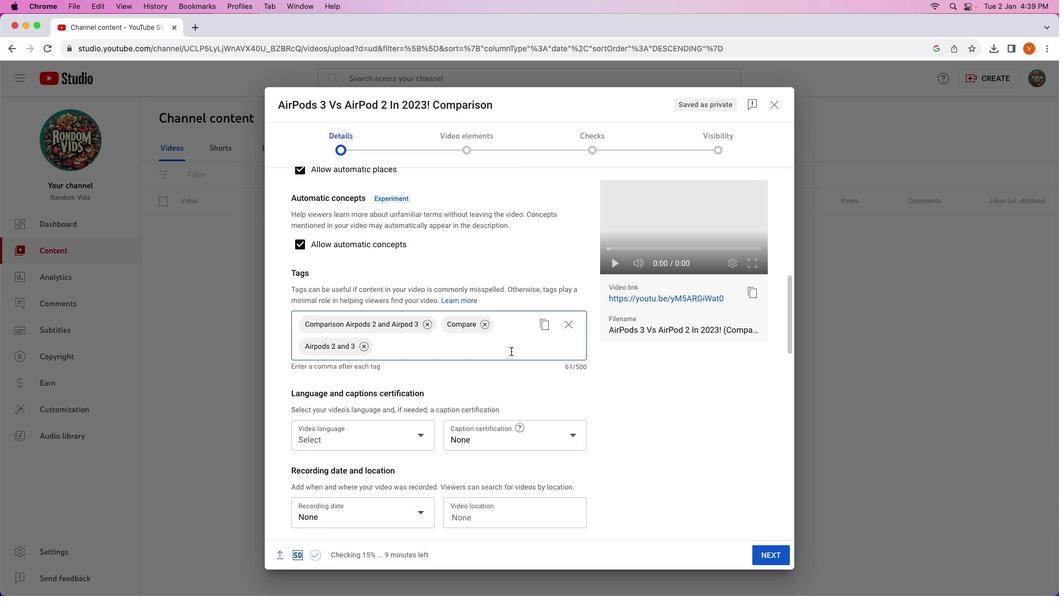 
Action: Mouse scrolled (507, 348) with delta (-2, -3)
Screenshot: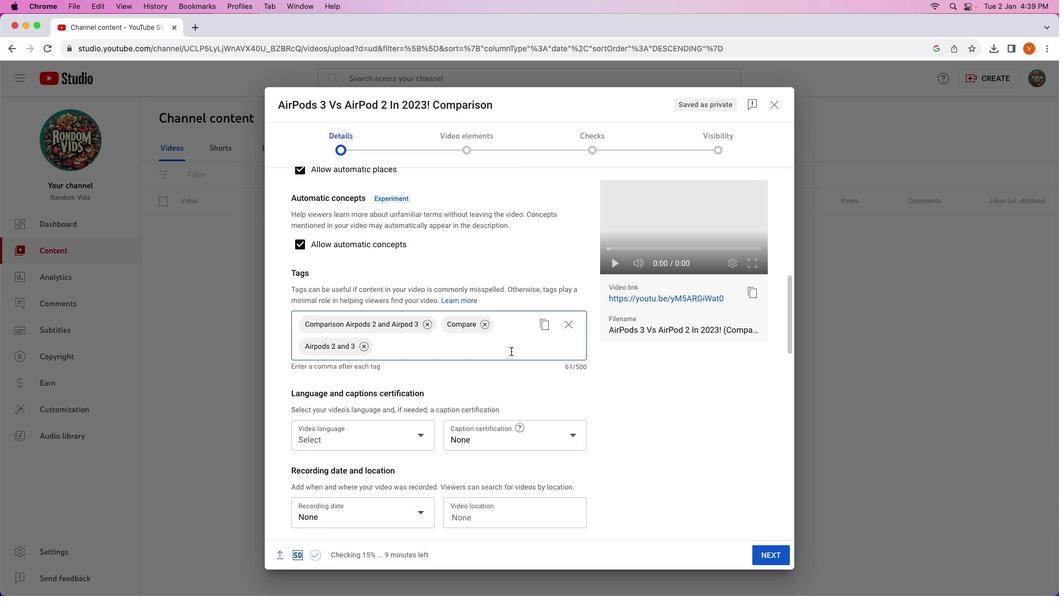 
Action: Mouse scrolled (507, 348) with delta (-2, -4)
Screenshot: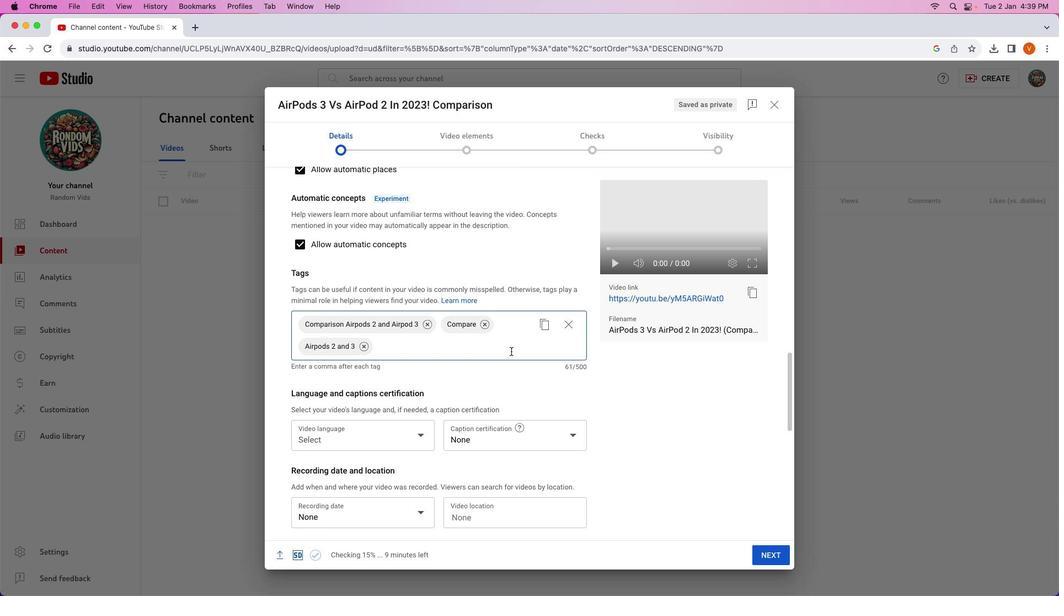 
Action: Mouse scrolled (507, 348) with delta (-2, -5)
Screenshot: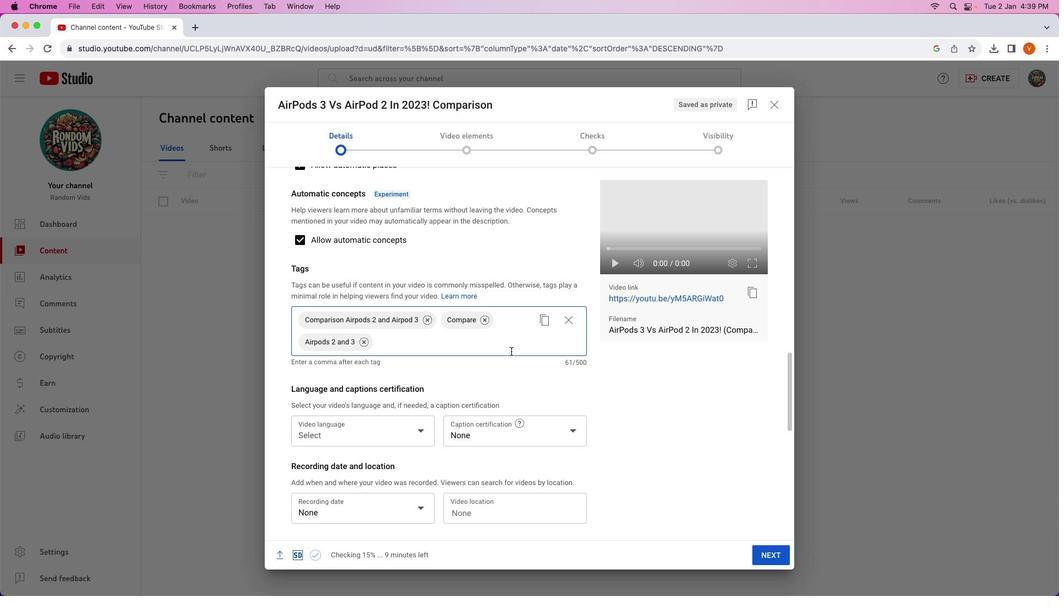 
Action: Mouse scrolled (507, 348) with delta (-2, -5)
Screenshot: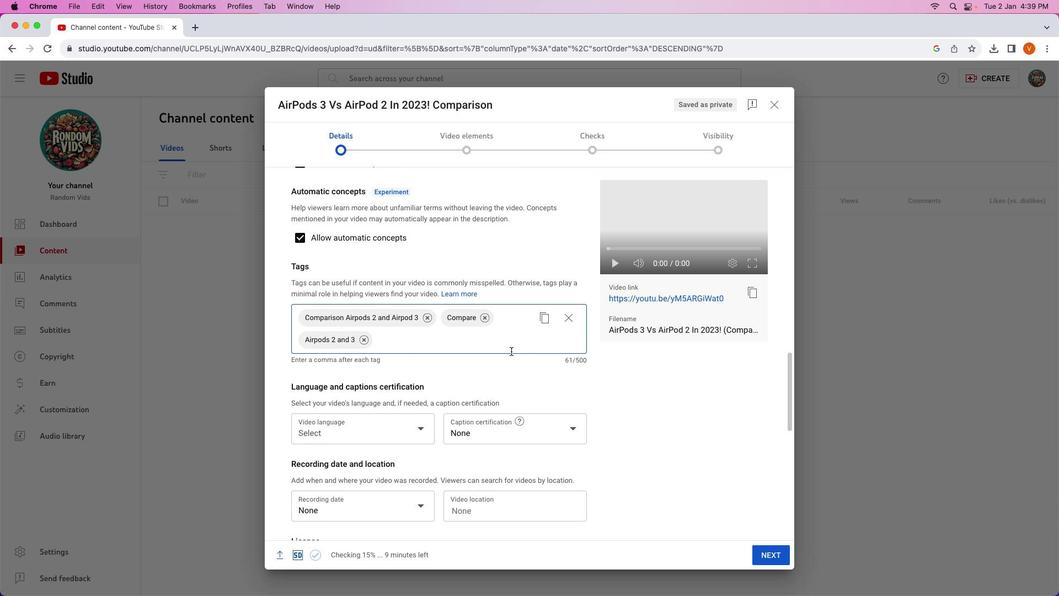 
Action: Mouse moved to (507, 347)
Screenshot: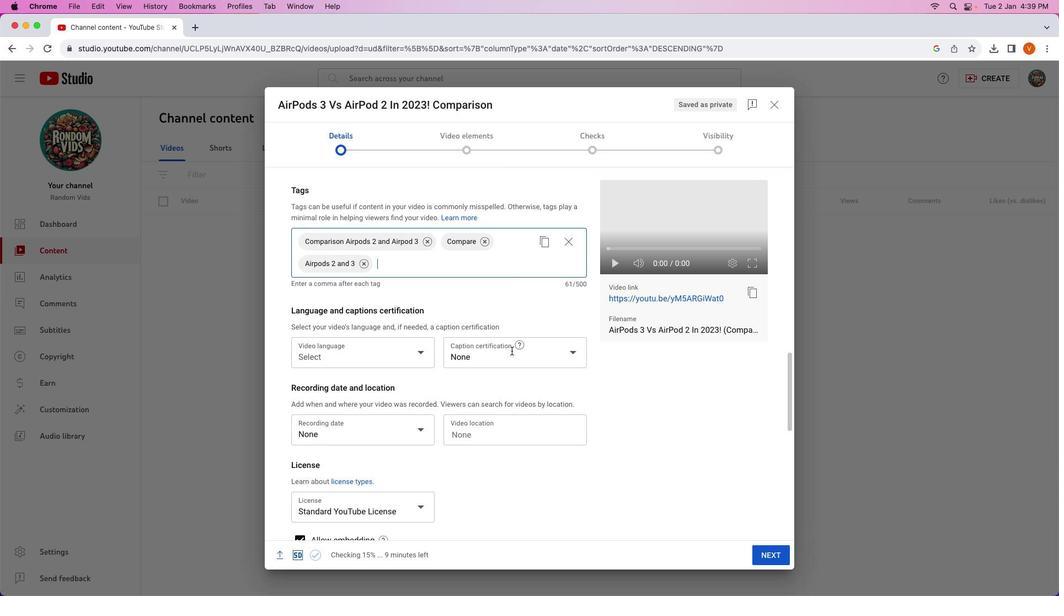 
Action: Mouse scrolled (507, 347) with delta (-2, -3)
Screenshot: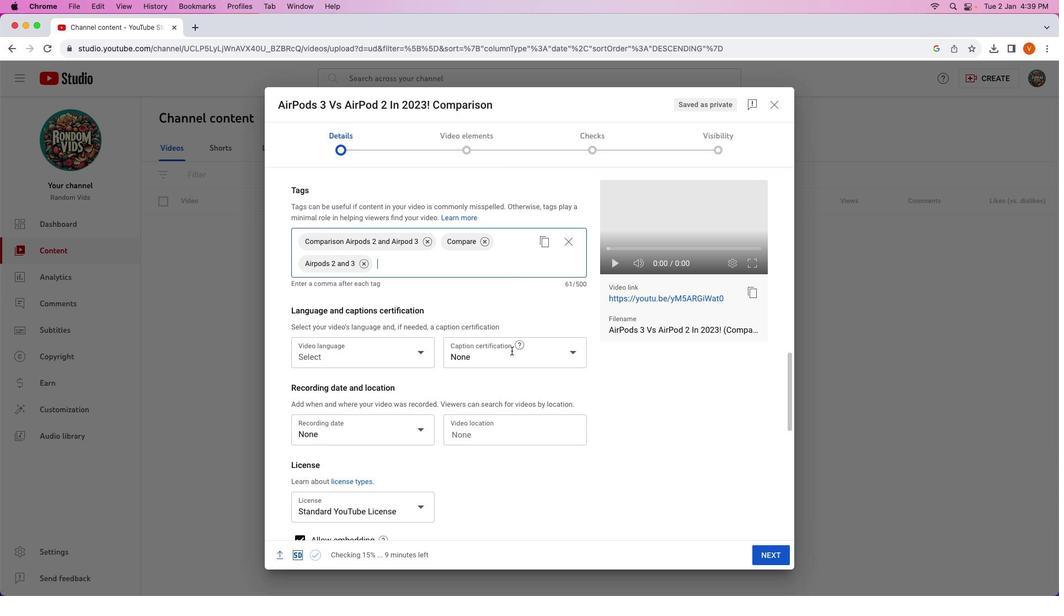 
Action: Mouse scrolled (507, 347) with delta (-2, -3)
Screenshot: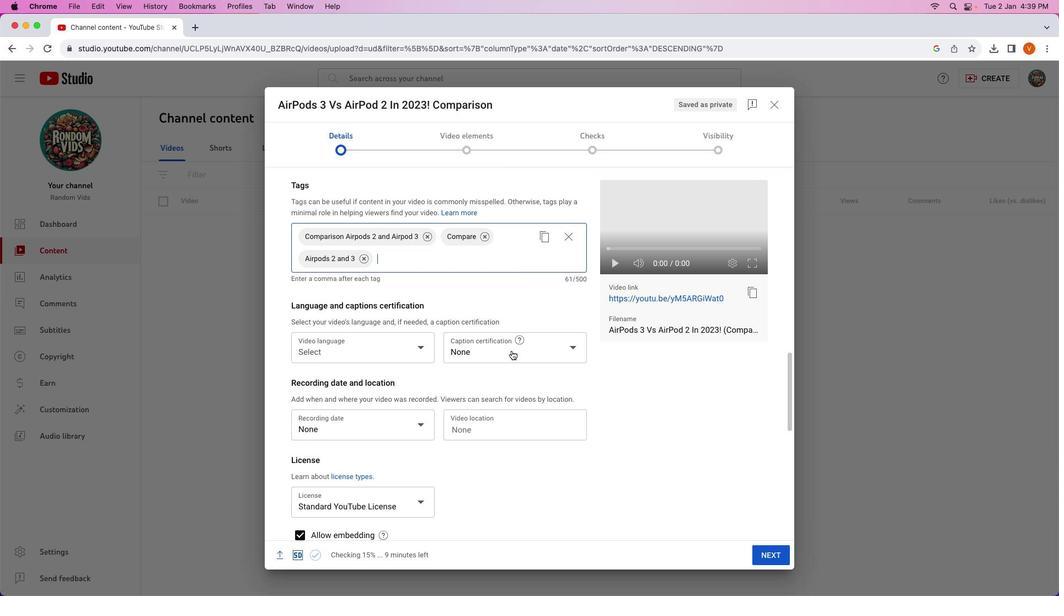 
Action: Mouse scrolled (507, 347) with delta (-2, -3)
Screenshot: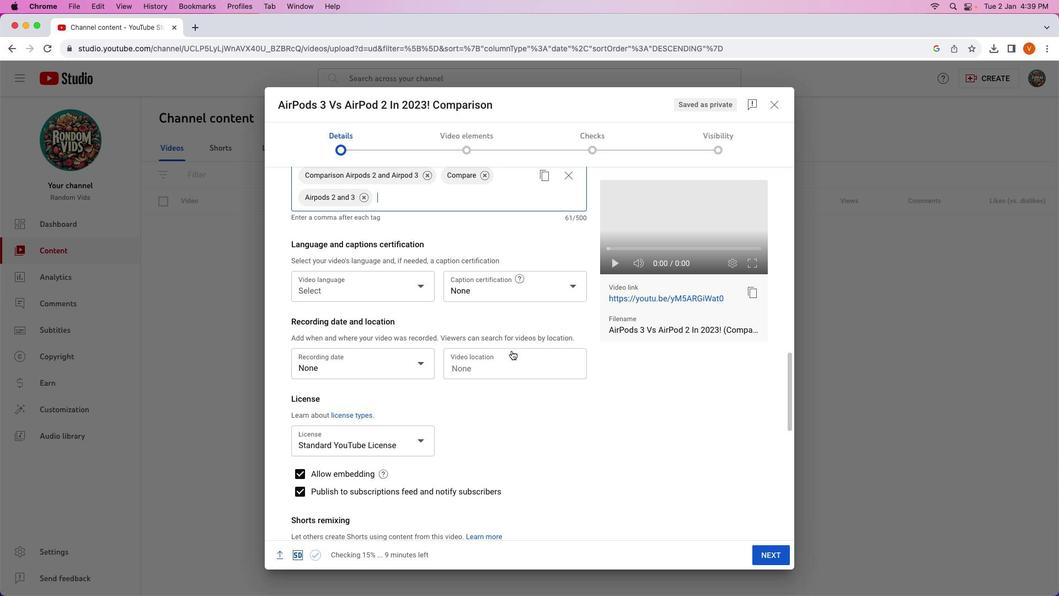 
Action: Mouse moved to (508, 347)
Screenshot: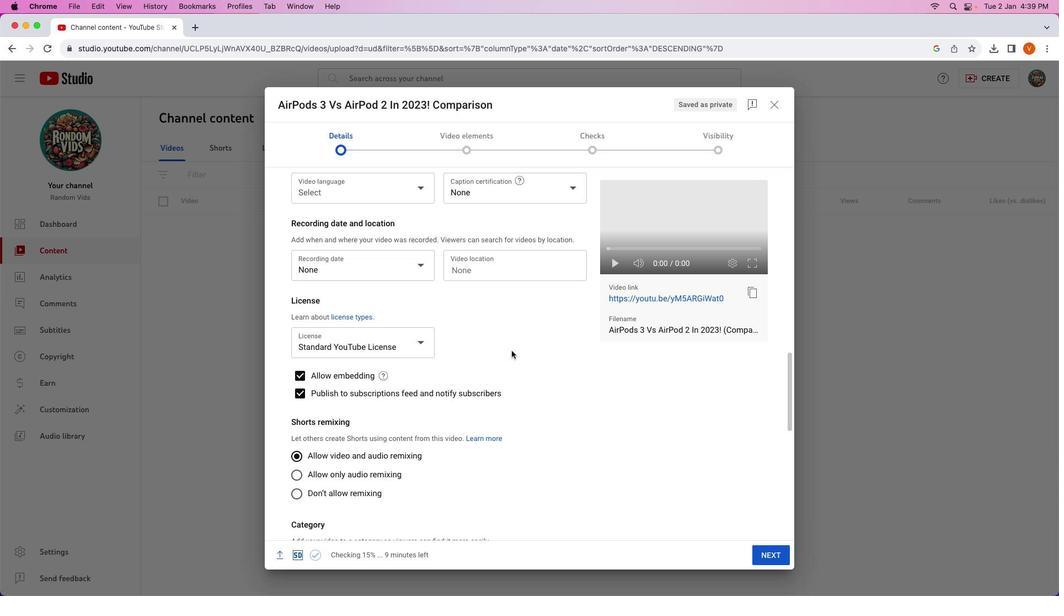 
Action: Mouse scrolled (508, 347) with delta (-2, -3)
Screenshot: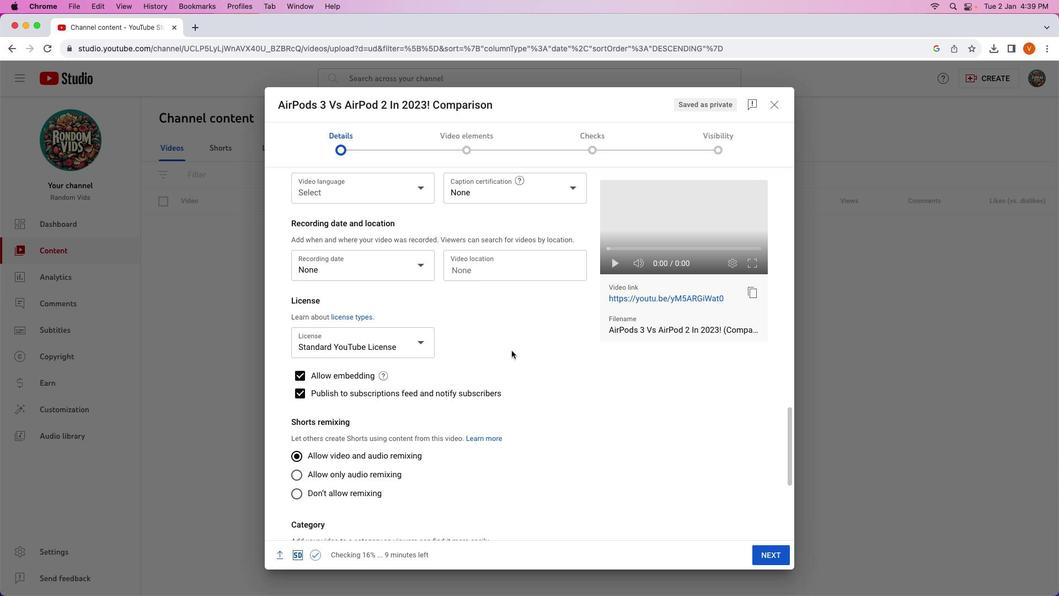 
Action: Mouse scrolled (508, 347) with delta (-2, -3)
Screenshot: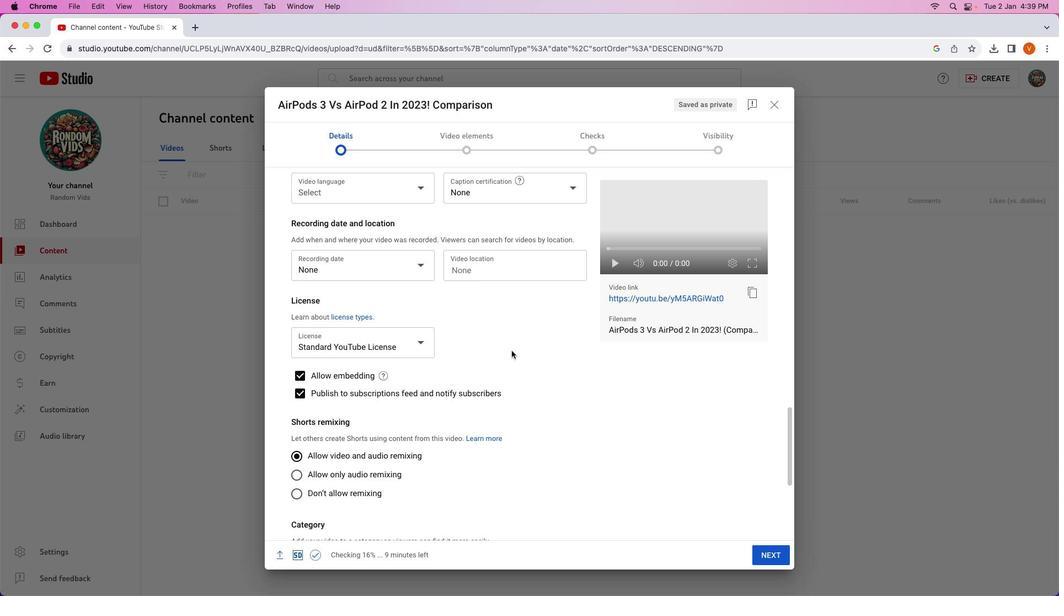 
Action: Mouse scrolled (508, 347) with delta (-2, -3)
Screenshot: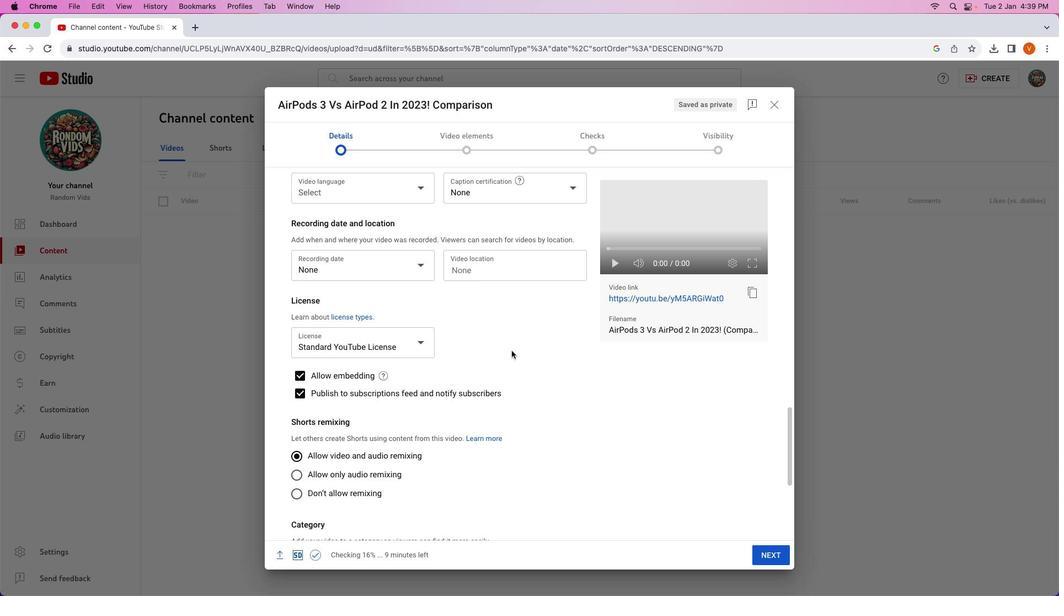 
Action: Mouse scrolled (508, 347) with delta (-2, -4)
Screenshot: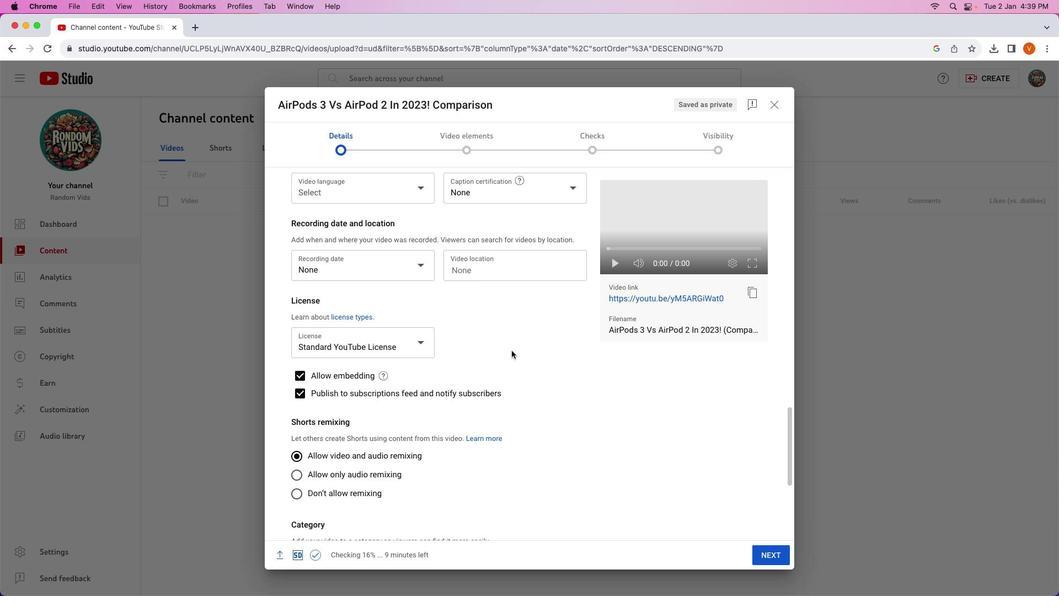 
Action: Mouse scrolled (508, 347) with delta (-2, -3)
Screenshot: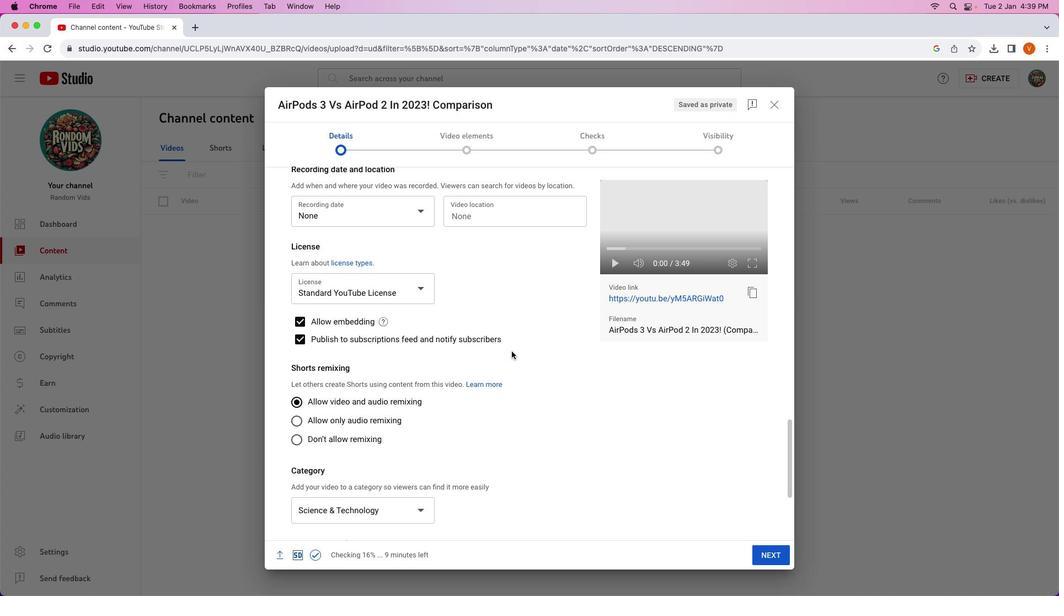 
Action: Mouse scrolled (508, 347) with delta (-2, -3)
Screenshot: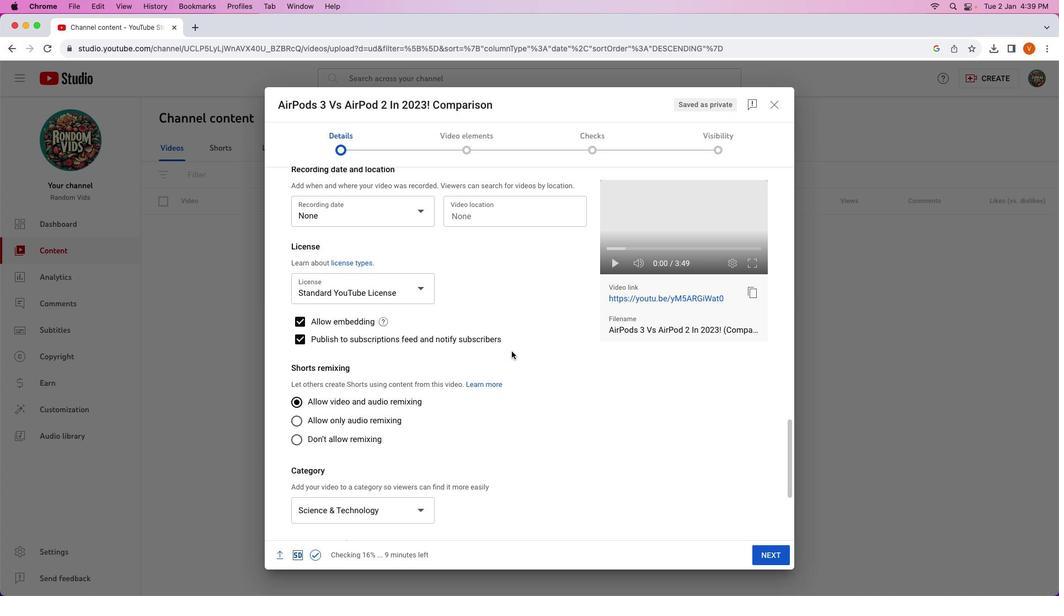 
Action: Mouse scrolled (508, 347) with delta (-2, -3)
Screenshot: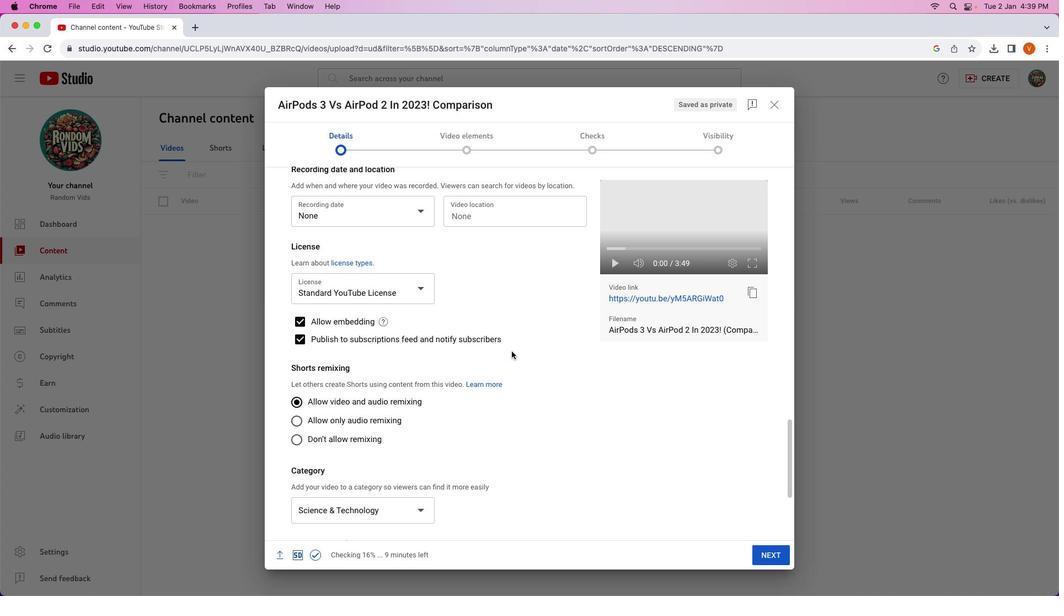 
Action: Mouse moved to (508, 347)
Screenshot: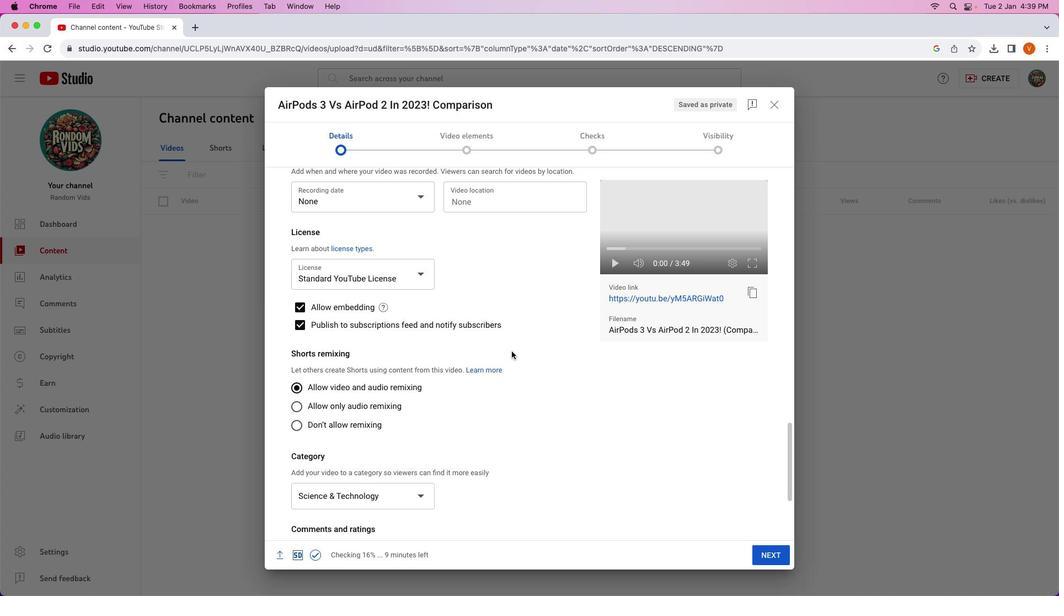 
Action: Mouse scrolled (508, 347) with delta (-2, -3)
Screenshot: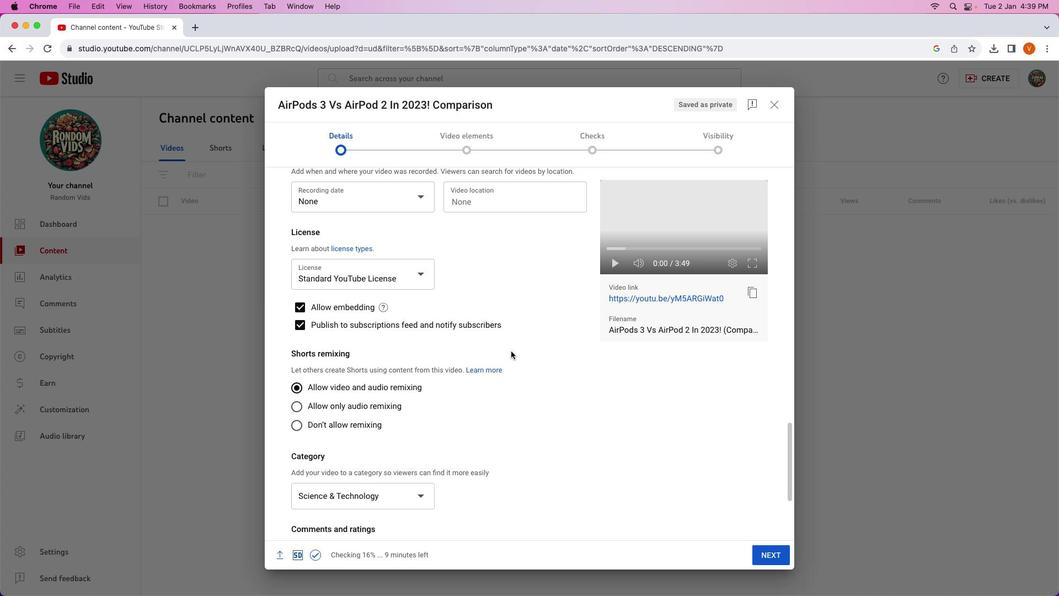 
Action: Mouse scrolled (508, 347) with delta (-2, -3)
Screenshot: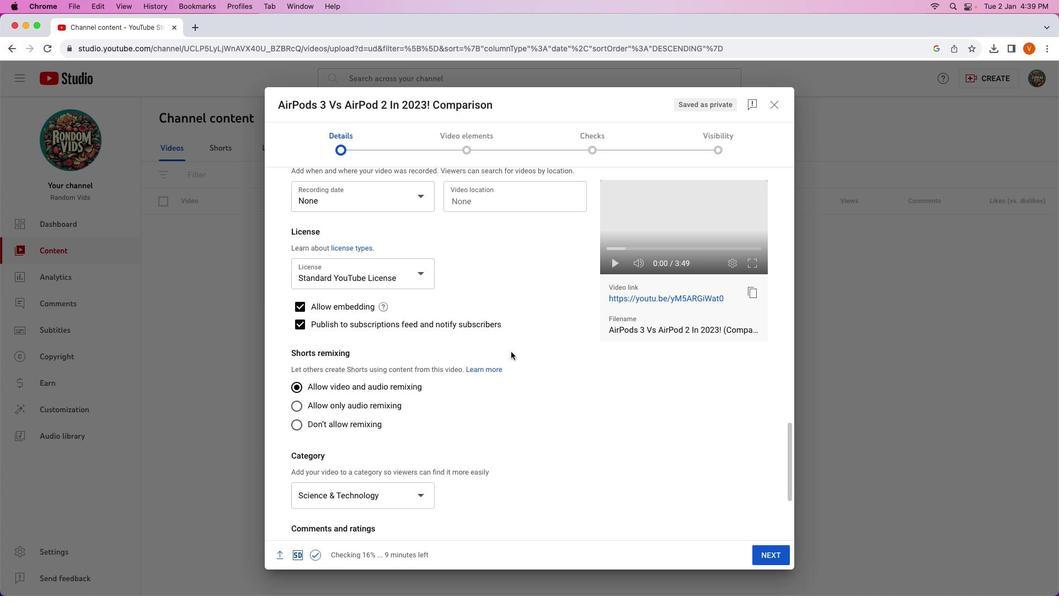 
Action: Mouse scrolled (508, 347) with delta (-2, -3)
Screenshot: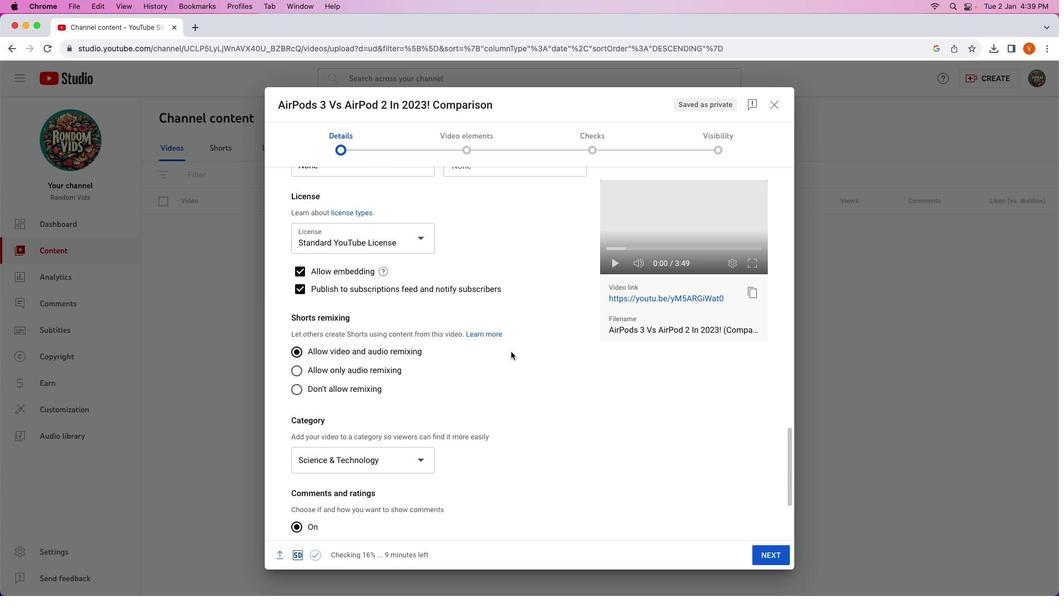 
Action: Mouse moved to (508, 348)
Screenshot: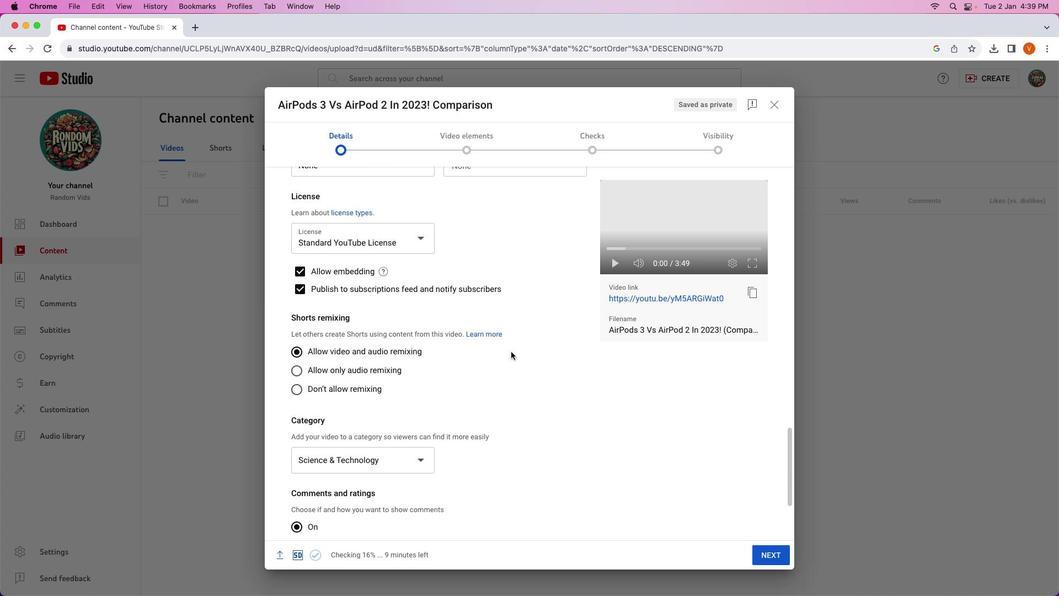 
Action: Mouse scrolled (508, 348) with delta (-2, -3)
Screenshot: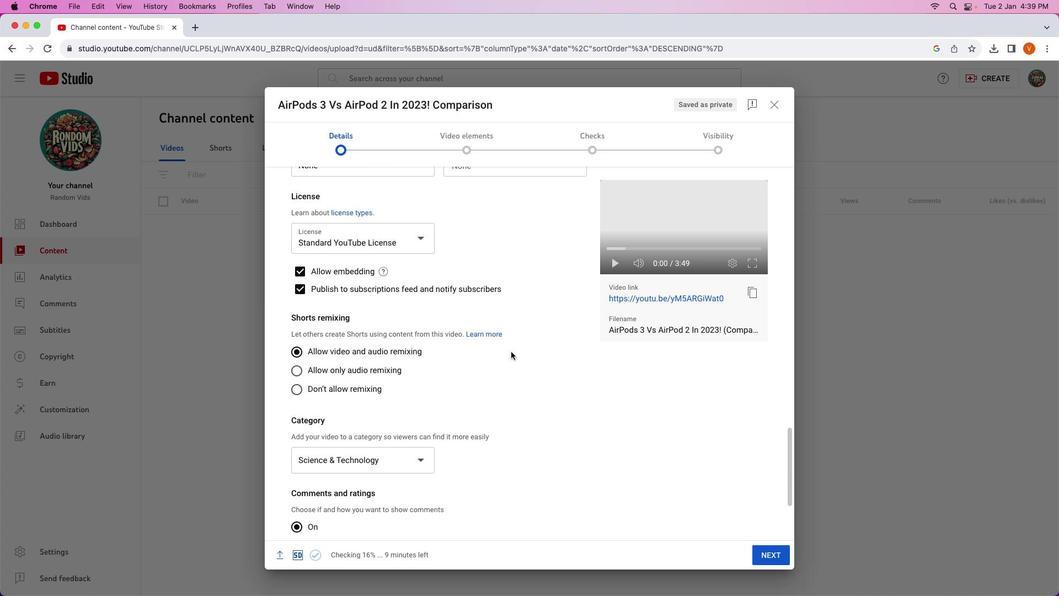 
Action: Mouse moved to (508, 348)
Screenshot: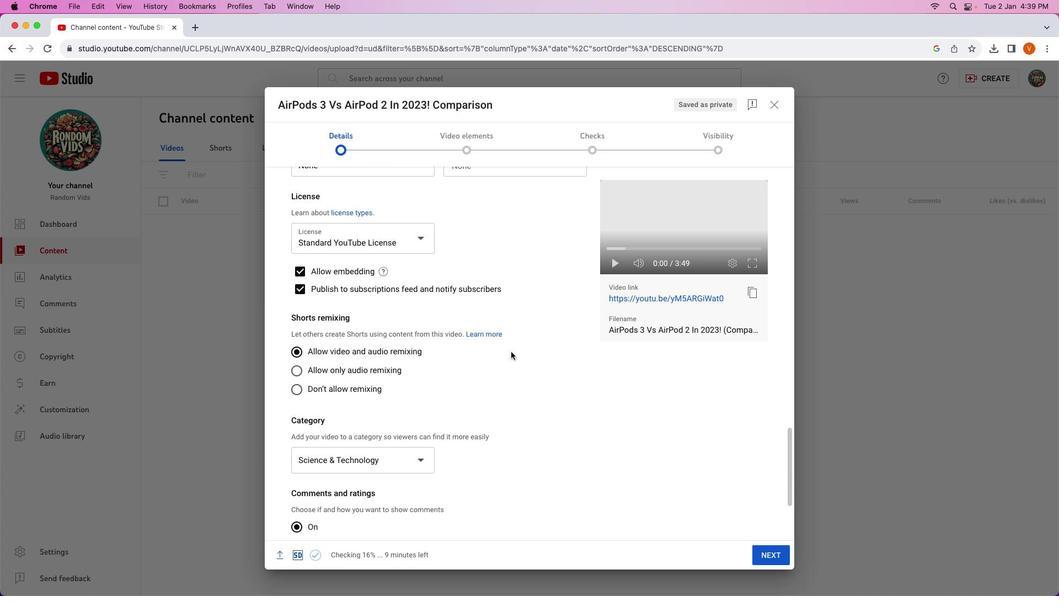 
Action: Mouse scrolled (508, 348) with delta (-2, -3)
Screenshot: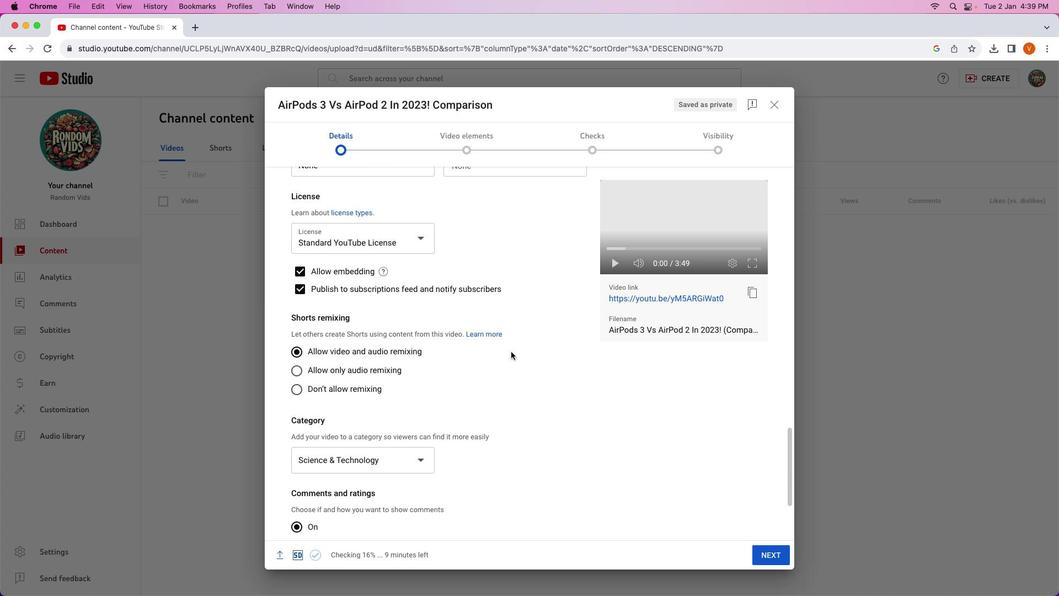 
Action: Mouse scrolled (508, 348) with delta (-2, -3)
Screenshot: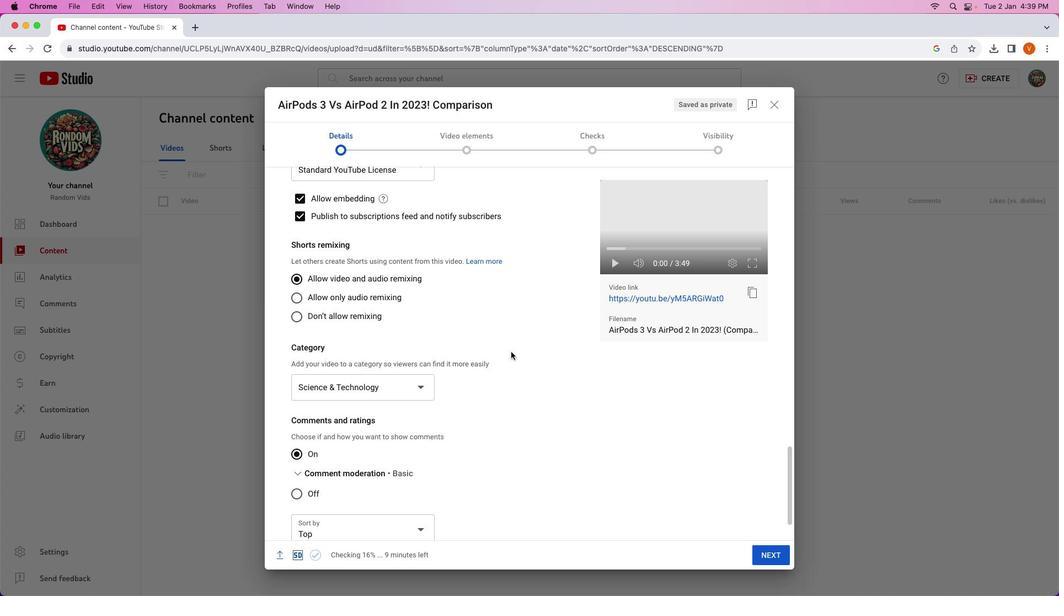 
Action: Mouse scrolled (508, 348) with delta (-2, -3)
Screenshot: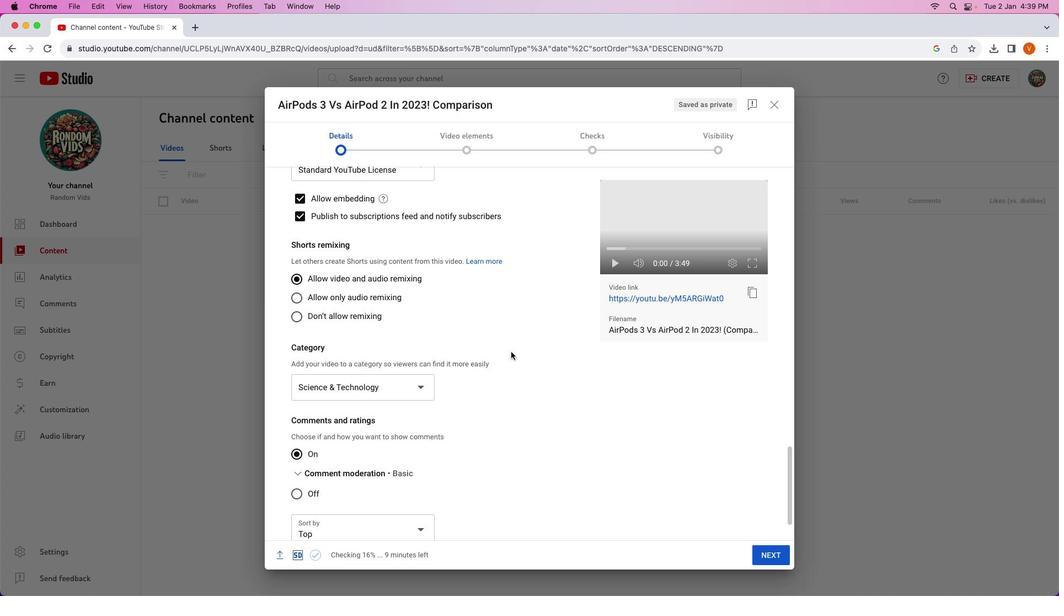 
Action: Mouse scrolled (508, 348) with delta (-2, -3)
Screenshot: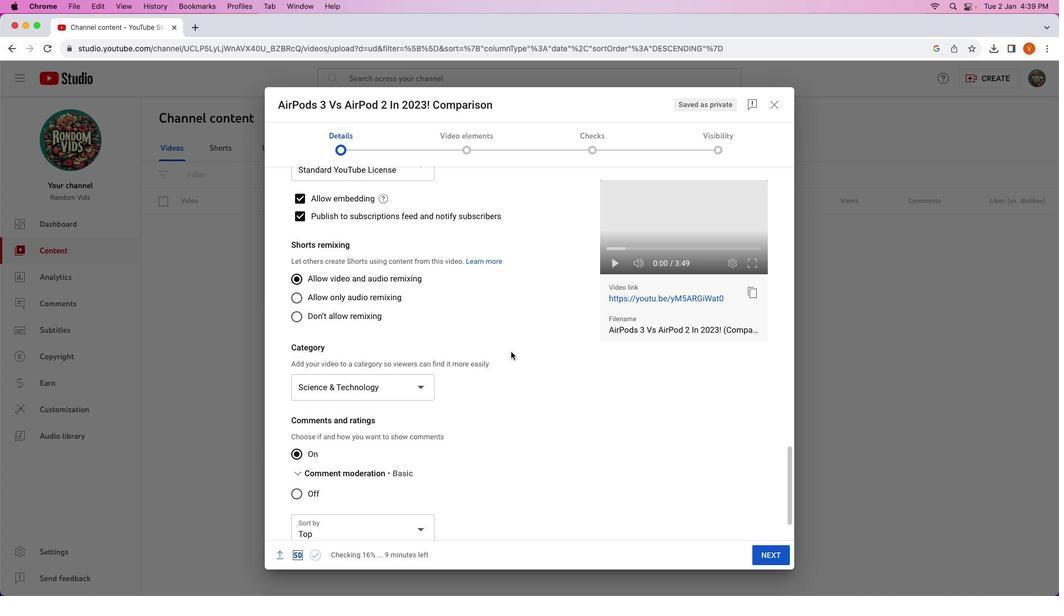 
Action: Mouse scrolled (508, 348) with delta (-2, -3)
Screenshot: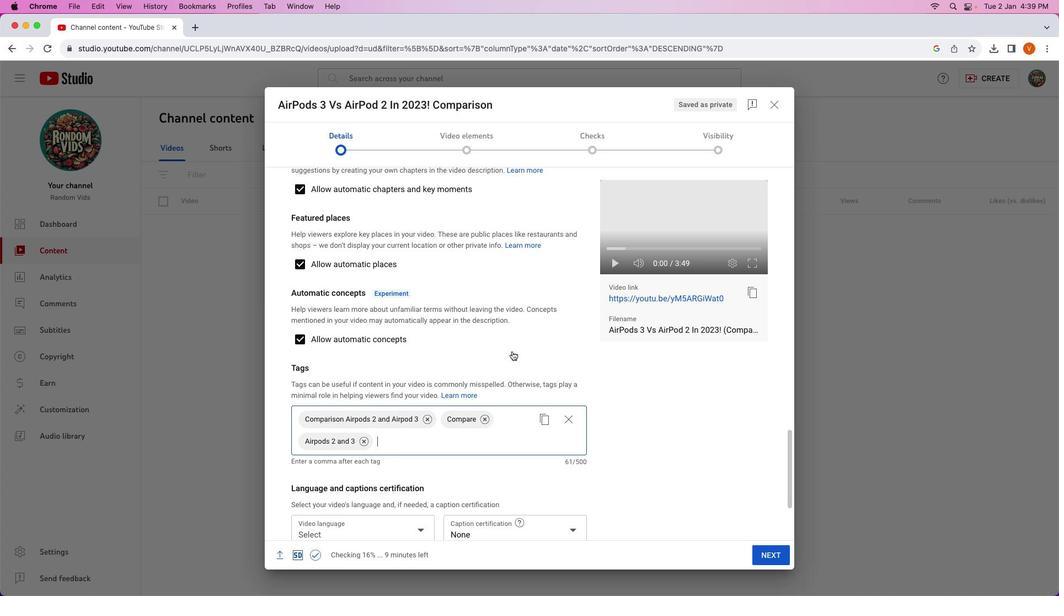 
Action: Mouse scrolled (508, 348) with delta (-2, -2)
Screenshot: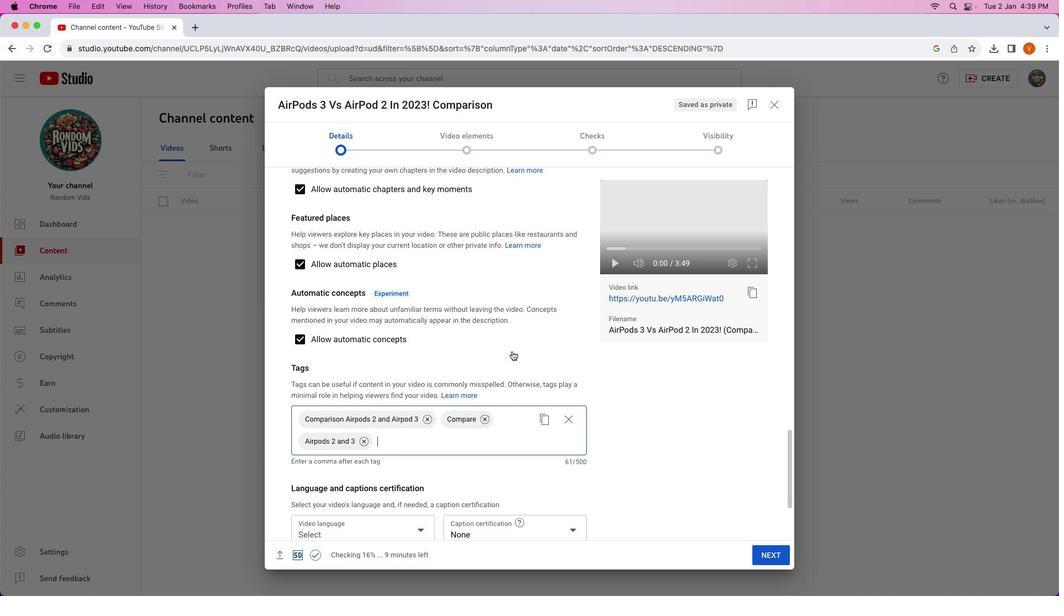 
Action: Mouse scrolled (508, 348) with delta (-2, -1)
Screenshot: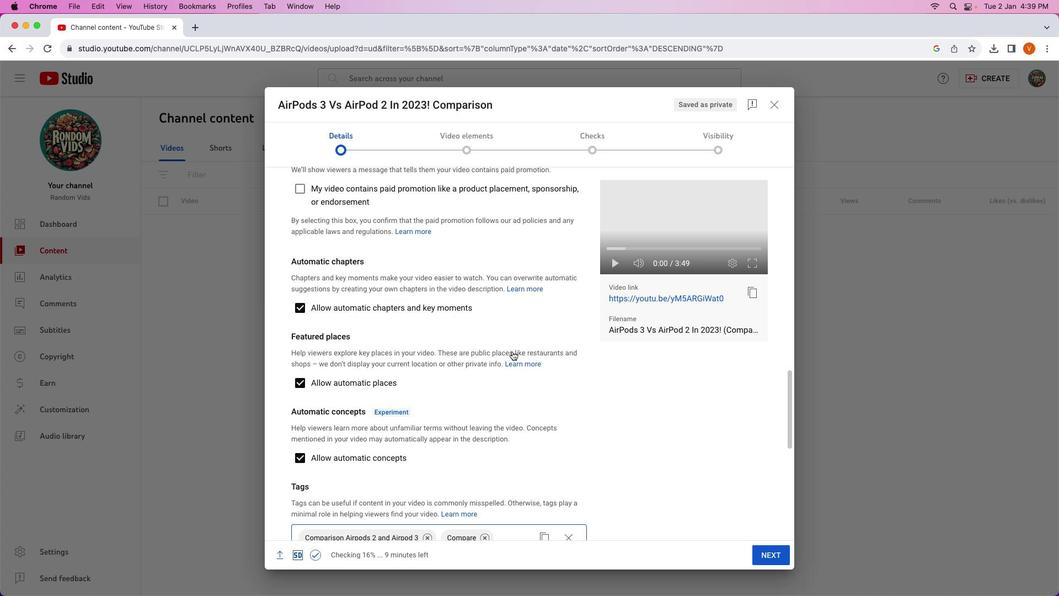 
Action: Mouse scrolled (508, 348) with delta (-2, 0)
Screenshot: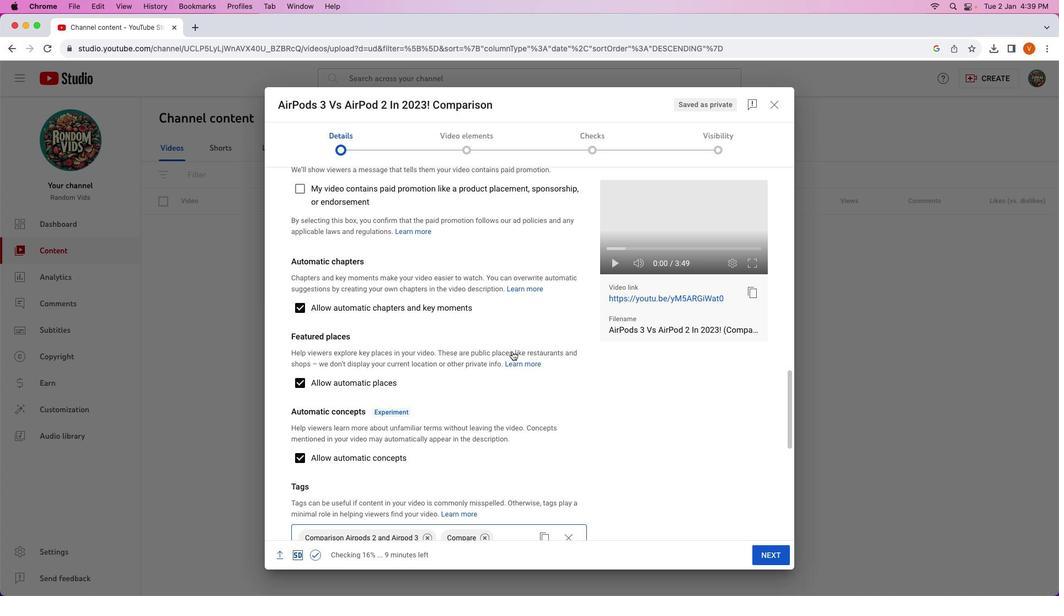 
Action: Mouse scrolled (508, 348) with delta (-2, 0)
Screenshot: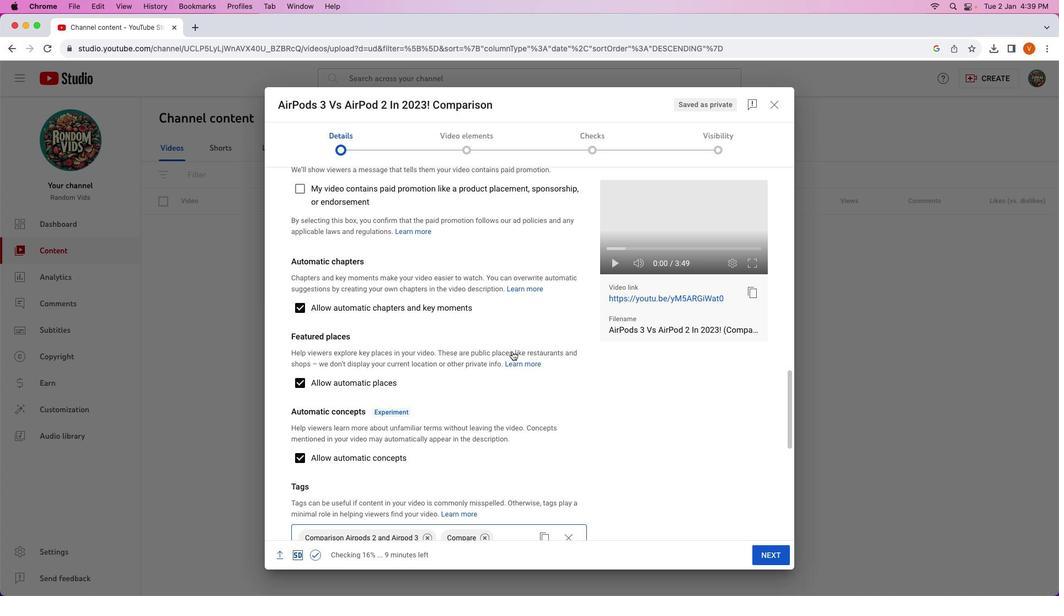 
Action: Mouse scrolled (508, 348) with delta (-2, 0)
